 Task: Explore and gather information on environmental conservation using the OpenLearn platform.
Action: Mouse moved to (89, 29)
Screenshot: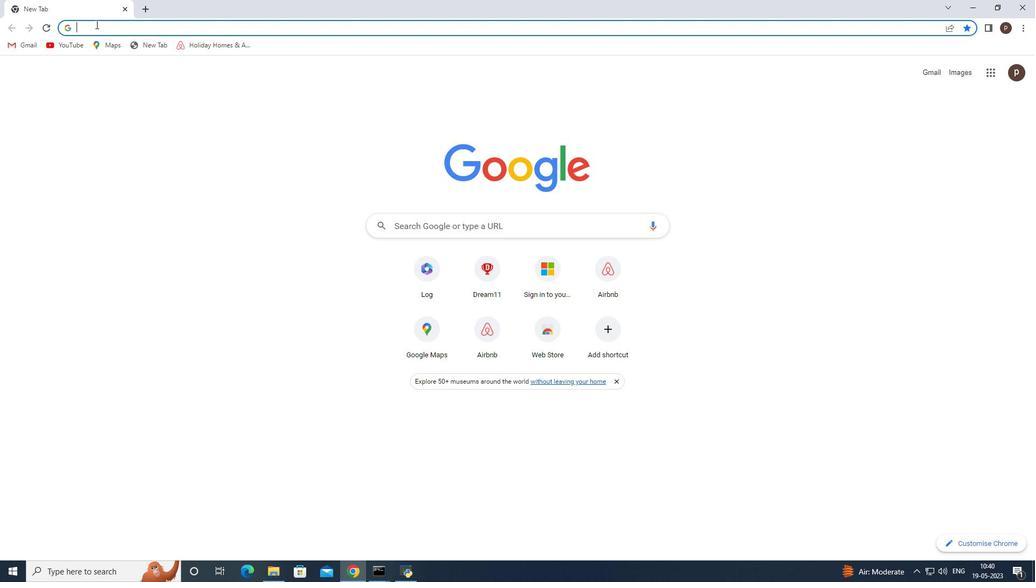 
Action: Mouse pressed left at (89, 29)
Screenshot: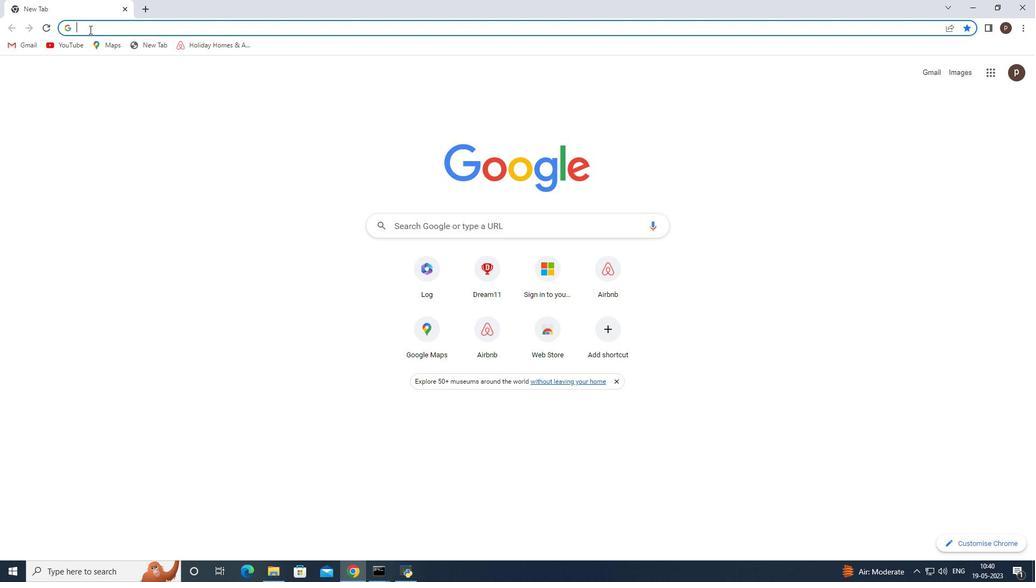 
Action: Key pressed environmental<Key.space>conservation<Key.space>free
Screenshot: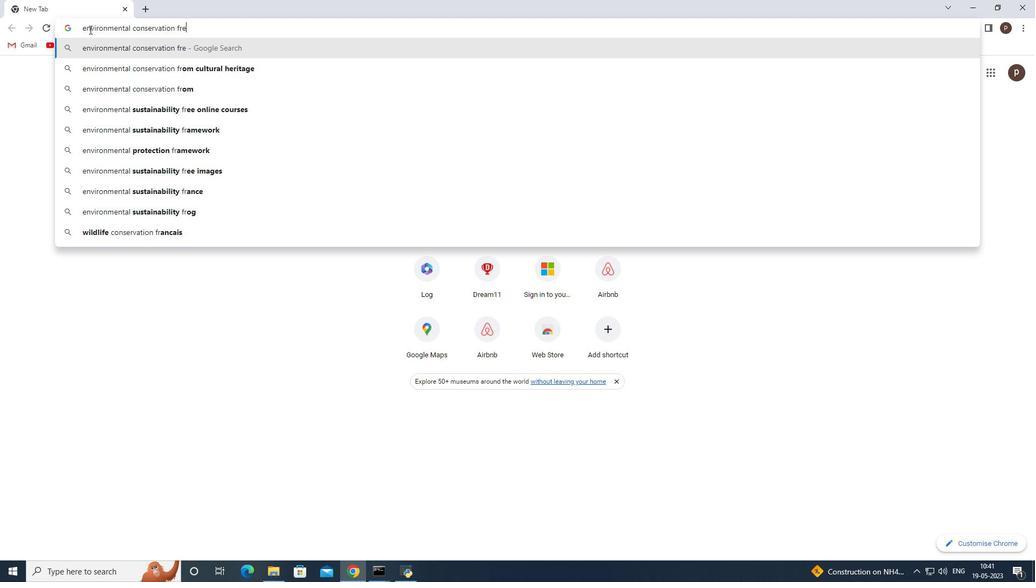 
Action: Mouse moved to (97, 87)
Screenshot: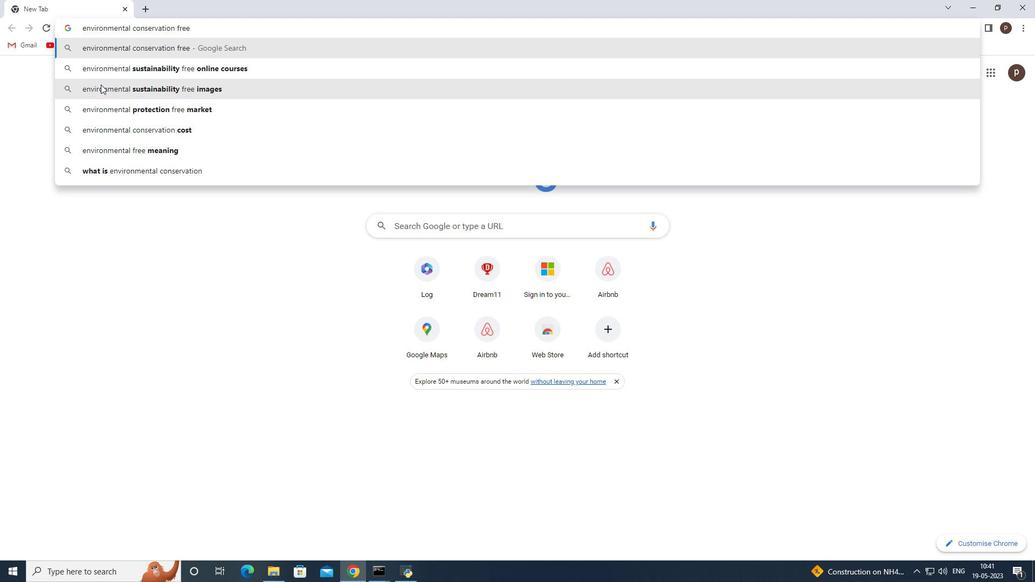 
Action: Key pressed <Key.space>resources
Screenshot: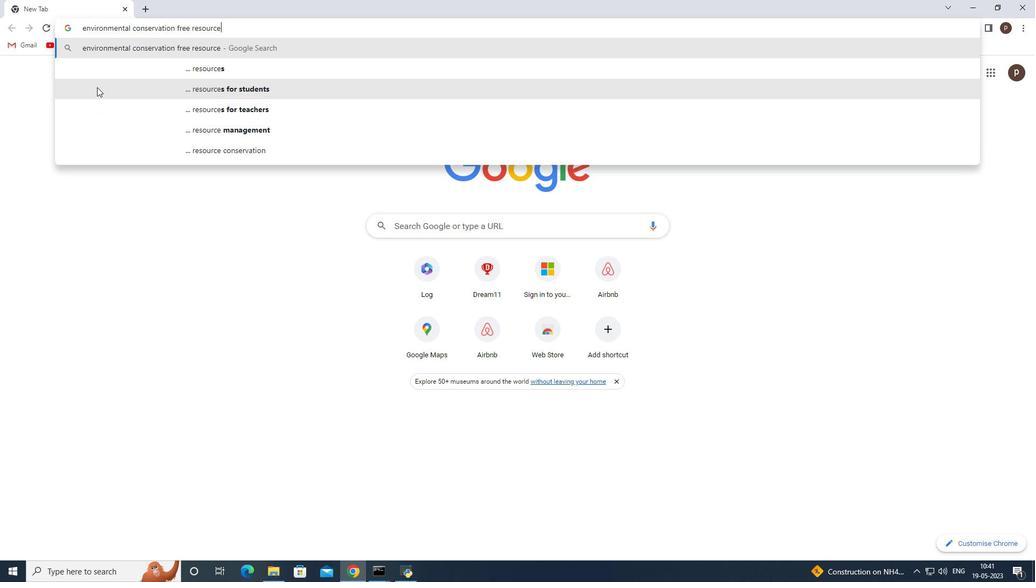 
Action: Mouse moved to (227, 46)
Screenshot: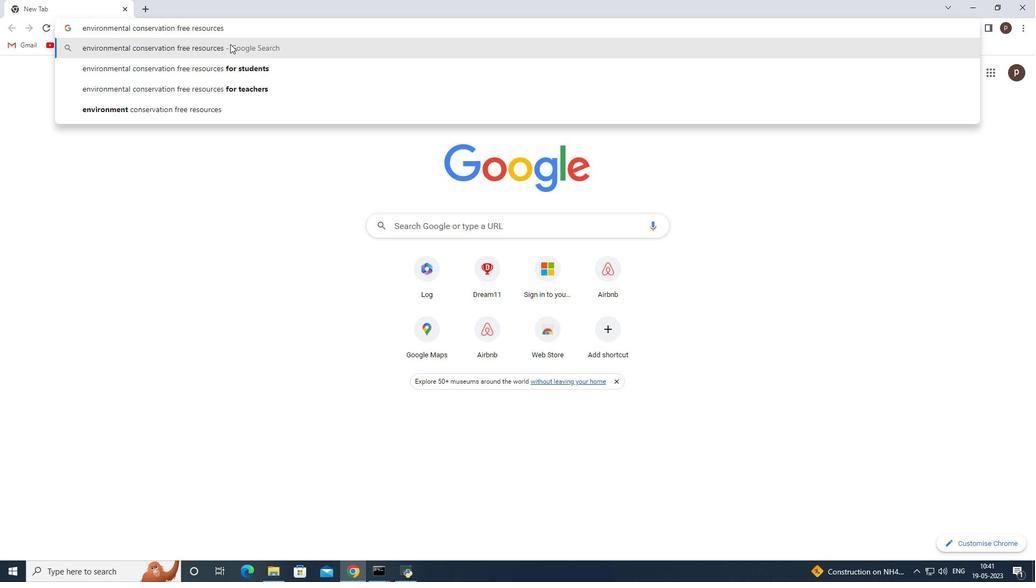 
Action: Mouse pressed left at (227, 46)
Screenshot: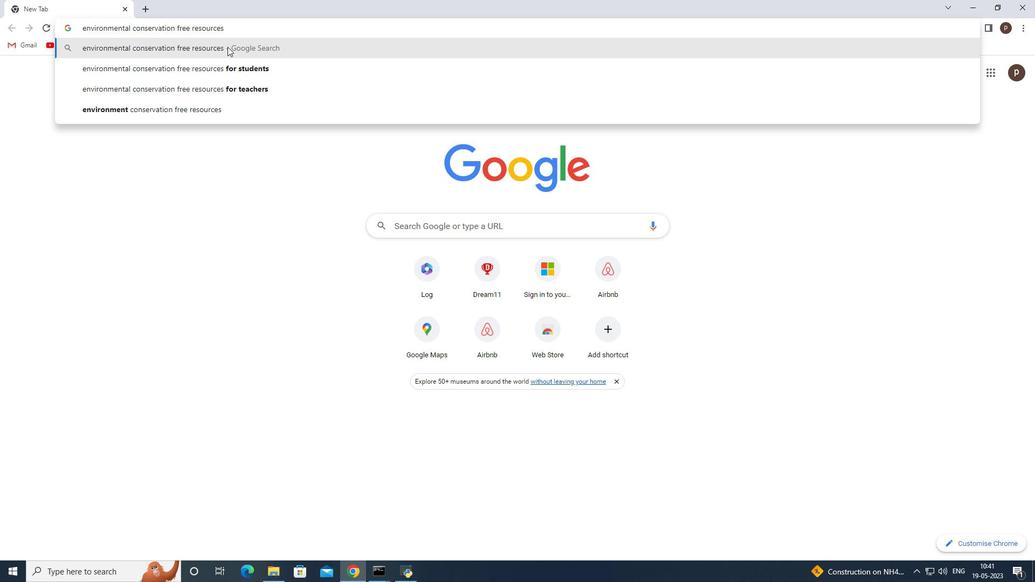 
Action: Mouse moved to (234, 180)
Screenshot: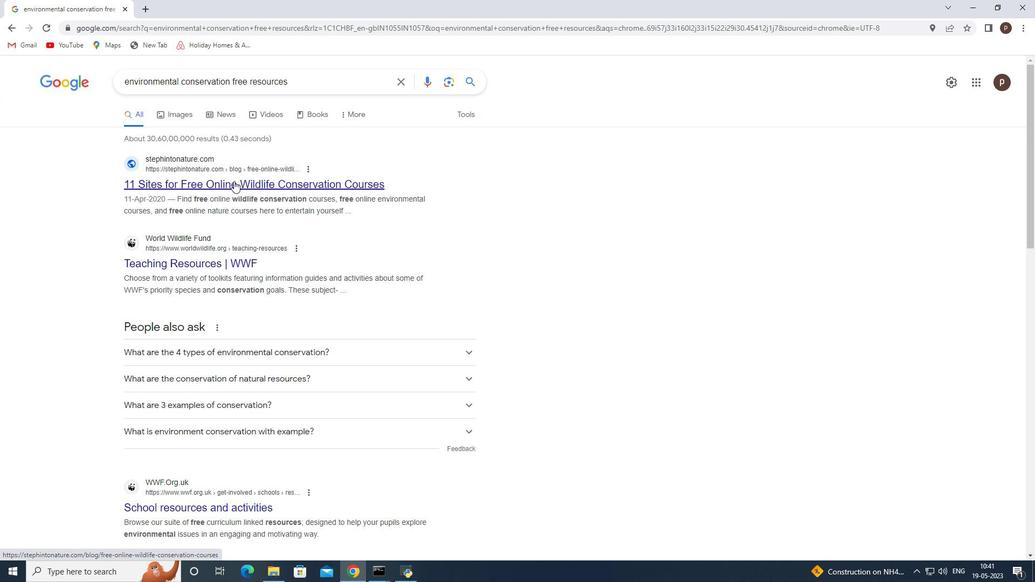 
Action: Mouse pressed left at (234, 180)
Screenshot: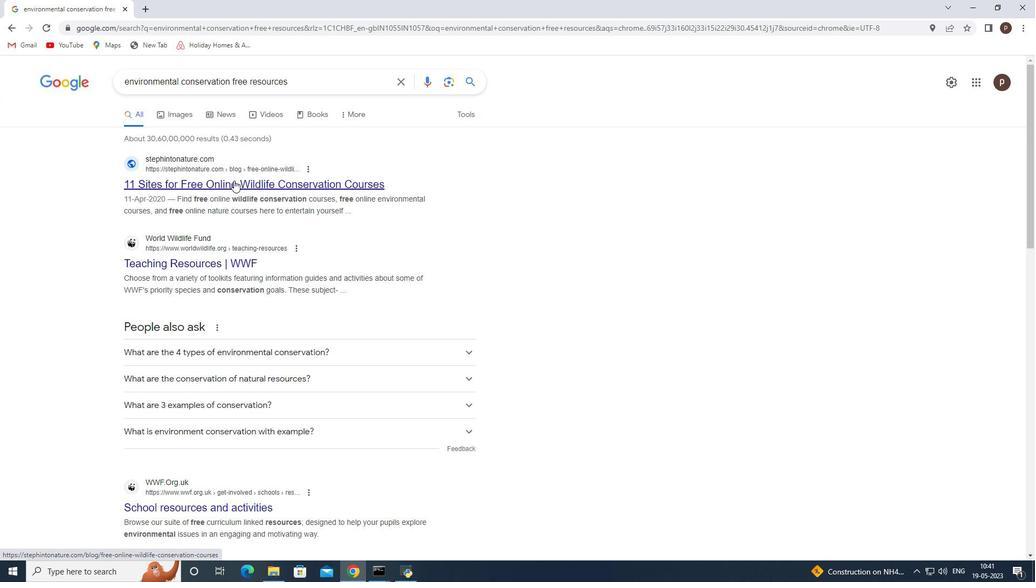 
Action: Mouse moved to (232, 237)
Screenshot: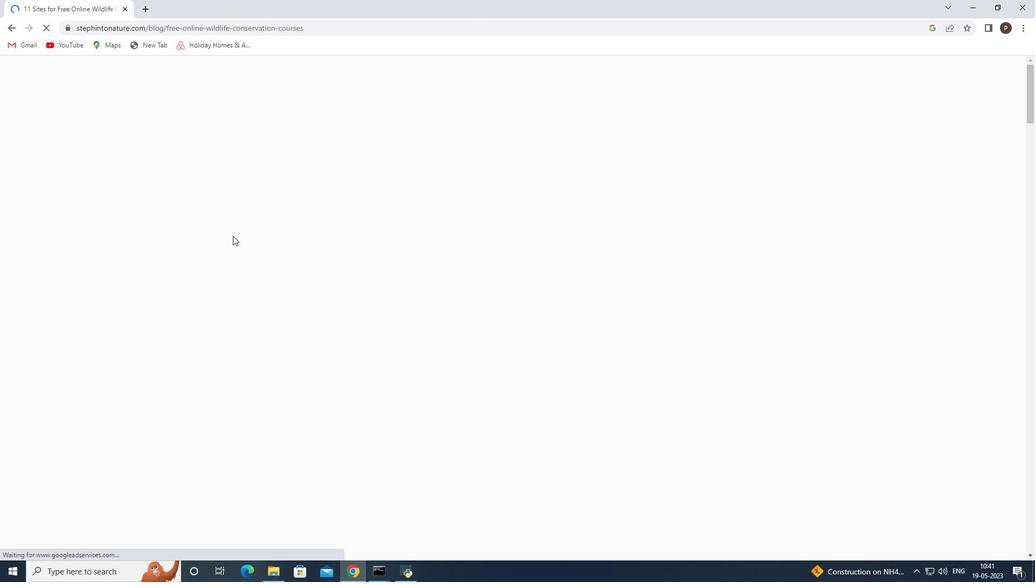 
Action: Mouse scrolled (232, 236) with delta (0, 0)
Screenshot: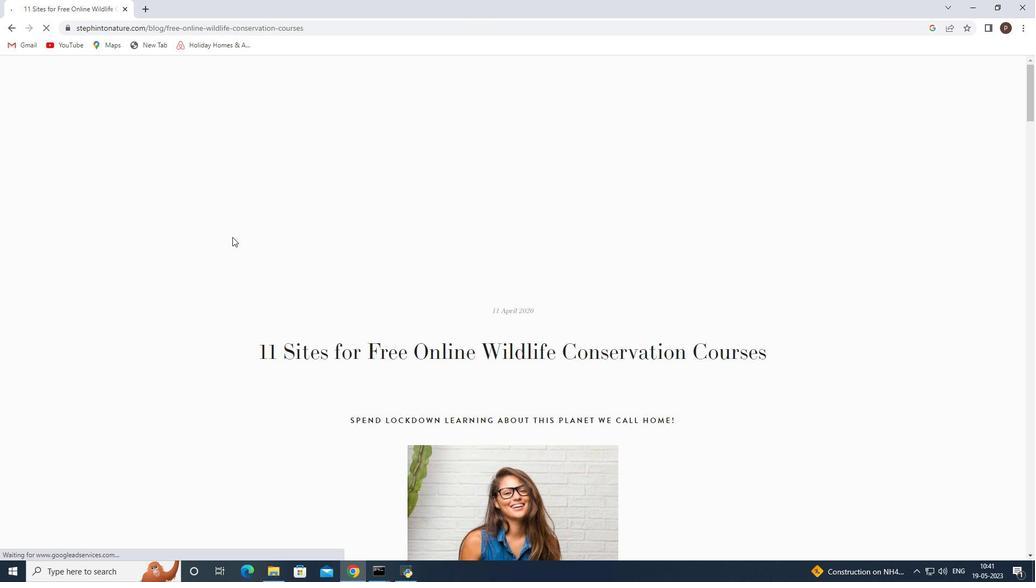 
Action: Mouse scrolled (232, 236) with delta (0, 0)
Screenshot: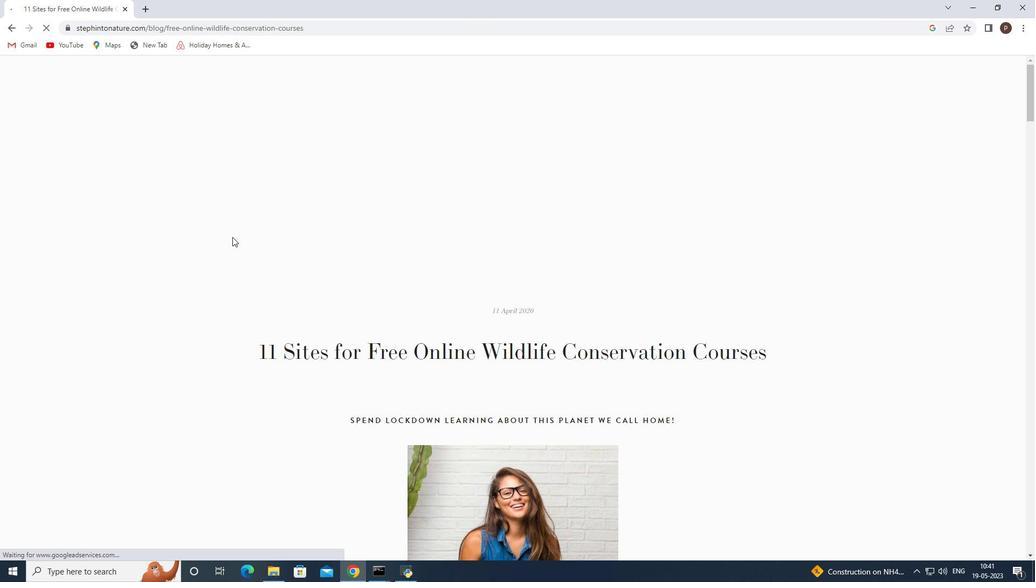 
Action: Mouse scrolled (232, 236) with delta (0, 0)
Screenshot: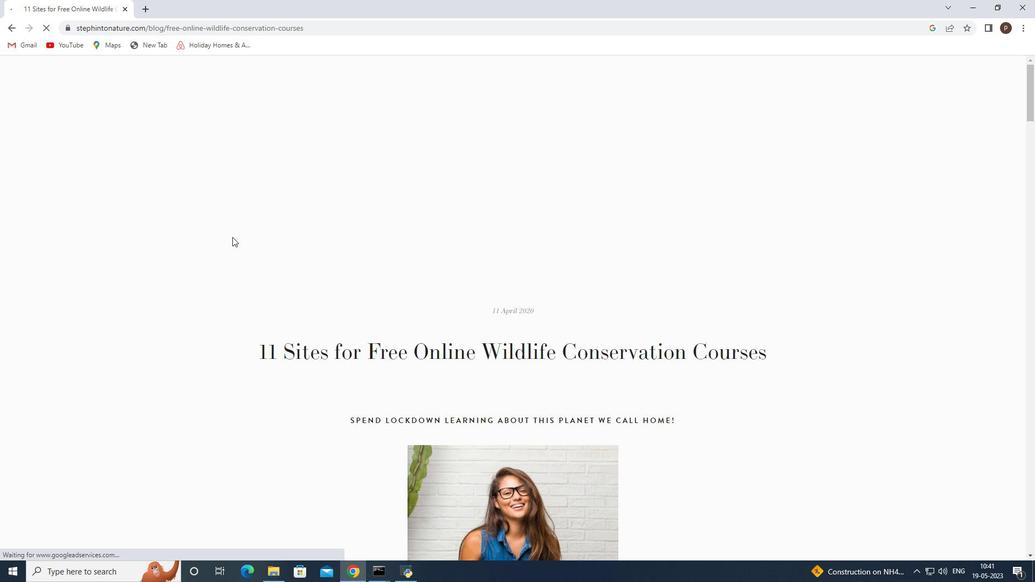 
Action: Mouse scrolled (232, 236) with delta (0, 0)
Screenshot: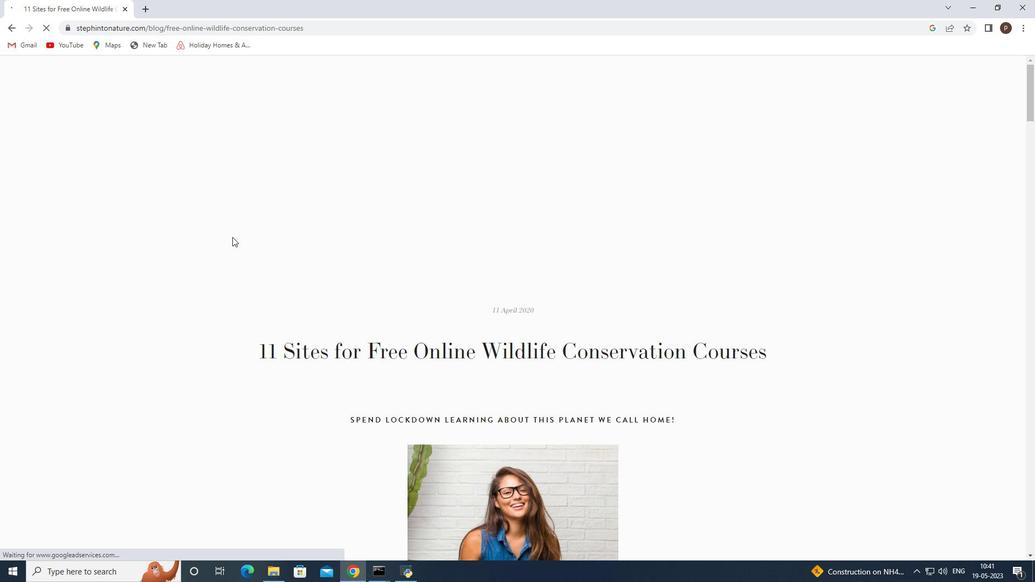 
Action: Mouse moved to (204, 241)
Screenshot: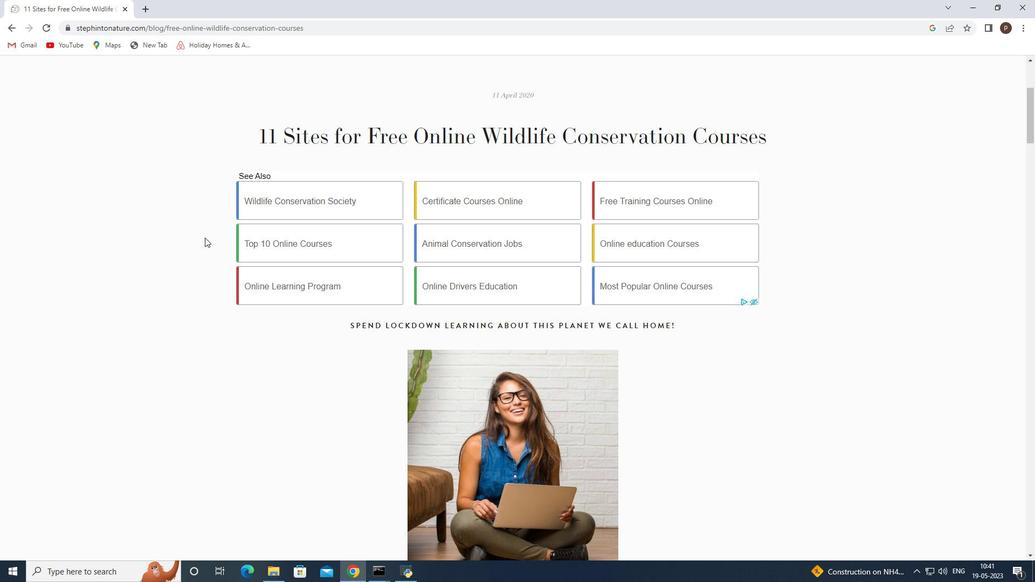 
Action: Mouse scrolled (204, 241) with delta (0, 0)
Screenshot: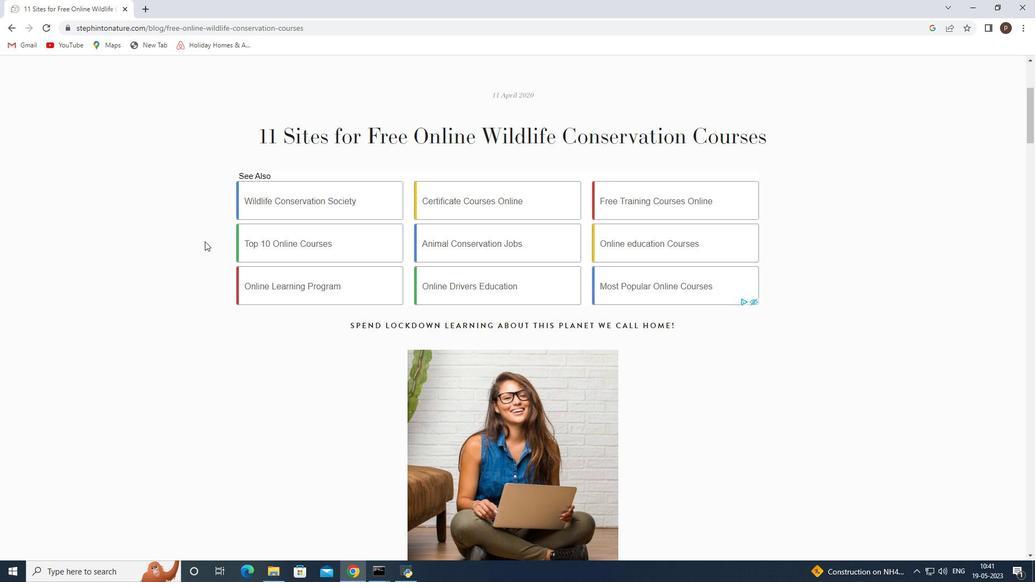 
Action: Mouse moved to (204, 242)
Screenshot: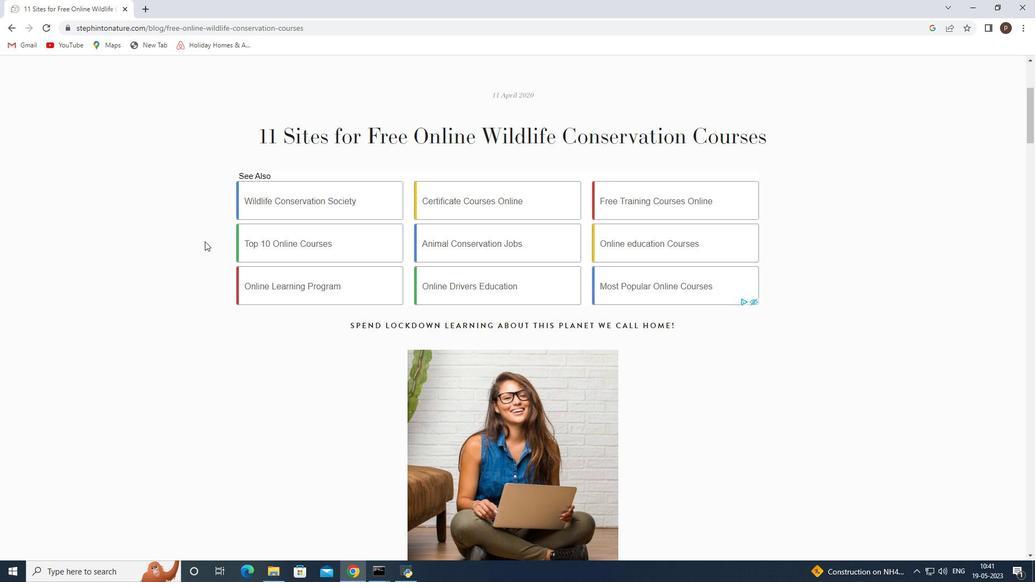 
Action: Mouse scrolled (204, 242) with delta (0, 0)
Screenshot: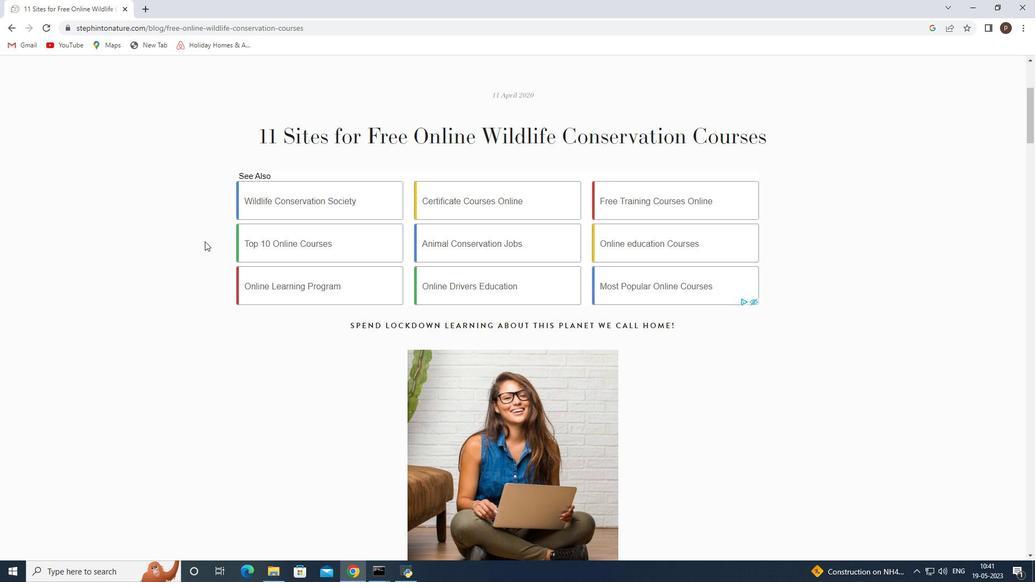 
Action: Mouse scrolled (204, 242) with delta (0, 0)
Screenshot: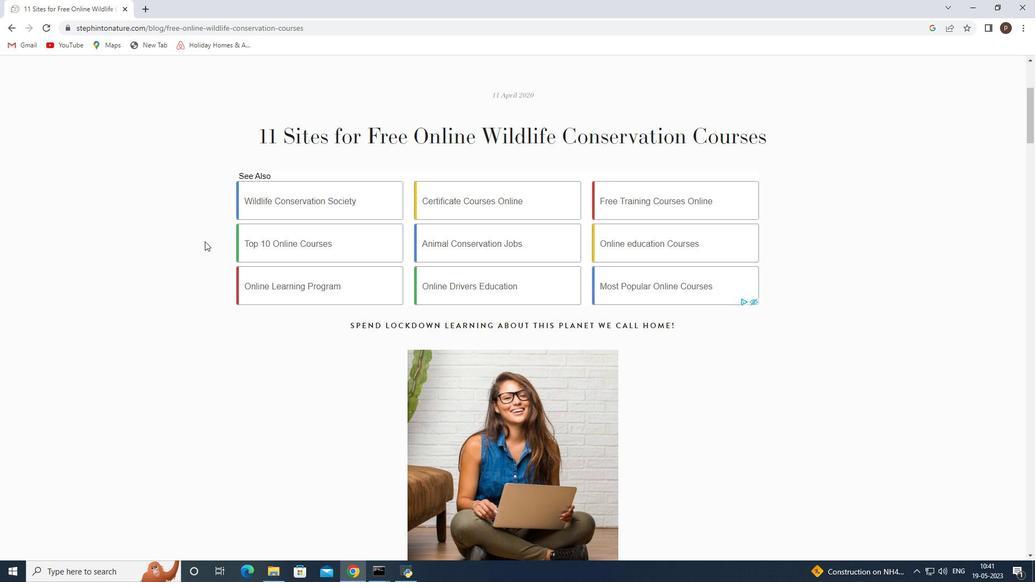 
Action: Mouse scrolled (204, 242) with delta (0, 0)
Screenshot: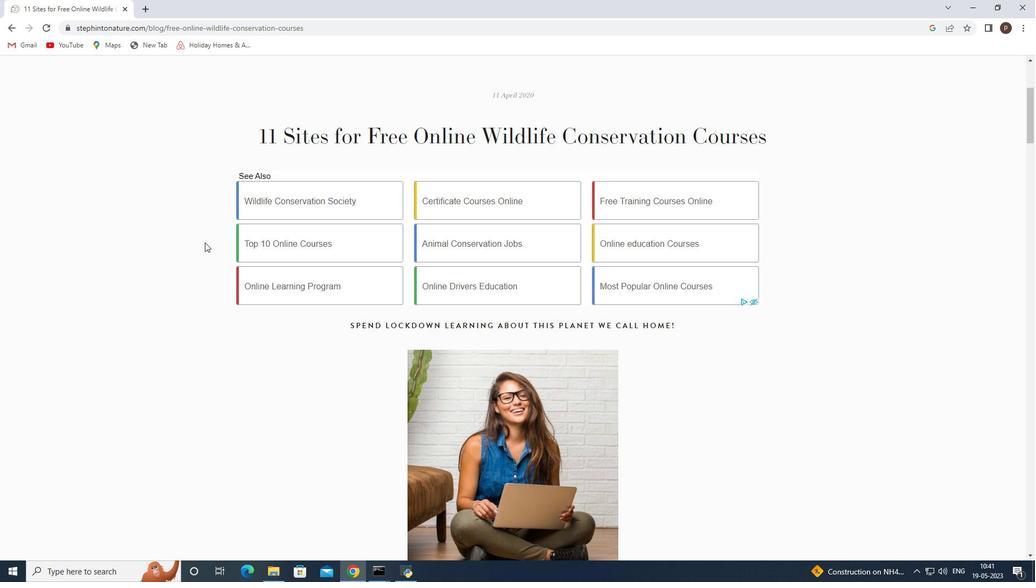 
Action: Mouse scrolled (204, 242) with delta (0, 0)
Screenshot: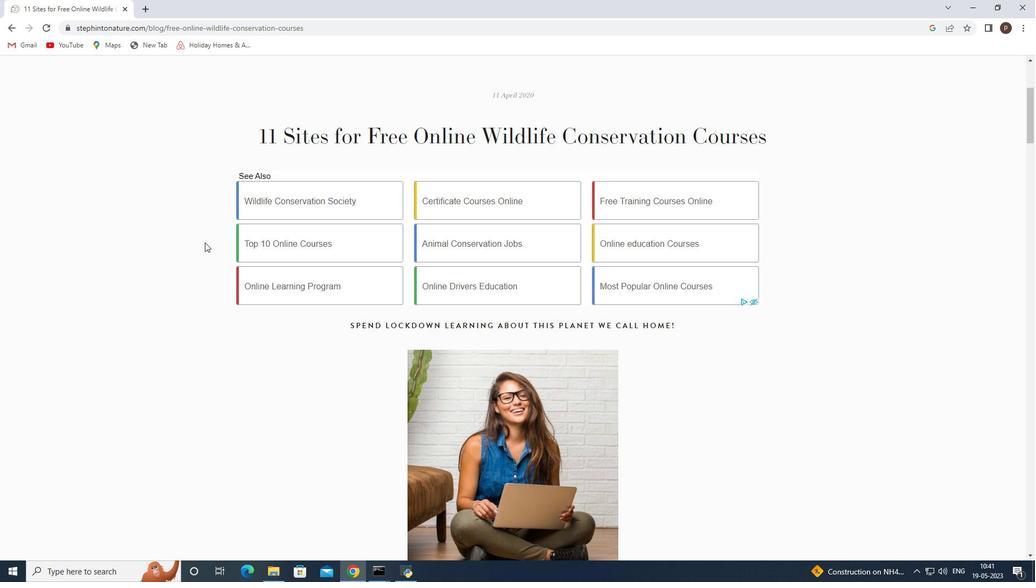 
Action: Mouse scrolled (204, 242) with delta (0, 0)
Screenshot: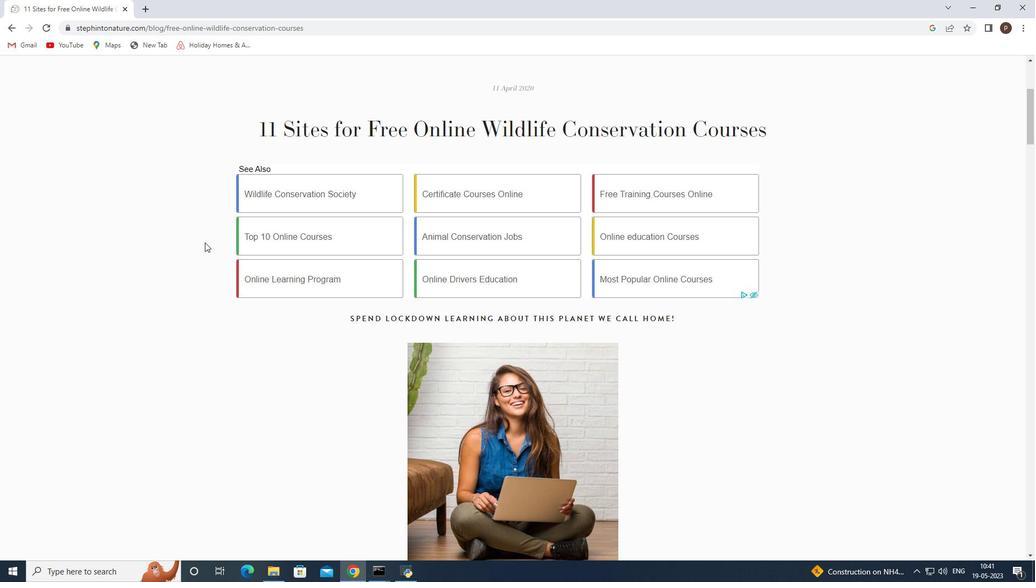 
Action: Mouse moved to (278, 238)
Screenshot: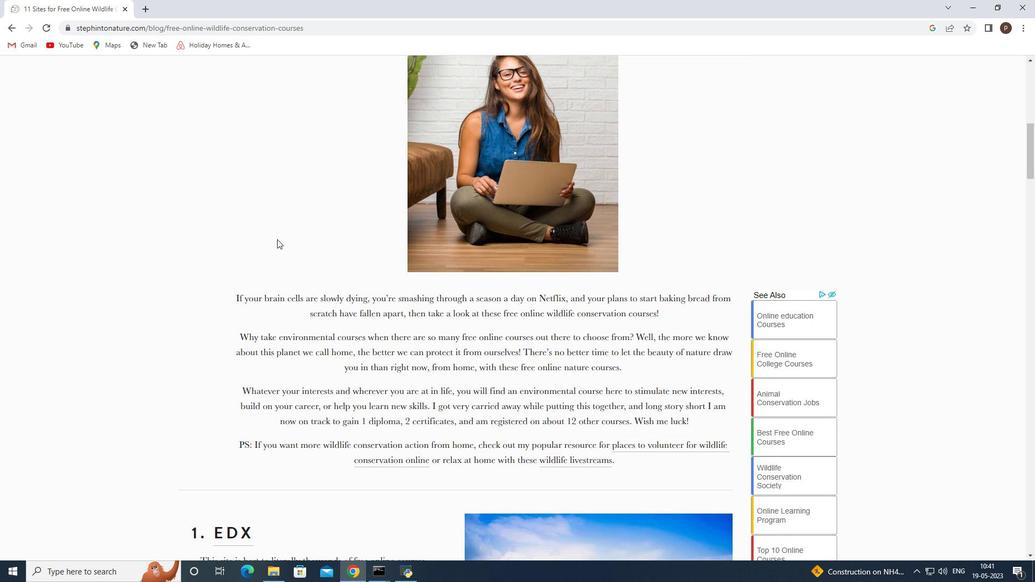 
Action: Mouse scrolled (278, 237) with delta (0, 0)
Screenshot: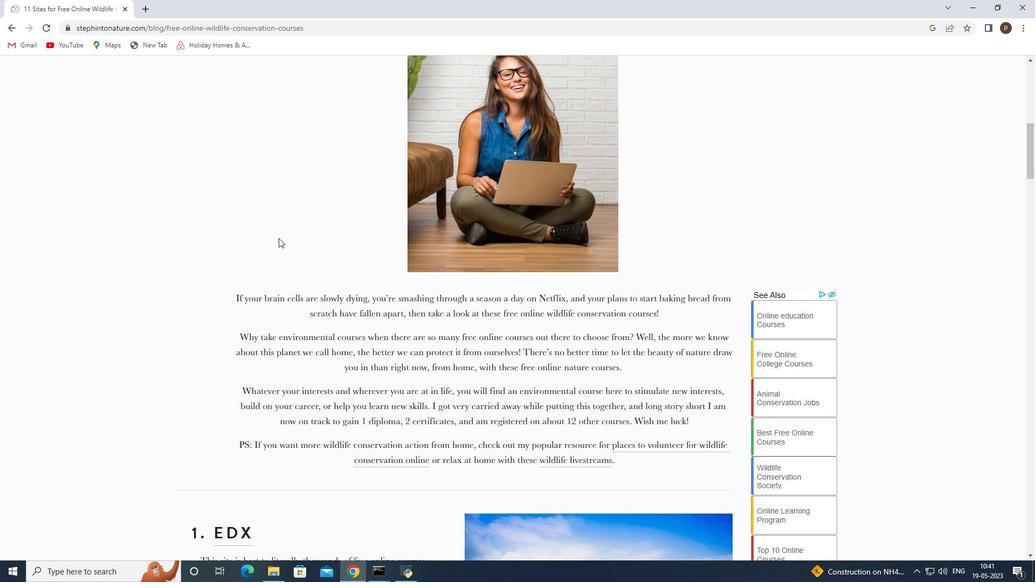 
Action: Mouse scrolled (278, 237) with delta (0, 0)
Screenshot: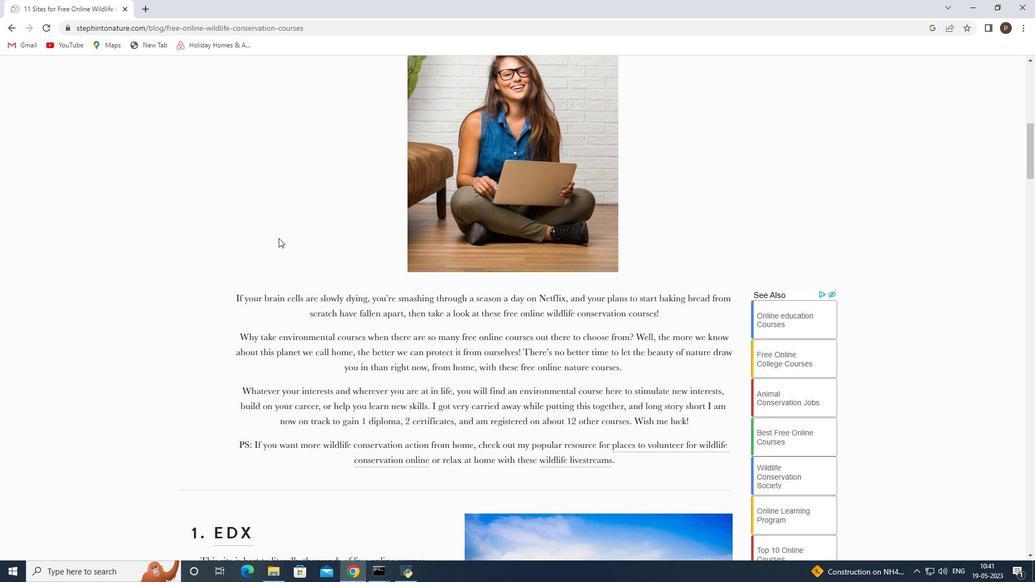 
Action: Mouse scrolled (278, 237) with delta (0, 0)
Screenshot: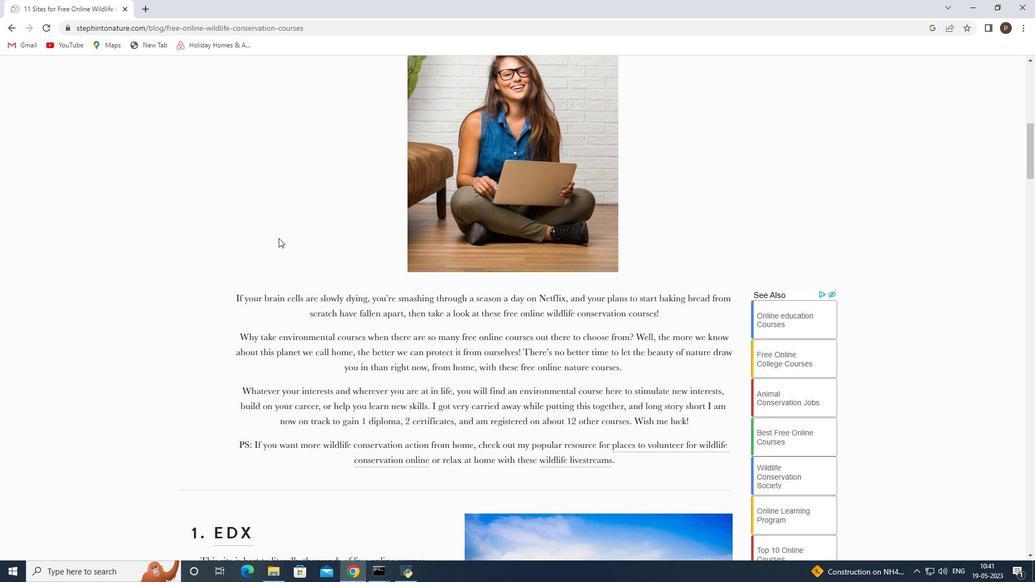 
Action: Mouse scrolled (278, 237) with delta (0, 0)
Screenshot: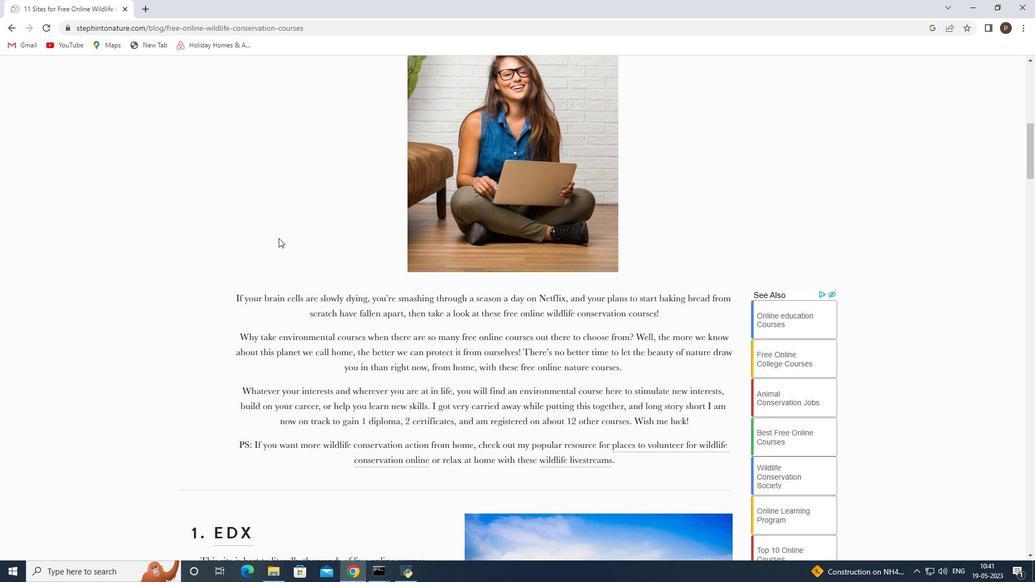 
Action: Mouse scrolled (278, 237) with delta (0, 0)
Screenshot: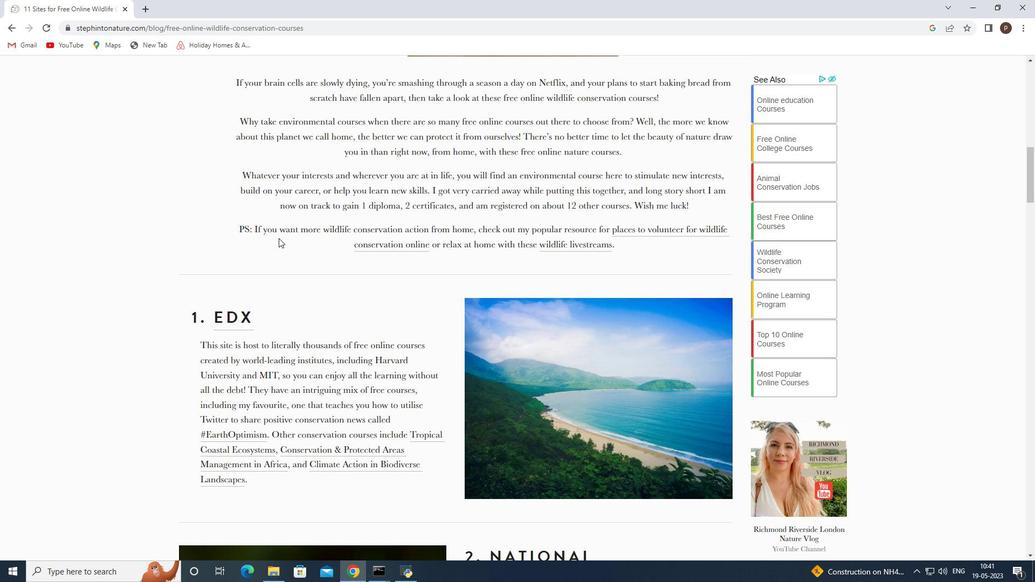 
Action: Mouse scrolled (278, 237) with delta (0, 0)
Screenshot: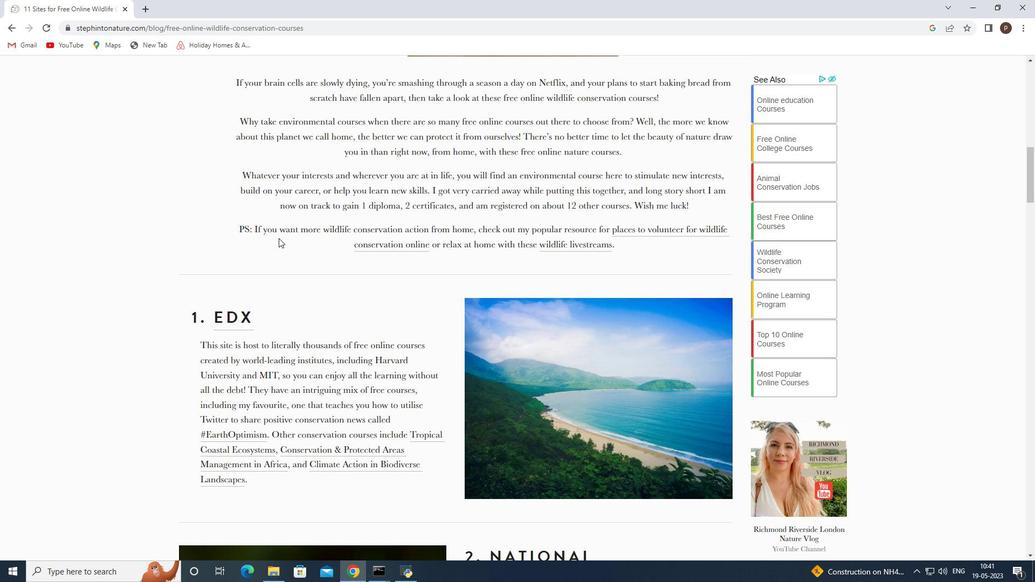 
Action: Mouse scrolled (278, 237) with delta (0, 0)
Screenshot: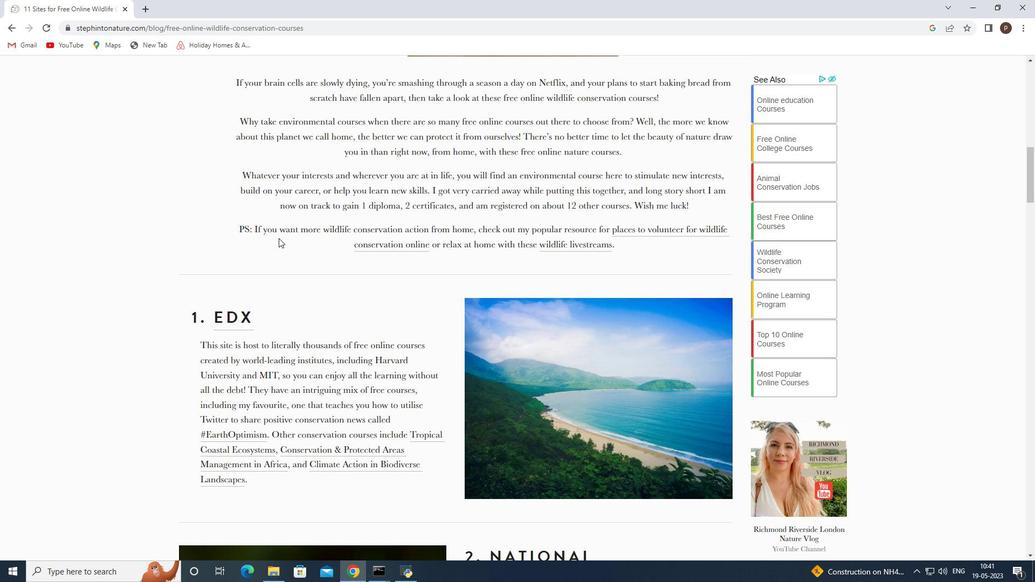 
Action: Mouse scrolled (278, 237) with delta (0, 0)
Screenshot: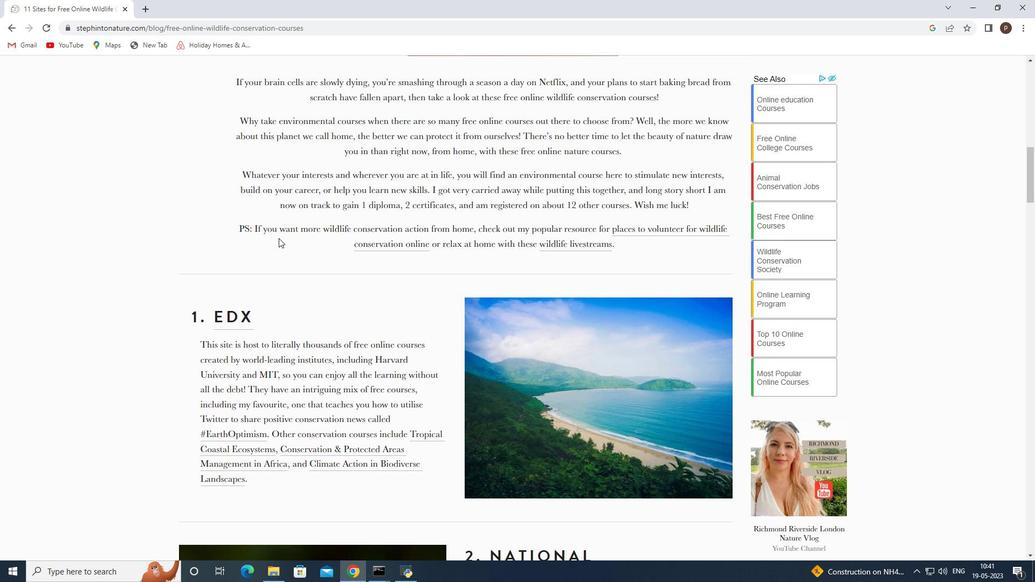 
Action: Mouse scrolled (278, 237) with delta (0, 0)
Screenshot: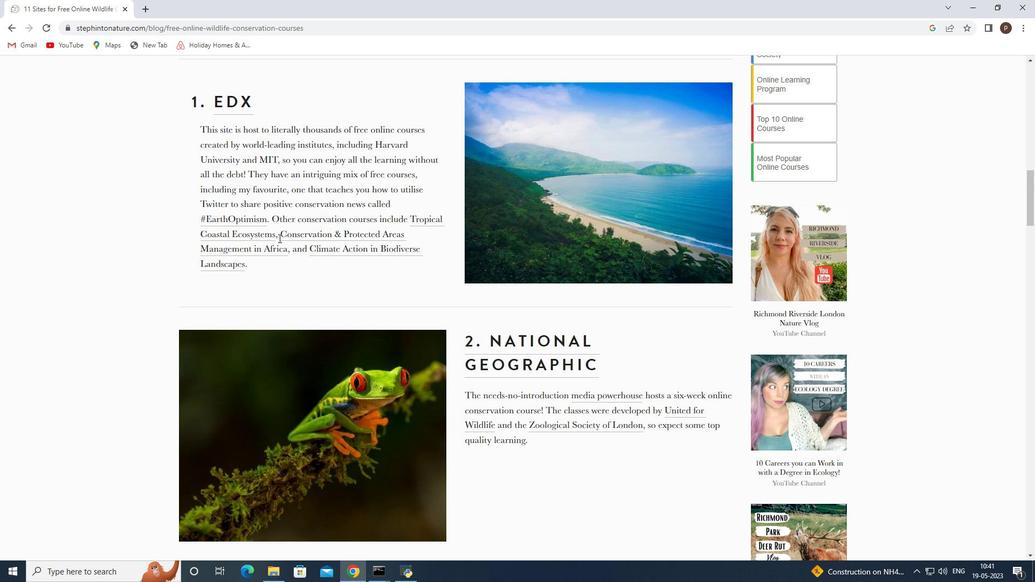 
Action: Mouse scrolled (278, 237) with delta (0, 0)
Screenshot: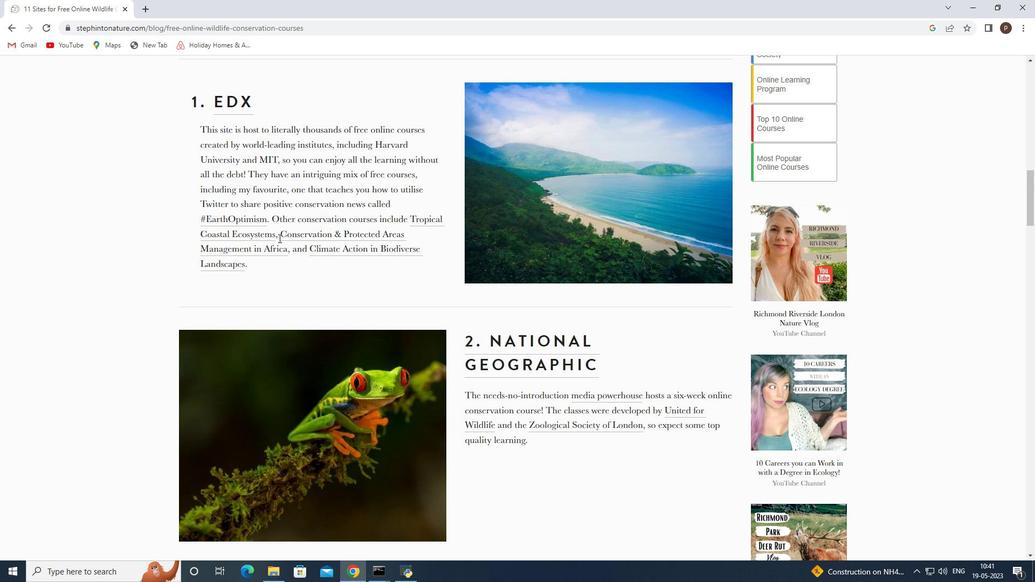 
Action: Mouse scrolled (278, 237) with delta (0, 0)
Screenshot: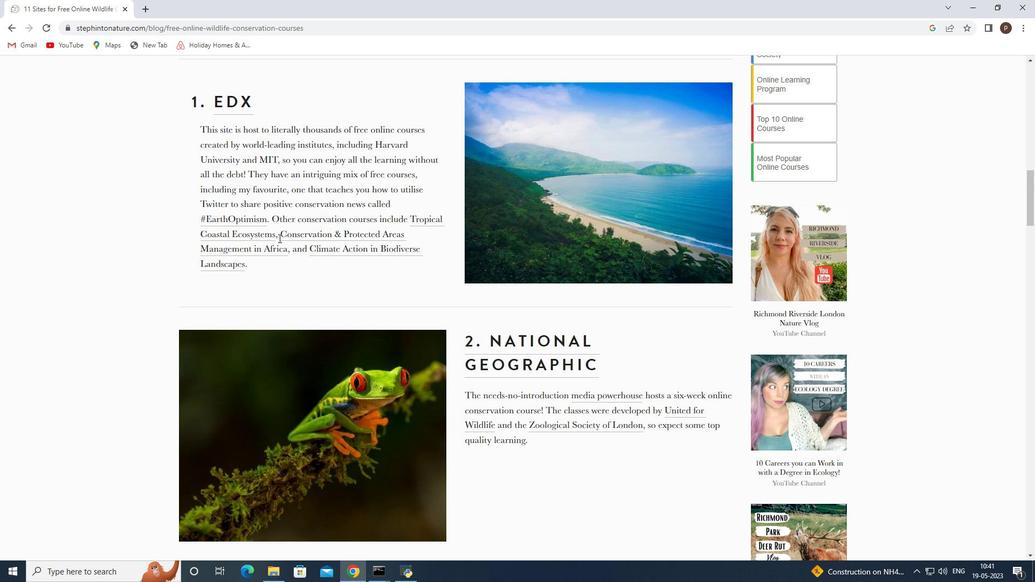 
Action: Mouse scrolled (278, 237) with delta (0, 0)
Screenshot: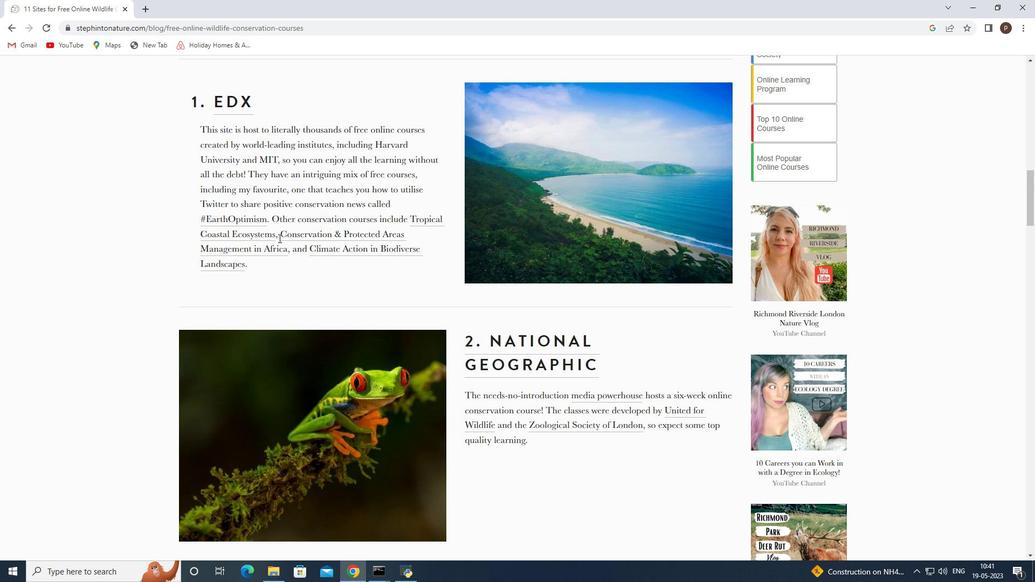 
Action: Mouse scrolled (278, 237) with delta (0, 0)
Screenshot: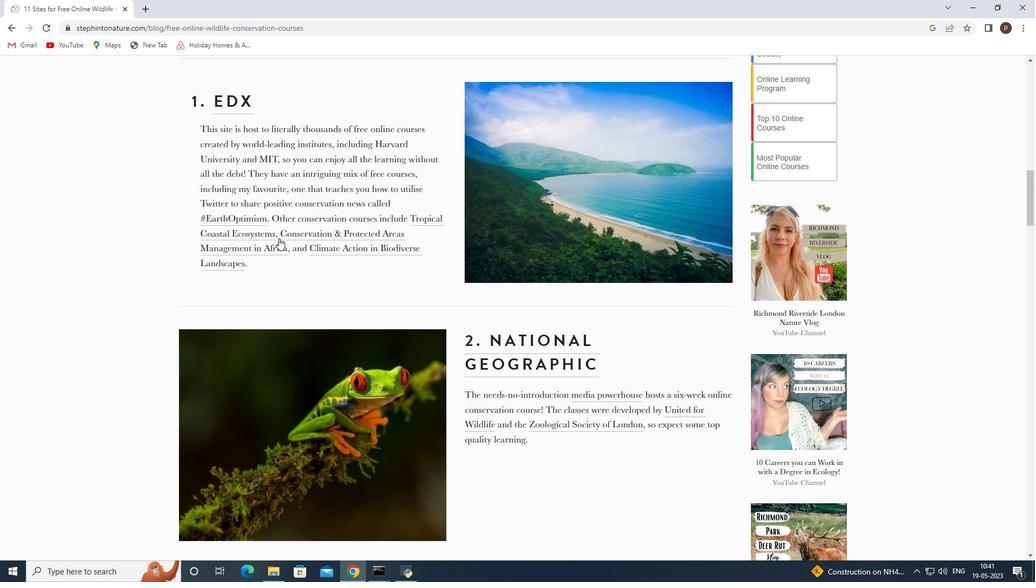 
Action: Mouse scrolled (278, 238) with delta (0, 0)
Screenshot: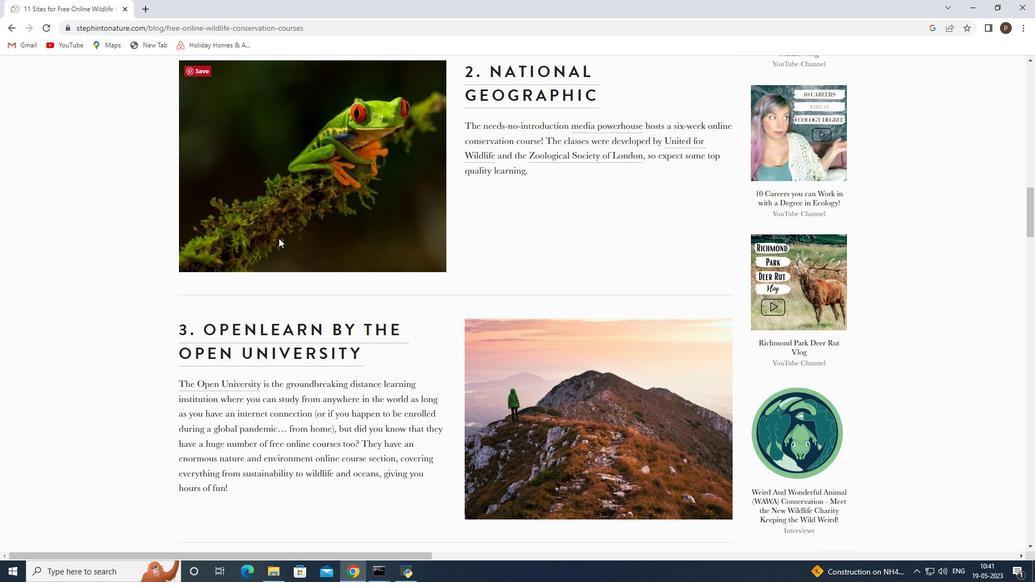 
Action: Mouse scrolled (278, 238) with delta (0, 0)
Screenshot: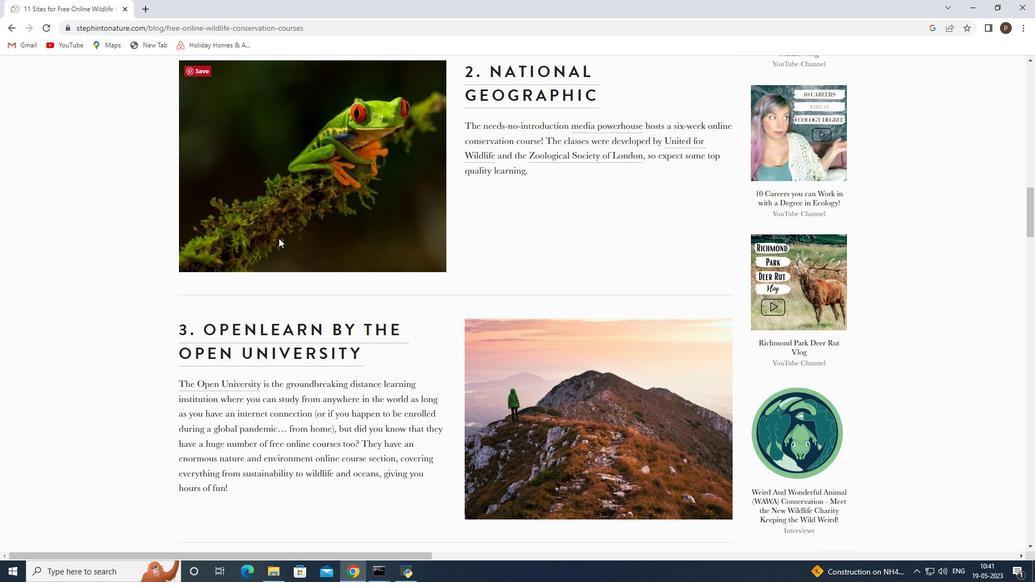 
Action: Mouse scrolled (278, 238) with delta (0, 0)
Screenshot: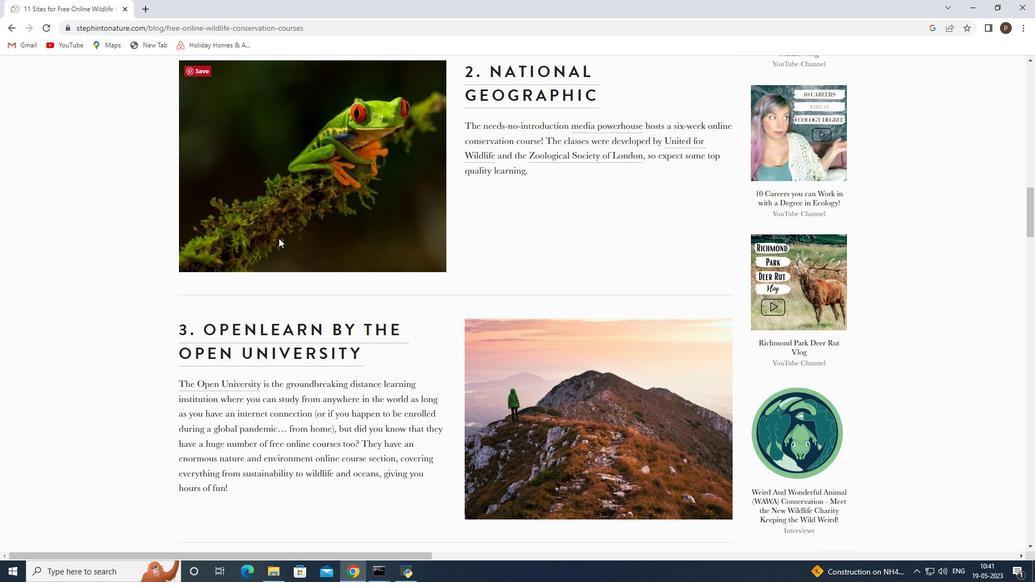 
Action: Mouse scrolled (278, 238) with delta (0, 0)
Screenshot: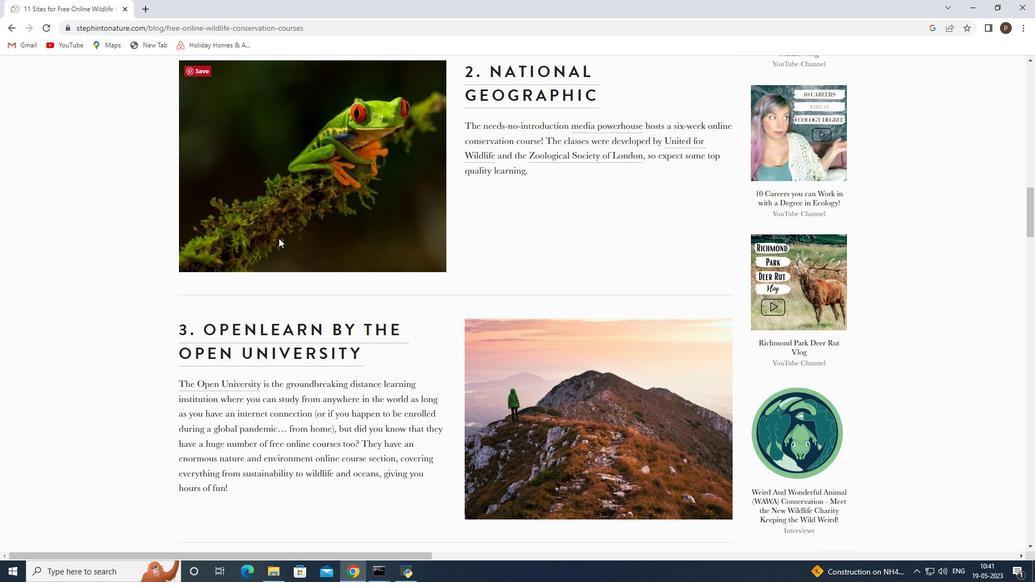 
Action: Mouse scrolled (278, 238) with delta (0, 0)
Screenshot: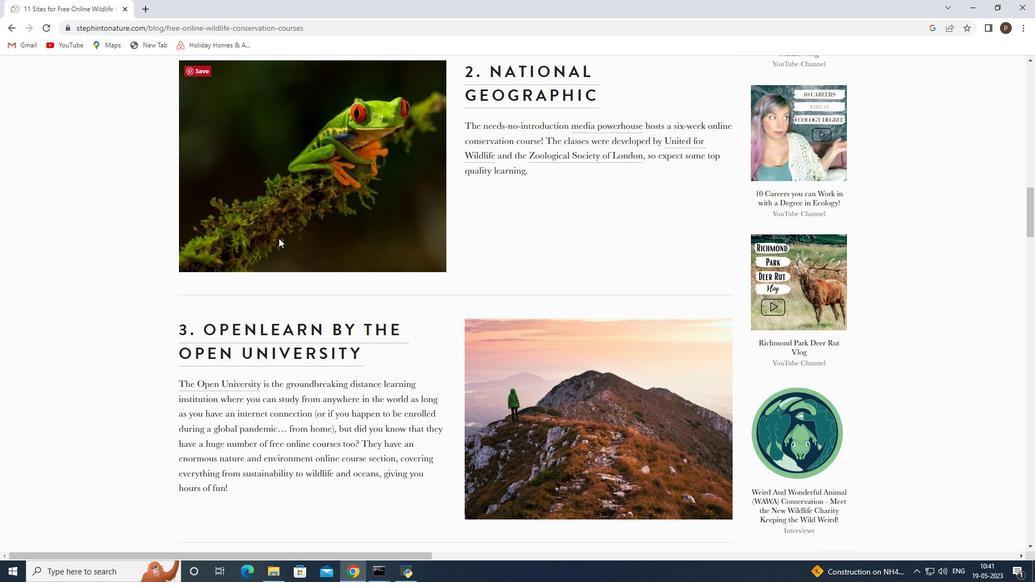 
Action: Mouse scrolled (278, 238) with delta (0, 0)
Screenshot: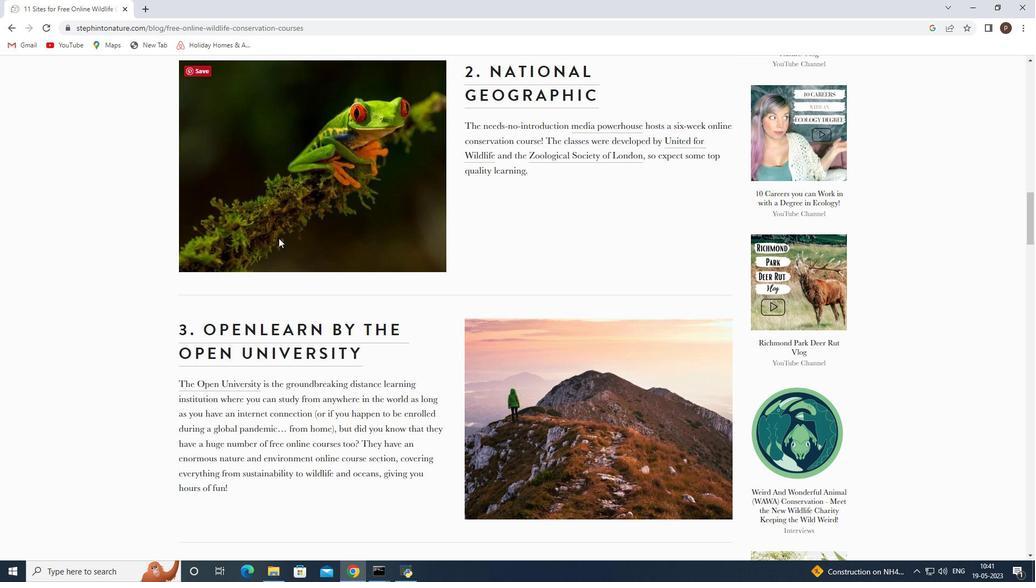
Action: Mouse scrolled (278, 238) with delta (0, 0)
Screenshot: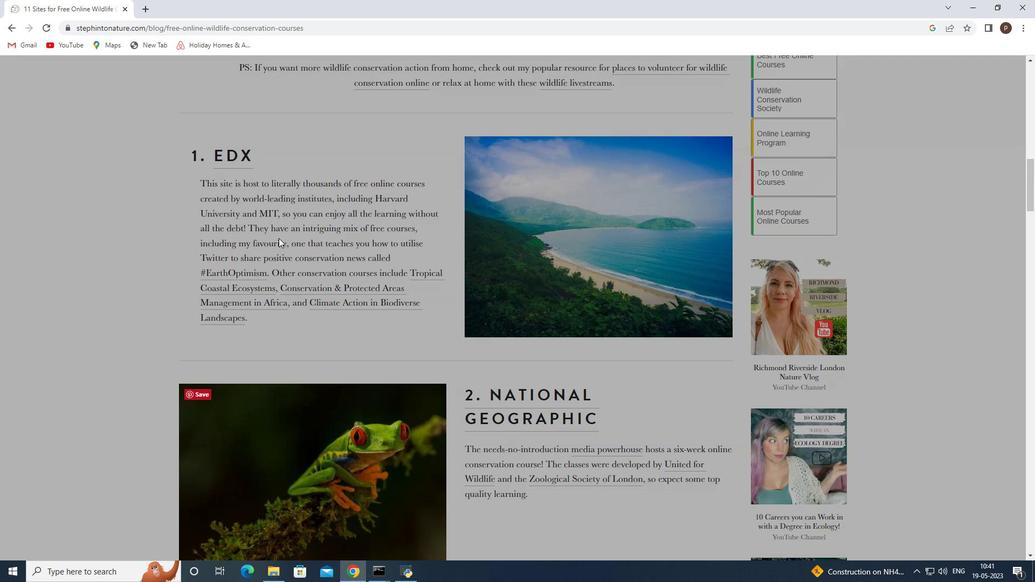 
Action: Mouse scrolled (278, 238) with delta (0, 0)
Screenshot: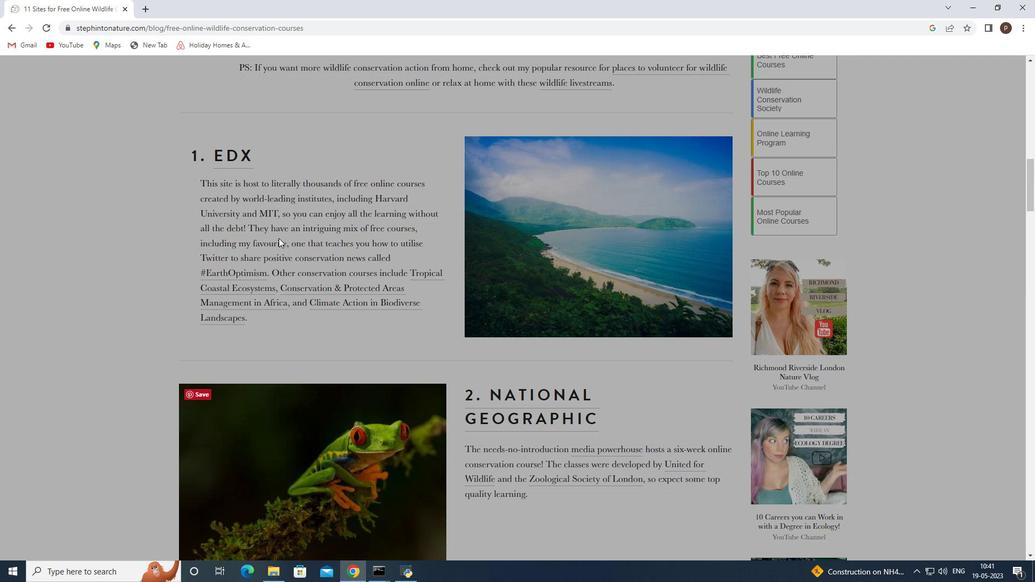 
Action: Mouse scrolled (278, 238) with delta (0, 0)
Screenshot: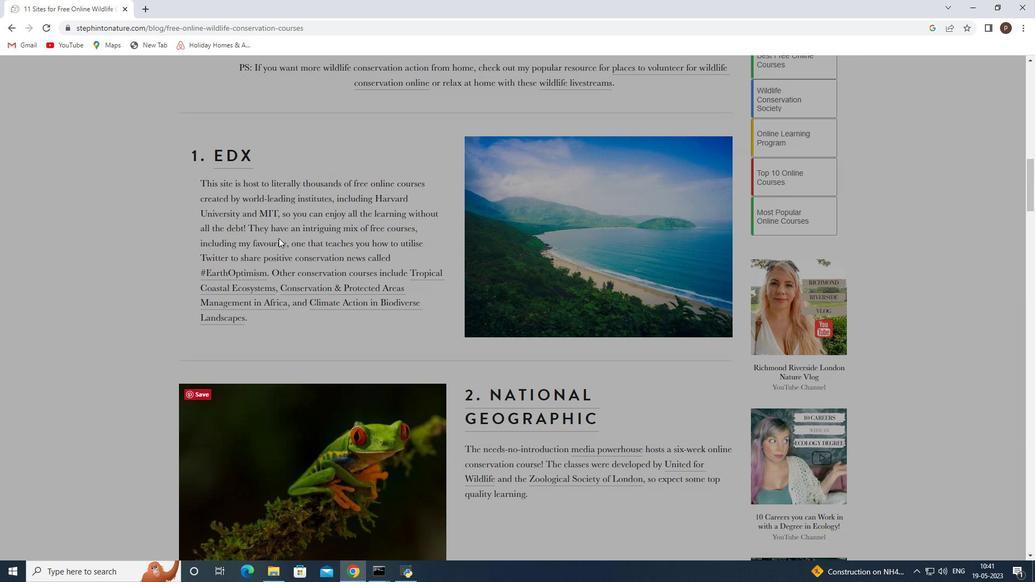 
Action: Mouse scrolled (278, 238) with delta (0, 0)
Screenshot: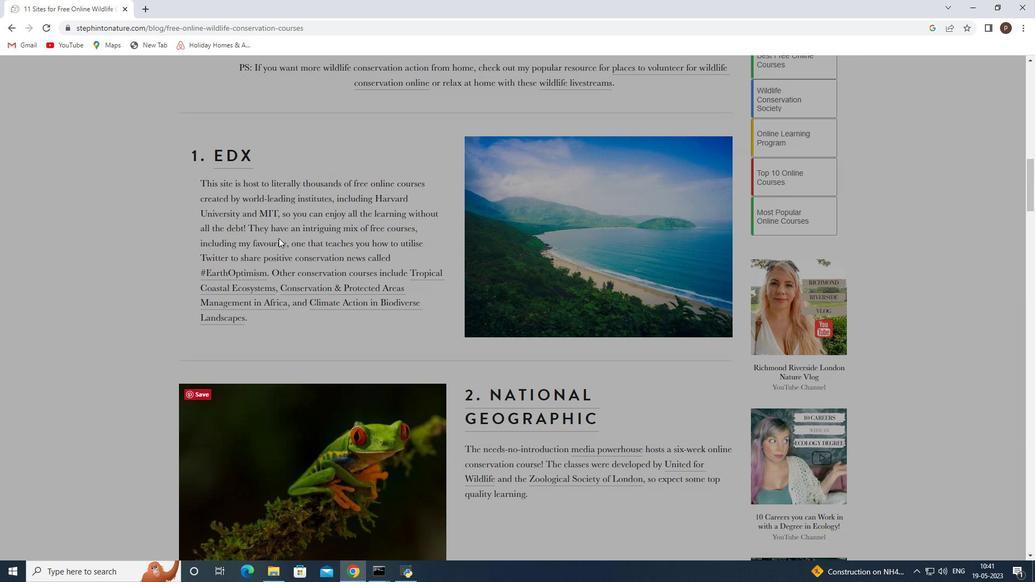 
Action: Mouse scrolled (278, 238) with delta (0, 0)
Screenshot: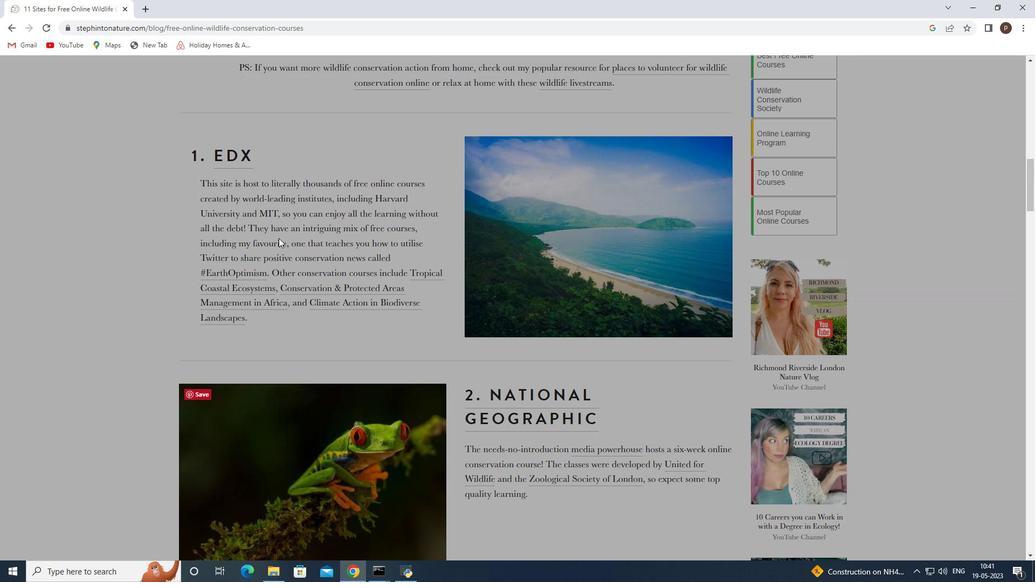 
Action: Mouse scrolled (278, 238) with delta (0, 0)
Screenshot: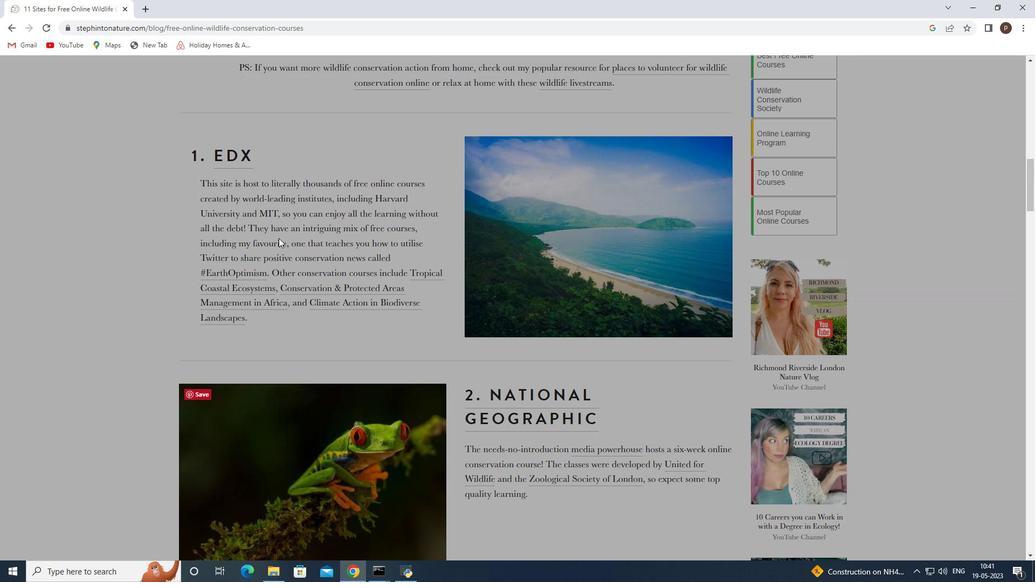 
Action: Mouse scrolled (278, 238) with delta (0, 0)
Screenshot: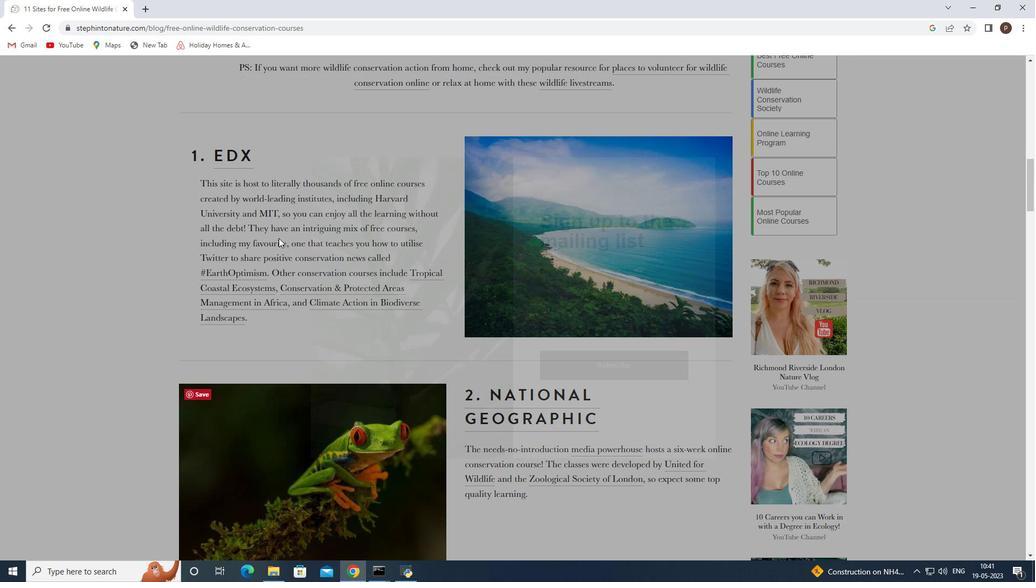 
Action: Mouse moved to (703, 165)
Screenshot: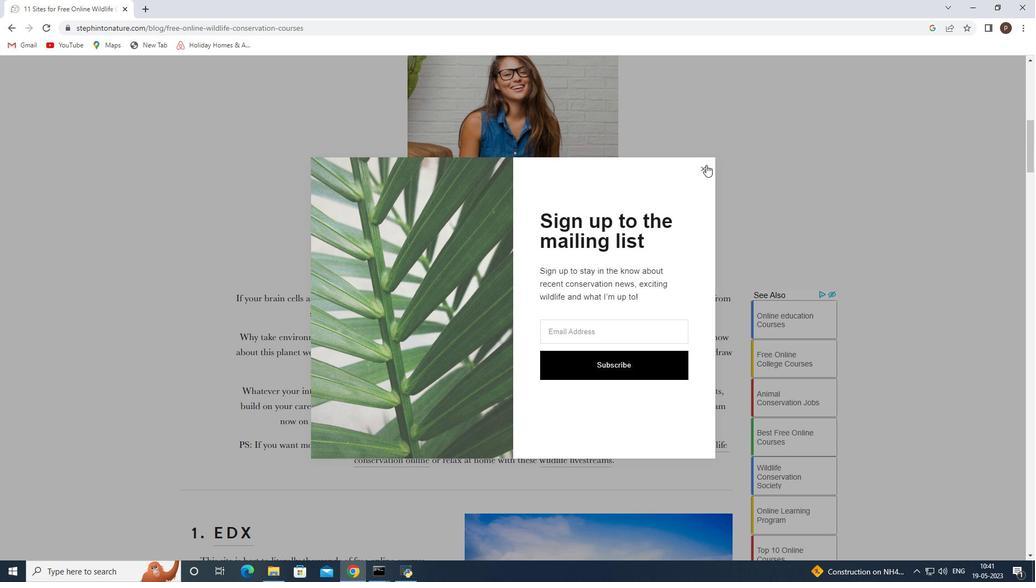 
Action: Mouse pressed left at (703, 165)
Screenshot: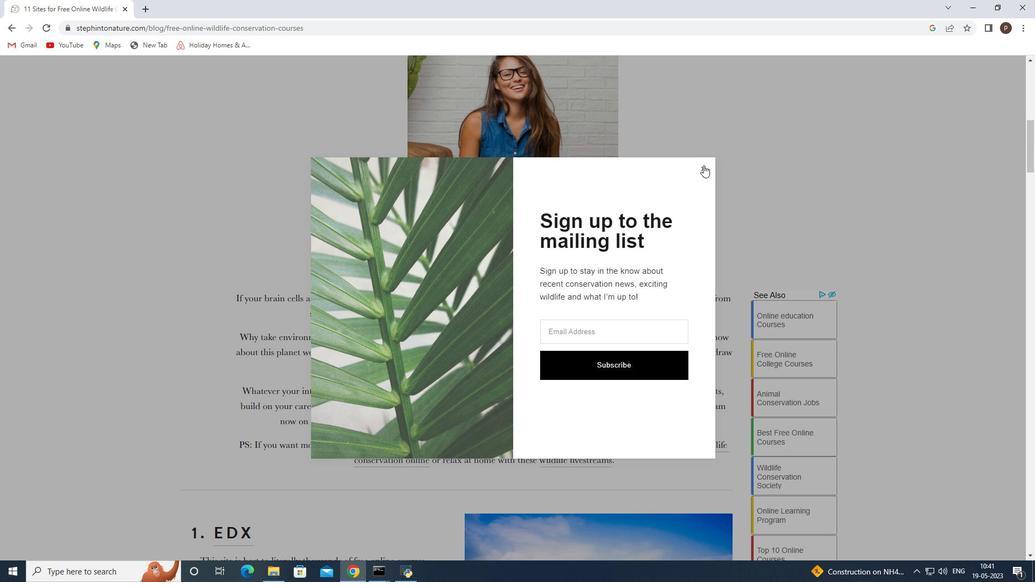 
Action: Mouse moved to (11, 27)
Screenshot: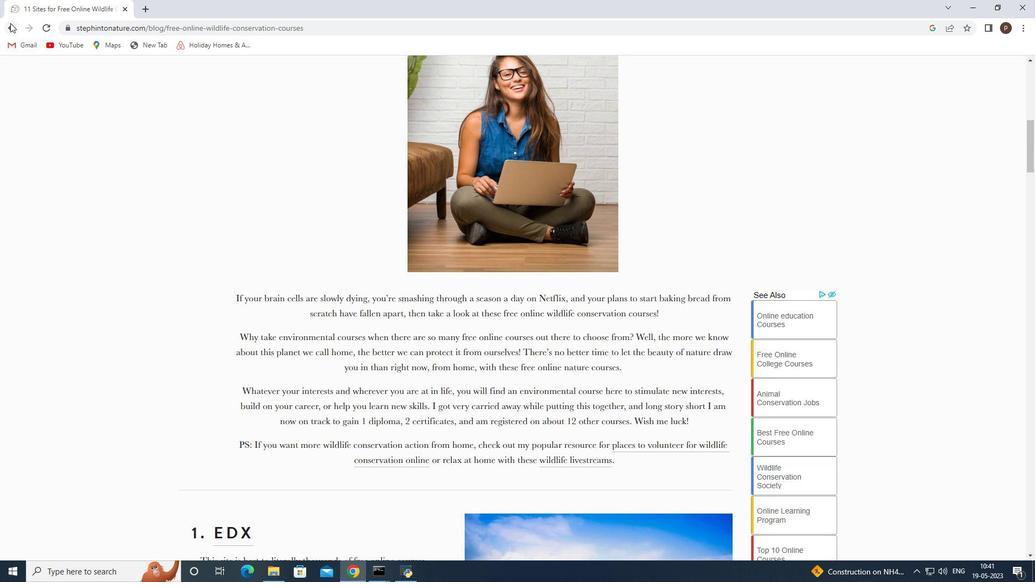 
Action: Mouse pressed left at (11, 27)
Screenshot: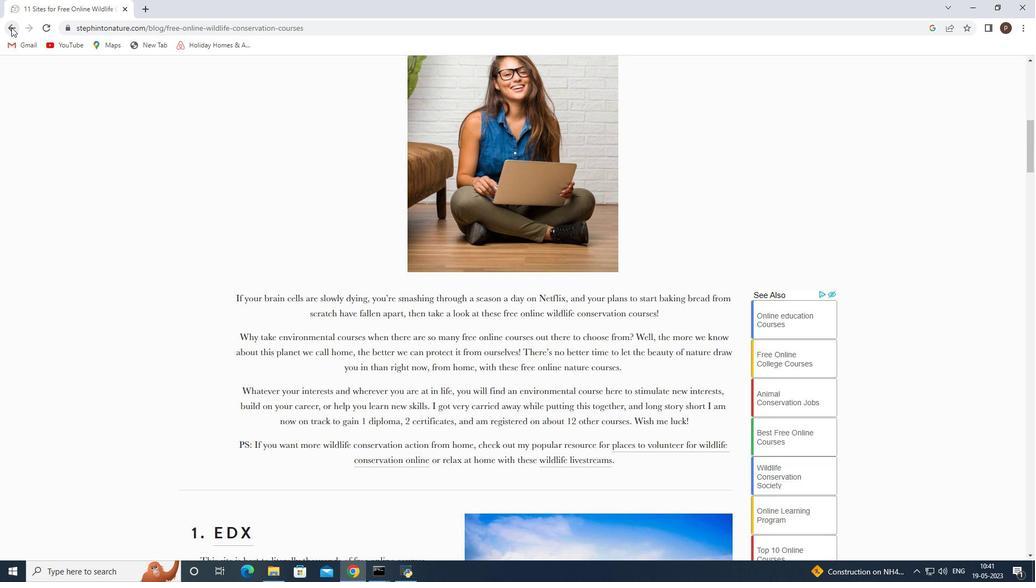 
Action: Mouse moved to (183, 222)
Screenshot: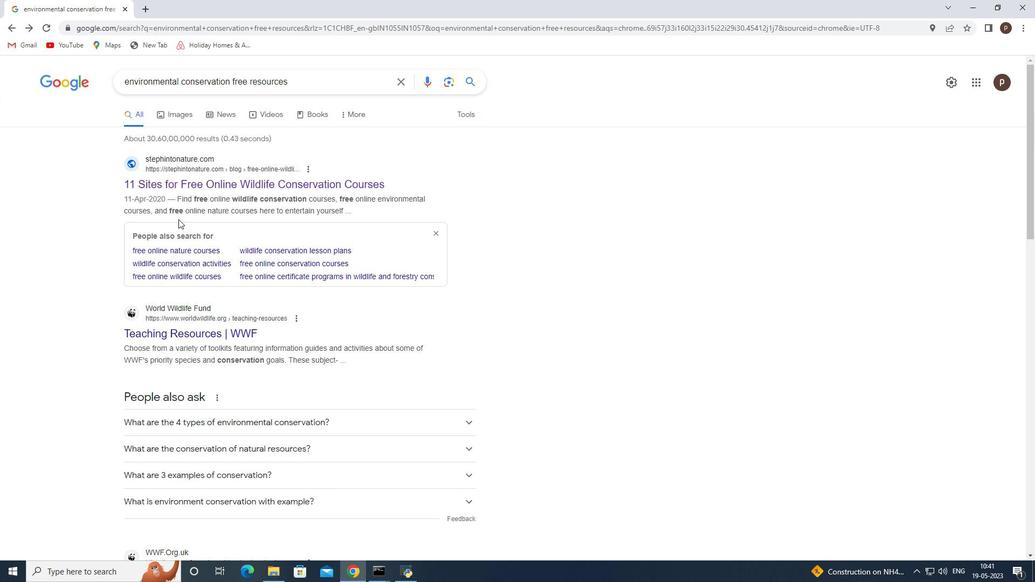 
Action: Mouse scrolled (183, 221) with delta (0, 0)
Screenshot: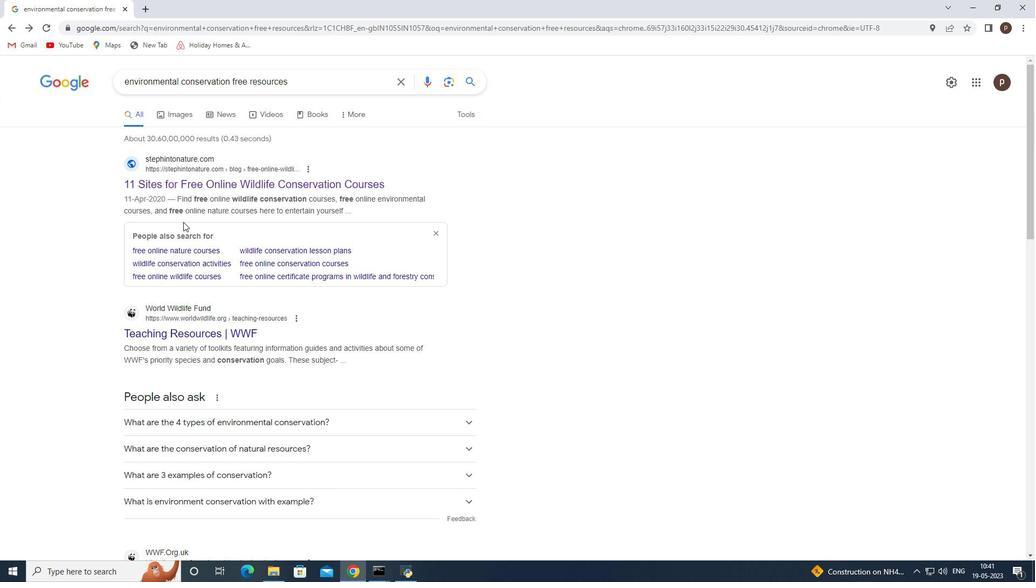 
Action: Mouse scrolled (183, 221) with delta (0, 0)
Screenshot: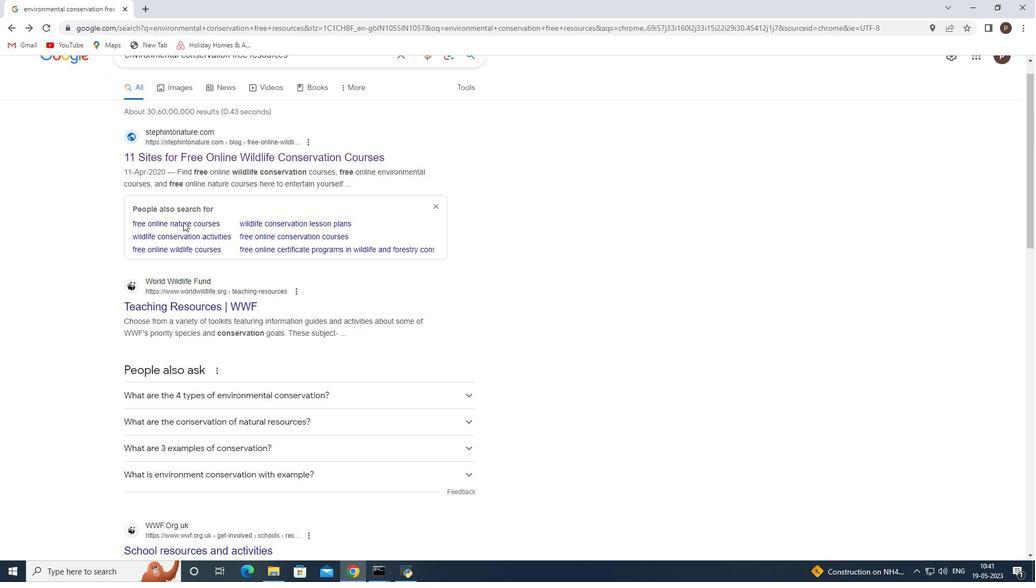 
Action: Mouse scrolled (183, 221) with delta (0, 0)
Screenshot: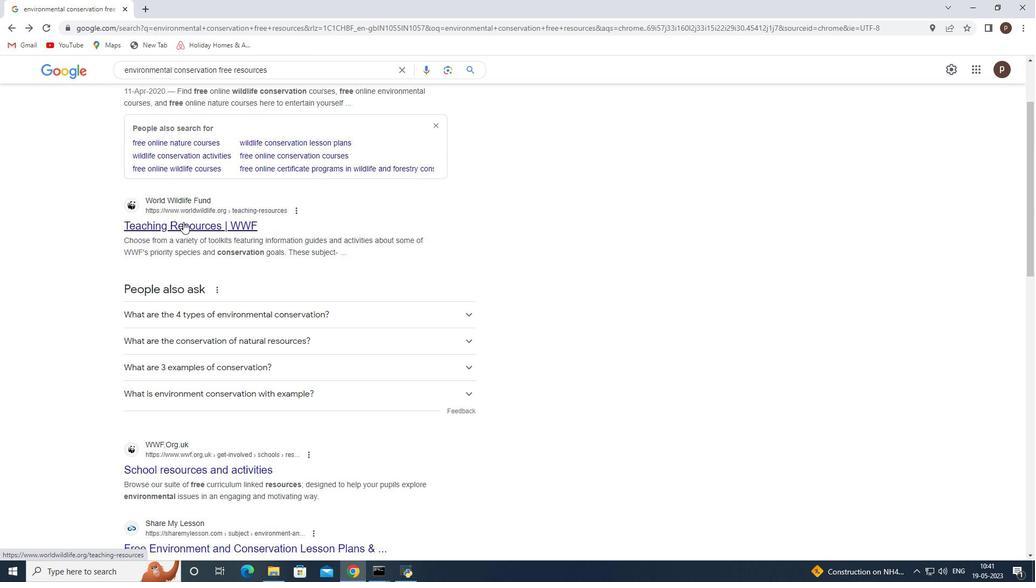 
Action: Mouse scrolled (183, 221) with delta (0, 0)
Screenshot: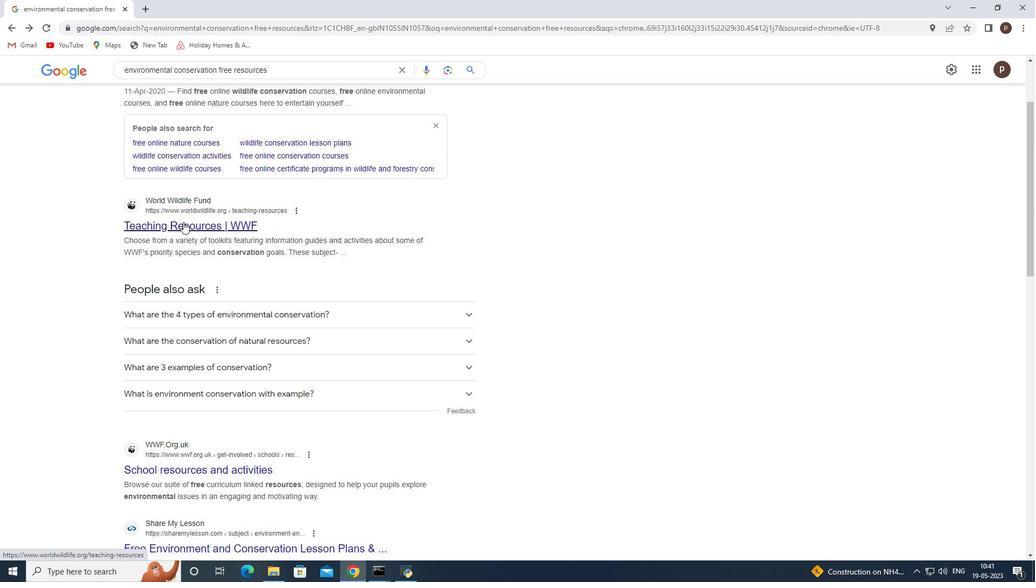 
Action: Mouse moved to (477, 201)
Screenshot: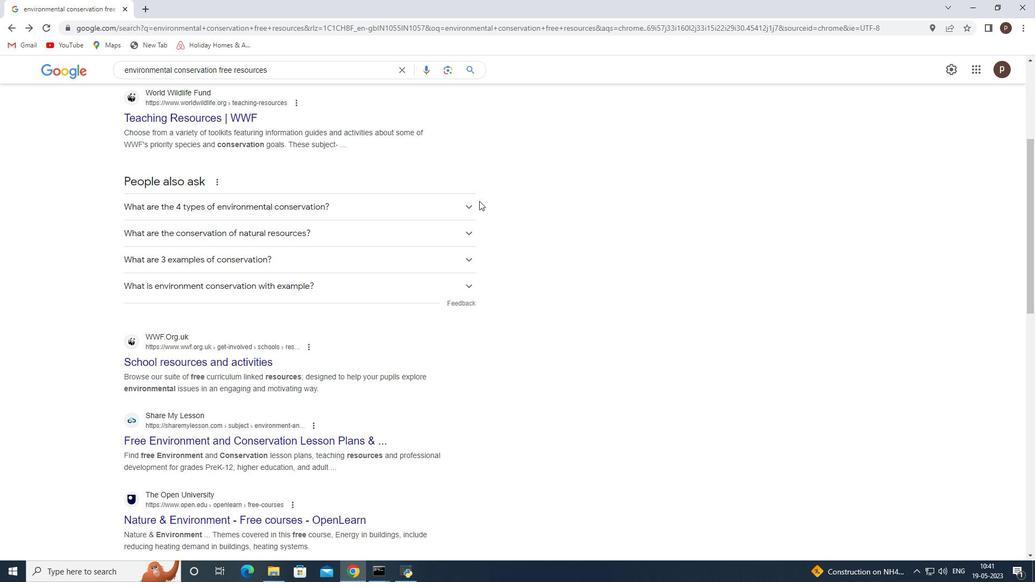 
Action: Mouse pressed left at (477, 201)
Screenshot: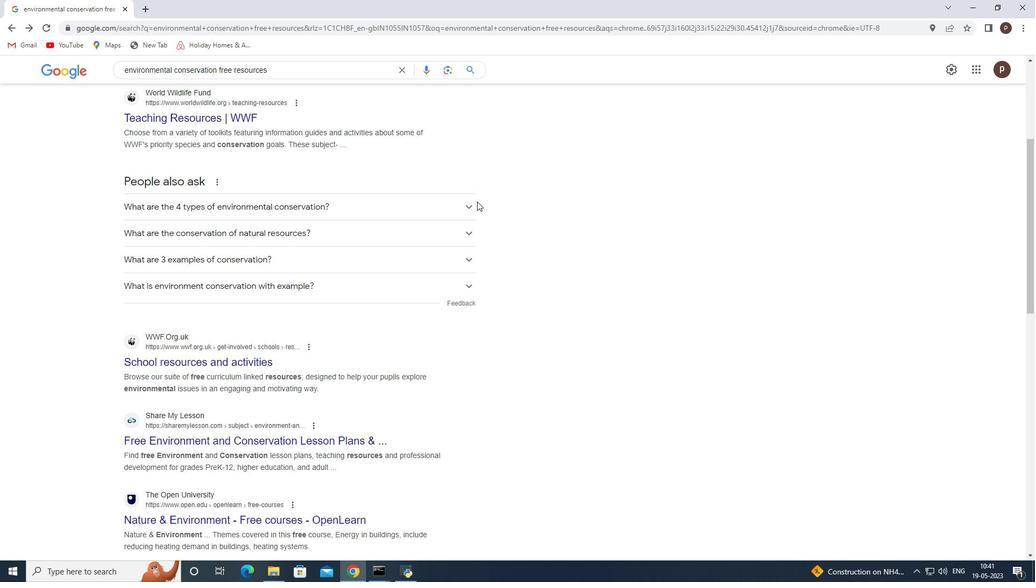 
Action: Mouse moved to (468, 205)
Screenshot: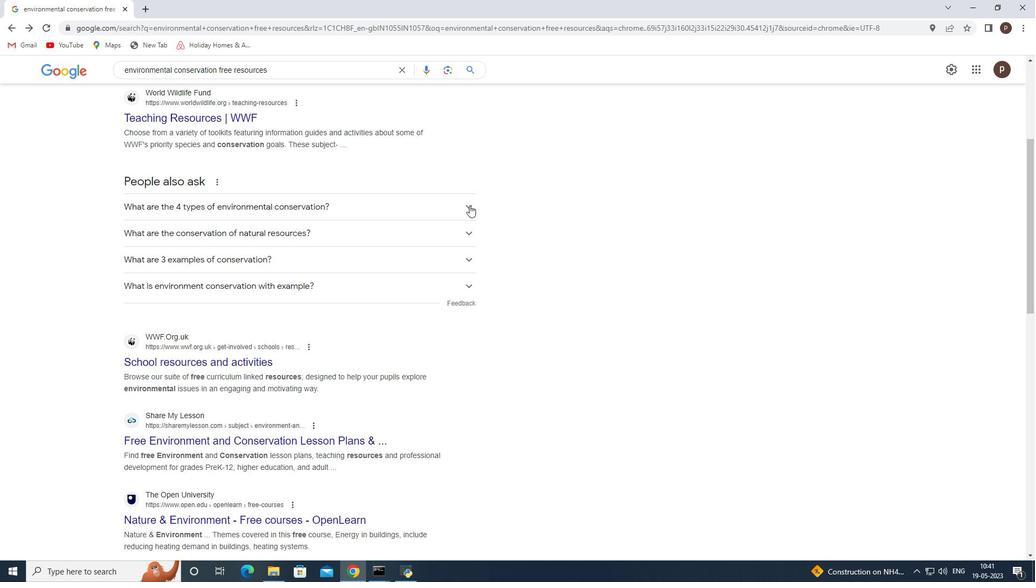 
Action: Mouse pressed left at (468, 205)
Screenshot: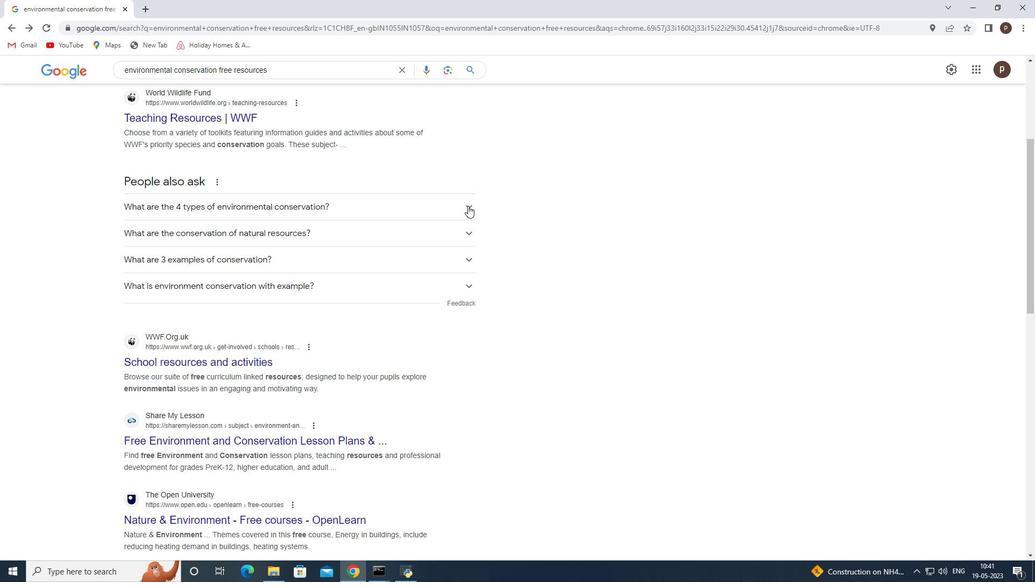 
Action: Mouse pressed left at (468, 205)
Screenshot: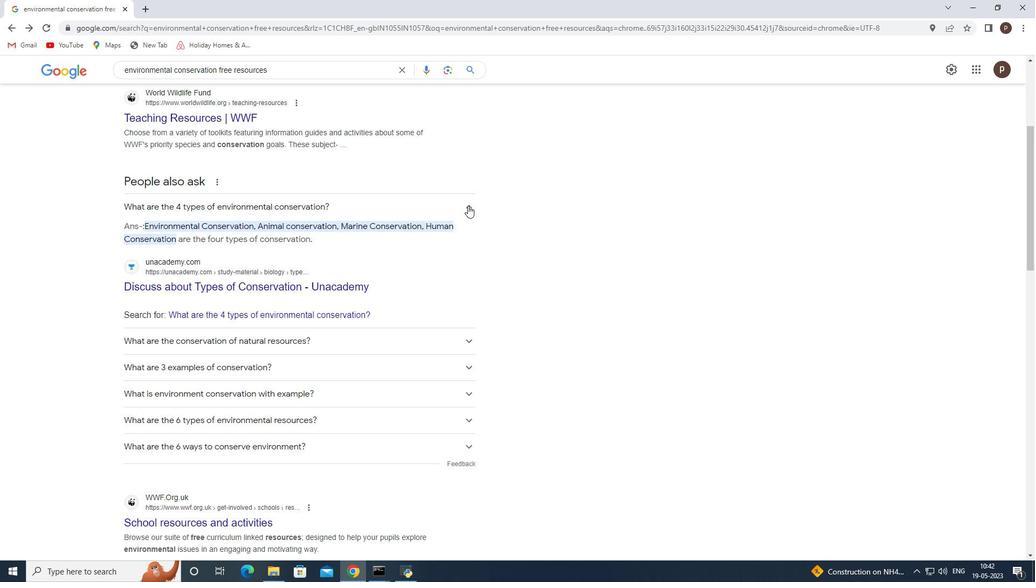 
Action: Mouse moved to (349, 272)
Screenshot: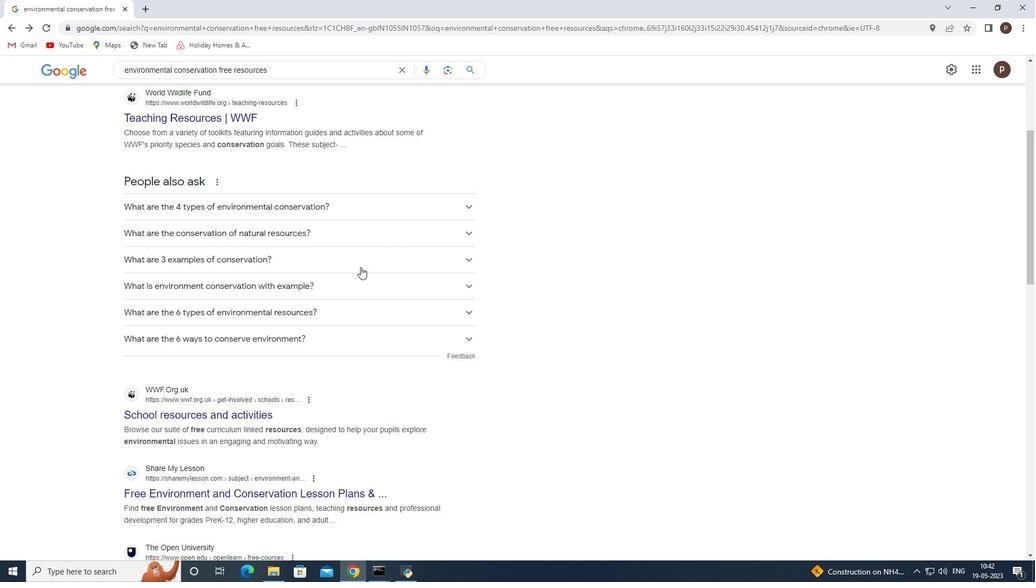 
Action: Mouse scrolled (349, 272) with delta (0, 0)
Screenshot: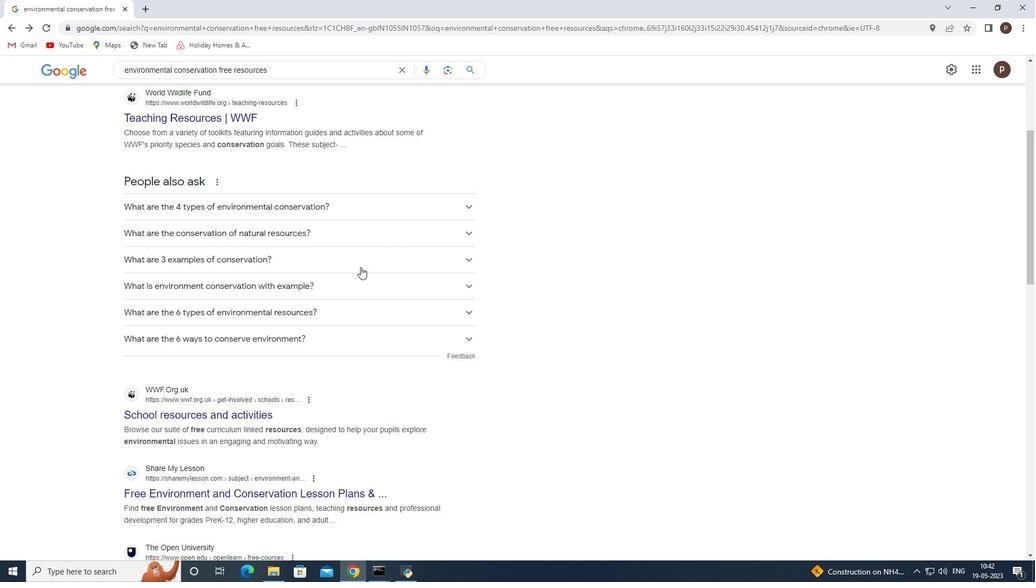 
Action: Mouse moved to (335, 277)
Screenshot: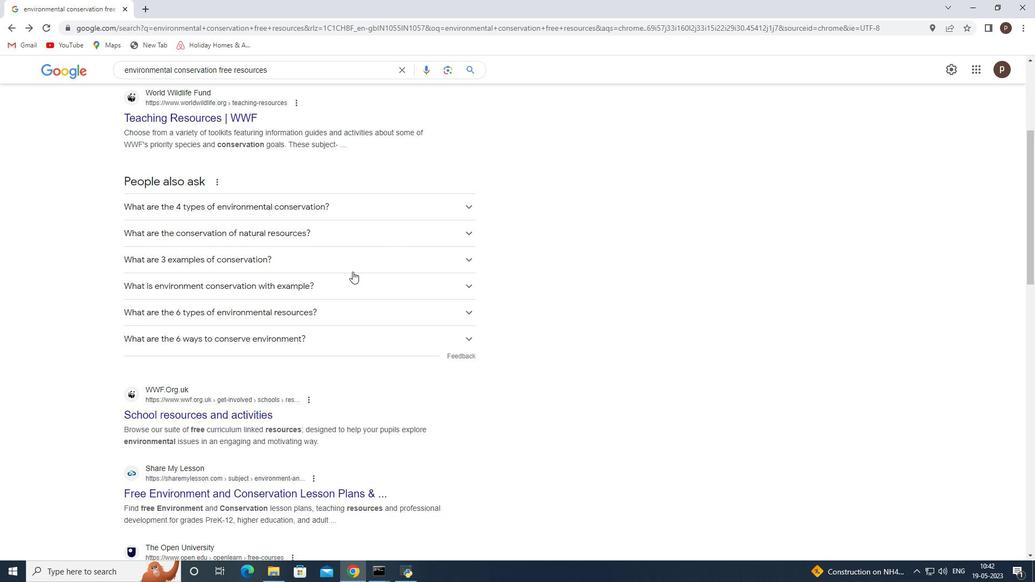 
Action: Mouse scrolled (335, 276) with delta (0, 0)
Screenshot: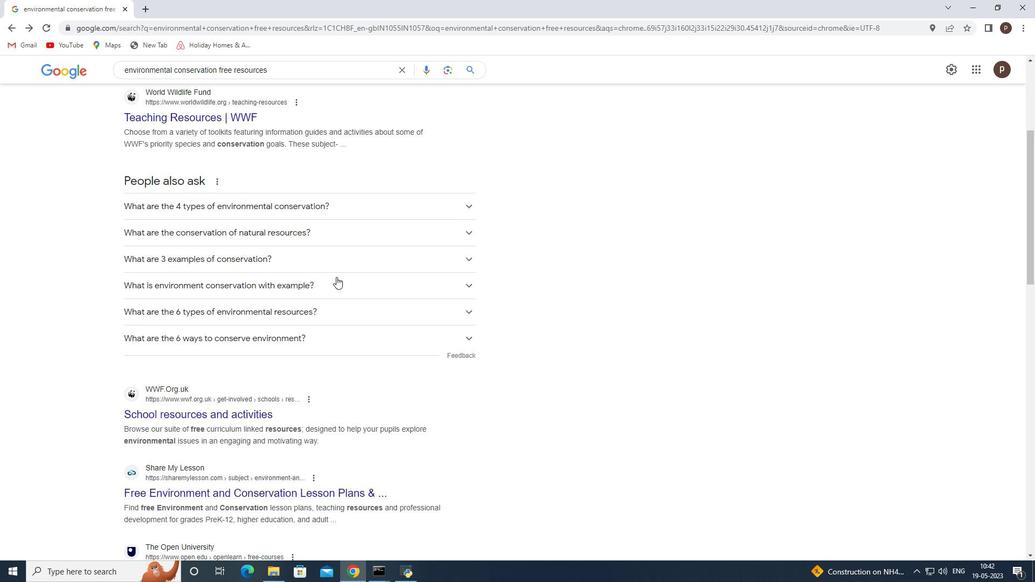 
Action: Mouse moved to (236, 286)
Screenshot: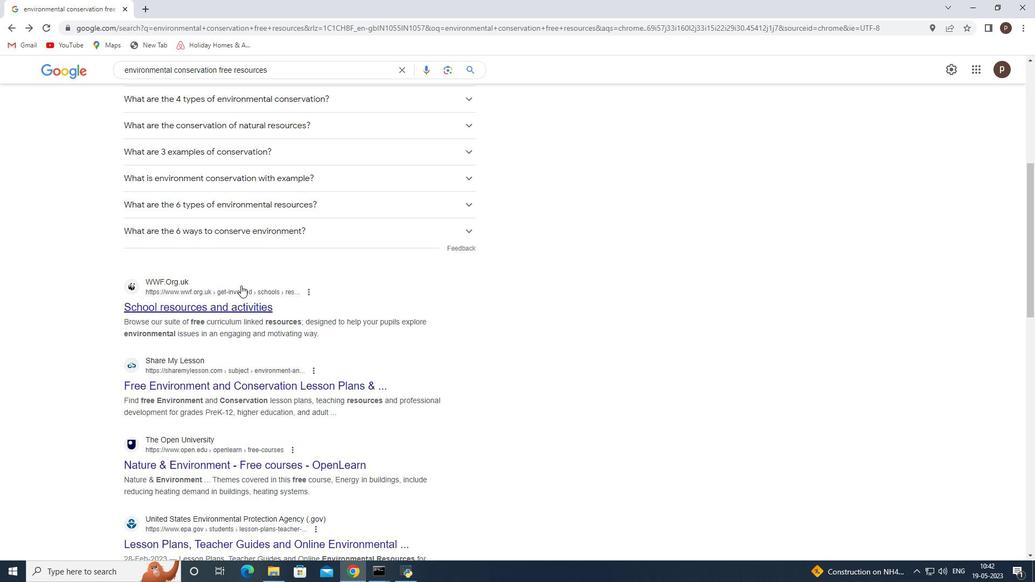 
Action: Mouse scrolled (236, 285) with delta (0, 0)
Screenshot: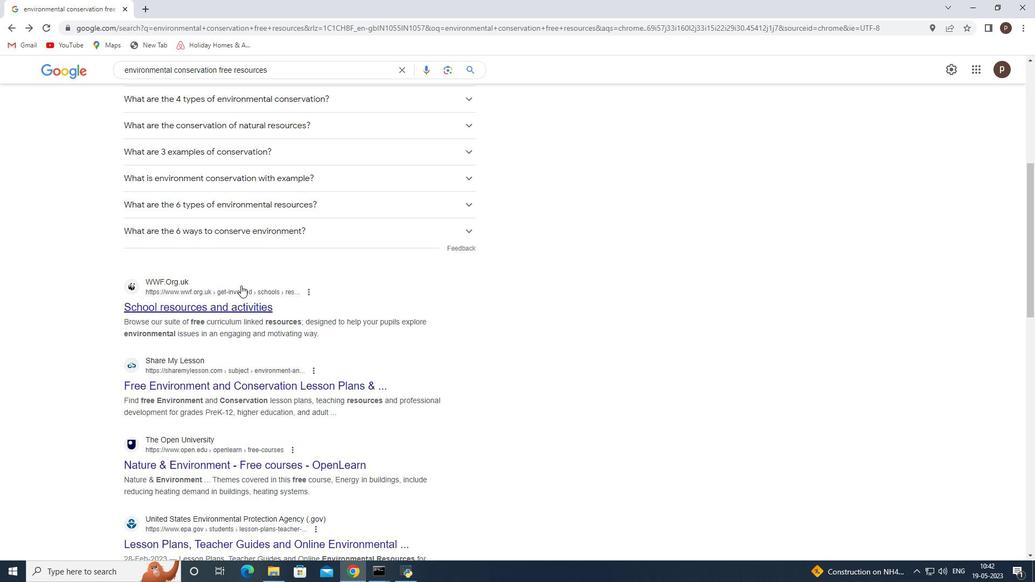 
Action: Mouse moved to (200, 335)
Screenshot: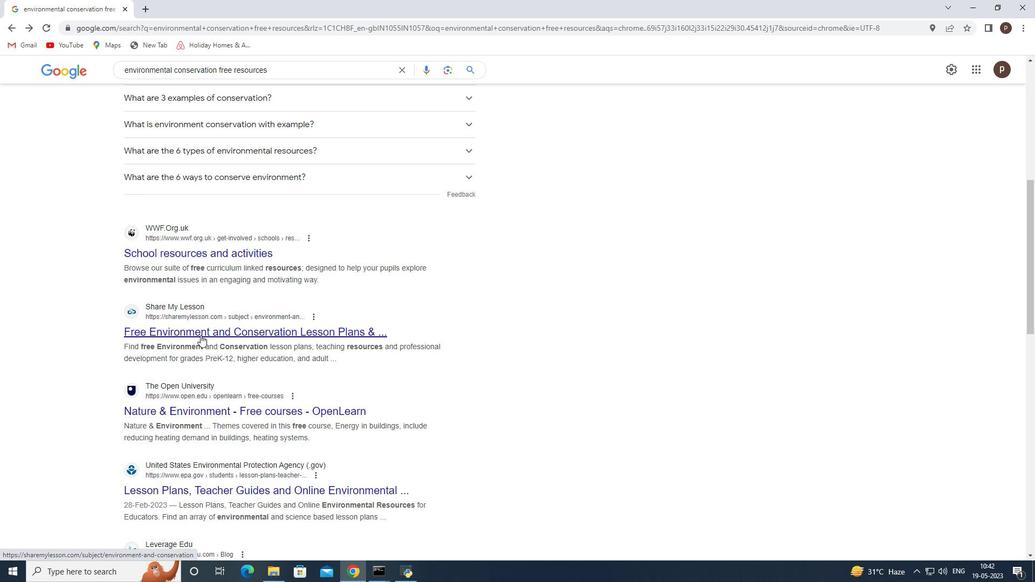 
Action: Mouse pressed left at (200, 335)
Screenshot: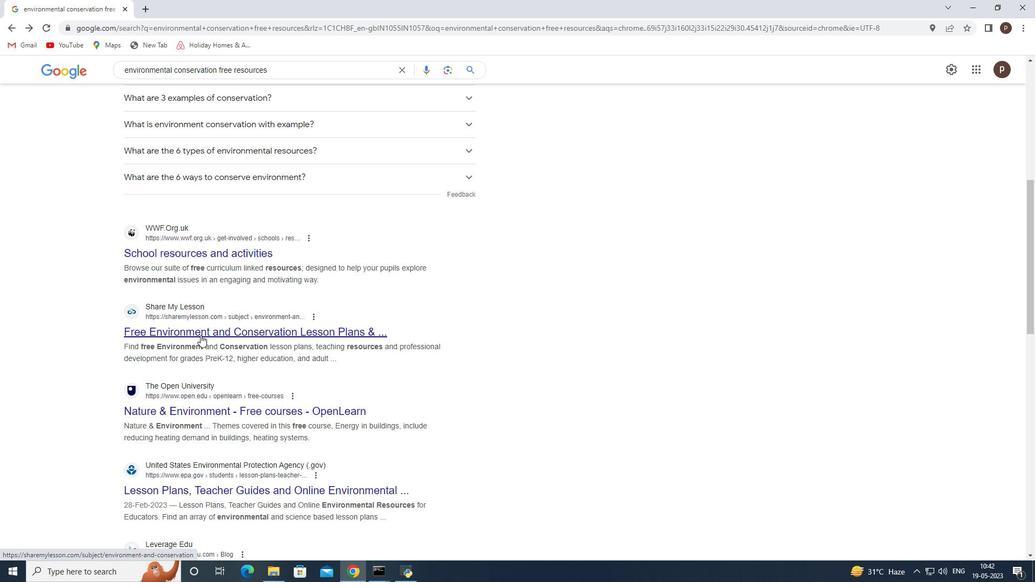 
Action: Mouse moved to (235, 305)
Screenshot: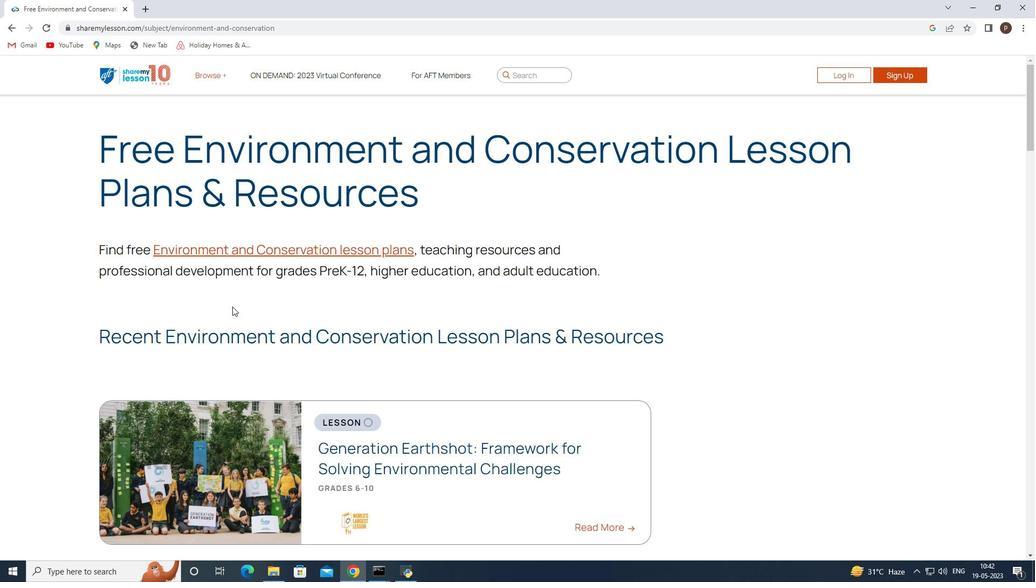 
Action: Mouse scrolled (235, 304) with delta (0, 0)
Screenshot: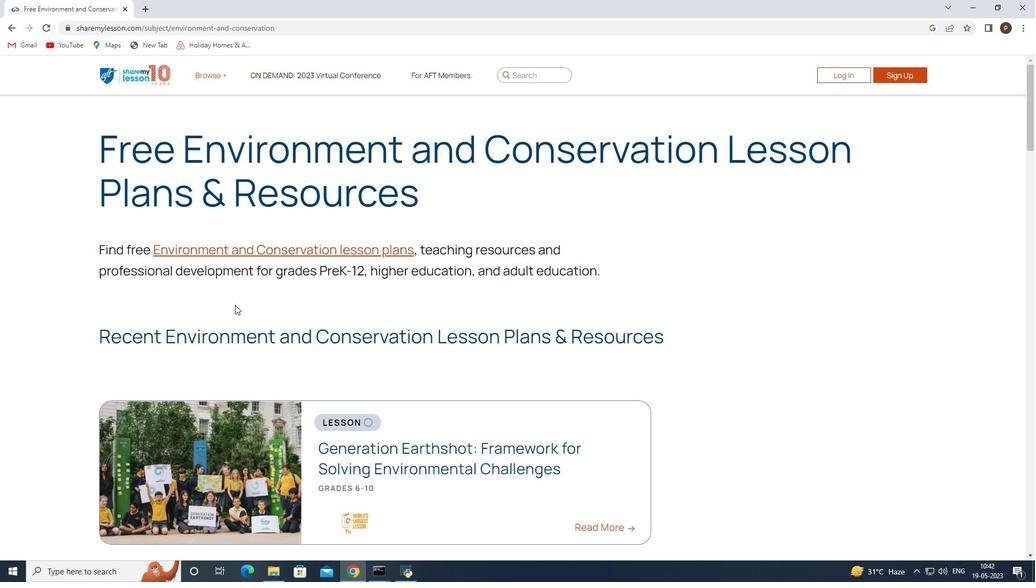 
Action: Mouse scrolled (235, 304) with delta (0, 0)
Screenshot: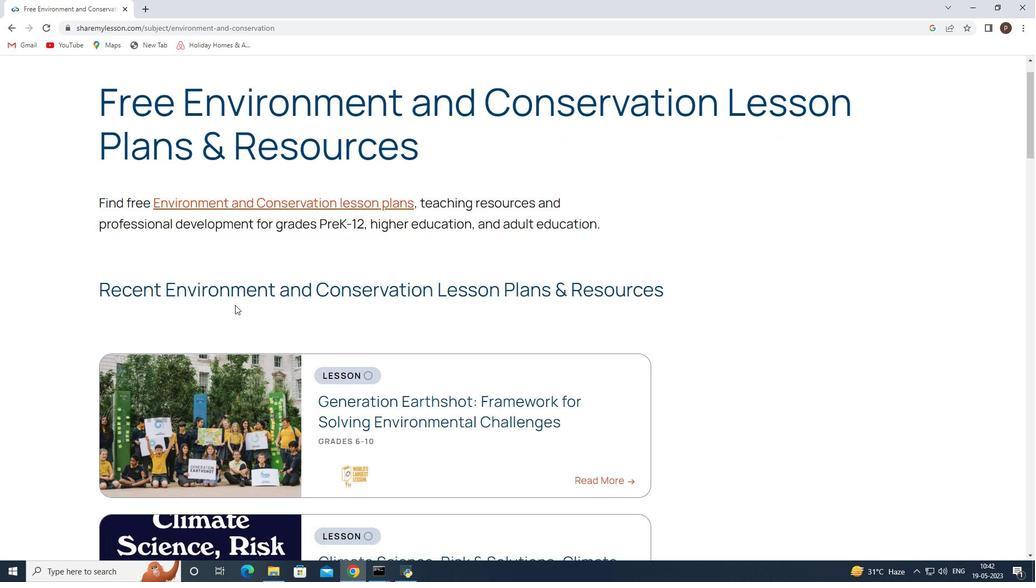 
Action: Mouse scrolled (235, 304) with delta (0, 0)
Screenshot: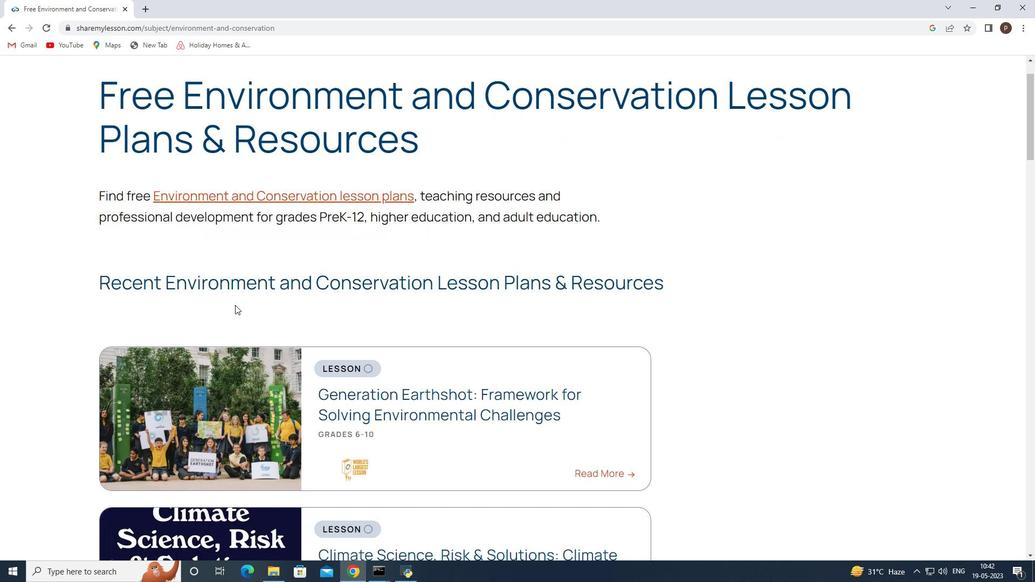 
Action: Mouse moved to (260, 335)
Screenshot: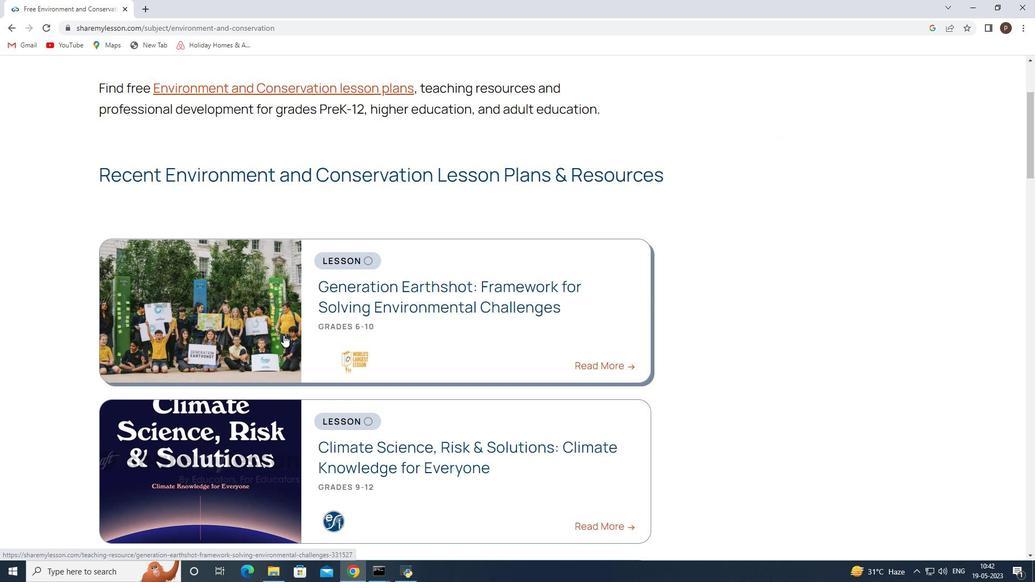 
Action: Mouse scrolled (260, 334) with delta (0, 0)
Screenshot: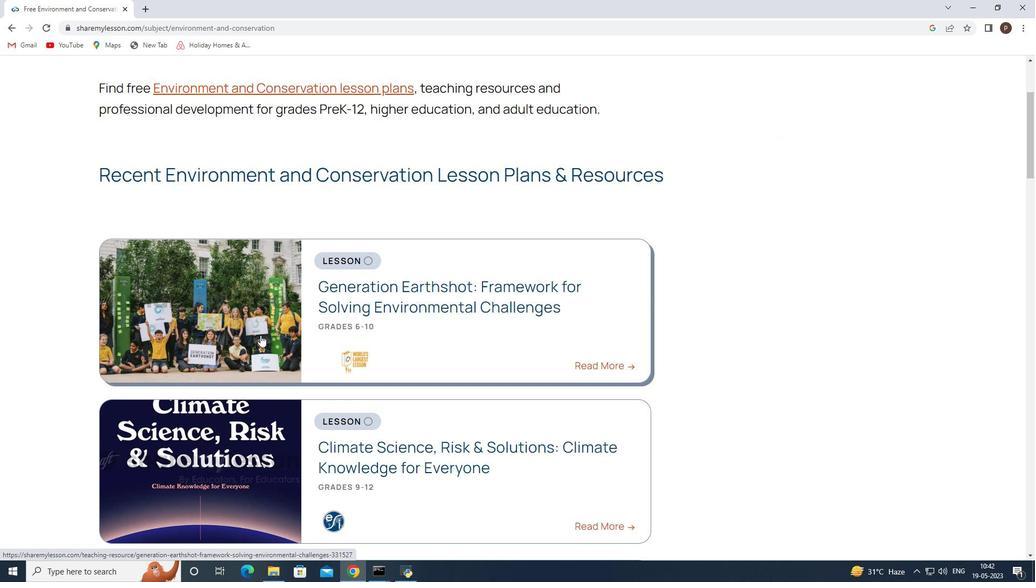 
Action: Mouse scrolled (260, 334) with delta (0, 0)
Screenshot: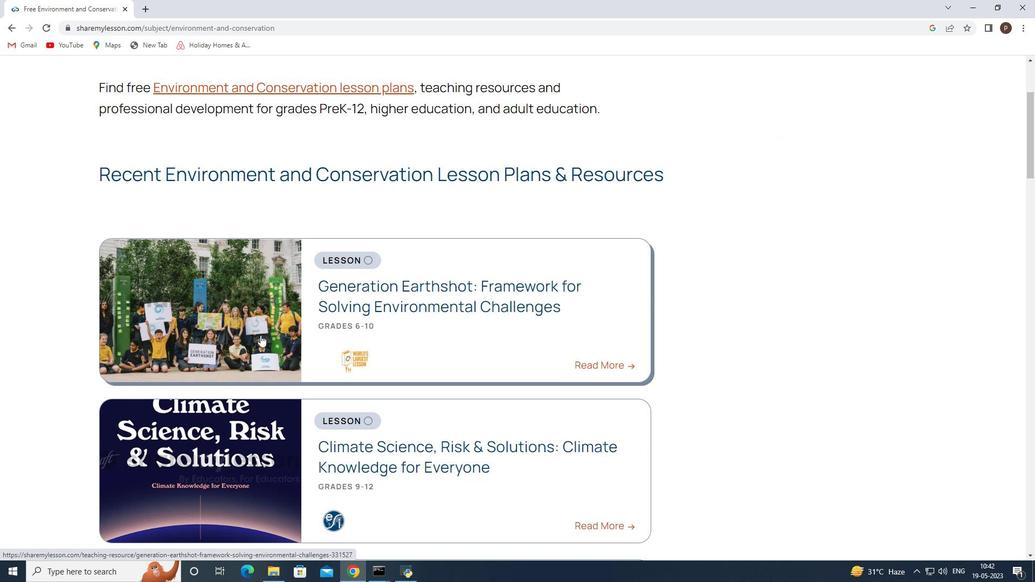 
Action: Mouse scrolled (260, 334) with delta (0, 0)
Screenshot: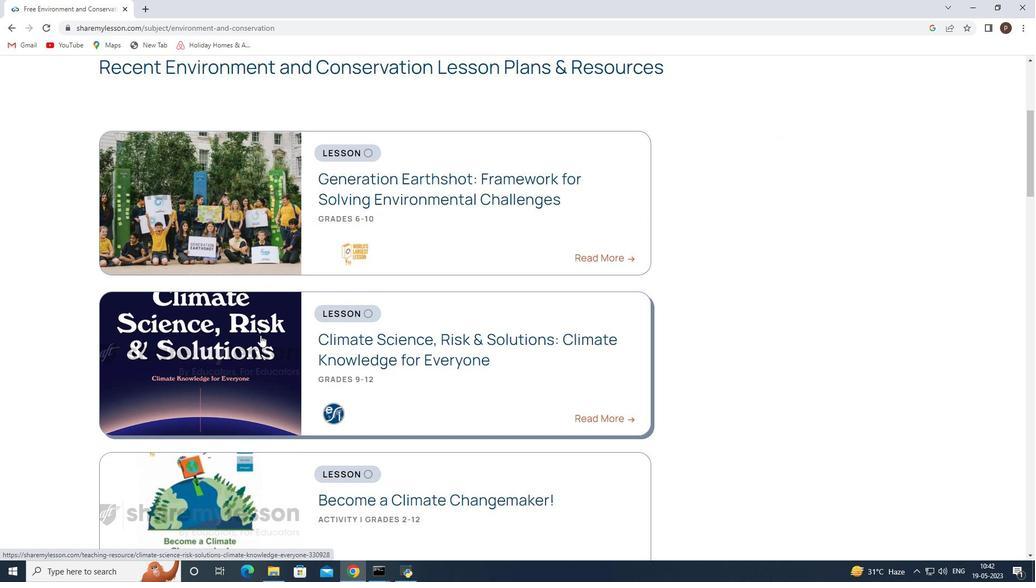 
Action: Mouse scrolled (260, 334) with delta (0, 0)
Screenshot: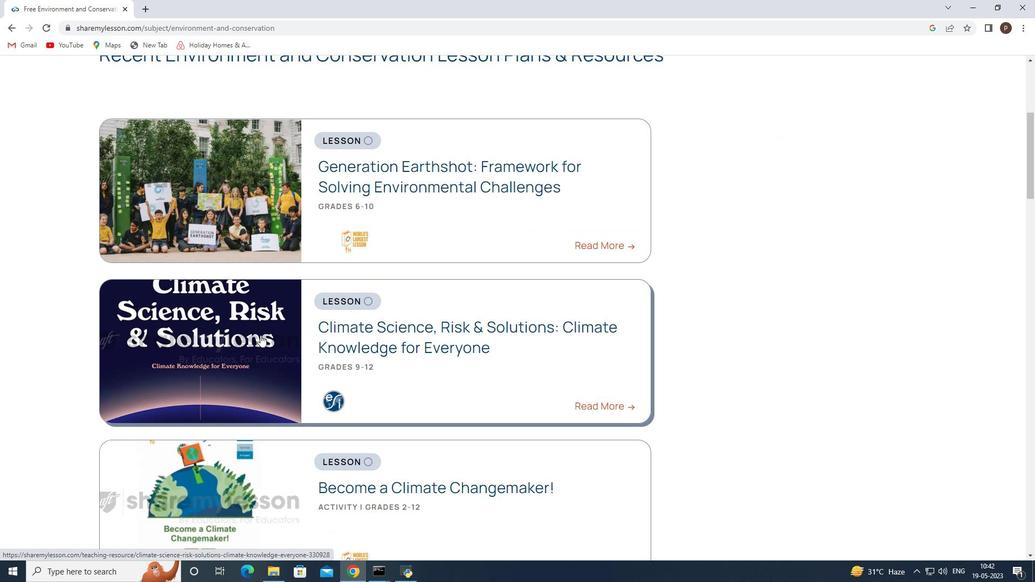 
Action: Mouse scrolled (260, 334) with delta (0, 0)
Screenshot: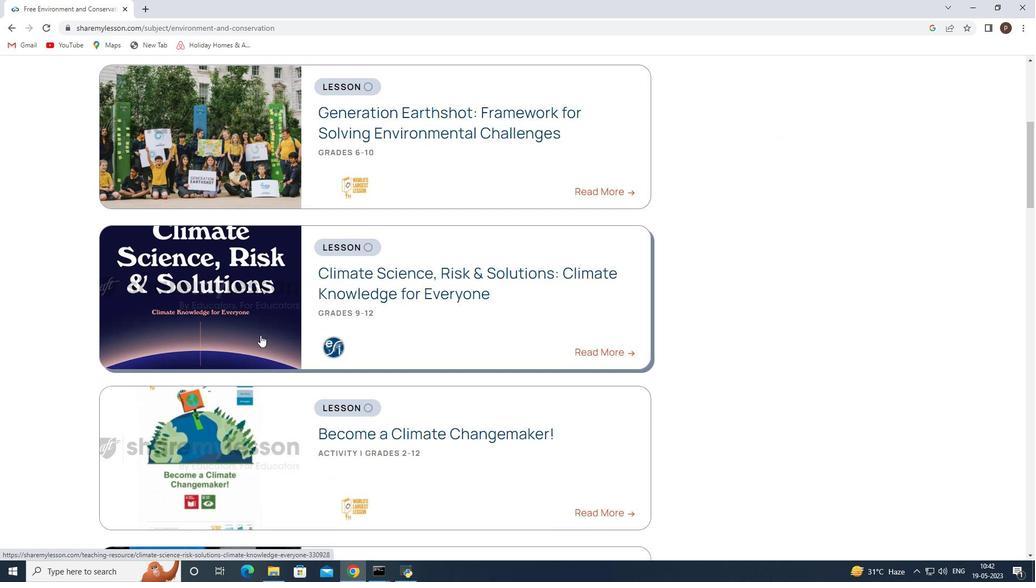 
Action: Mouse scrolled (260, 334) with delta (0, 0)
Screenshot: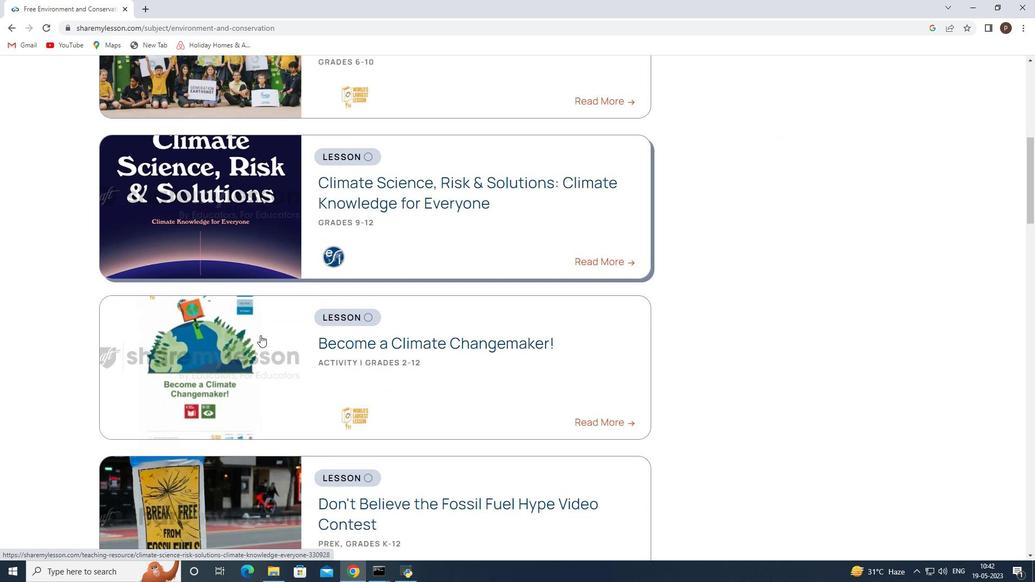 
Action: Mouse scrolled (260, 334) with delta (0, 0)
Screenshot: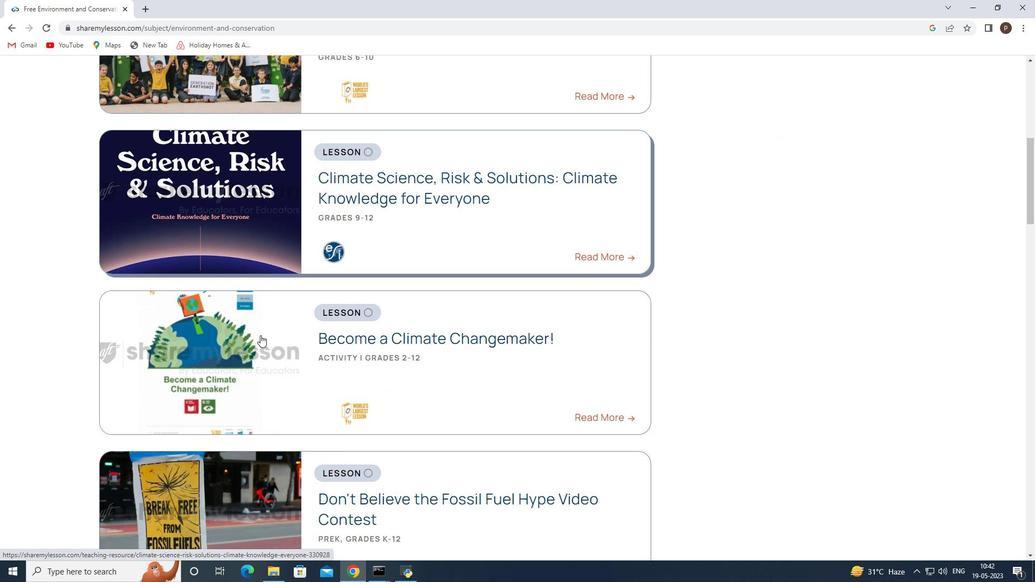 
Action: Mouse scrolled (260, 334) with delta (0, 0)
Screenshot: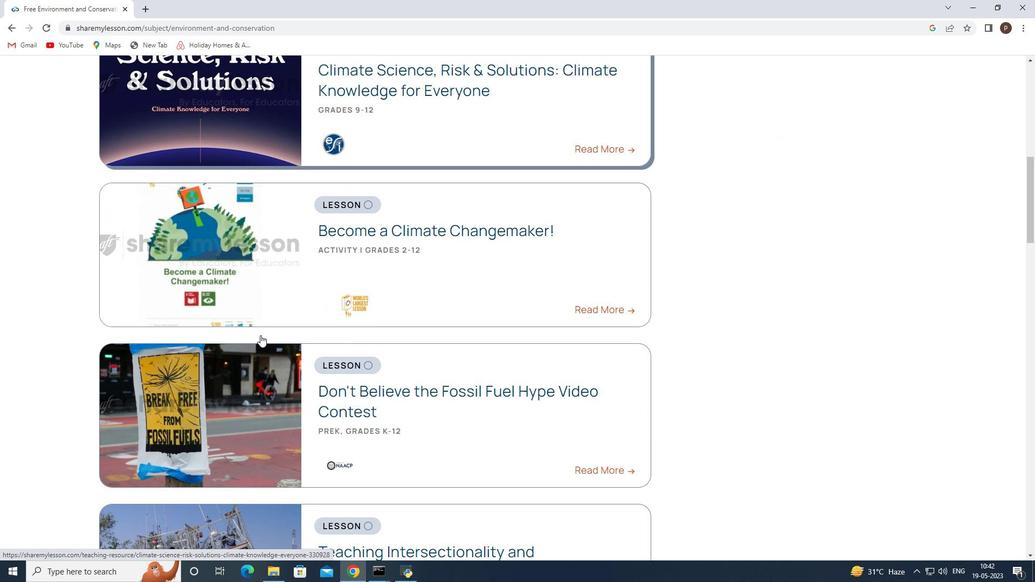
Action: Mouse scrolled (260, 334) with delta (0, 0)
Screenshot: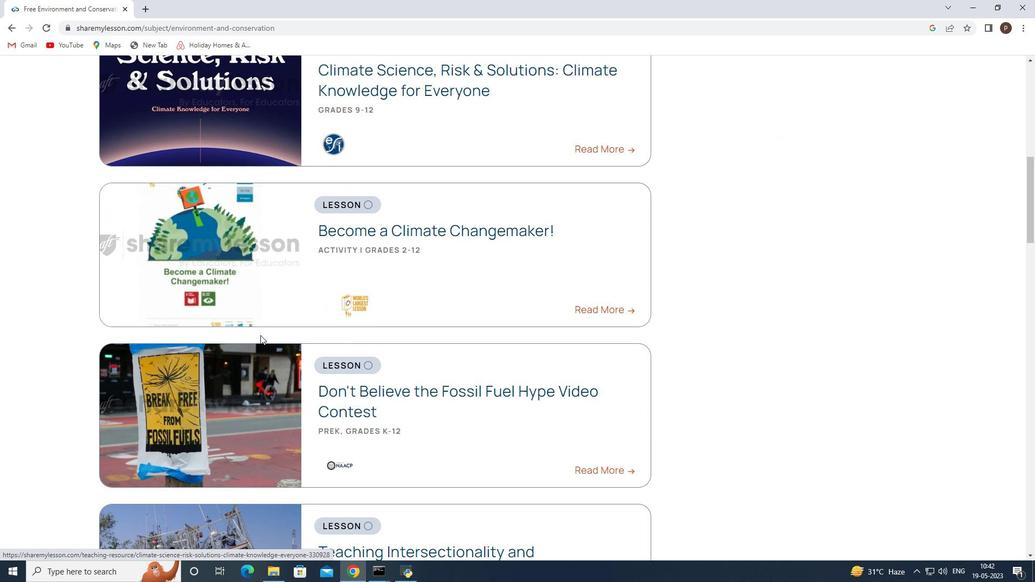 
Action: Mouse scrolled (260, 334) with delta (0, 0)
Screenshot: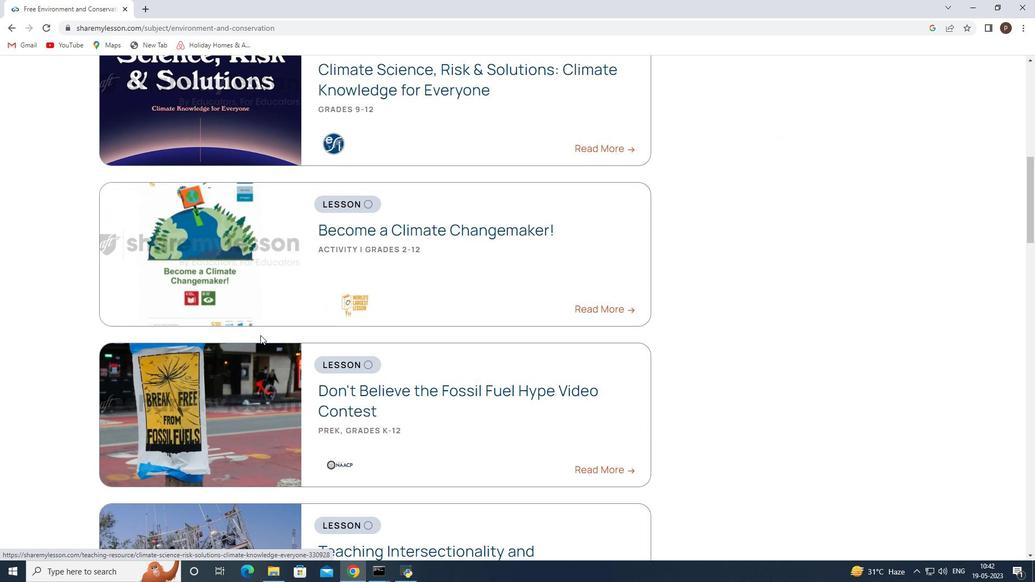 
Action: Mouse scrolled (260, 334) with delta (0, 0)
Screenshot: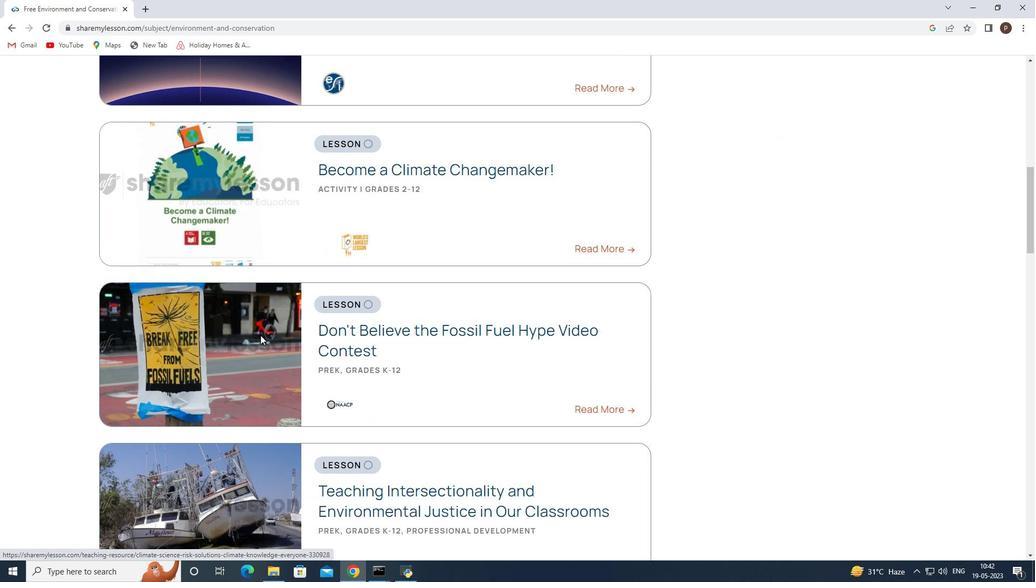
Action: Mouse scrolled (260, 334) with delta (0, 0)
Screenshot: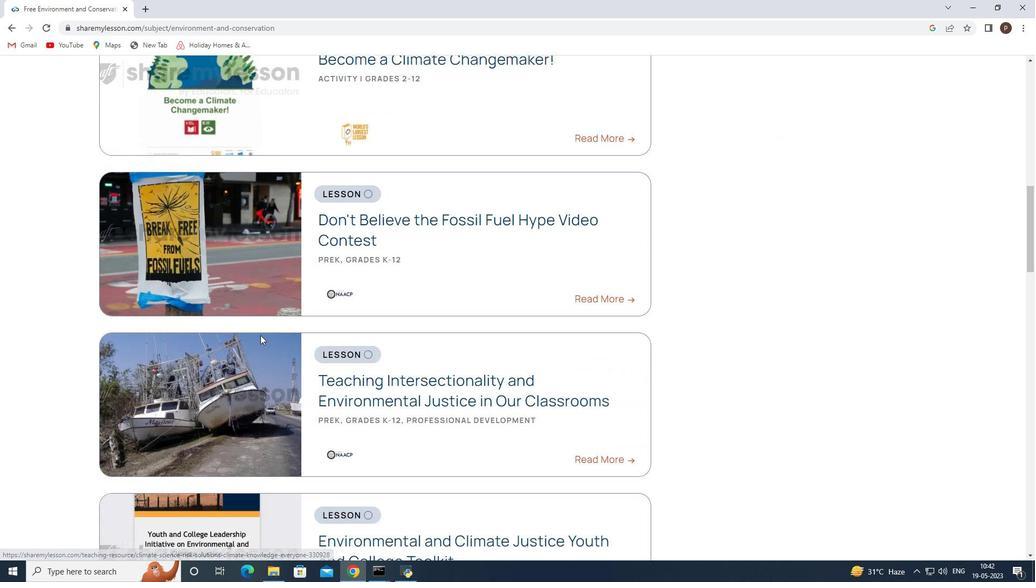 
Action: Mouse scrolled (260, 334) with delta (0, 0)
Screenshot: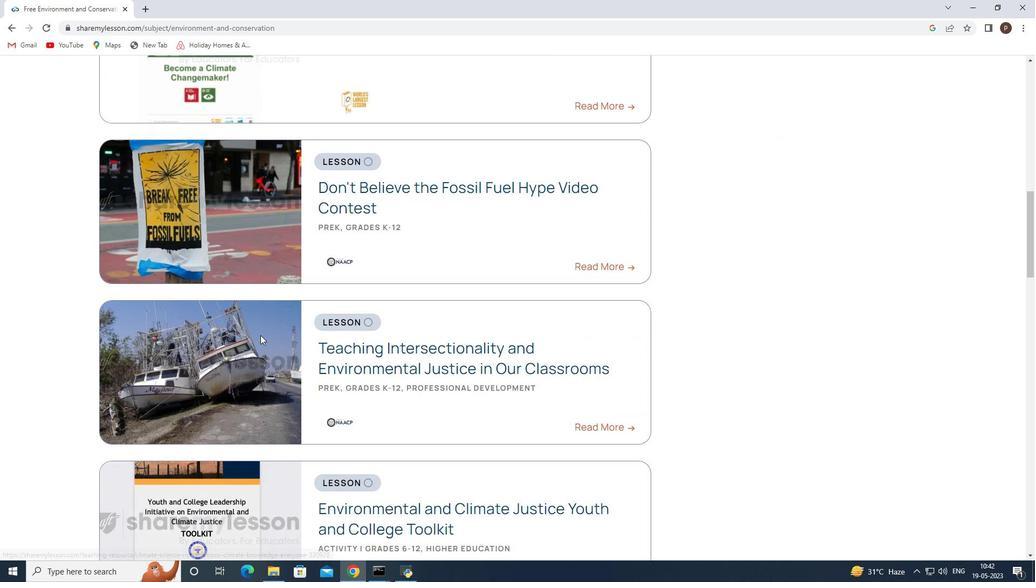 
Action: Mouse scrolled (260, 334) with delta (0, 0)
Screenshot: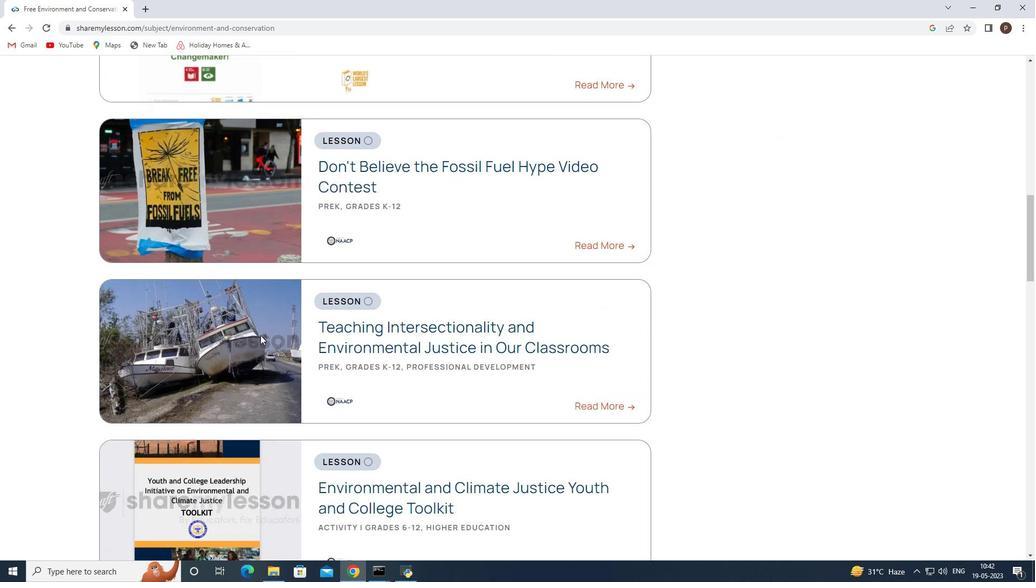 
Action: Mouse scrolled (260, 334) with delta (0, 0)
Screenshot: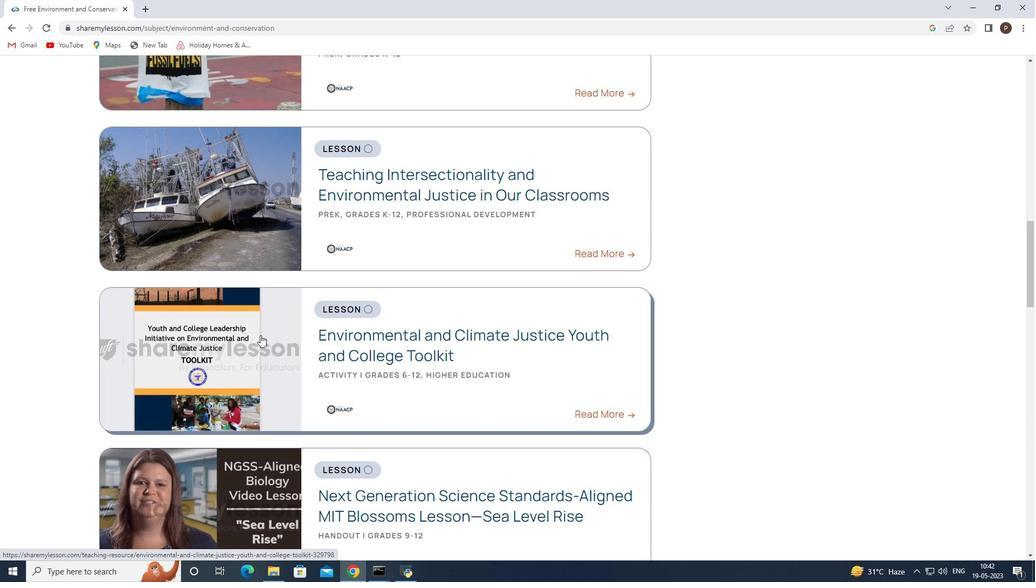 
Action: Mouse scrolled (260, 334) with delta (0, 0)
Screenshot: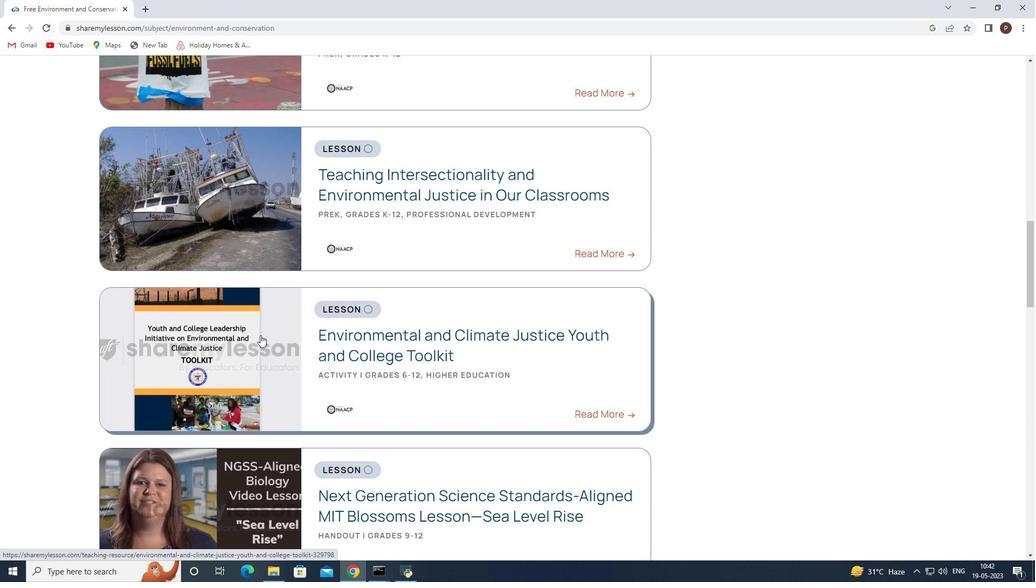 
Action: Mouse scrolled (260, 334) with delta (0, 0)
Screenshot: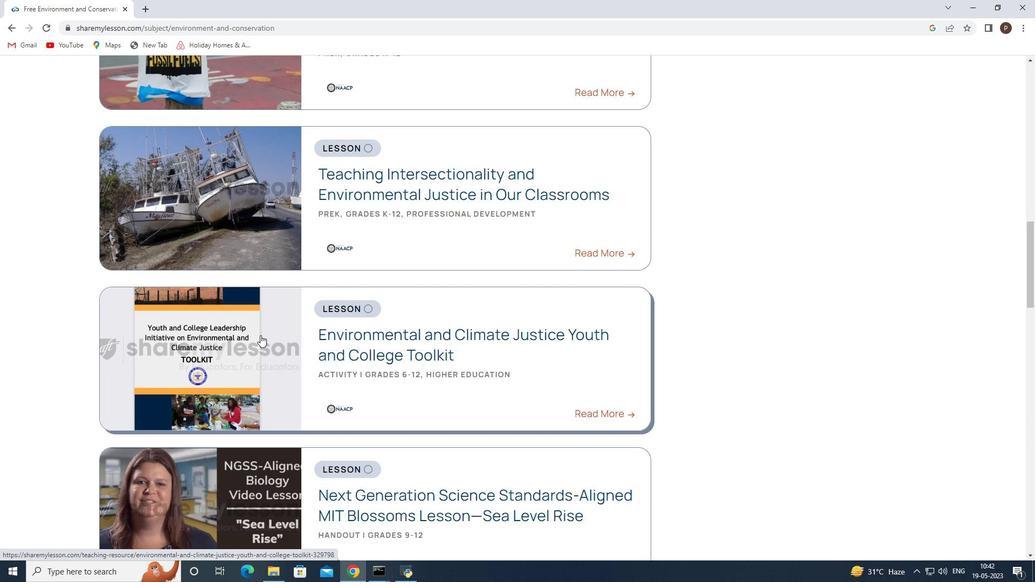 
Action: Mouse scrolled (260, 334) with delta (0, 0)
Screenshot: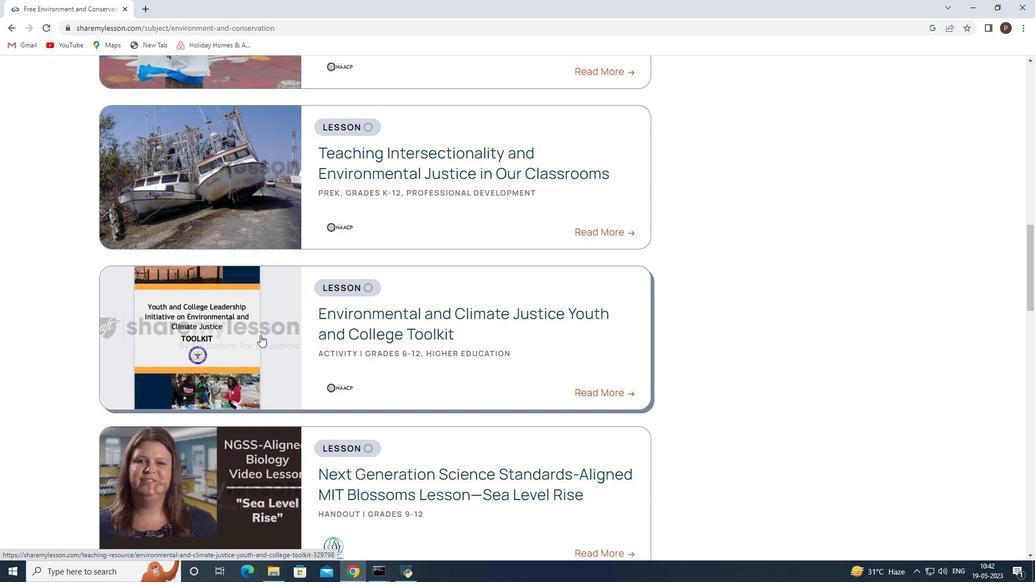 
Action: Mouse scrolled (260, 334) with delta (0, 0)
Screenshot: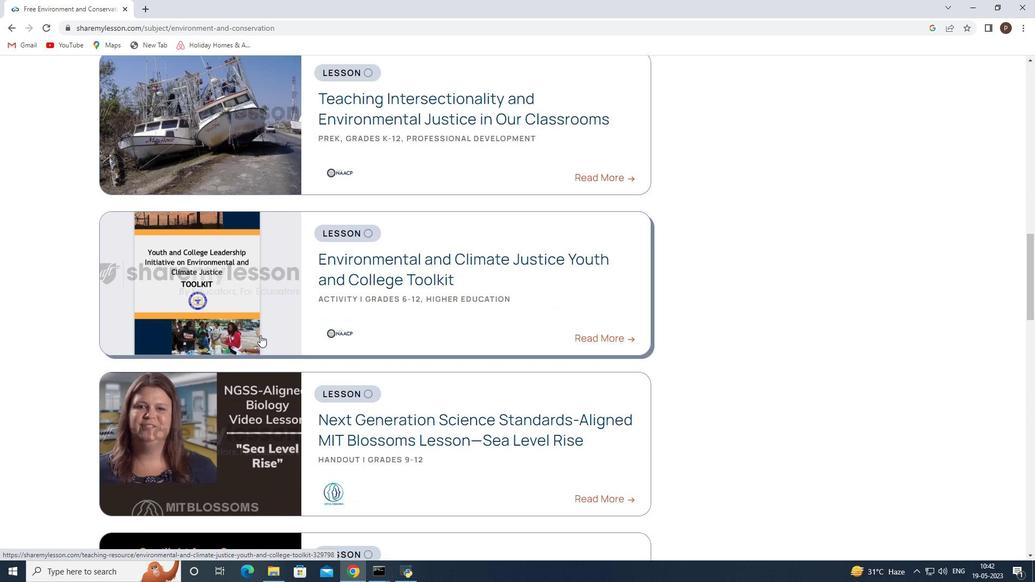 
Action: Mouse scrolled (260, 334) with delta (0, 0)
Screenshot: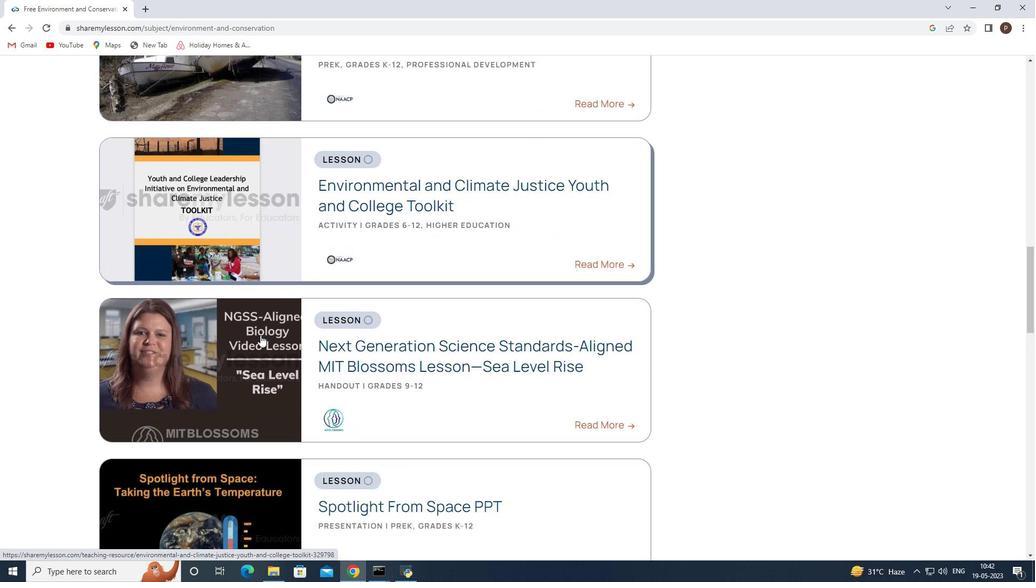 
Action: Mouse scrolled (260, 334) with delta (0, 0)
Screenshot: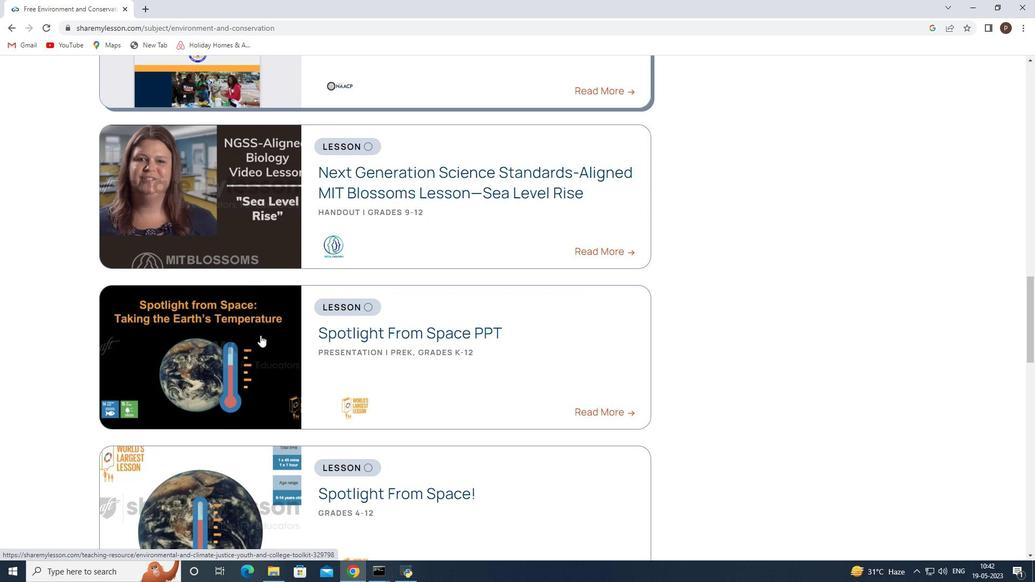 
Action: Mouse scrolled (260, 334) with delta (0, 0)
Screenshot: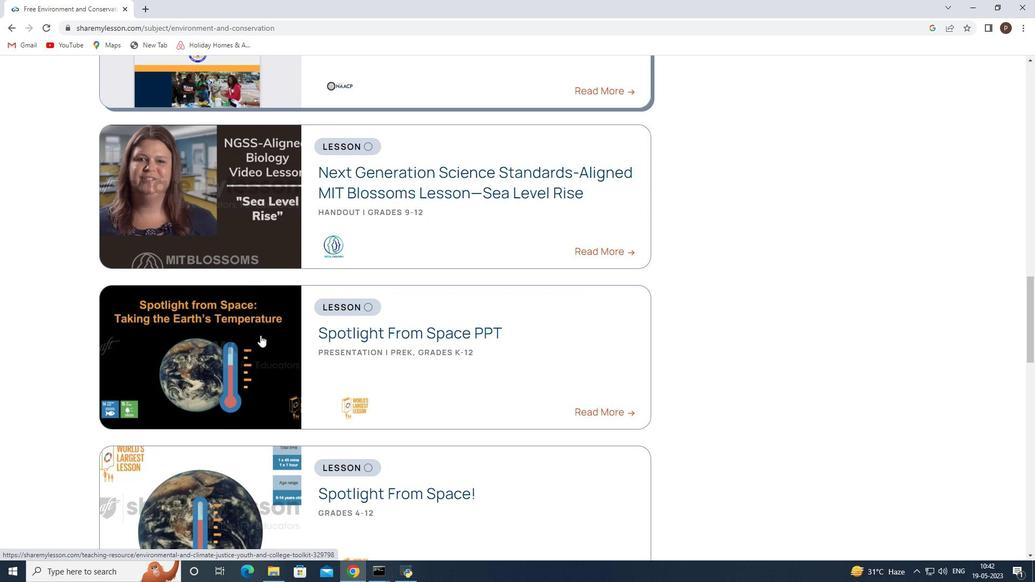 
Action: Mouse scrolled (260, 334) with delta (0, 0)
Screenshot: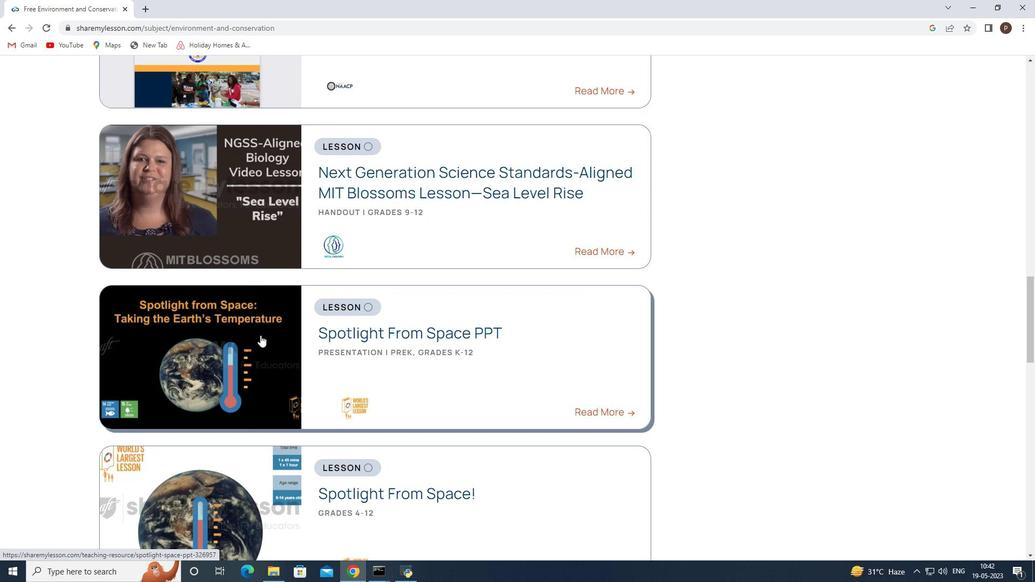 
Action: Mouse scrolled (260, 334) with delta (0, 0)
Screenshot: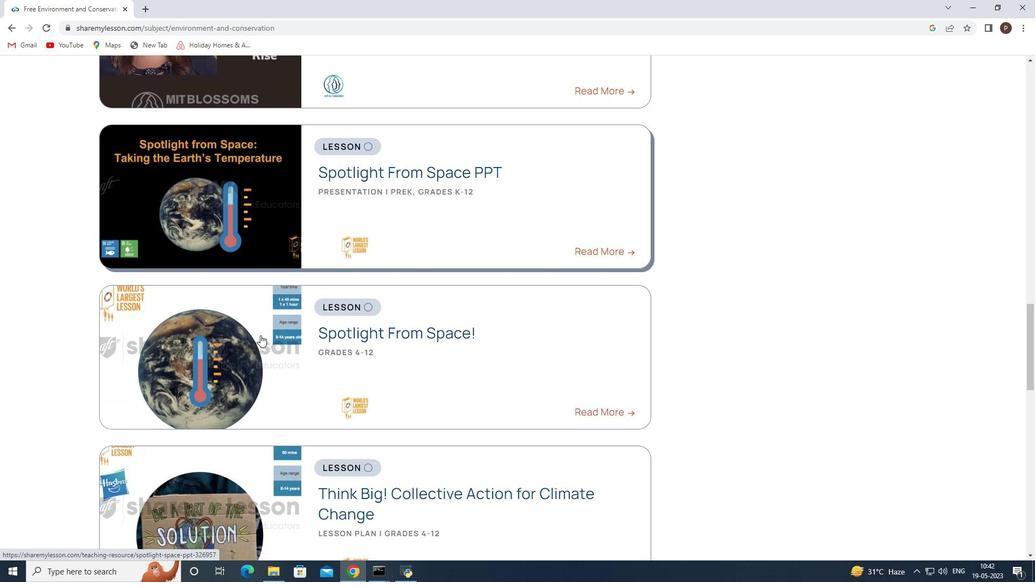 
Action: Mouse scrolled (260, 334) with delta (0, 0)
Screenshot: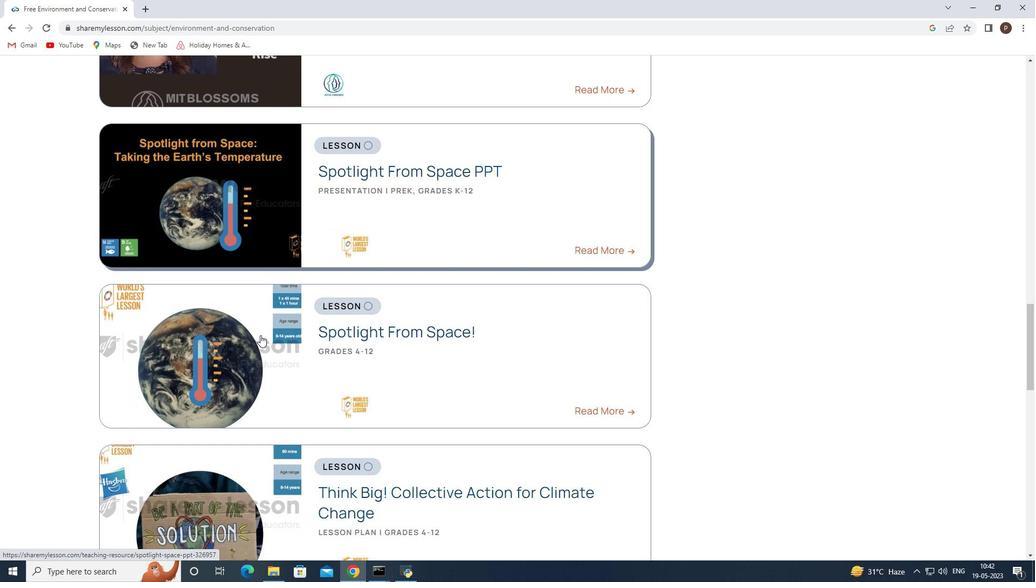 
Action: Mouse scrolled (260, 334) with delta (0, 0)
Screenshot: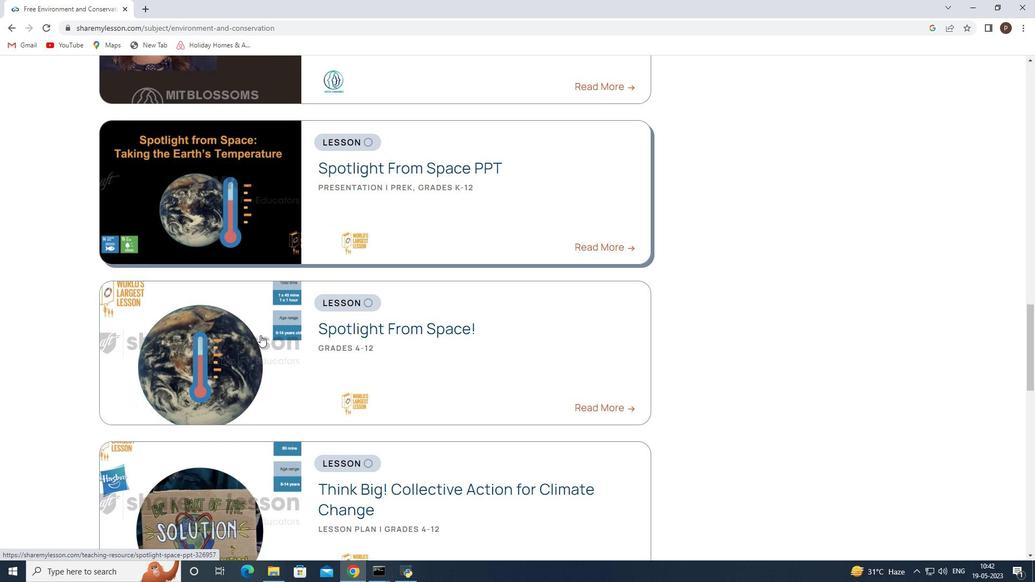 
Action: Mouse moved to (266, 338)
Screenshot: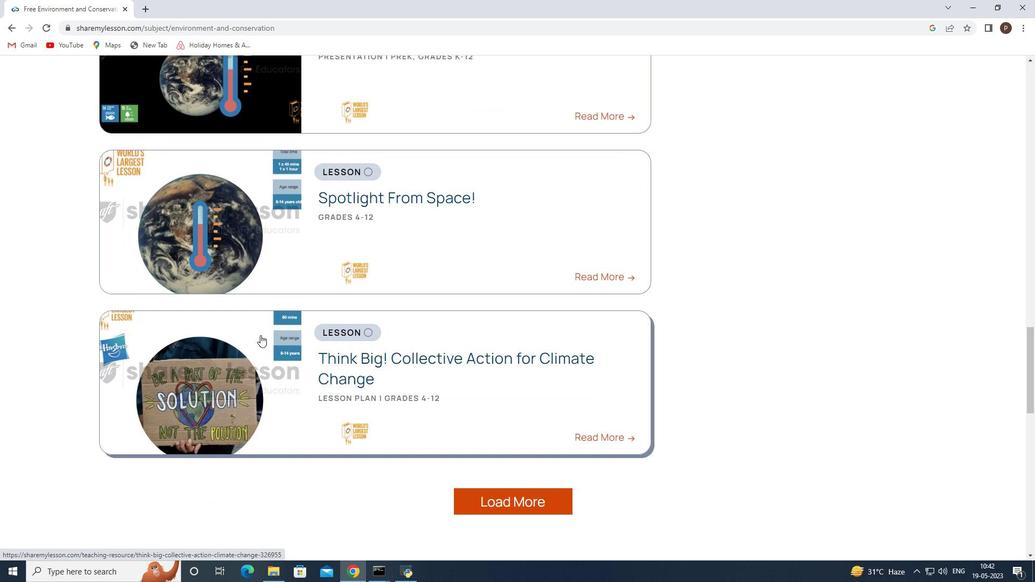 
Action: Mouse scrolled (266, 337) with delta (0, 0)
Screenshot: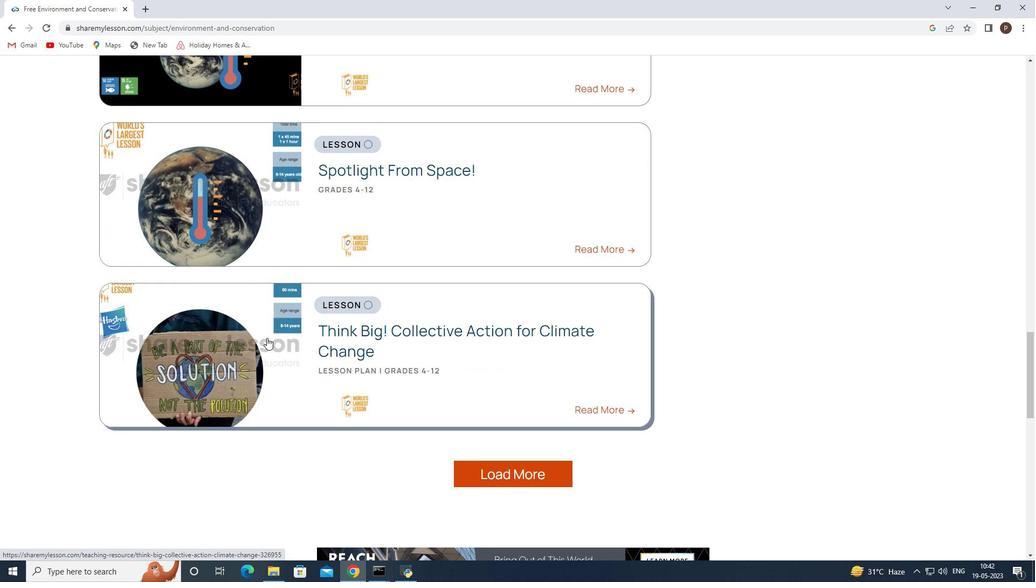 
Action: Mouse scrolled (266, 337) with delta (0, 0)
Screenshot: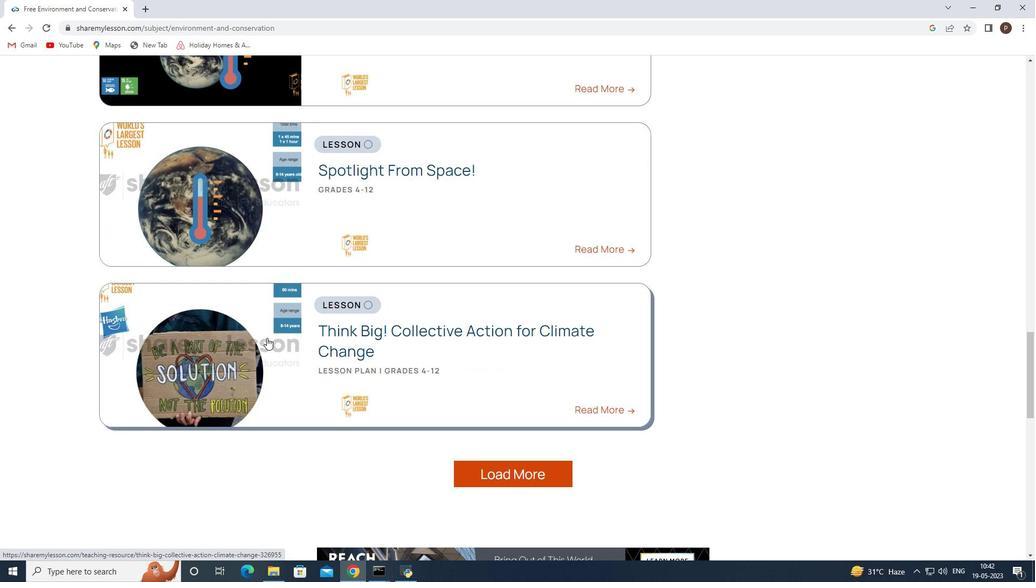 
Action: Mouse scrolled (266, 338) with delta (0, 0)
Screenshot: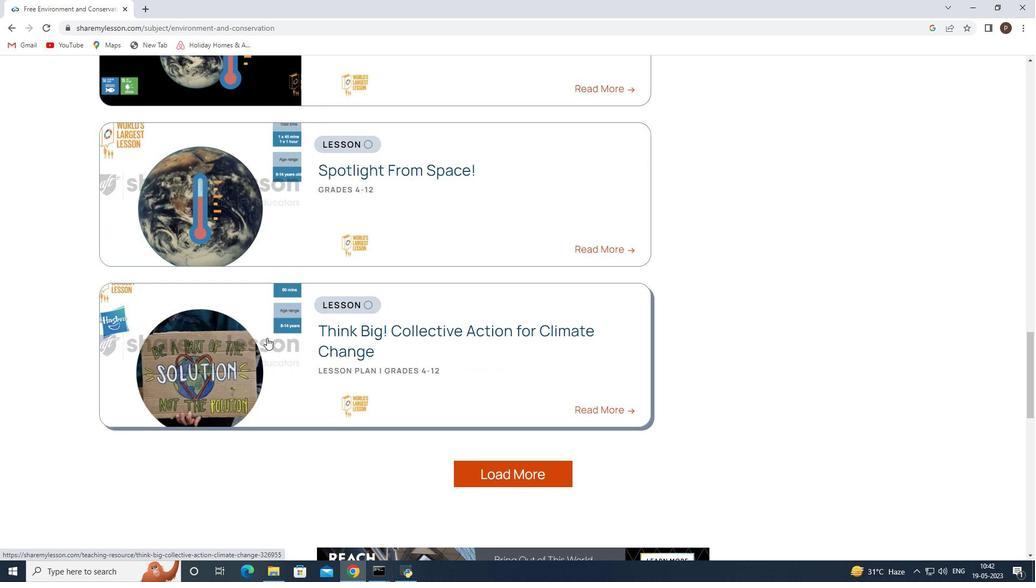 
Action: Mouse scrolled (266, 337) with delta (0, 0)
Screenshot: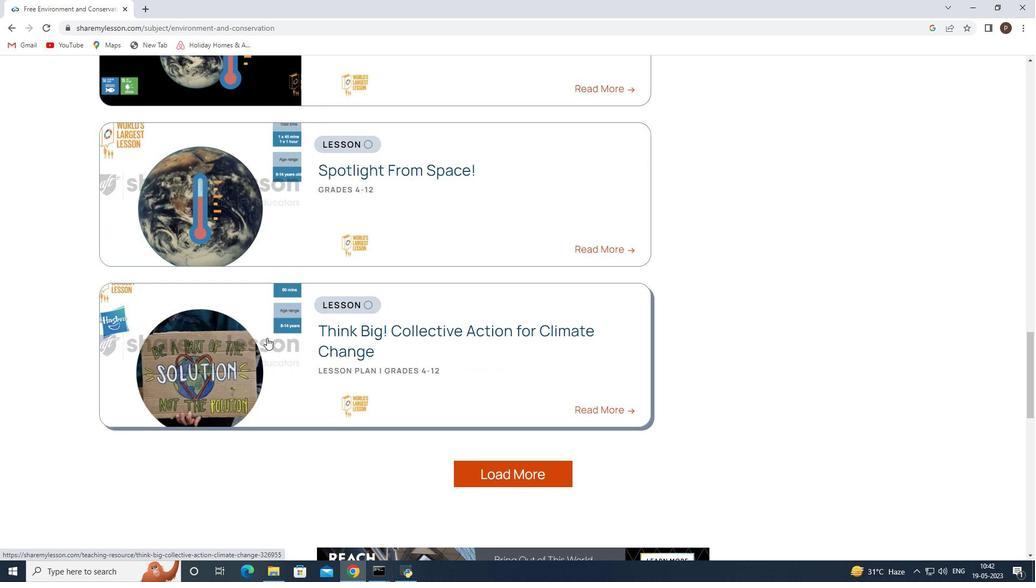 
Action: Mouse scrolled (266, 337) with delta (0, 0)
Screenshot: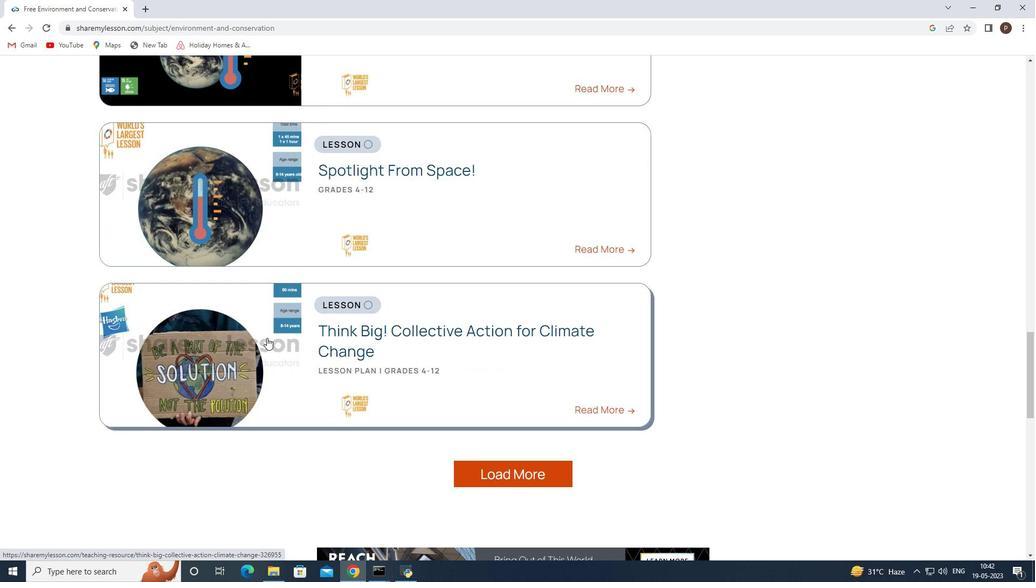 
Action: Mouse moved to (266, 340)
Screenshot: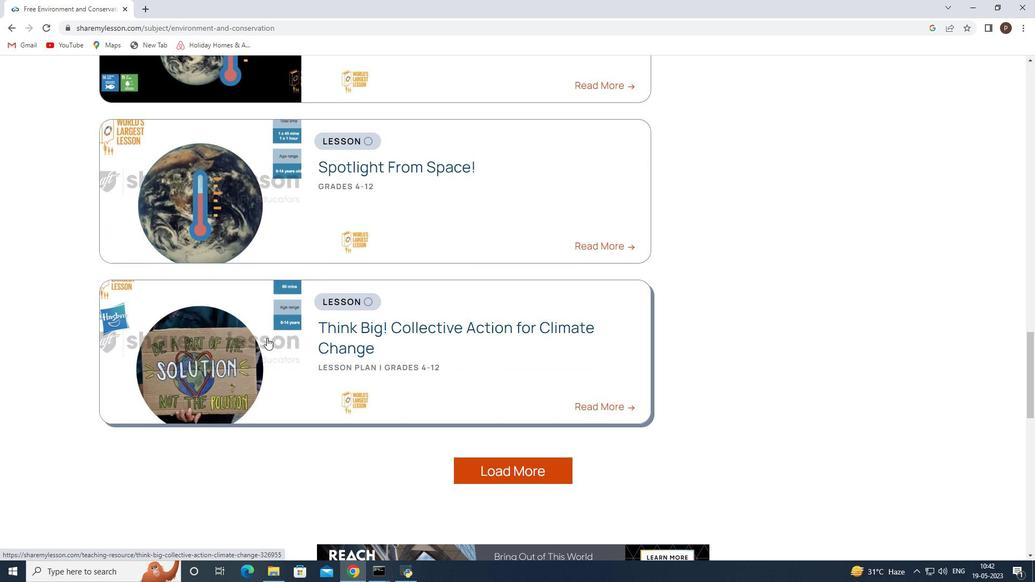 
Action: Mouse scrolled (266, 339) with delta (0, 0)
Screenshot: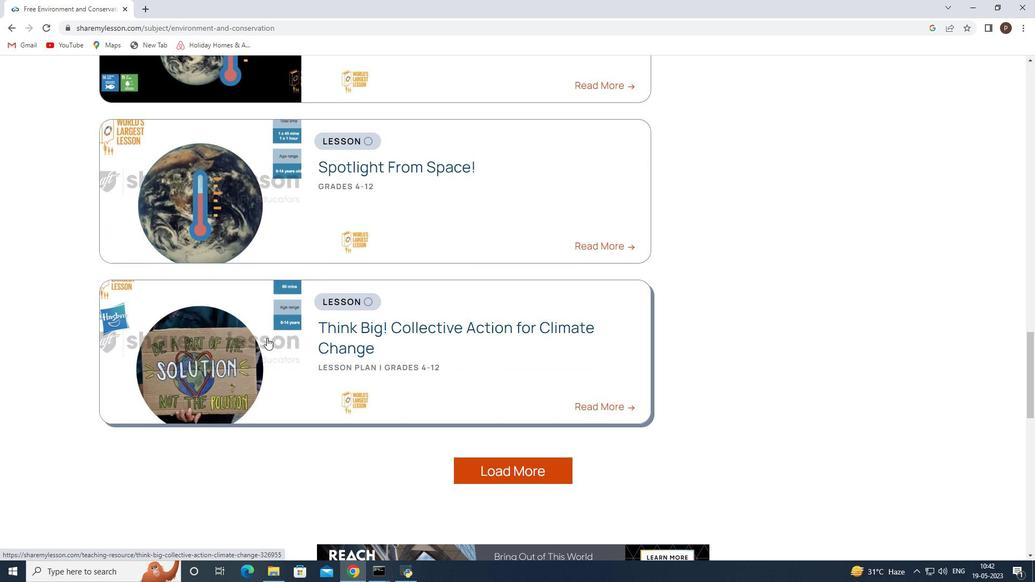 
Action: Mouse moved to (266, 341)
Screenshot: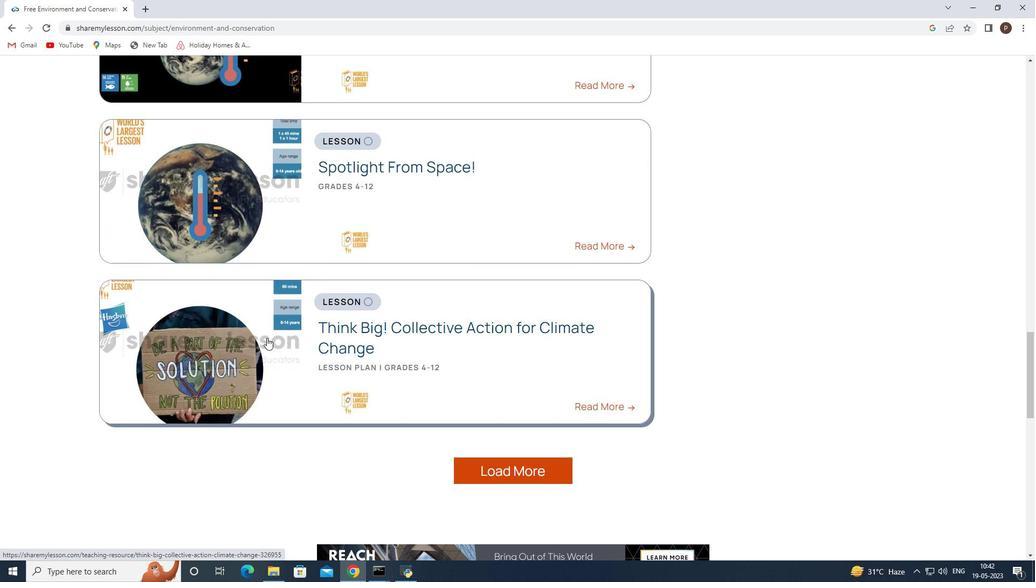 
Action: Mouse scrolled (266, 340) with delta (0, 0)
Screenshot: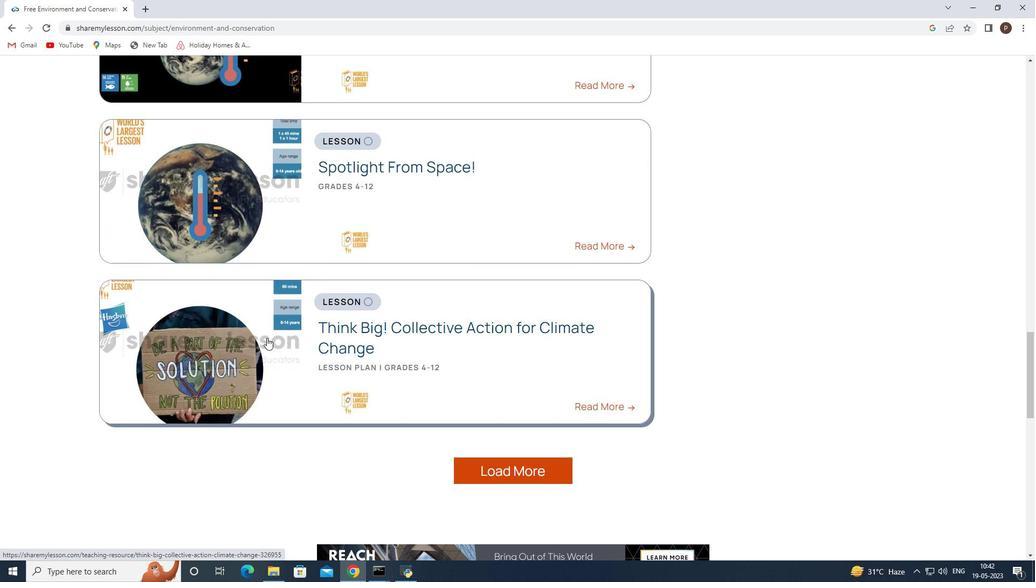 
Action: Mouse moved to (266, 342)
Screenshot: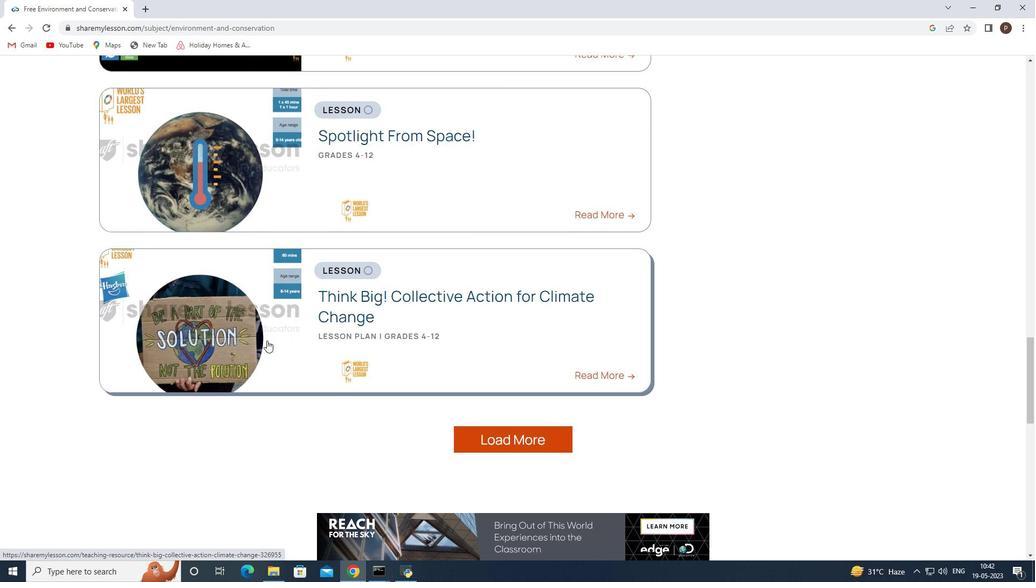 
Action: Mouse scrolled (266, 341) with delta (0, 0)
Screenshot: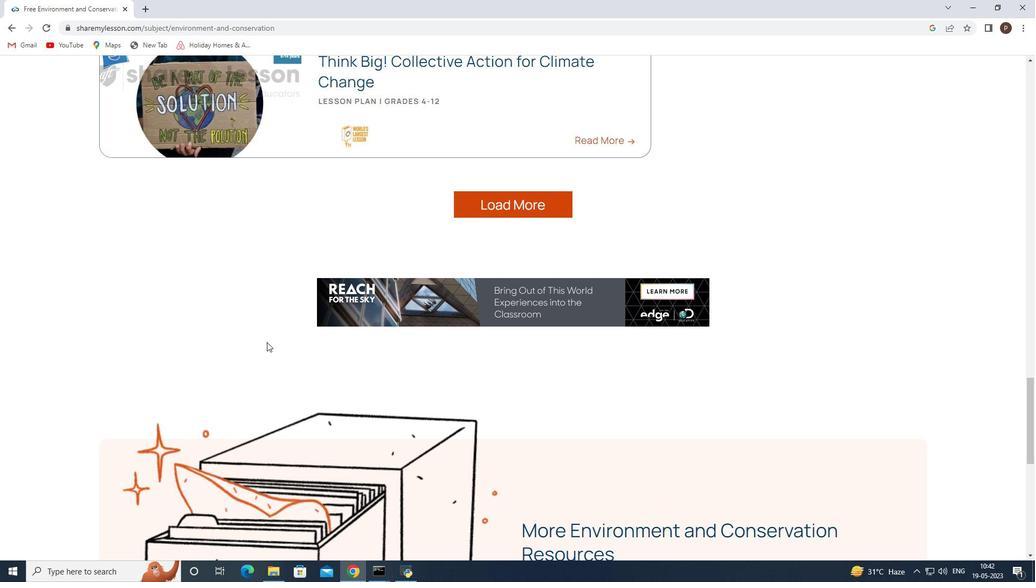 
Action: Mouse scrolled (266, 341) with delta (0, 0)
Screenshot: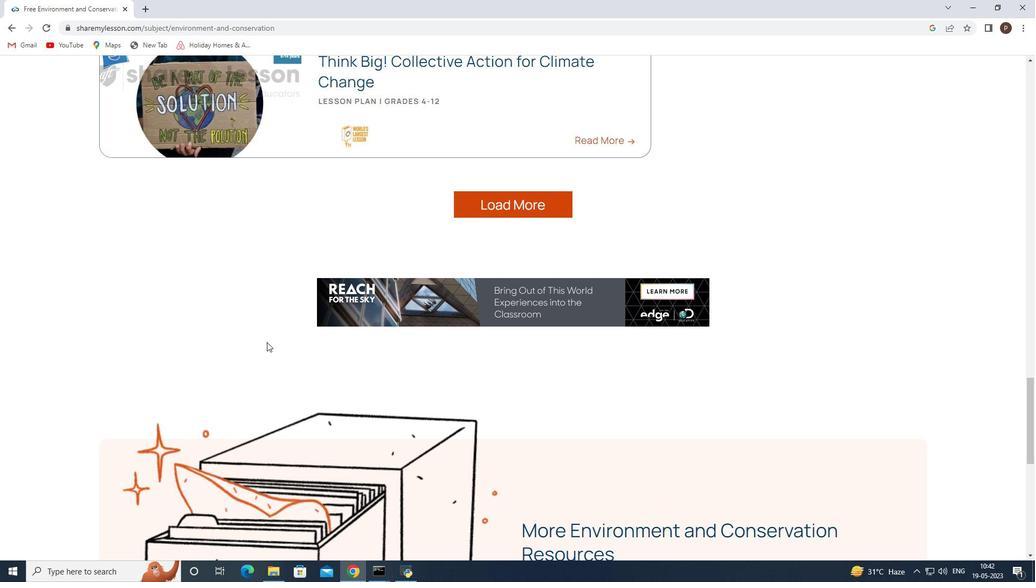 
Action: Mouse scrolled (266, 341) with delta (0, 0)
Screenshot: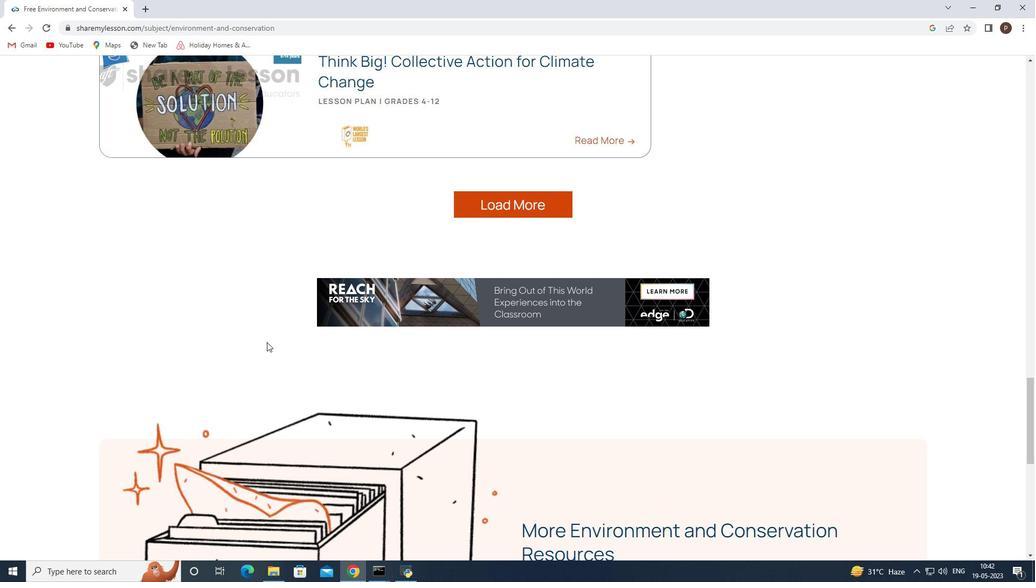 
Action: Mouse moved to (266, 343)
Screenshot: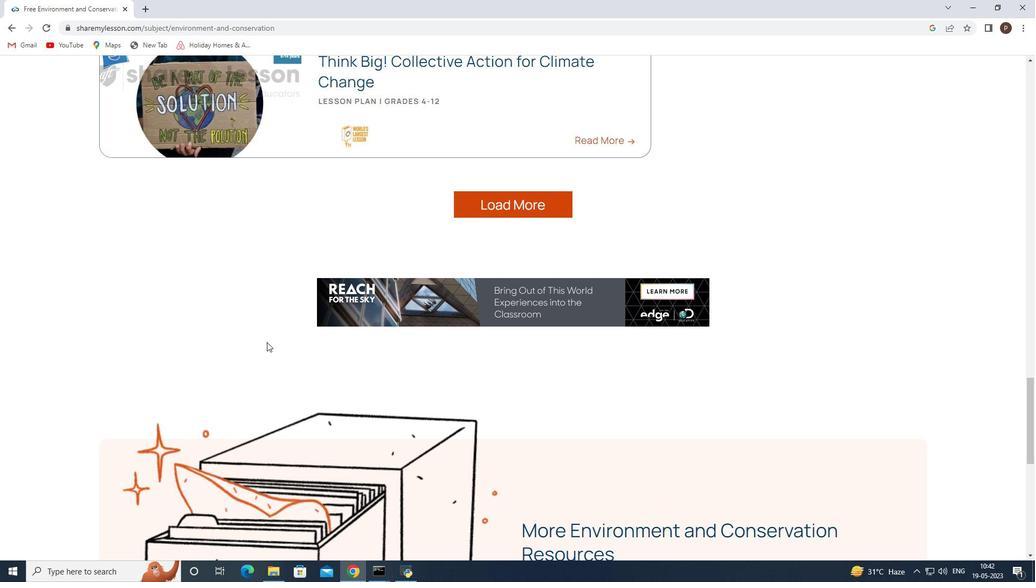 
Action: Mouse scrolled (266, 342) with delta (0, 0)
Screenshot: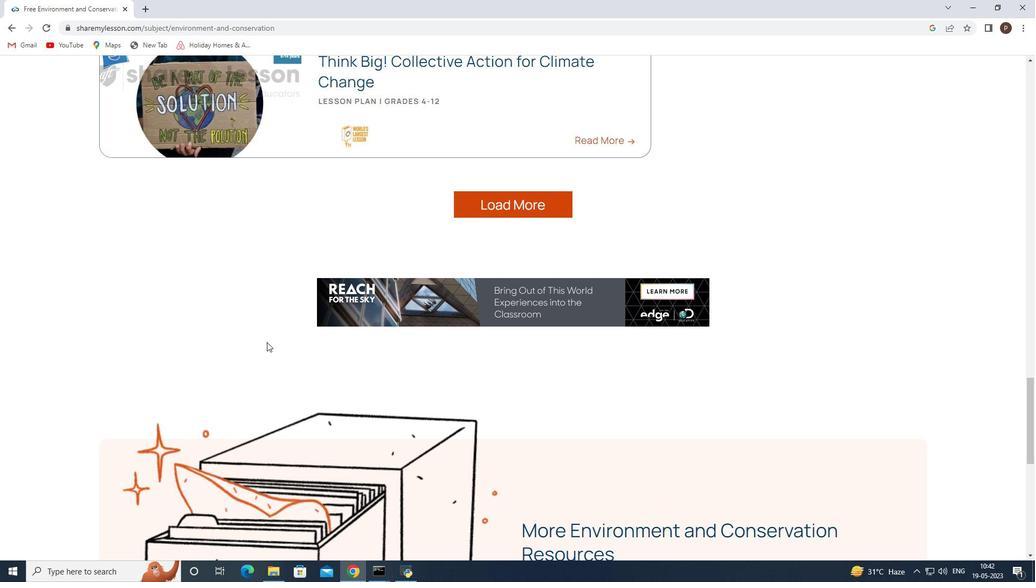 
Action: Mouse moved to (266, 344)
Screenshot: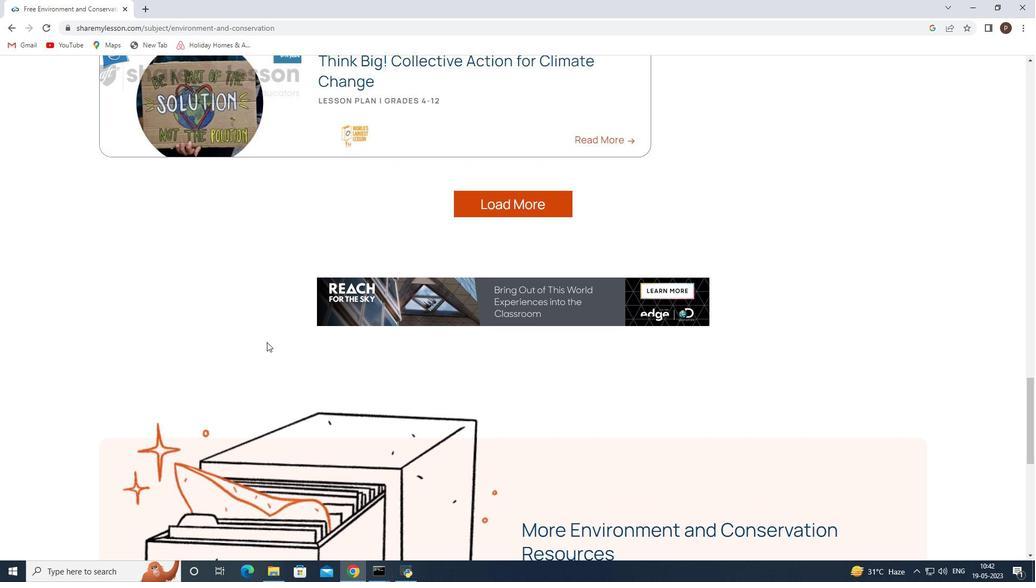 
Action: Mouse scrolled (266, 343) with delta (0, 0)
Screenshot: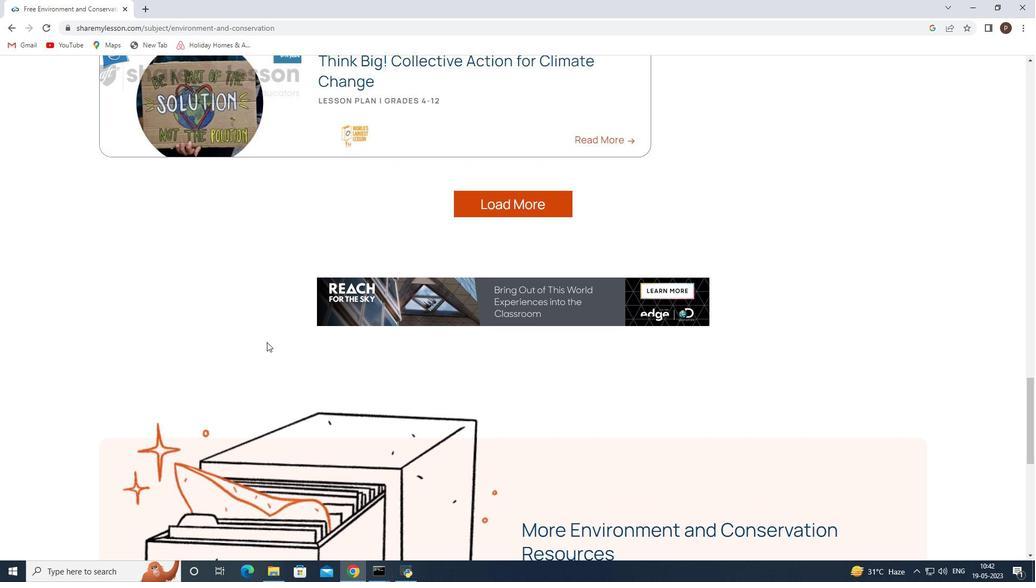 
Action: Mouse scrolled (266, 343) with delta (0, 0)
Screenshot: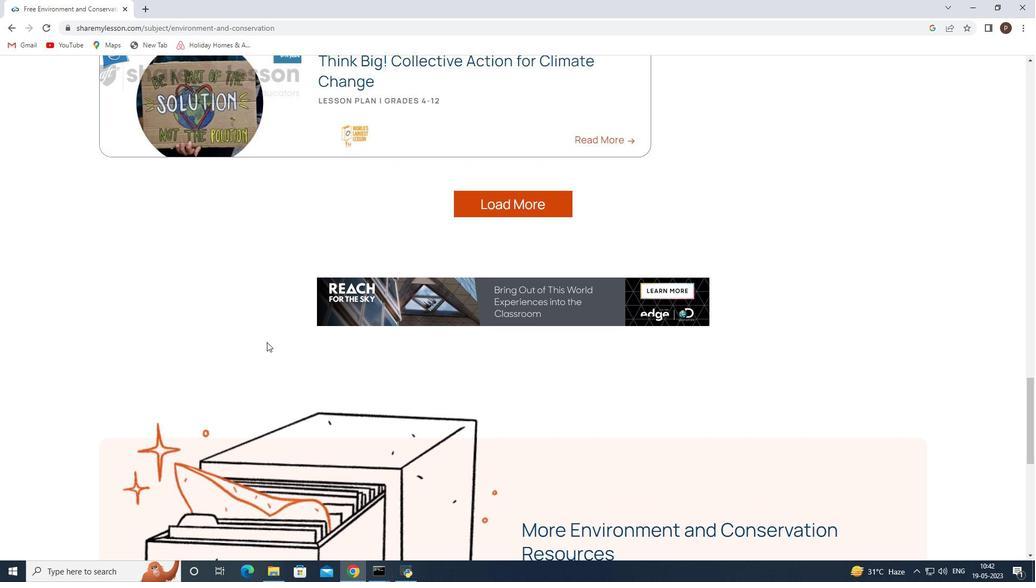 
Action: Mouse scrolled (266, 343) with delta (0, 0)
Screenshot: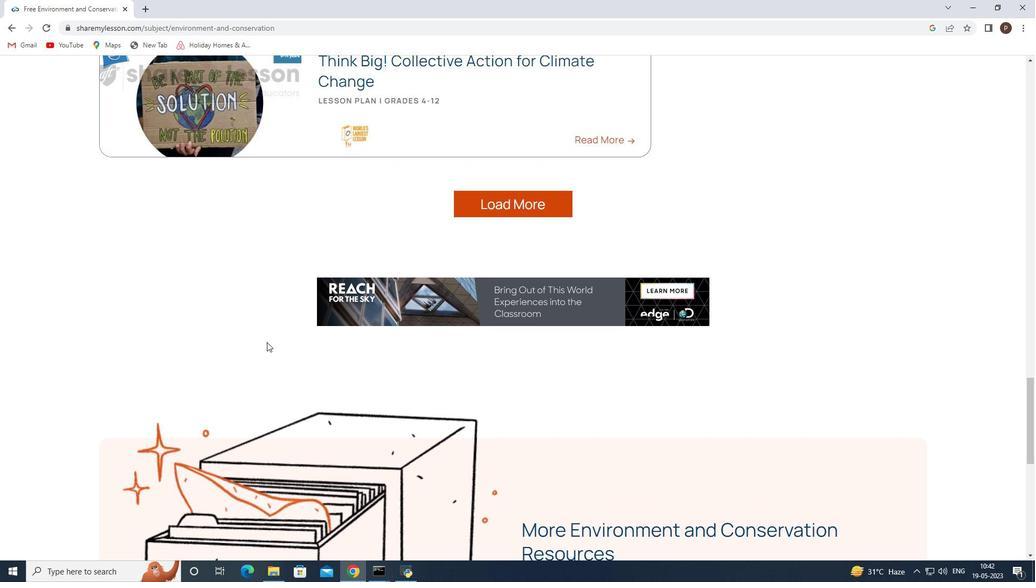 
Action: Mouse scrolled (266, 343) with delta (0, 0)
Screenshot: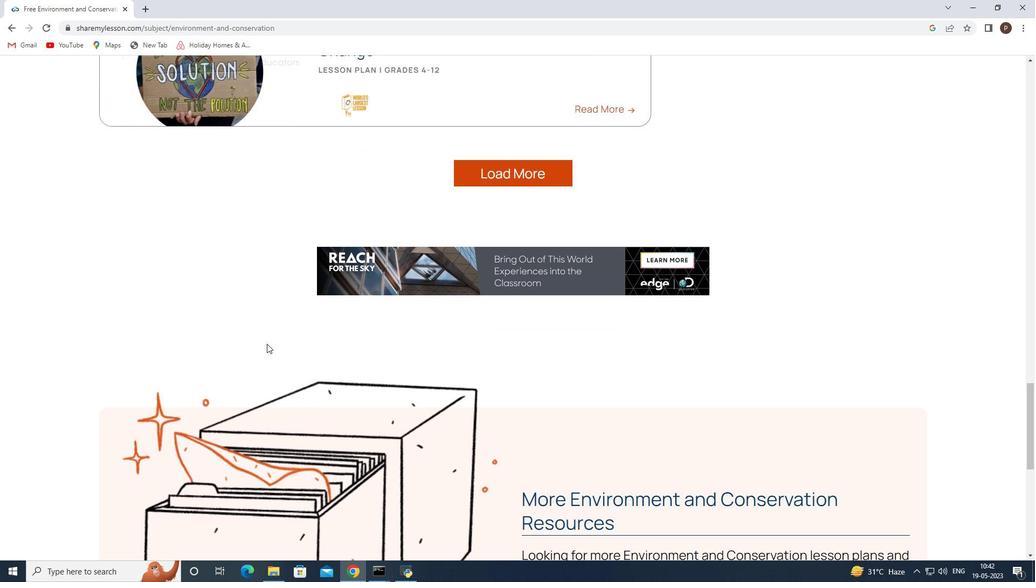 
Action: Mouse scrolled (266, 343) with delta (0, 0)
Screenshot: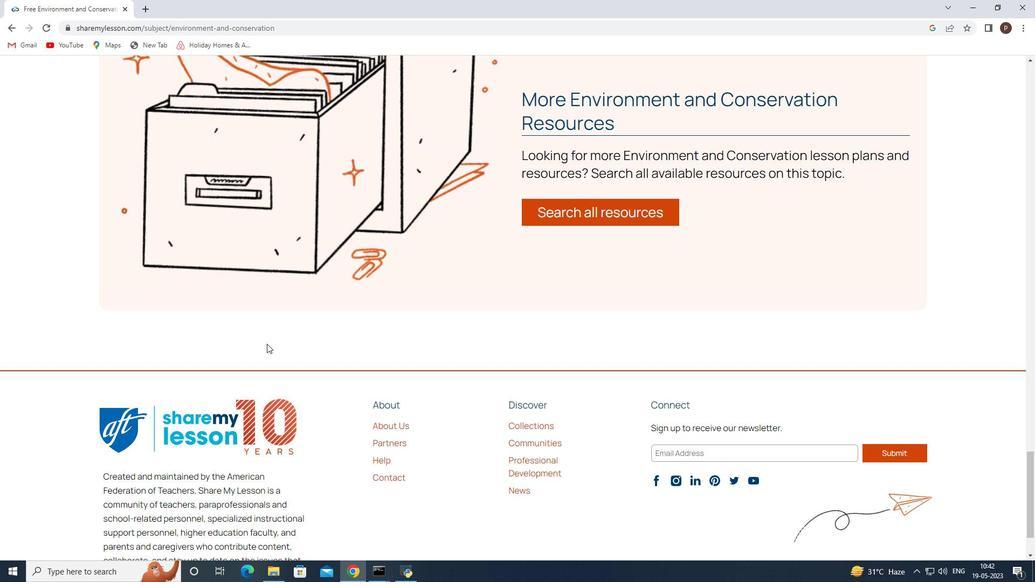 
Action: Mouse scrolled (266, 343) with delta (0, 0)
Screenshot: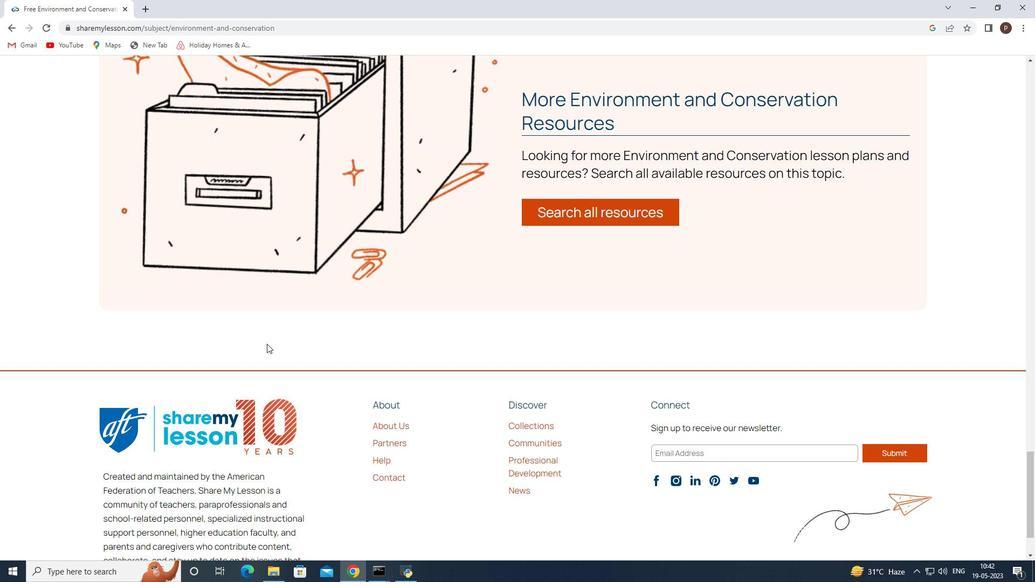 
Action: Mouse scrolled (266, 343) with delta (0, 0)
Screenshot: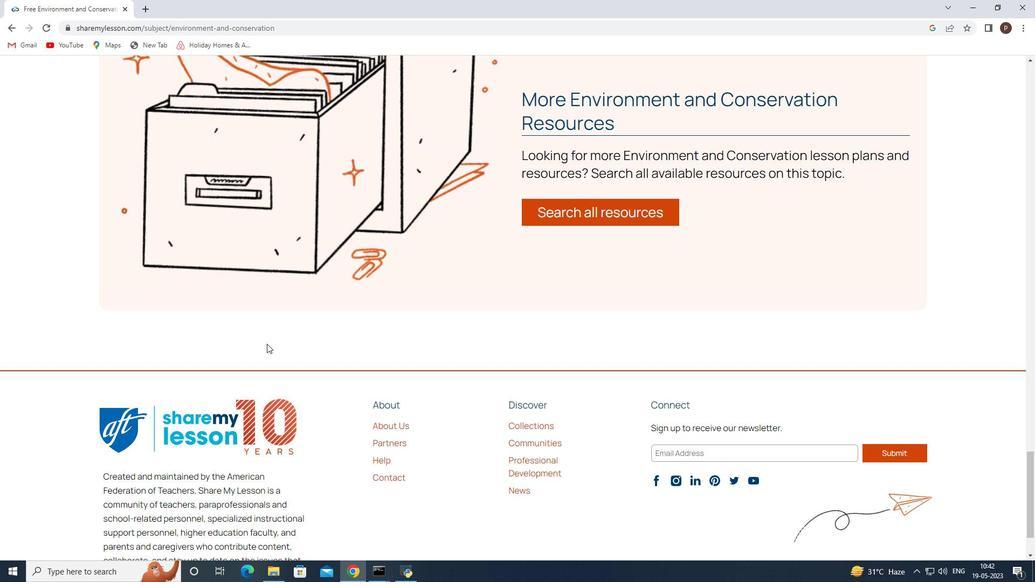 
Action: Mouse scrolled (266, 343) with delta (0, 0)
Screenshot: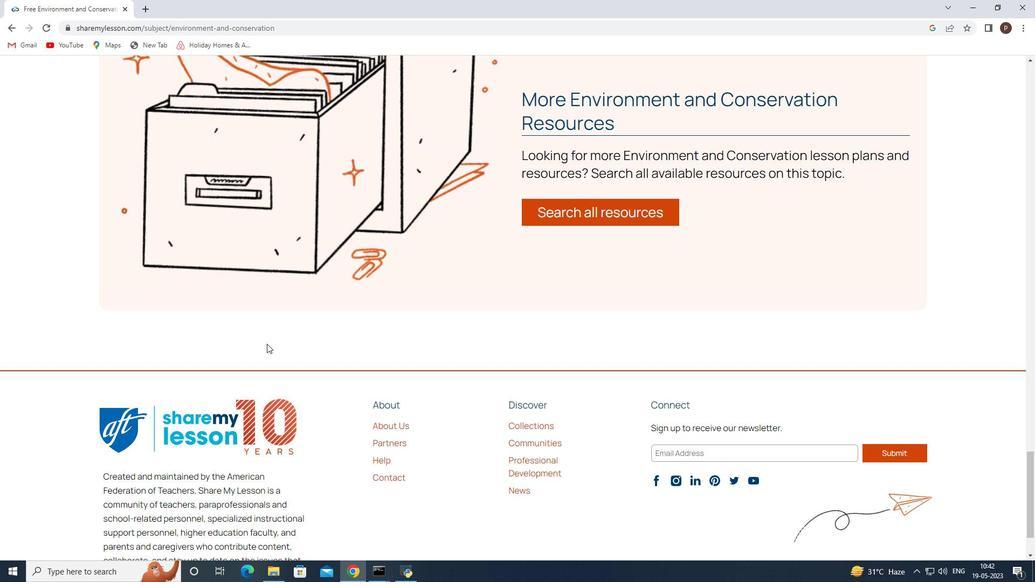 
Action: Mouse scrolled (266, 343) with delta (0, 0)
Screenshot: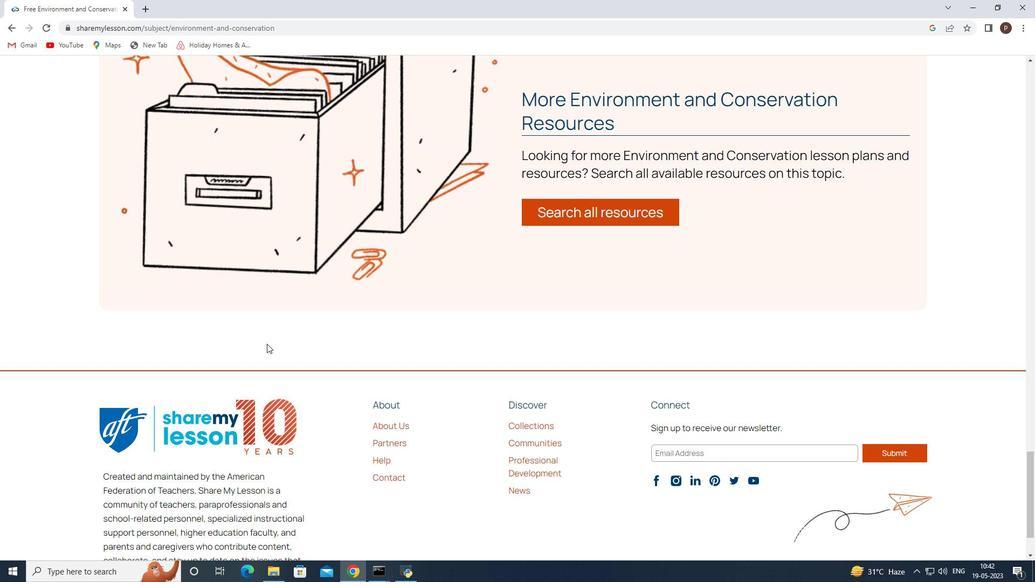
Action: Mouse scrolled (266, 343) with delta (0, 0)
Screenshot: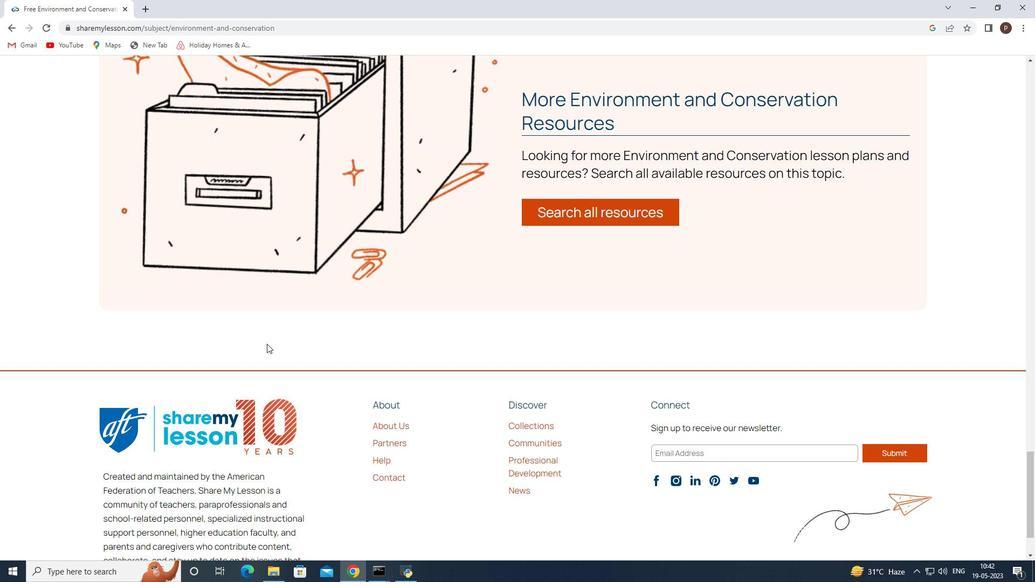 
Action: Mouse scrolled (266, 344) with delta (0, 0)
Screenshot: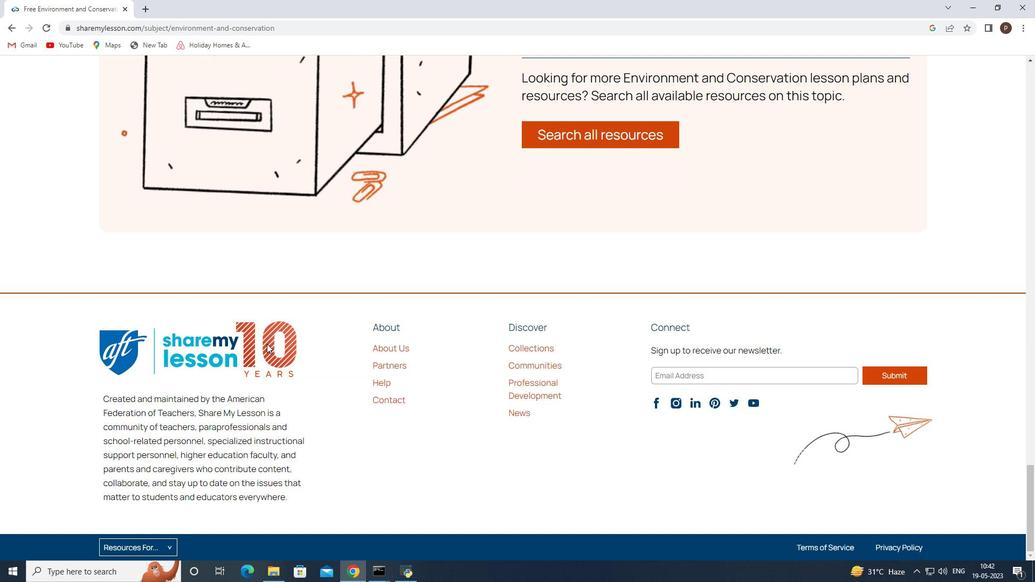 
Action: Mouse scrolled (266, 344) with delta (0, 0)
Screenshot: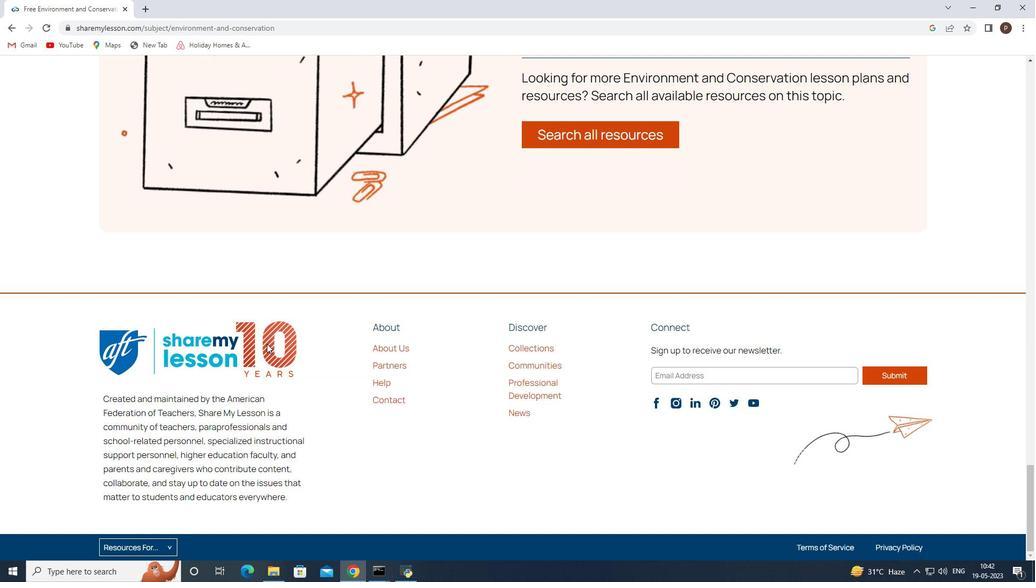 
Action: Mouse scrolled (266, 344) with delta (0, 0)
Screenshot: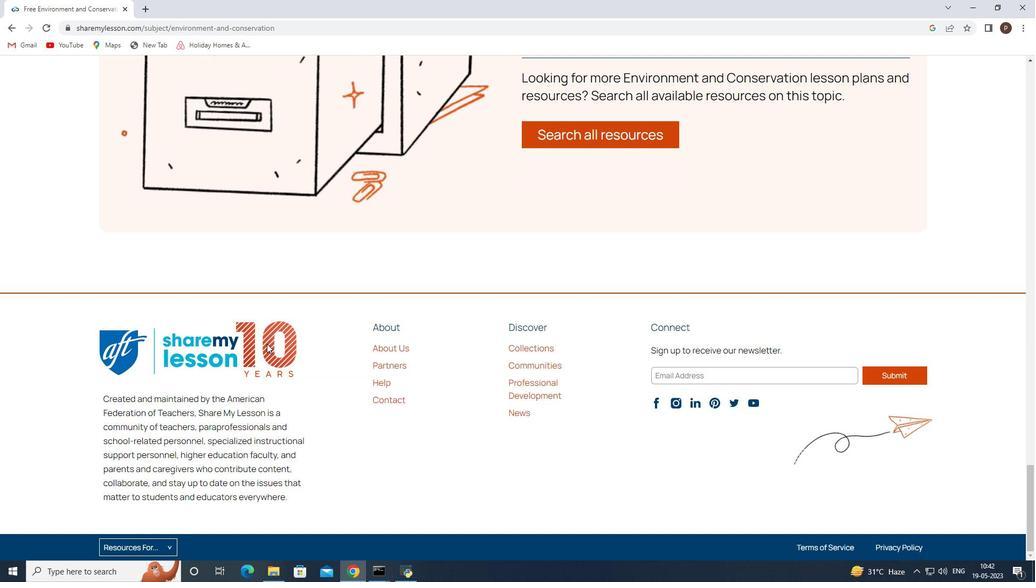 
Action: Mouse scrolled (266, 344) with delta (0, 0)
Screenshot: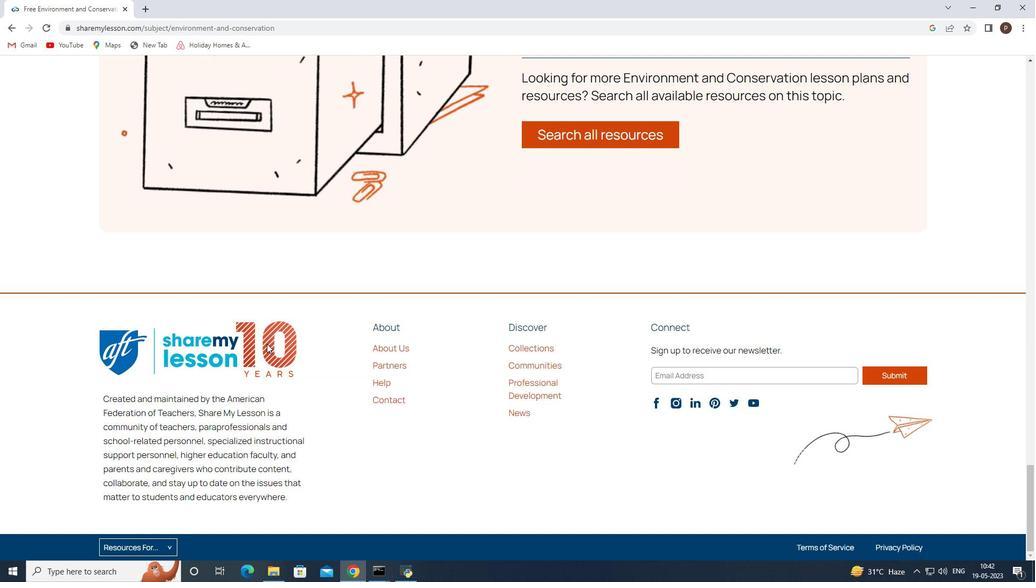 
Action: Mouse scrolled (266, 344) with delta (0, 0)
Screenshot: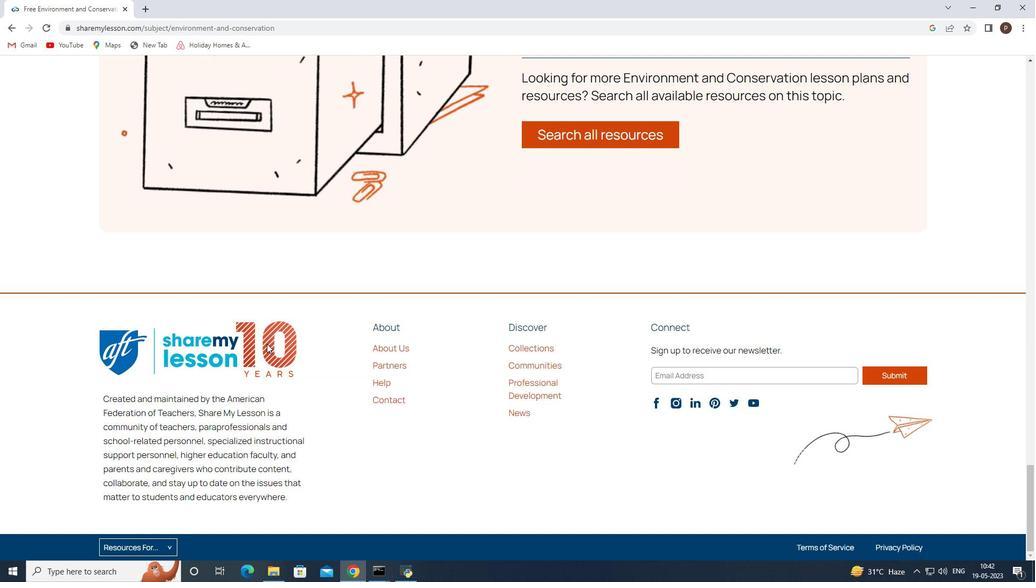 
Action: Mouse scrolled (266, 344) with delta (0, 0)
Screenshot: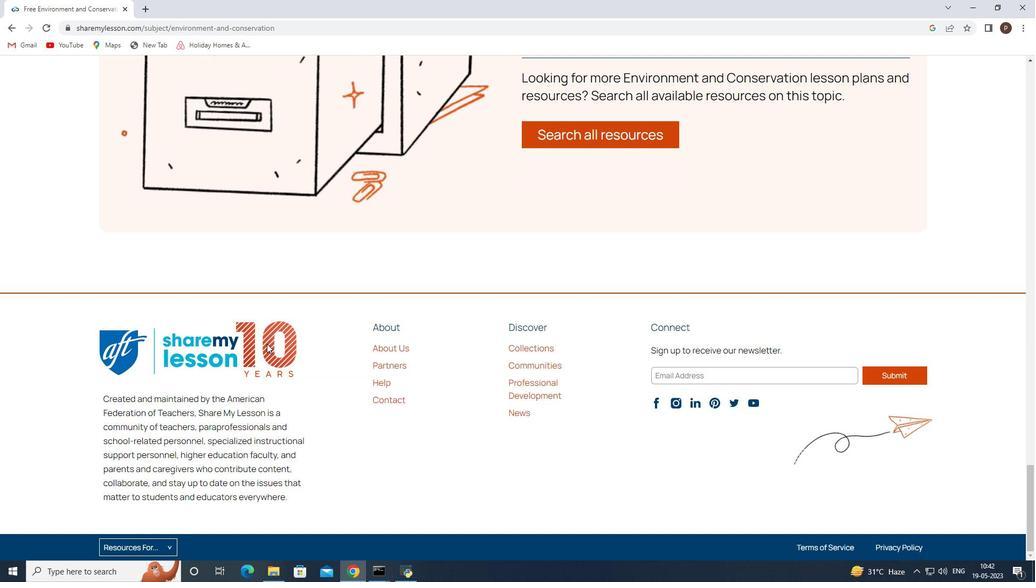 
Action: Mouse scrolled (266, 344) with delta (0, 0)
Screenshot: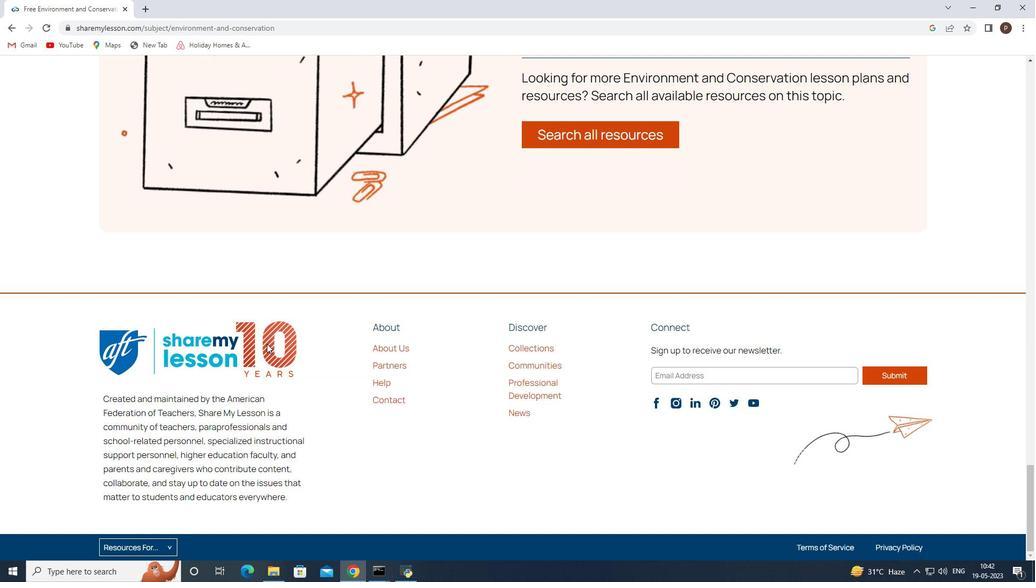 
Action: Mouse scrolled (266, 344) with delta (0, 0)
Screenshot: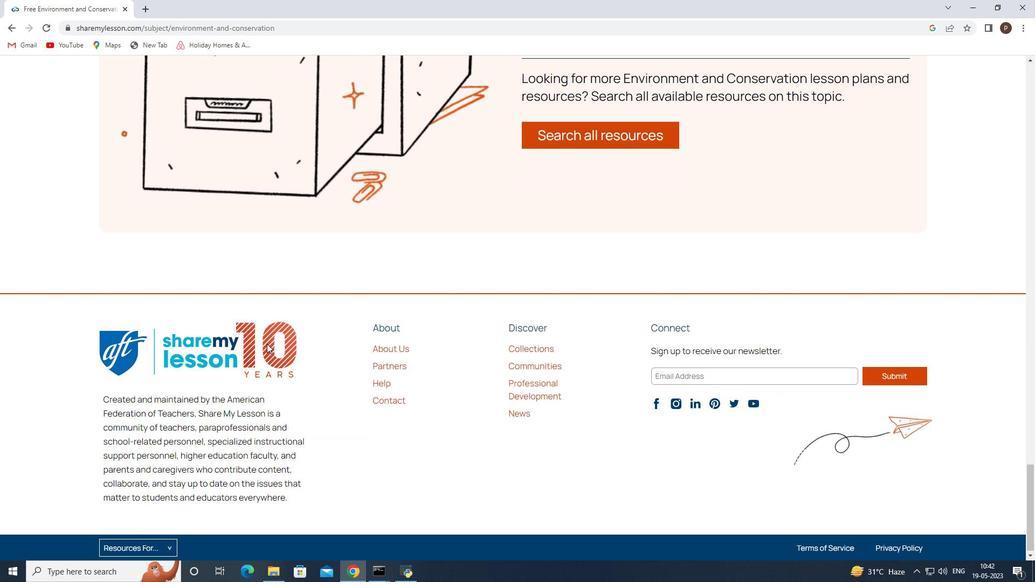 
Action: Mouse scrolled (266, 344) with delta (0, 0)
Screenshot: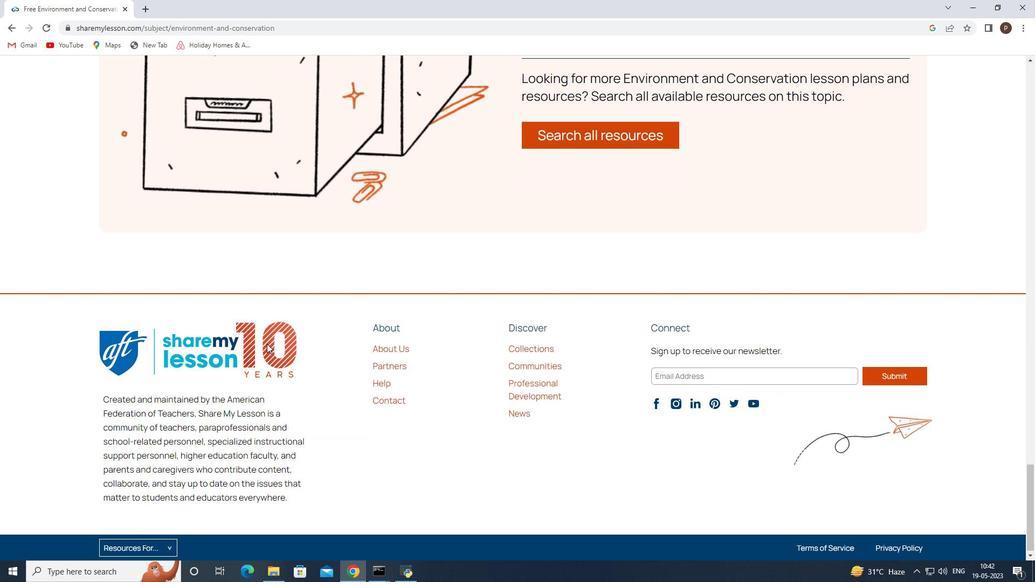 
Action: Mouse scrolled (266, 344) with delta (0, 0)
Screenshot: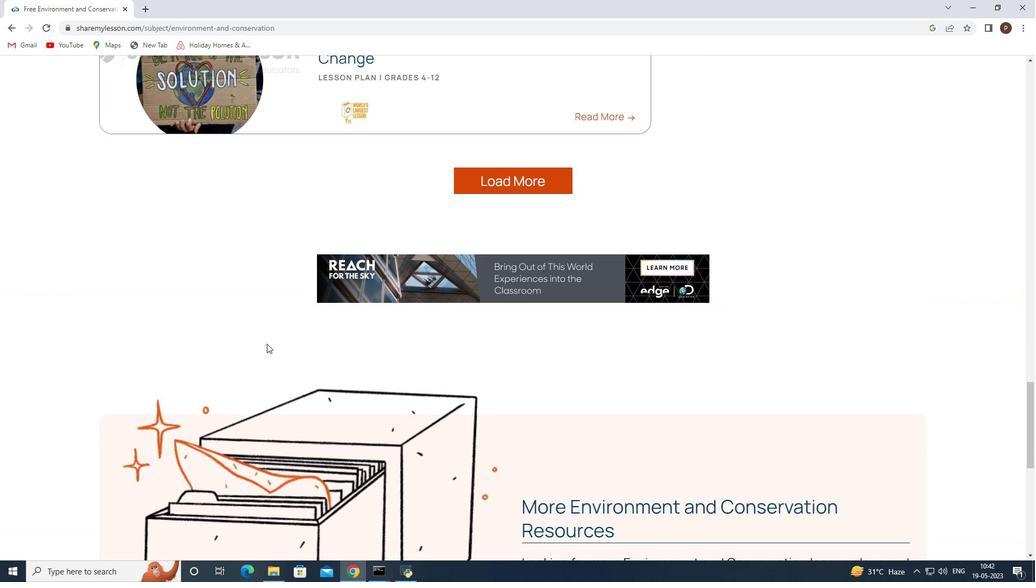 
Action: Mouse scrolled (266, 344) with delta (0, 0)
Screenshot: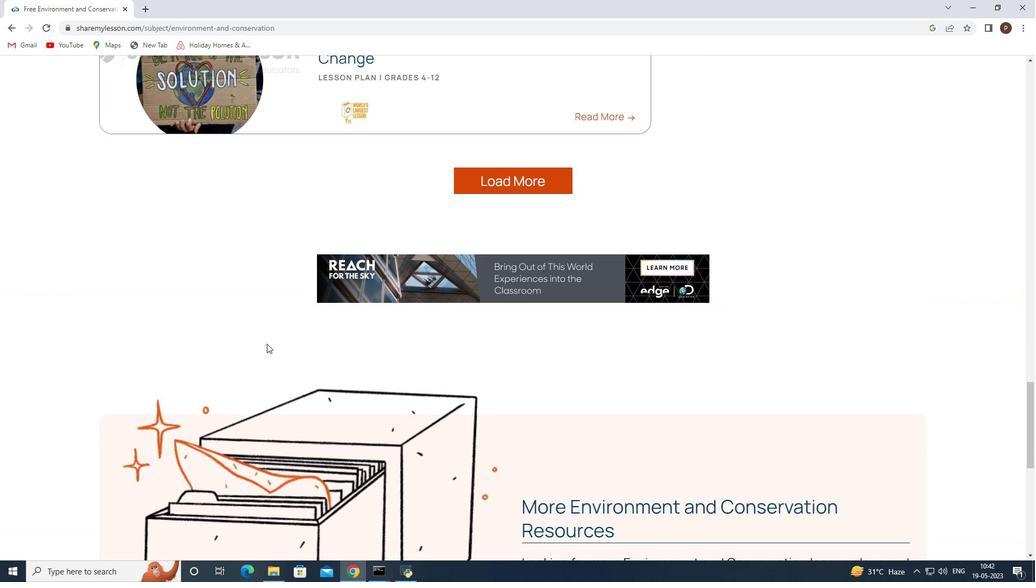 
Action: Mouse scrolled (266, 344) with delta (0, 0)
Screenshot: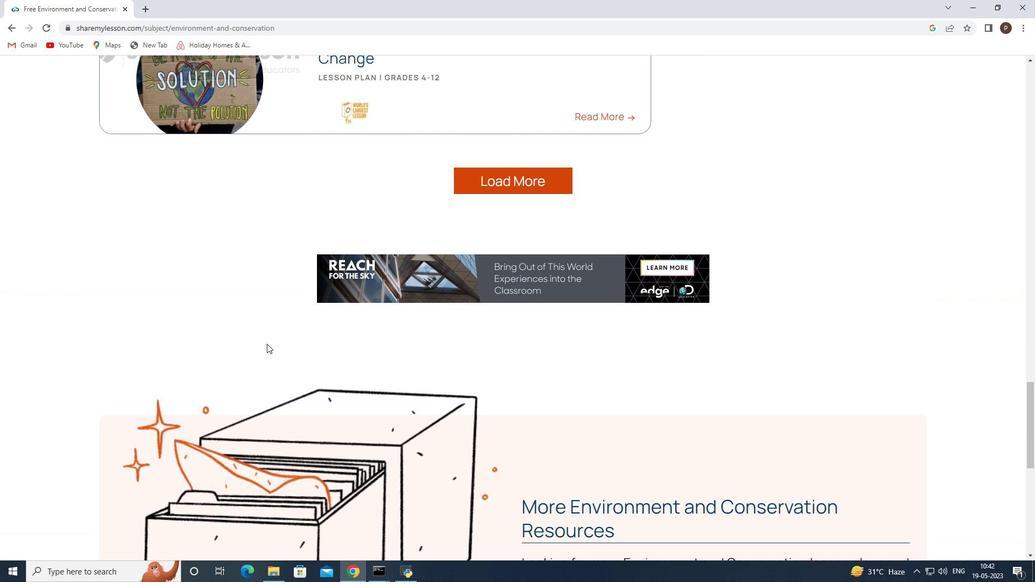 
Action: Mouse scrolled (266, 344) with delta (0, 0)
Screenshot: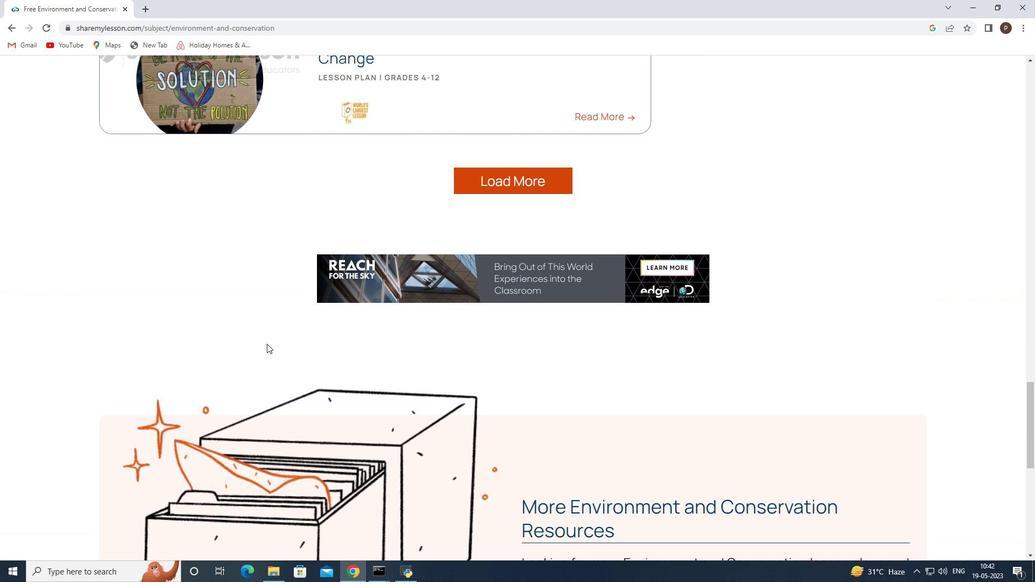 
Action: Mouse scrolled (266, 344) with delta (0, 0)
Screenshot: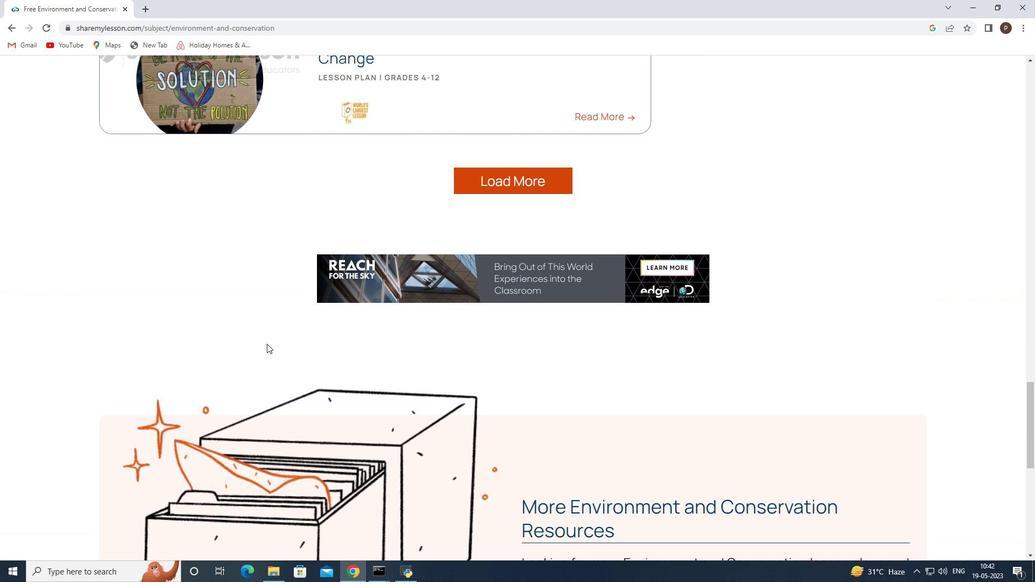 
Action: Mouse scrolled (266, 344) with delta (0, 0)
Screenshot: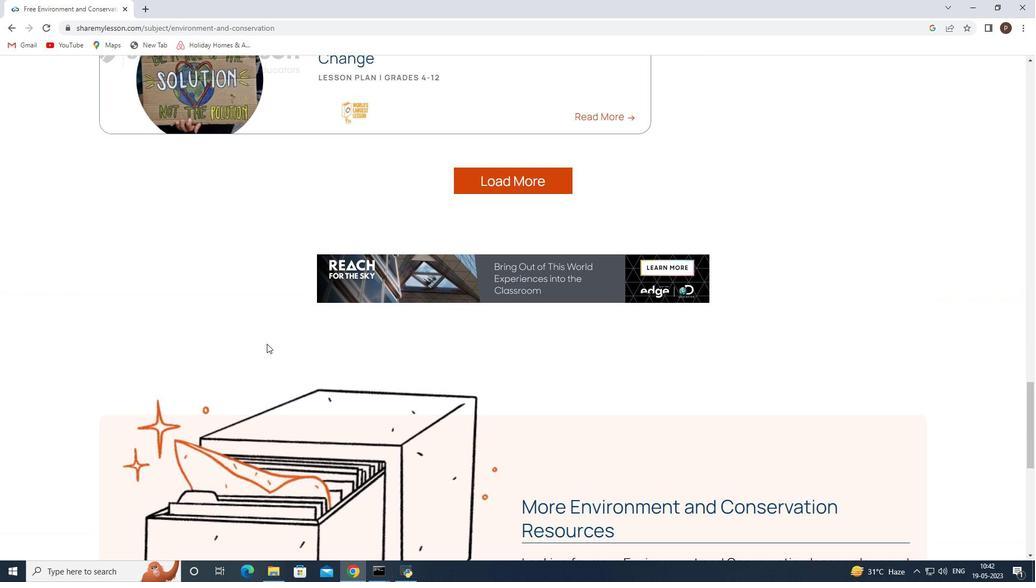 
Action: Mouse scrolled (266, 344) with delta (0, 0)
Screenshot: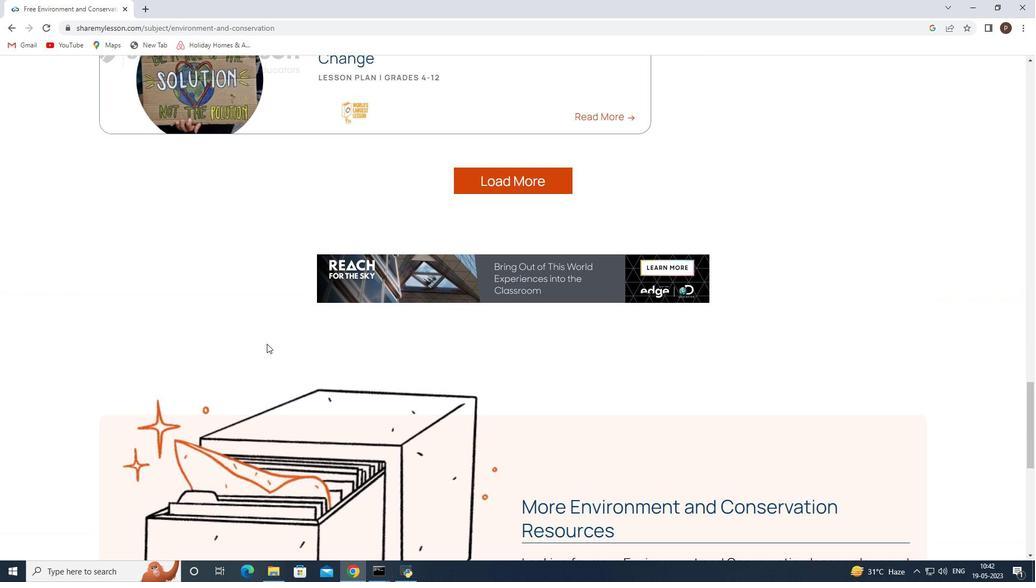 
Action: Mouse scrolled (266, 344) with delta (0, 0)
Screenshot: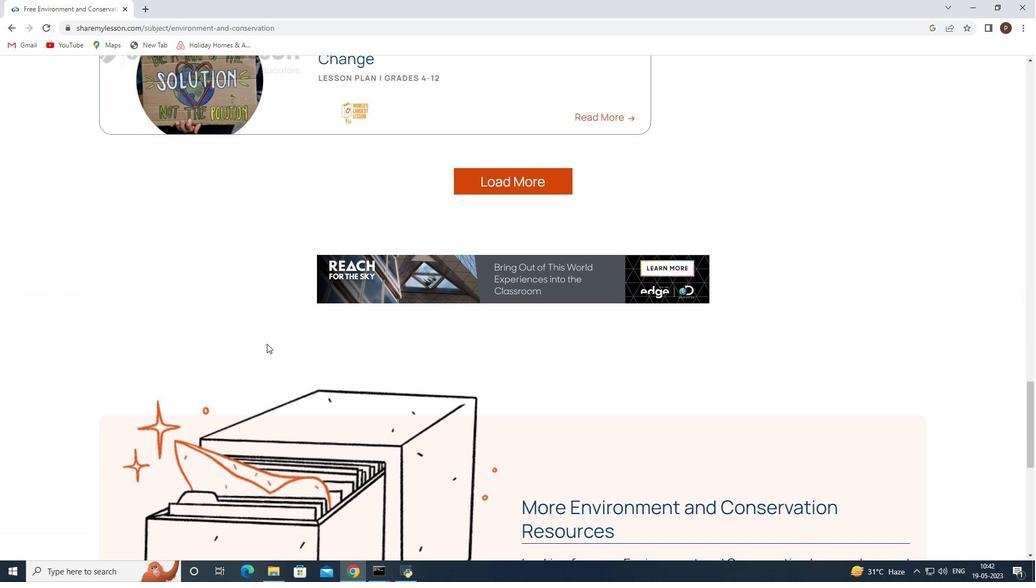 
Action: Mouse scrolled (266, 344) with delta (0, 0)
Screenshot: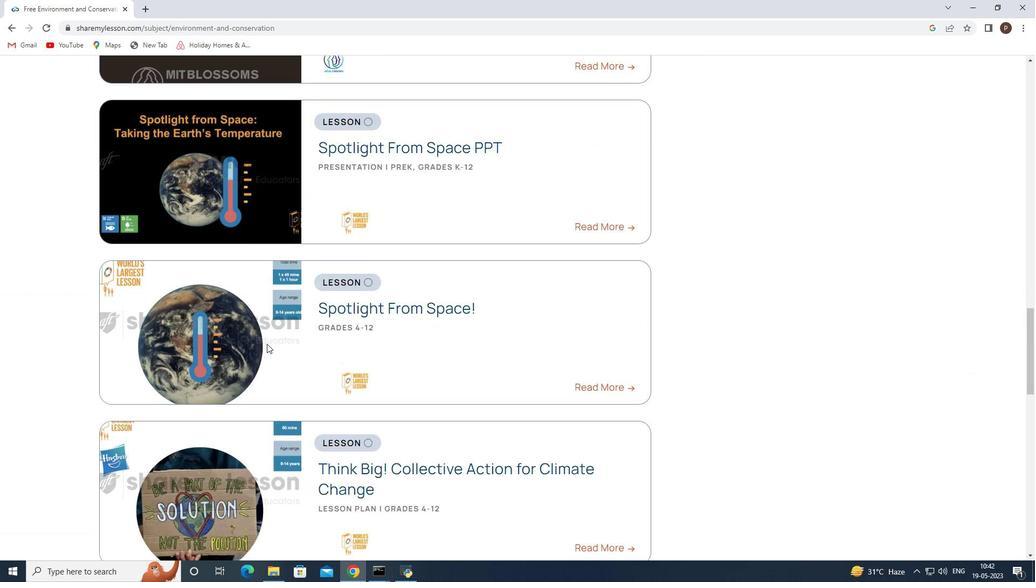 
Action: Mouse scrolled (266, 344) with delta (0, 0)
Screenshot: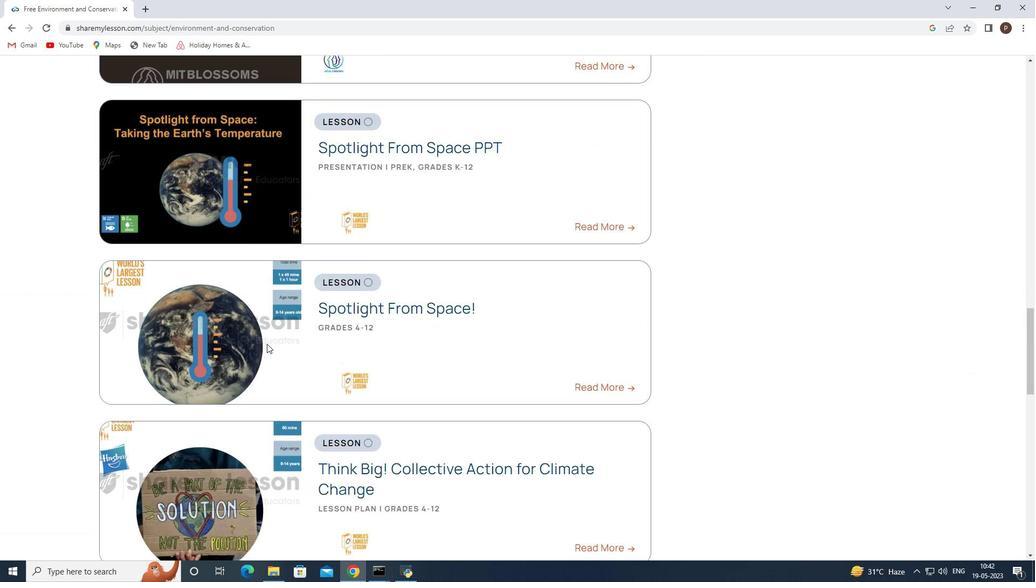 
Action: Mouse scrolled (266, 344) with delta (0, 0)
Screenshot: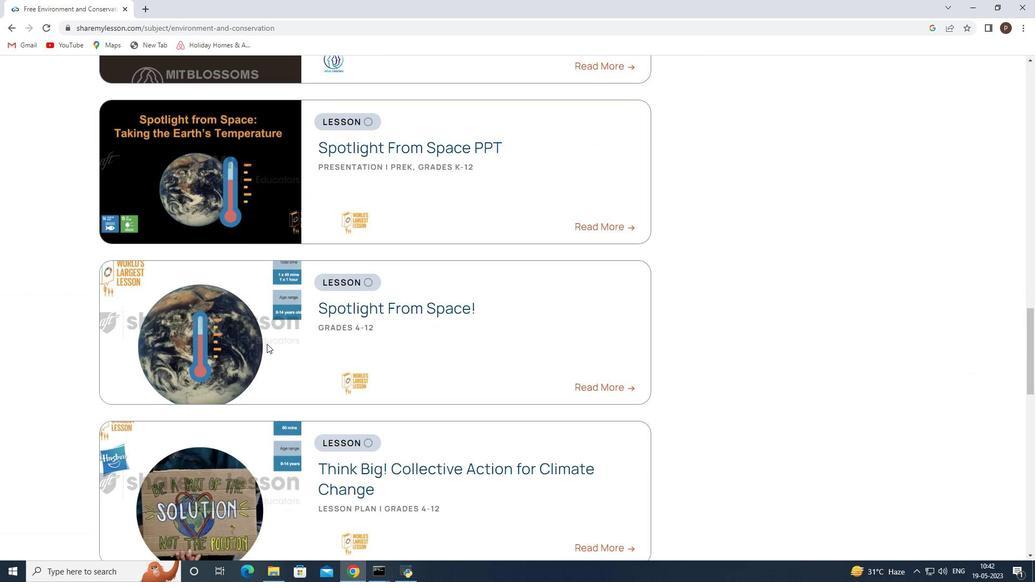 
Action: Mouse scrolled (266, 344) with delta (0, 0)
Screenshot: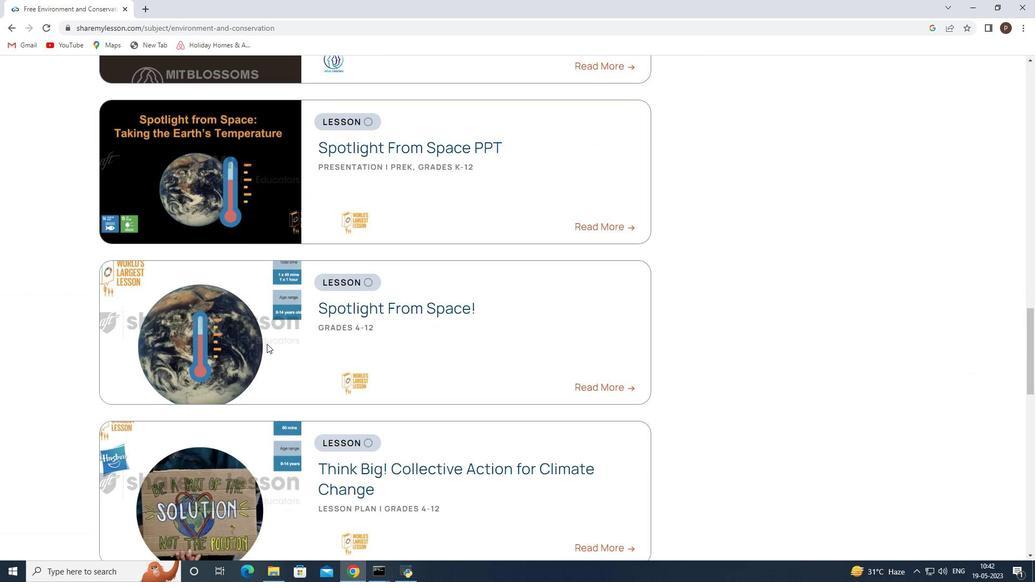 
Action: Mouse scrolled (266, 344) with delta (0, 0)
Screenshot: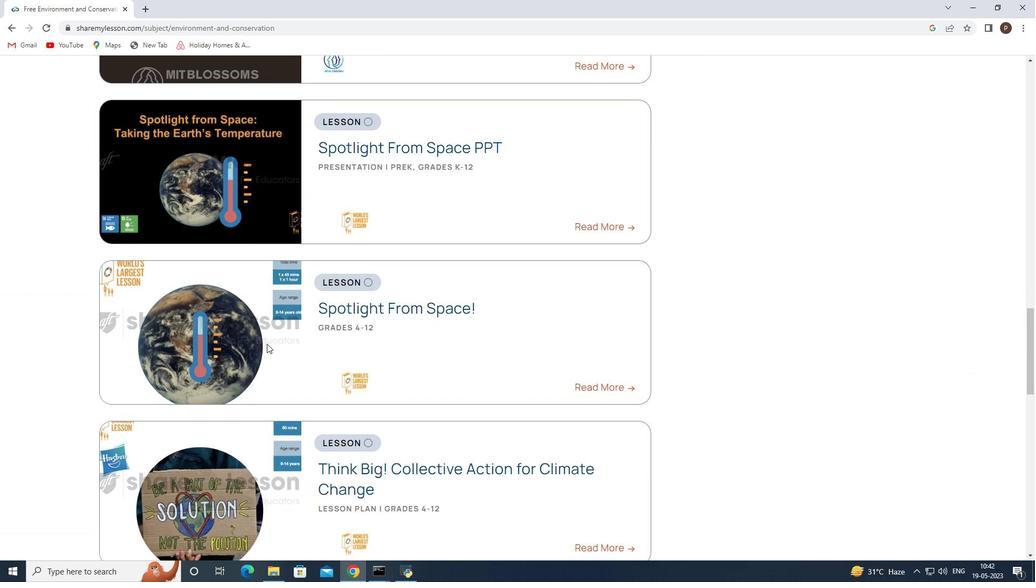 
Action: Mouse scrolled (266, 344) with delta (0, 0)
Screenshot: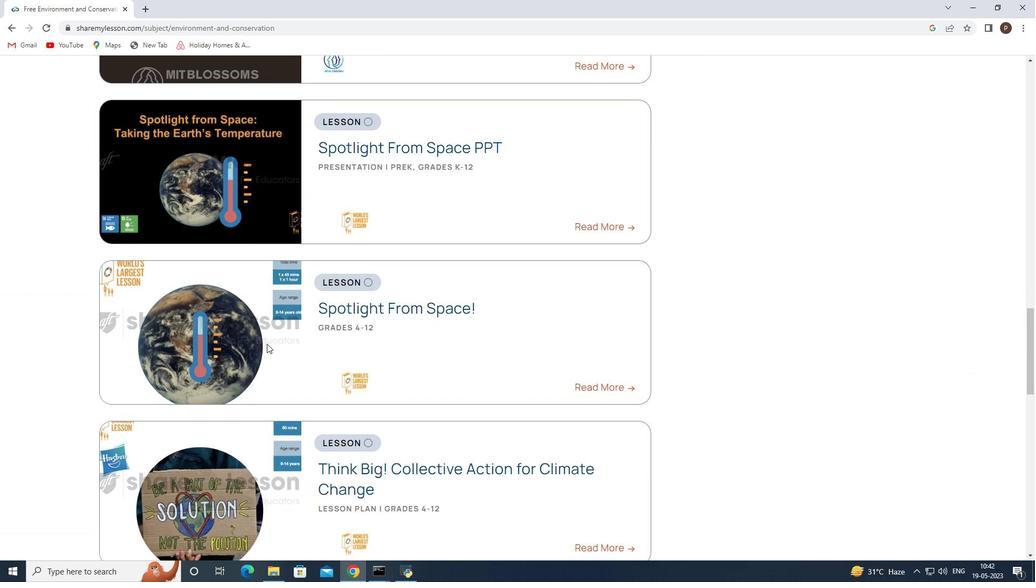 
Action: Mouse scrolled (266, 344) with delta (0, 0)
Screenshot: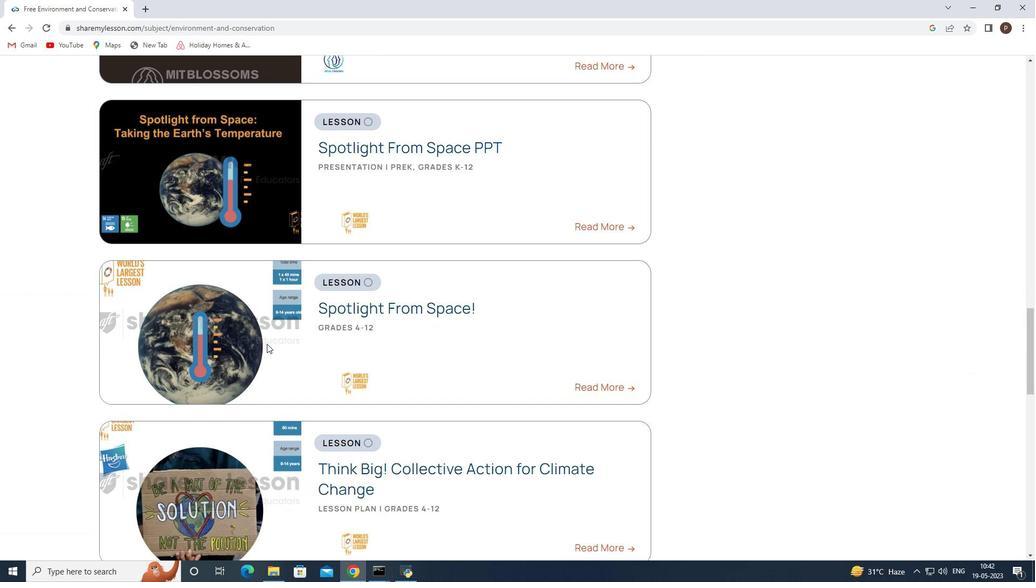 
Action: Mouse scrolled (266, 344) with delta (0, 0)
Screenshot: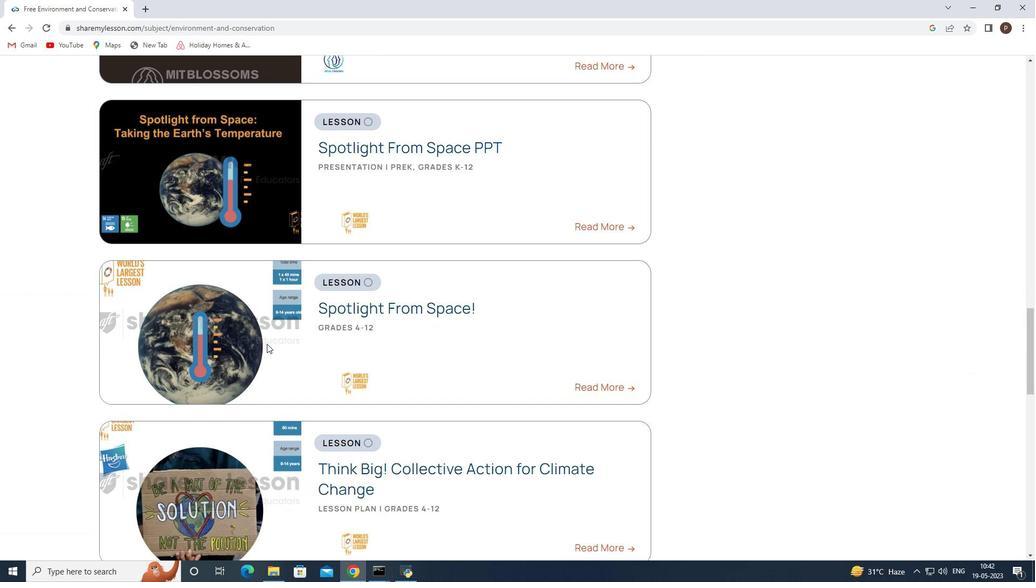 
Action: Mouse scrolled (266, 344) with delta (0, 0)
Screenshot: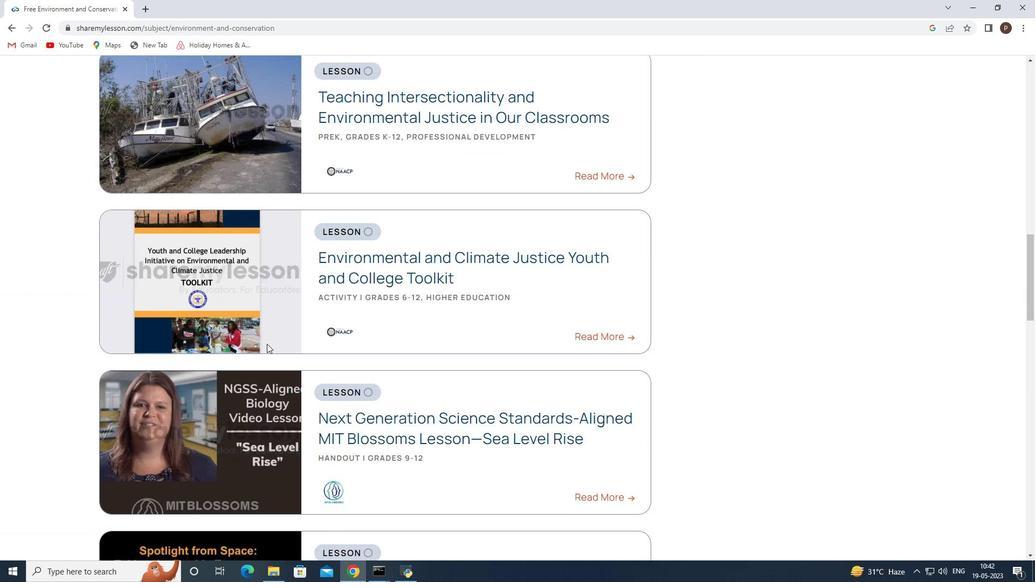 
Action: Mouse scrolled (266, 344) with delta (0, 0)
Screenshot: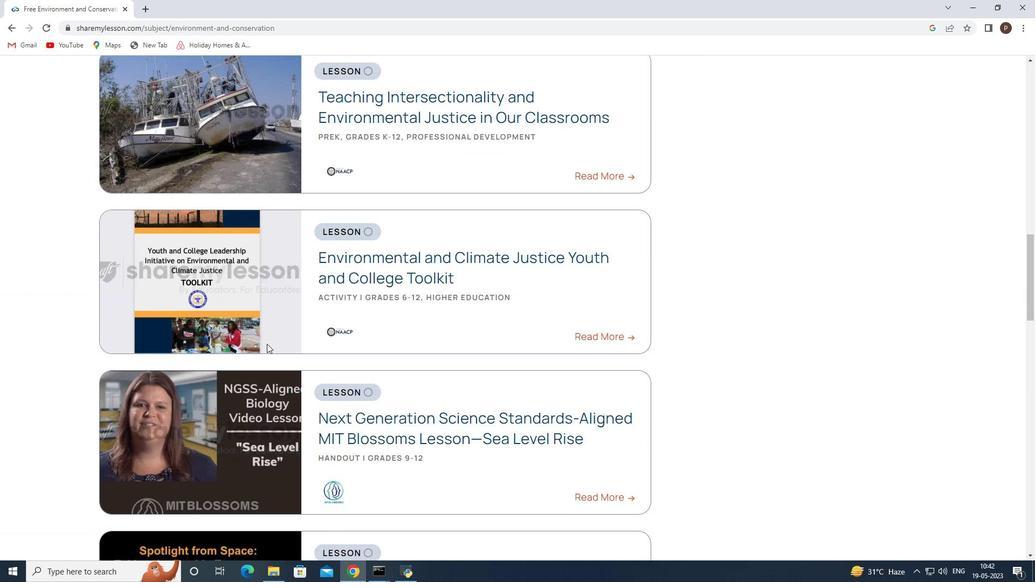 
Action: Mouse scrolled (266, 344) with delta (0, 0)
Screenshot: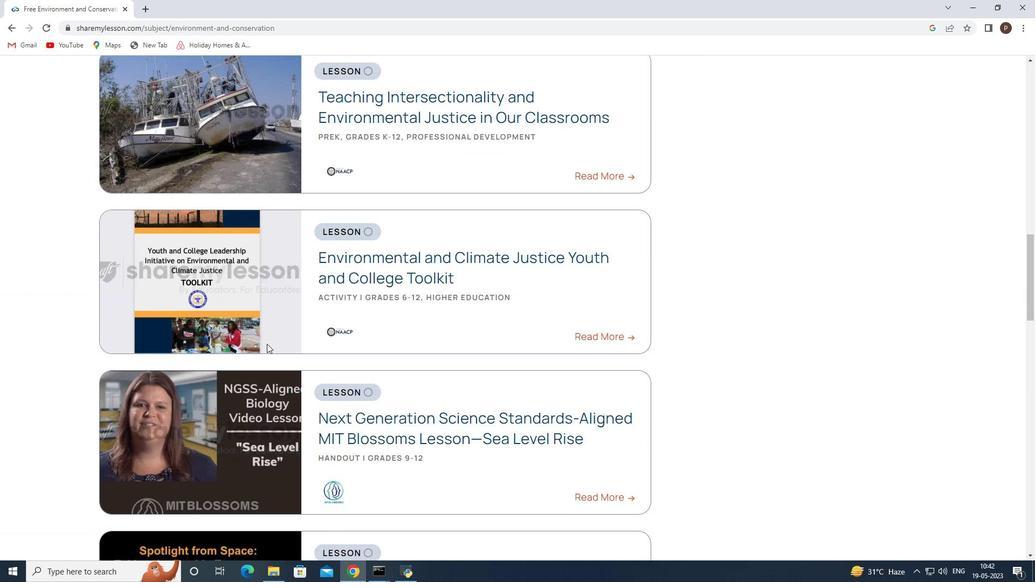 
Action: Mouse scrolled (266, 344) with delta (0, 0)
Screenshot: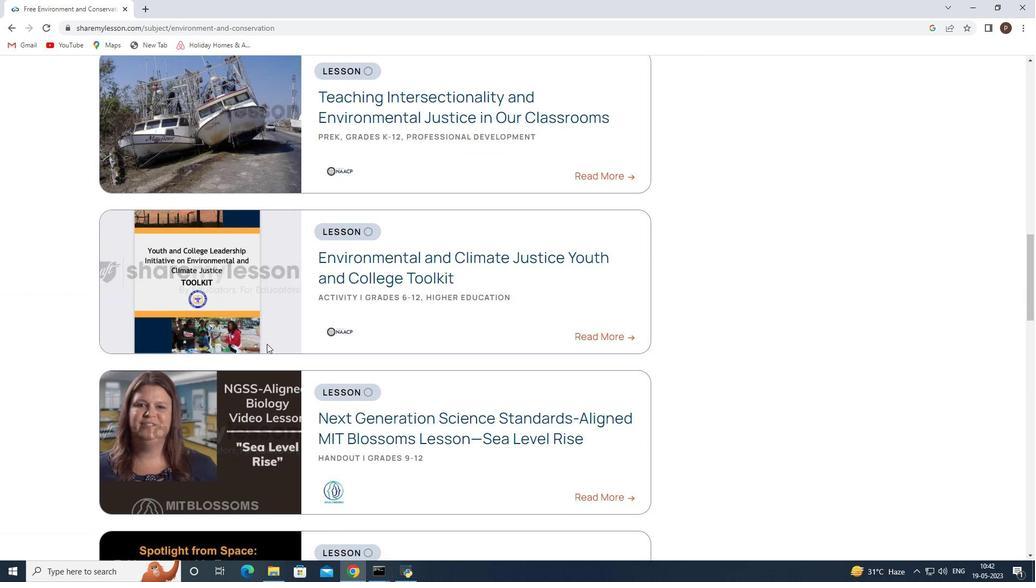 
Action: Mouse scrolled (266, 344) with delta (0, 0)
Screenshot: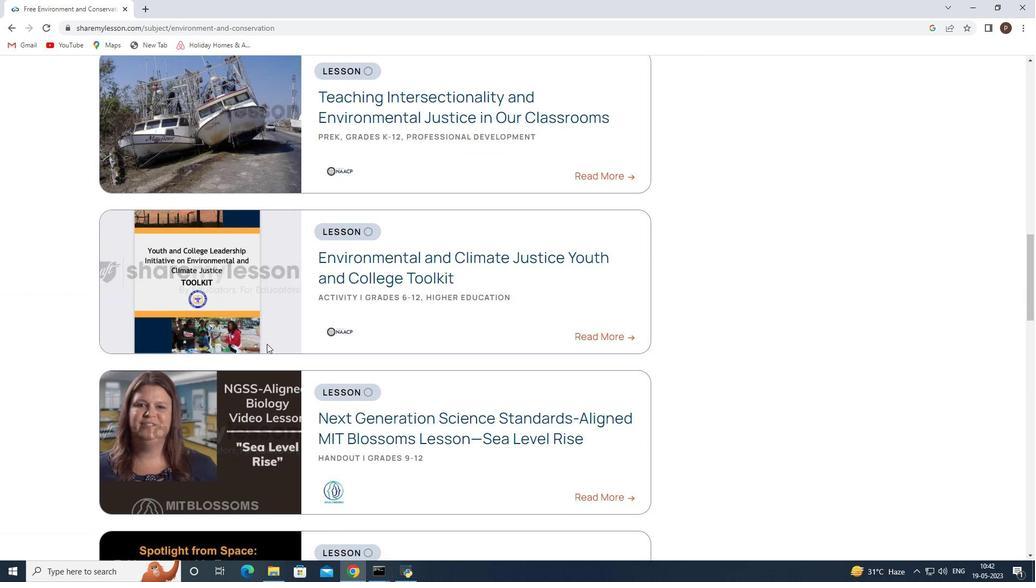 
Action: Mouse scrolled (266, 344) with delta (0, 0)
Screenshot: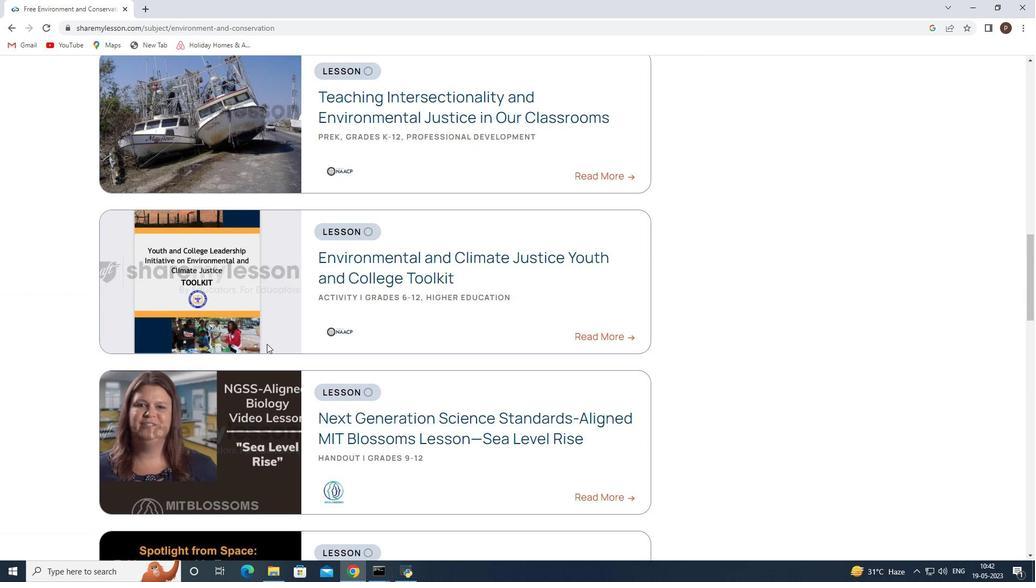 
Action: Mouse scrolled (266, 344) with delta (0, 0)
Screenshot: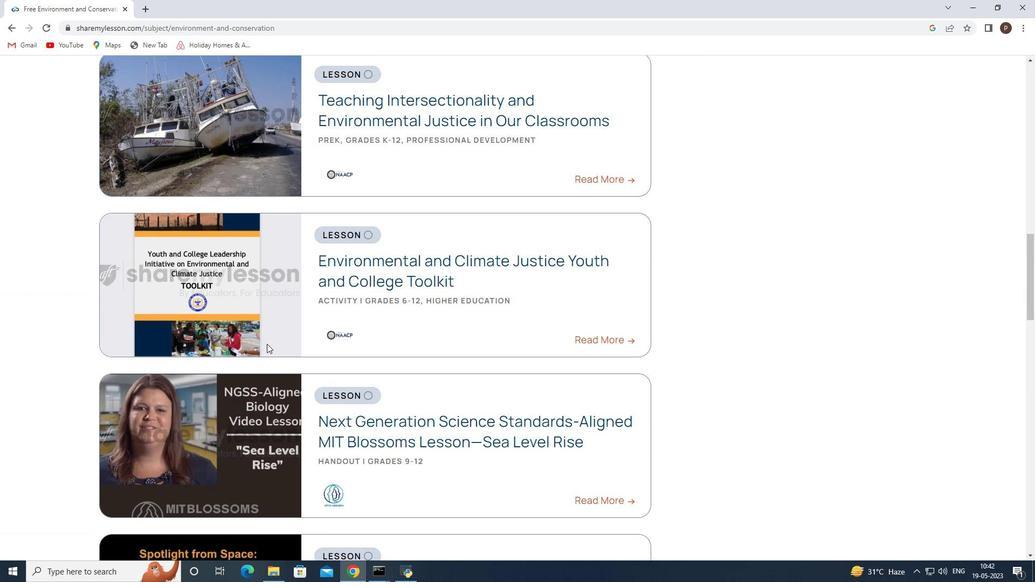 
Action: Mouse scrolled (266, 344) with delta (0, 0)
Screenshot: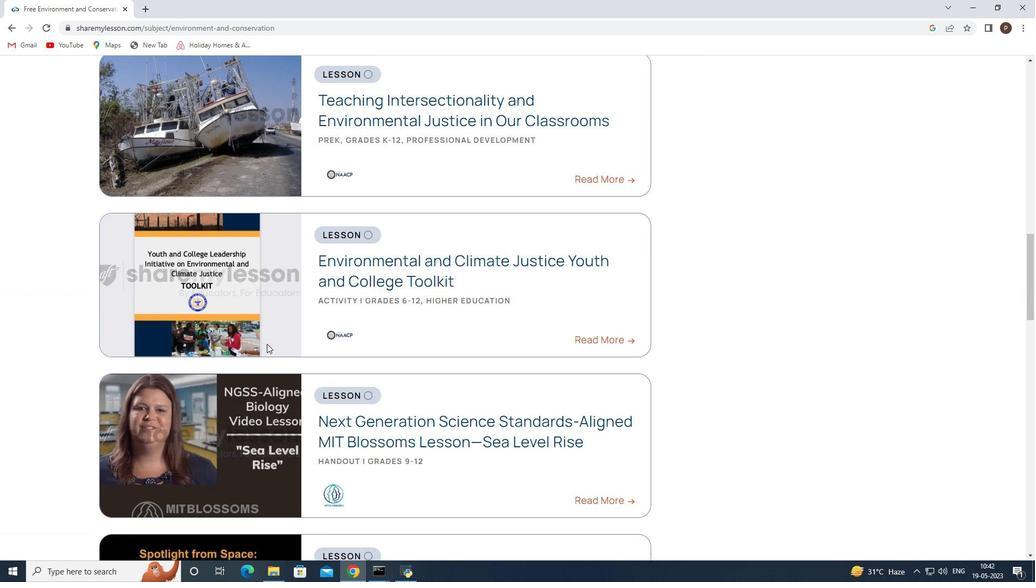 
Action: Mouse scrolled (266, 344) with delta (0, 0)
Screenshot: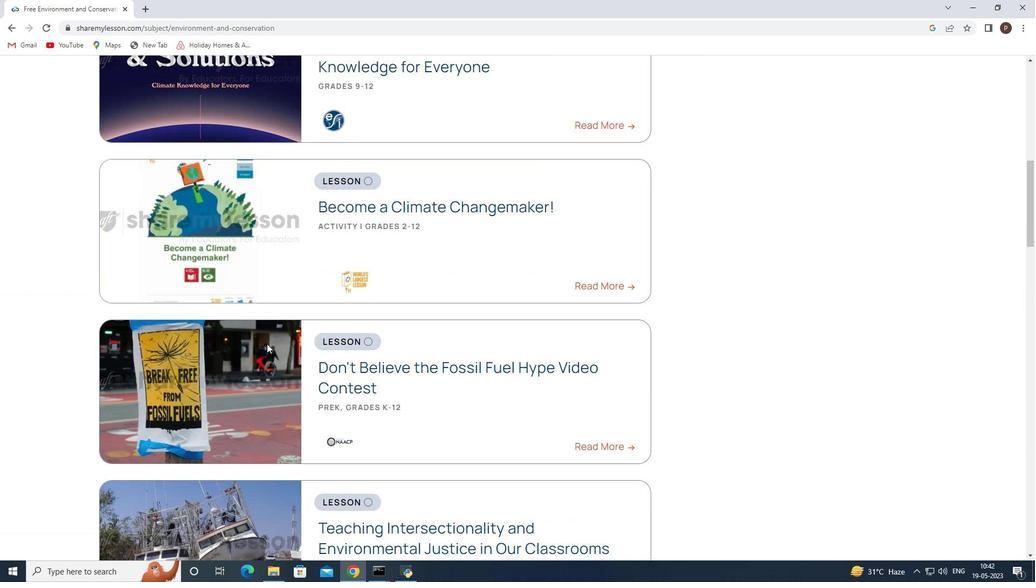 
Action: Mouse scrolled (266, 344) with delta (0, 0)
Screenshot: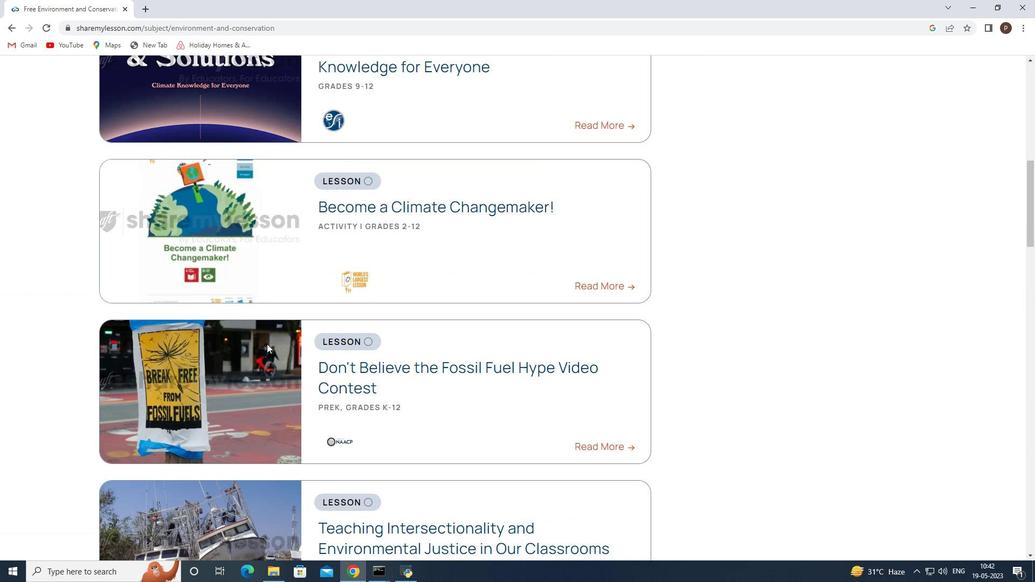 
Action: Mouse scrolled (266, 344) with delta (0, 0)
Screenshot: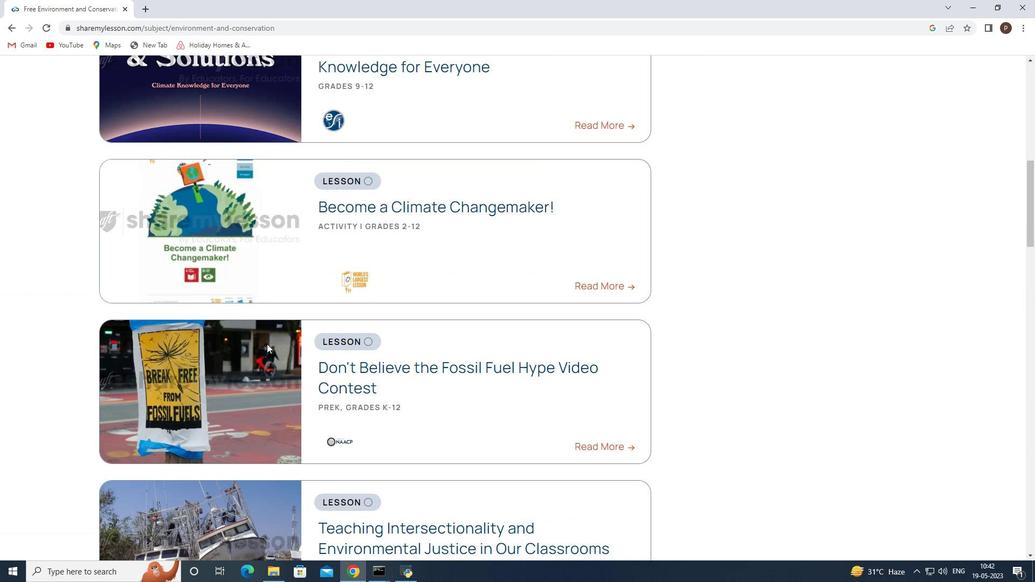 
Action: Mouse scrolled (266, 344) with delta (0, 0)
Screenshot: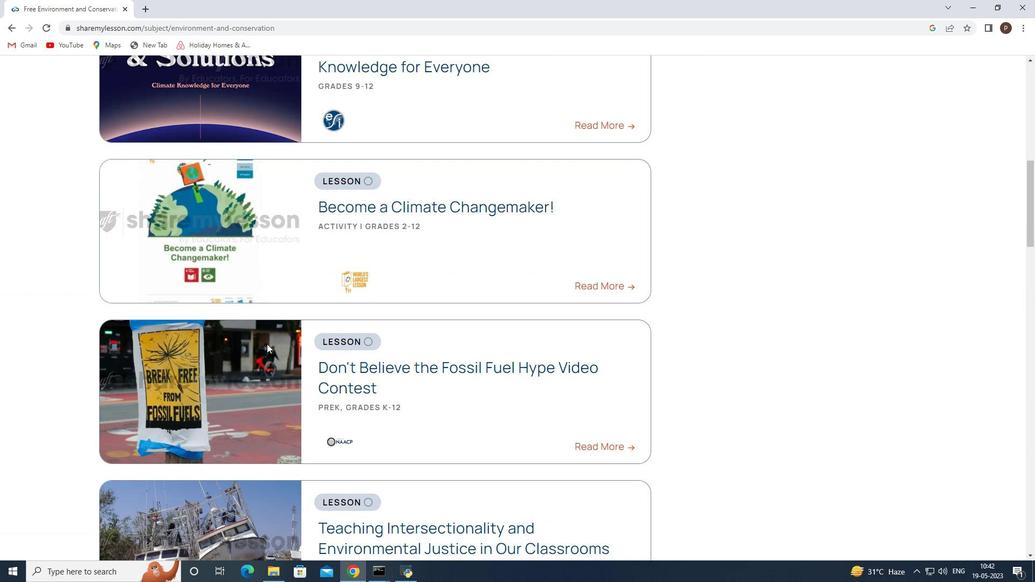 
Action: Mouse scrolled (266, 344) with delta (0, 0)
Screenshot: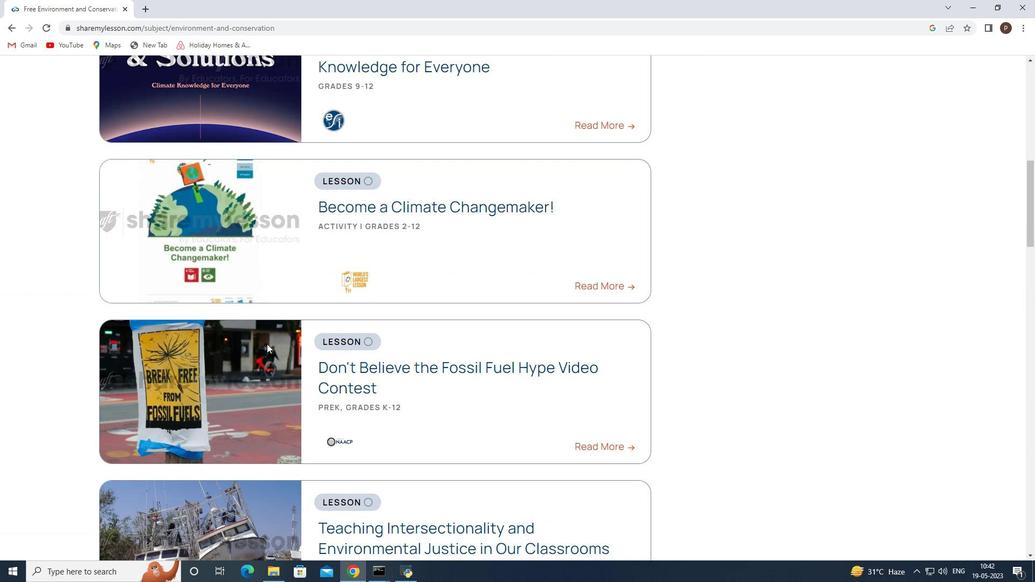 
Action: Mouse scrolled (266, 344) with delta (0, 0)
Screenshot: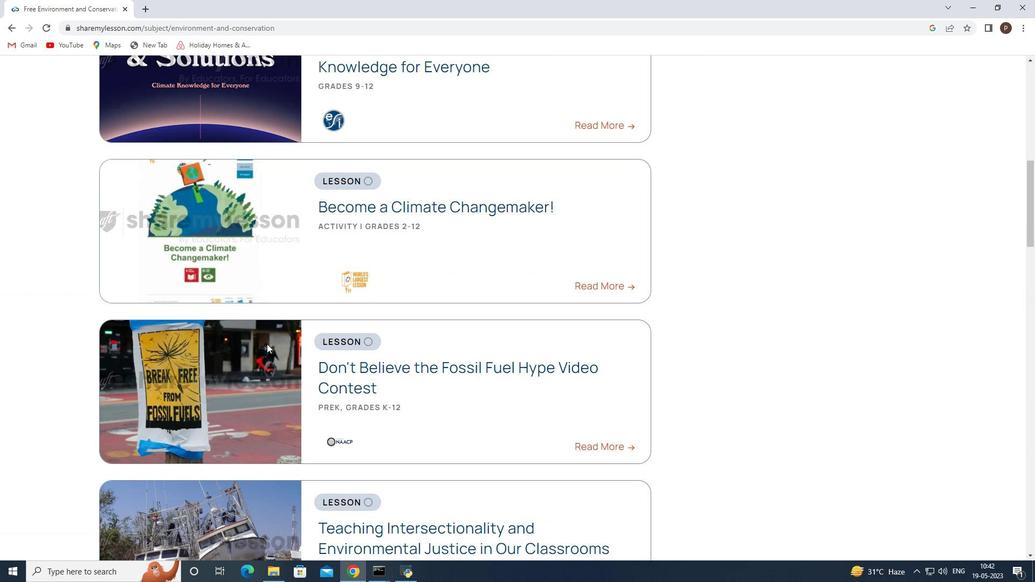 
Action: Mouse scrolled (266, 344) with delta (0, 0)
Screenshot: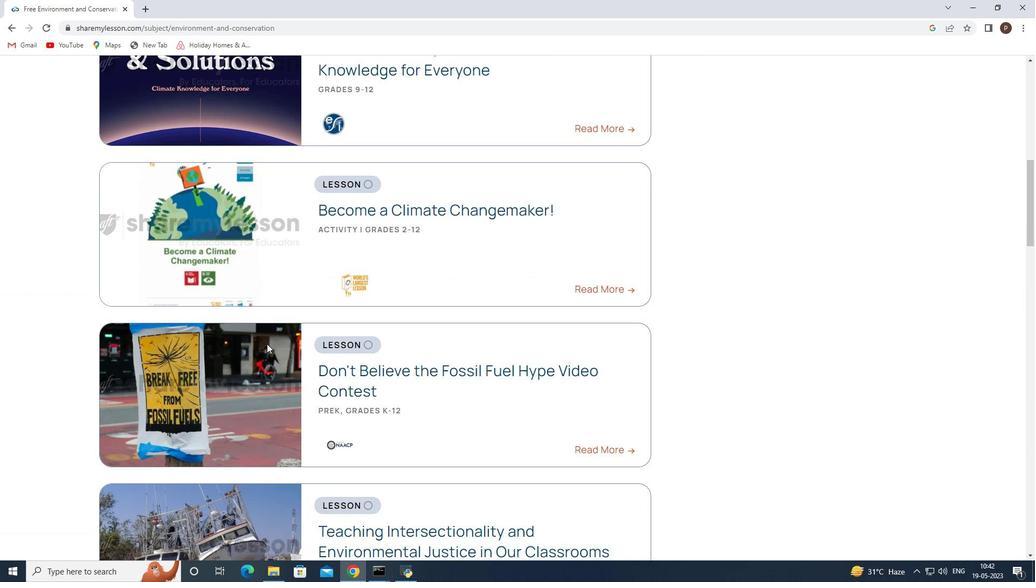 
Action: Mouse moved to (267, 344)
Screenshot: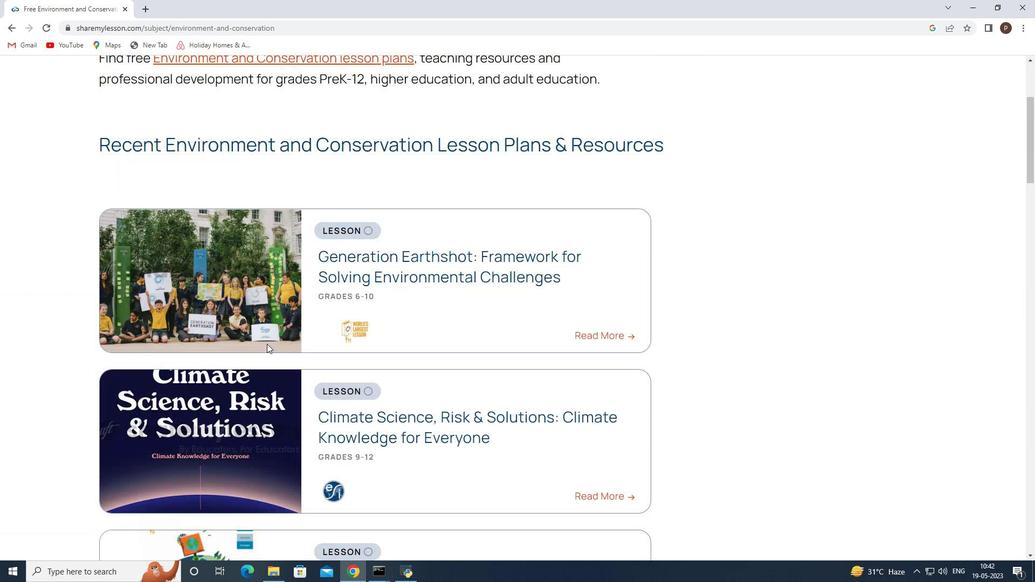 
Action: Mouse scrolled (267, 344) with delta (0, 0)
Screenshot: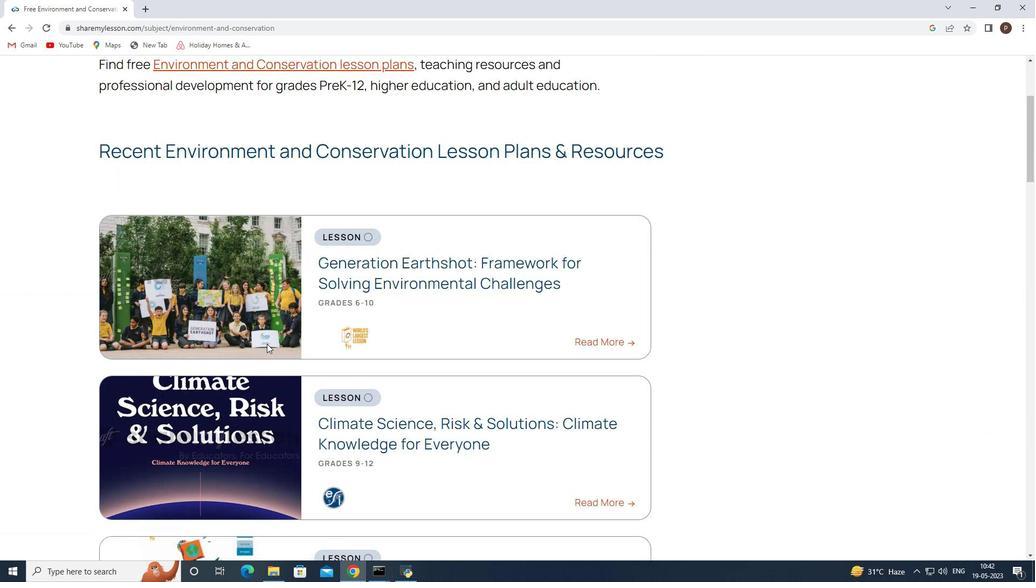 
Action: Mouse scrolled (267, 344) with delta (0, 0)
Screenshot: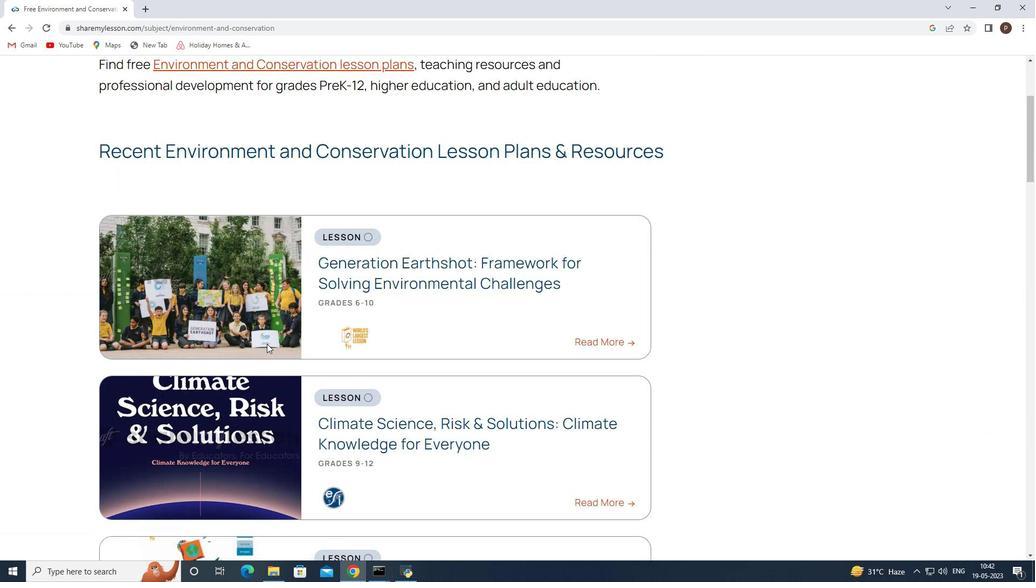 
Action: Mouse scrolled (267, 344) with delta (0, 0)
Screenshot: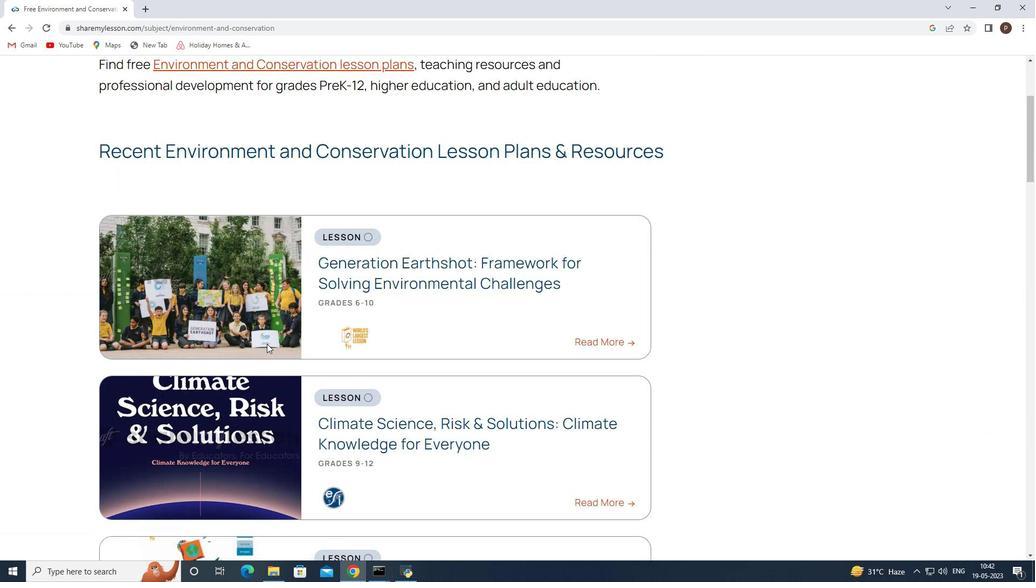
Action: Mouse scrolled (267, 344) with delta (0, 0)
Screenshot: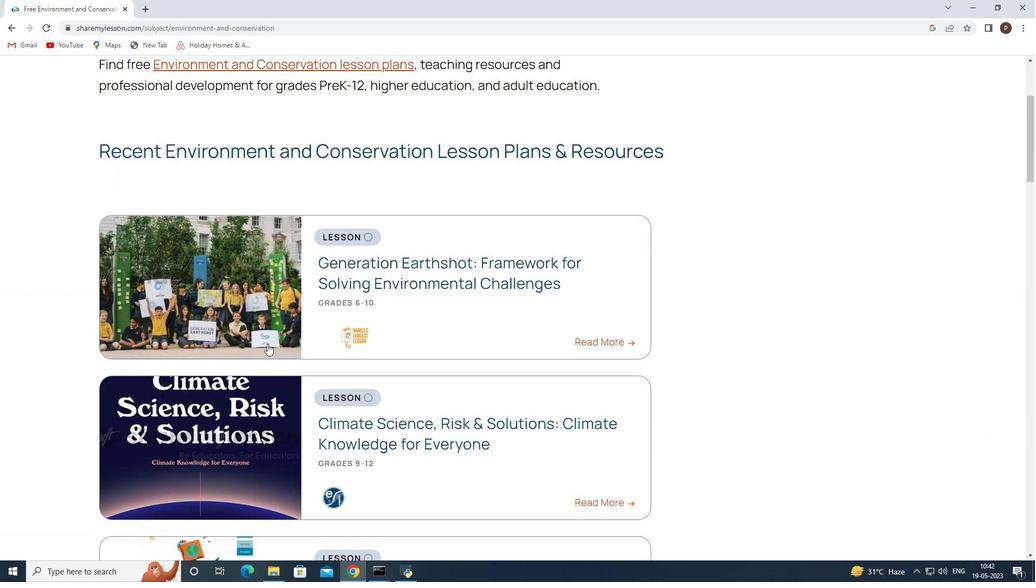 
Action: Mouse scrolled (267, 344) with delta (0, 0)
Screenshot: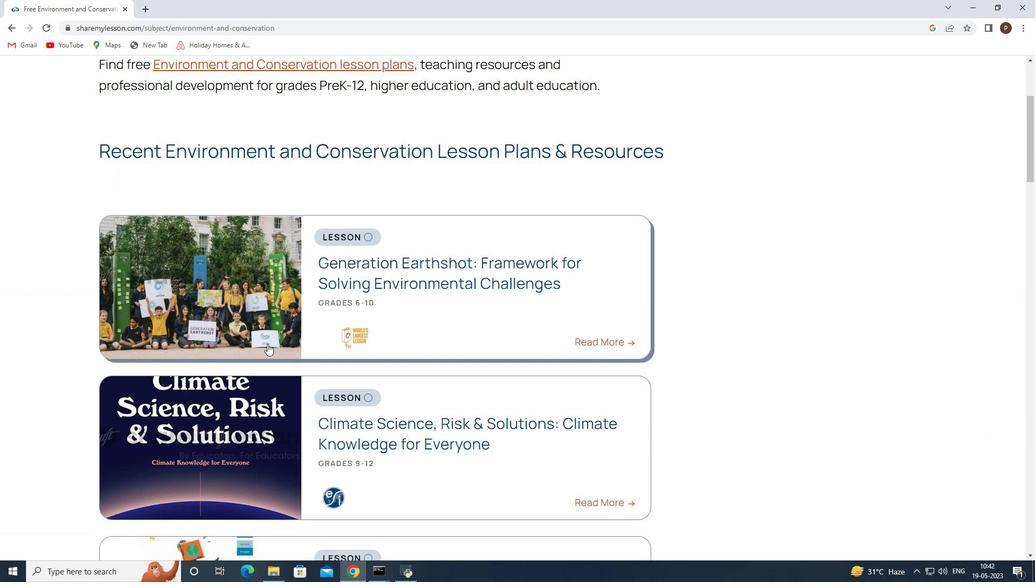 
Action: Mouse scrolled (267, 344) with delta (0, 0)
Screenshot: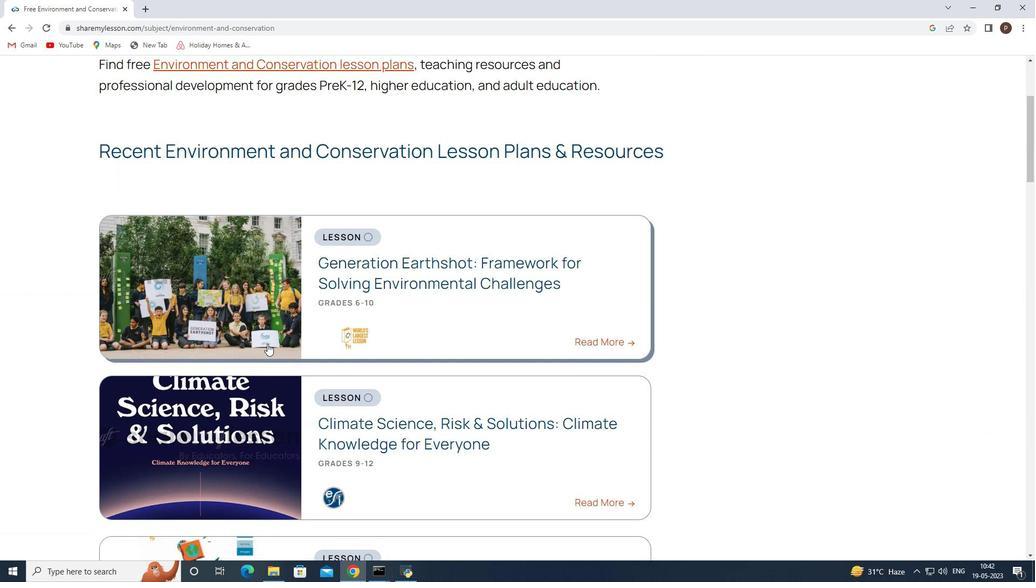 
Action: Mouse scrolled (267, 344) with delta (0, 0)
Screenshot: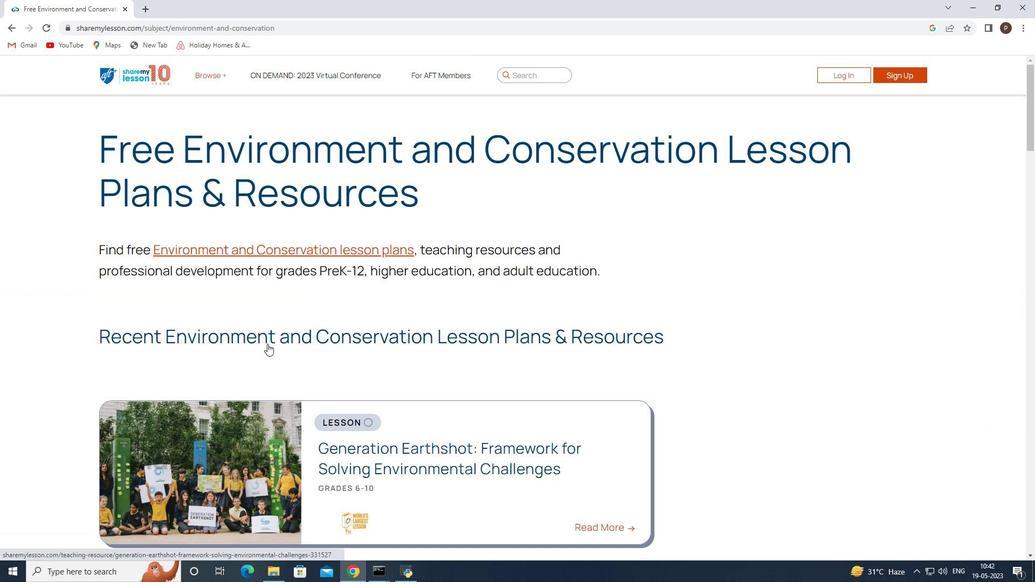 
Action: Mouse moved to (267, 344)
Screenshot: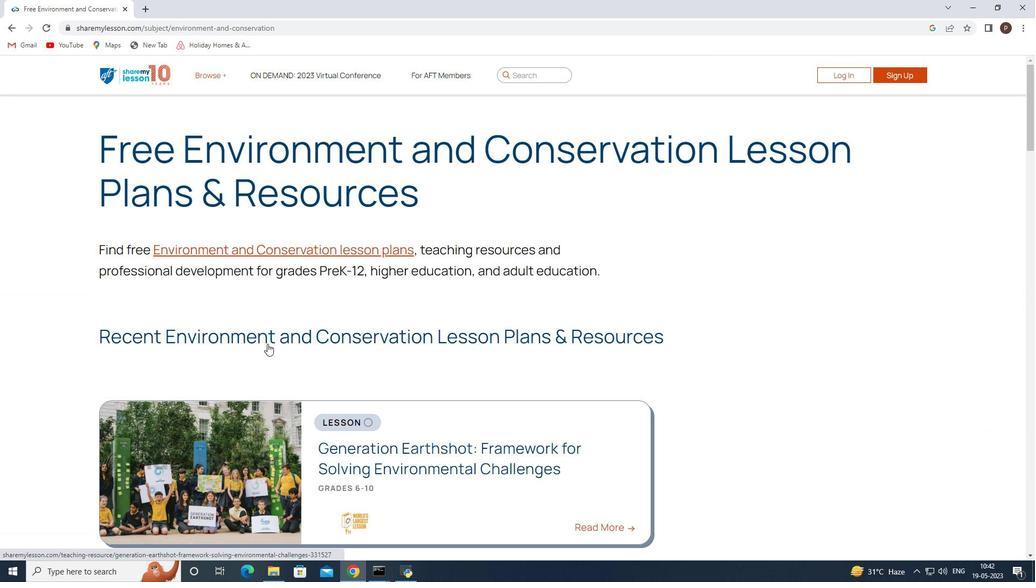 
Action: Mouse scrolled (267, 344) with delta (0, 0)
Screenshot: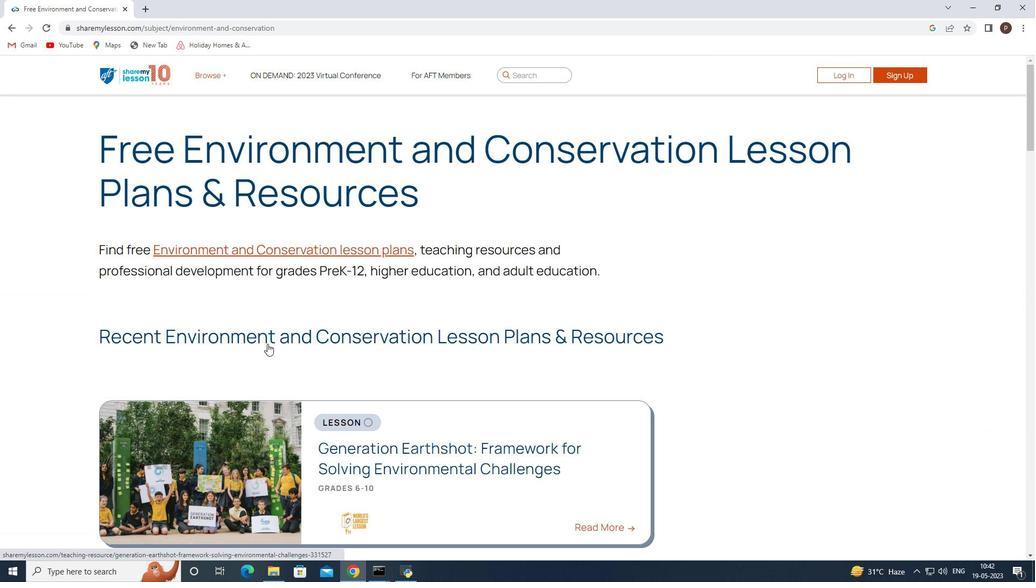 
Action: Mouse scrolled (267, 344) with delta (0, 0)
Screenshot: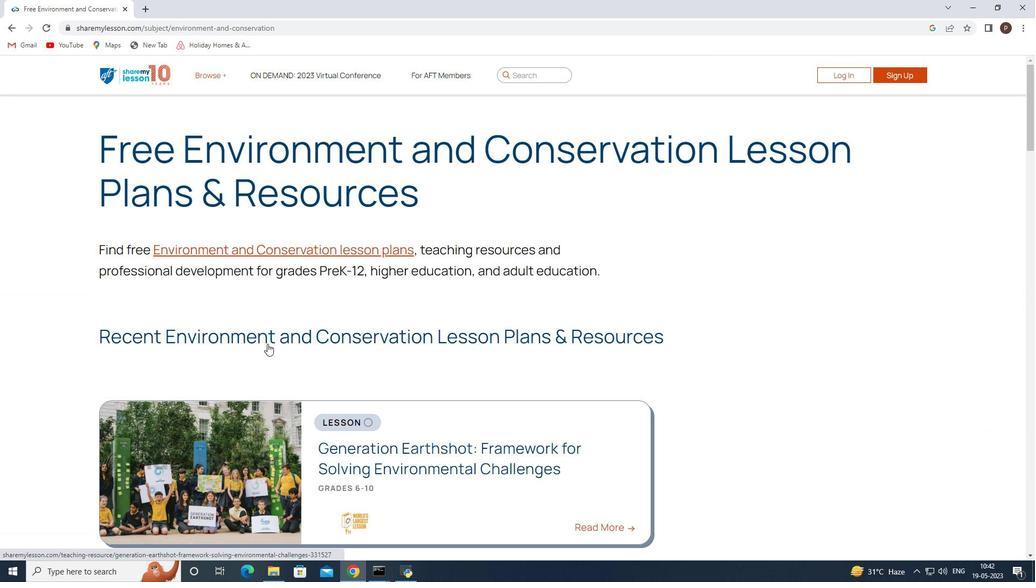 
Action: Mouse scrolled (267, 344) with delta (0, 0)
Screenshot: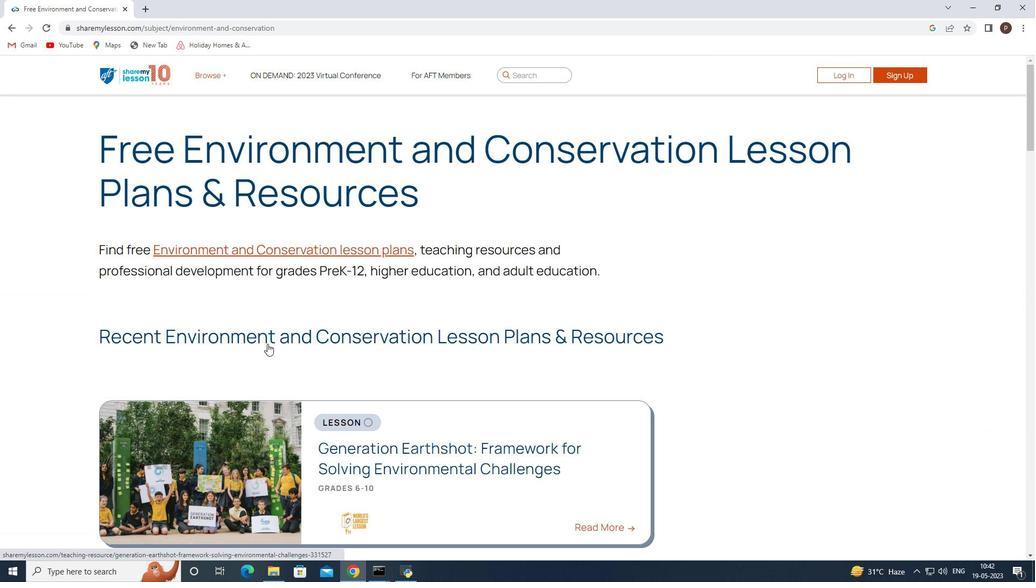 
Action: Mouse scrolled (267, 344) with delta (0, 0)
Screenshot: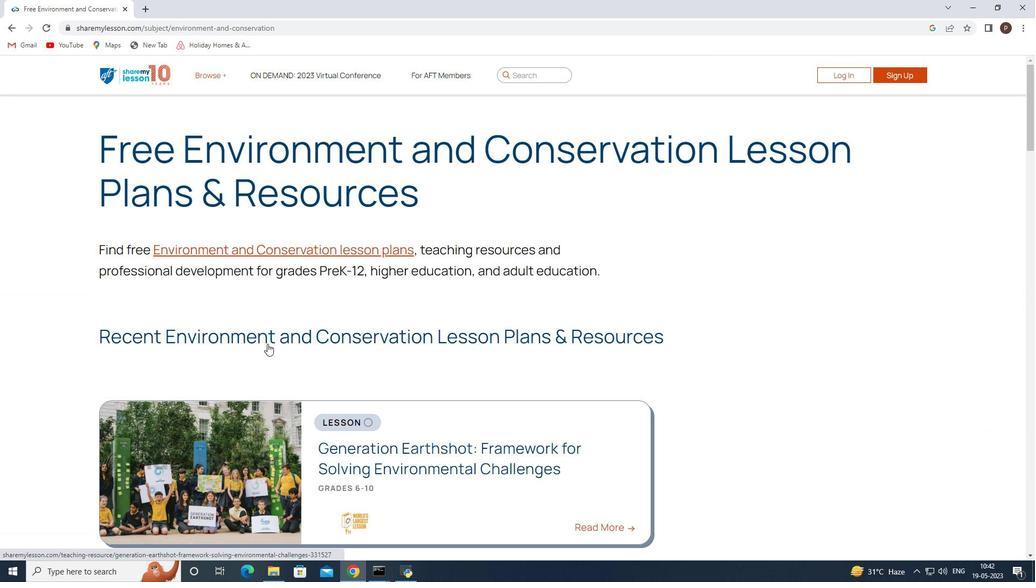 
Action: Mouse scrolled (267, 344) with delta (0, 0)
Screenshot: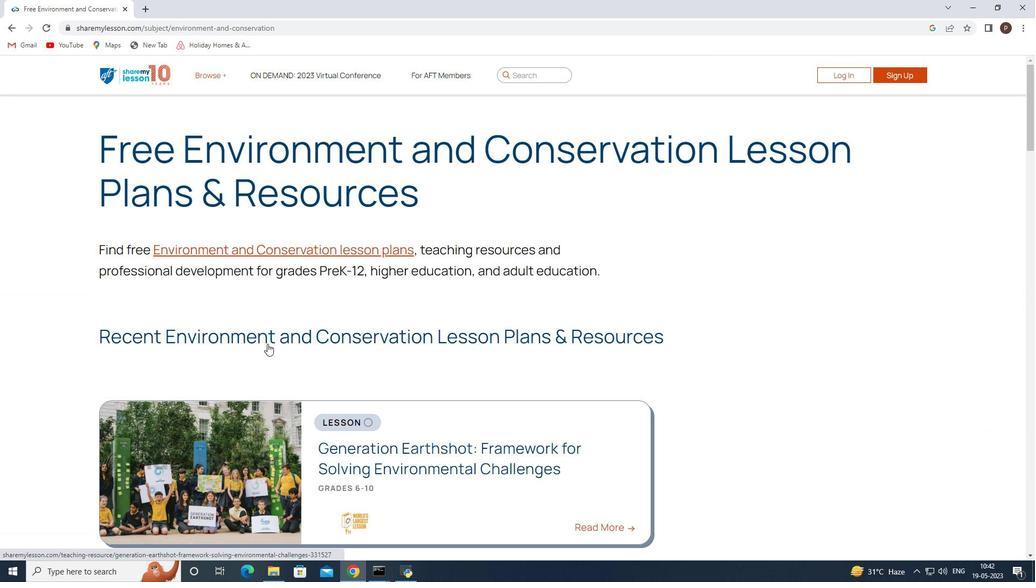 
Action: Mouse scrolled (267, 344) with delta (0, 0)
Screenshot: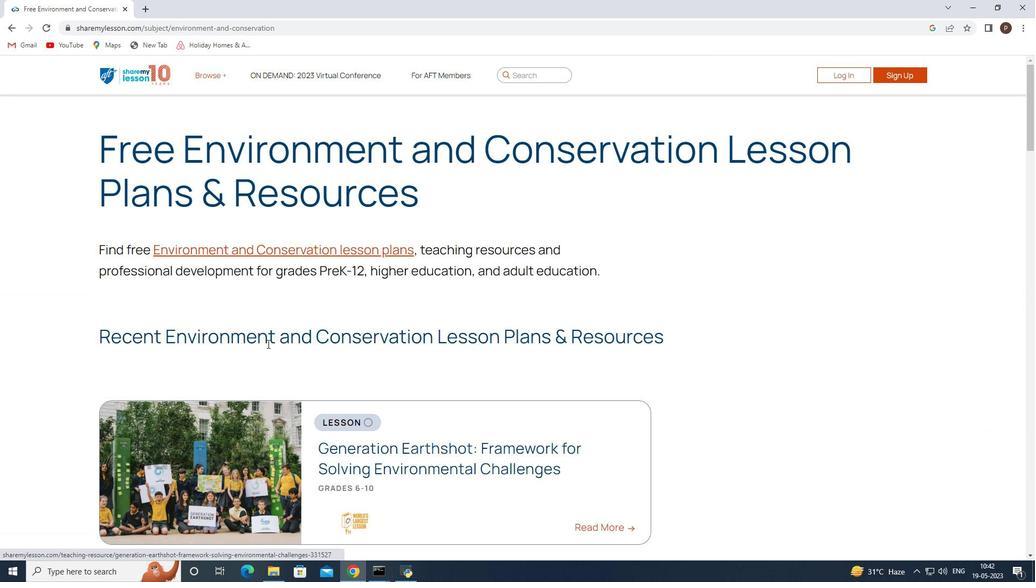 
Action: Mouse scrolled (267, 344) with delta (0, 0)
Screenshot: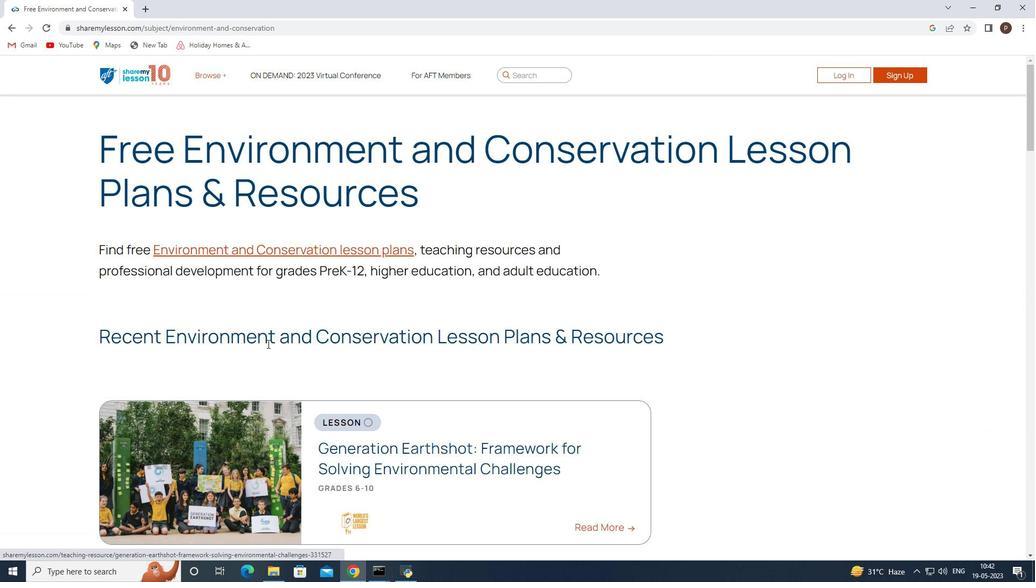 
Action: Mouse scrolled (267, 344) with delta (0, 0)
Screenshot: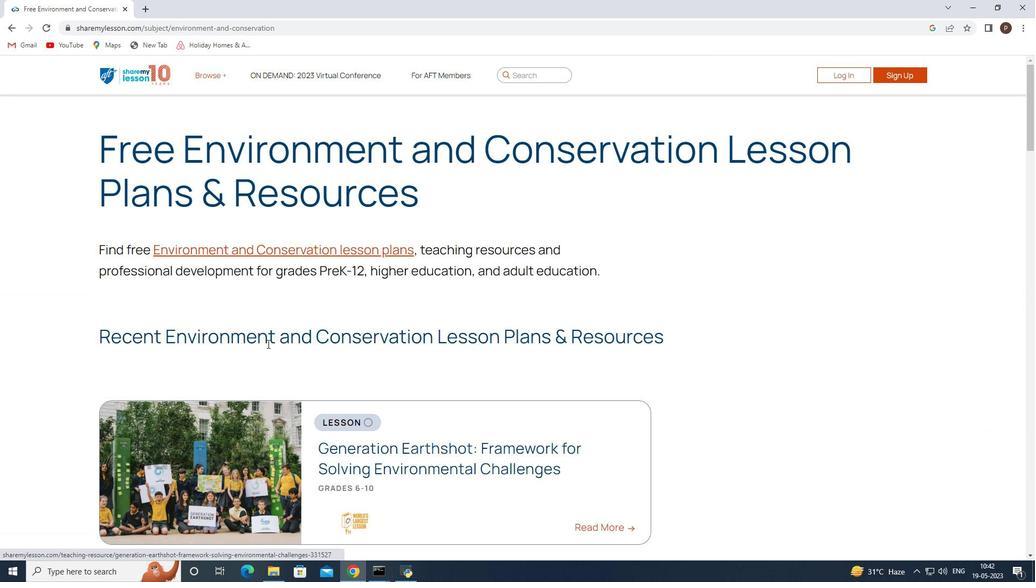 
Action: Mouse scrolled (267, 344) with delta (0, 0)
Screenshot: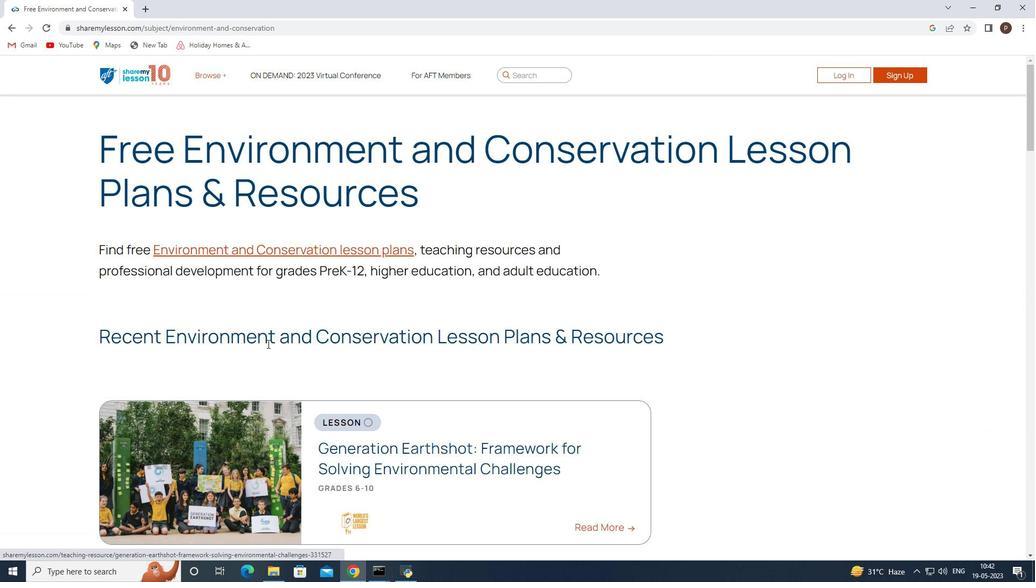 
Action: Mouse scrolled (267, 344) with delta (0, 0)
Screenshot: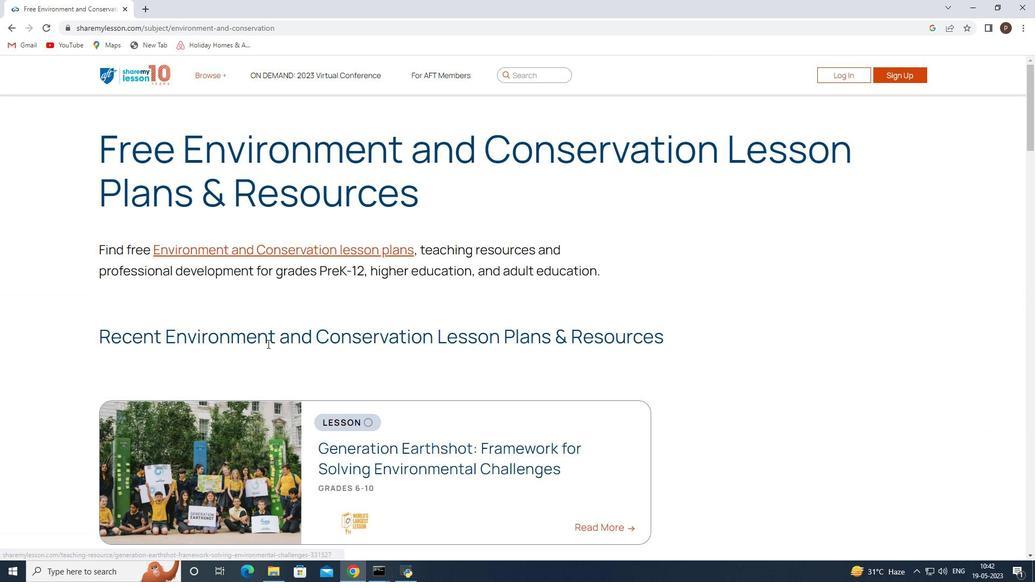 
Action: Mouse scrolled (267, 344) with delta (0, 0)
Screenshot: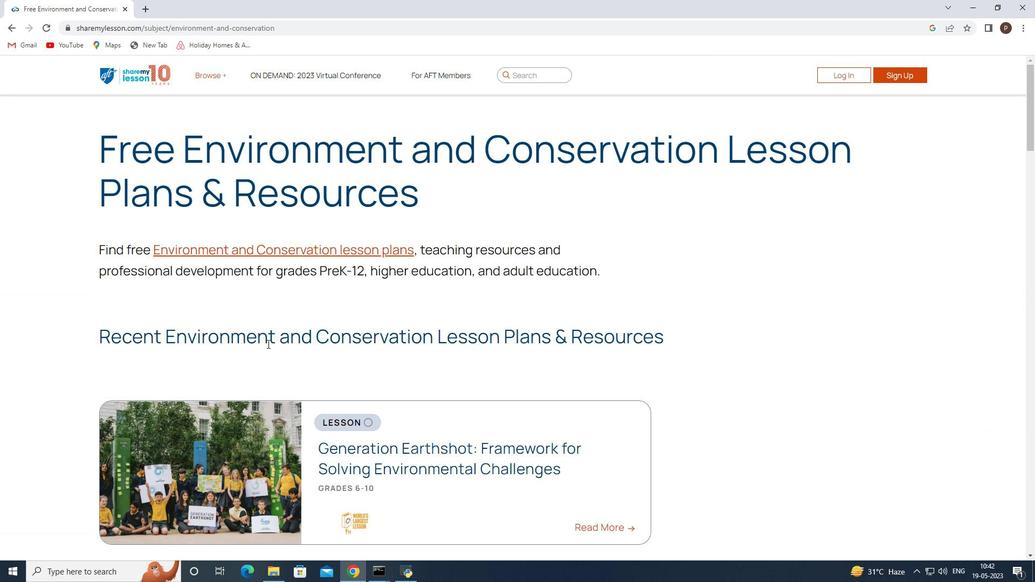 
Action: Mouse scrolled (267, 344) with delta (0, 0)
Screenshot: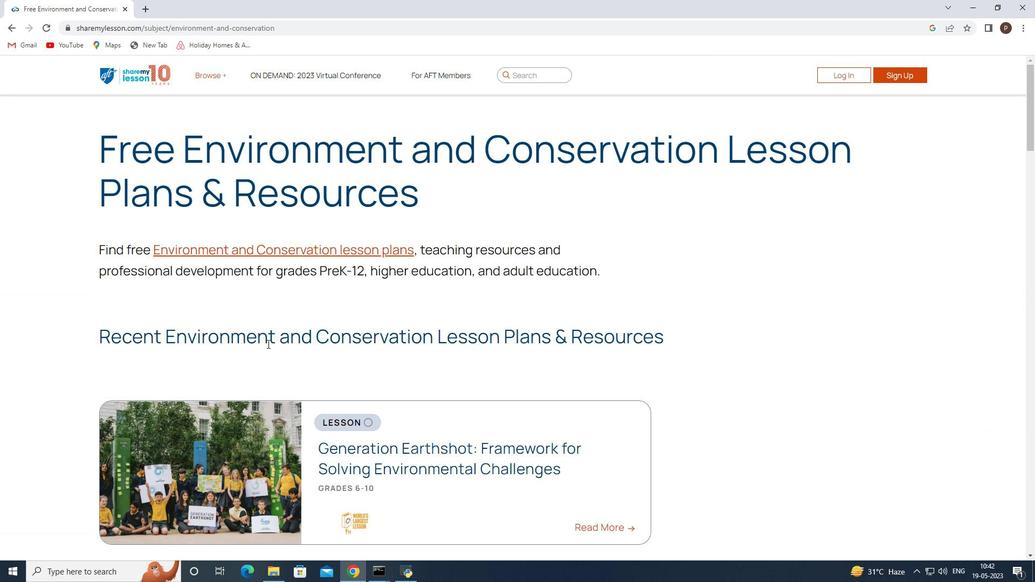 
Action: Mouse scrolled (267, 344) with delta (0, 0)
Screenshot: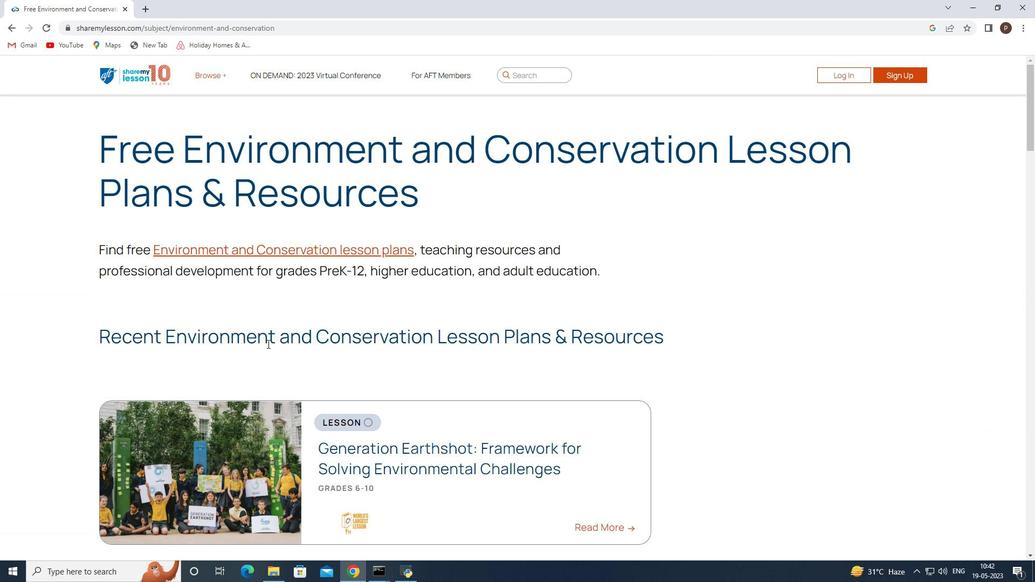 
Action: Mouse scrolled (267, 344) with delta (0, 0)
Screenshot: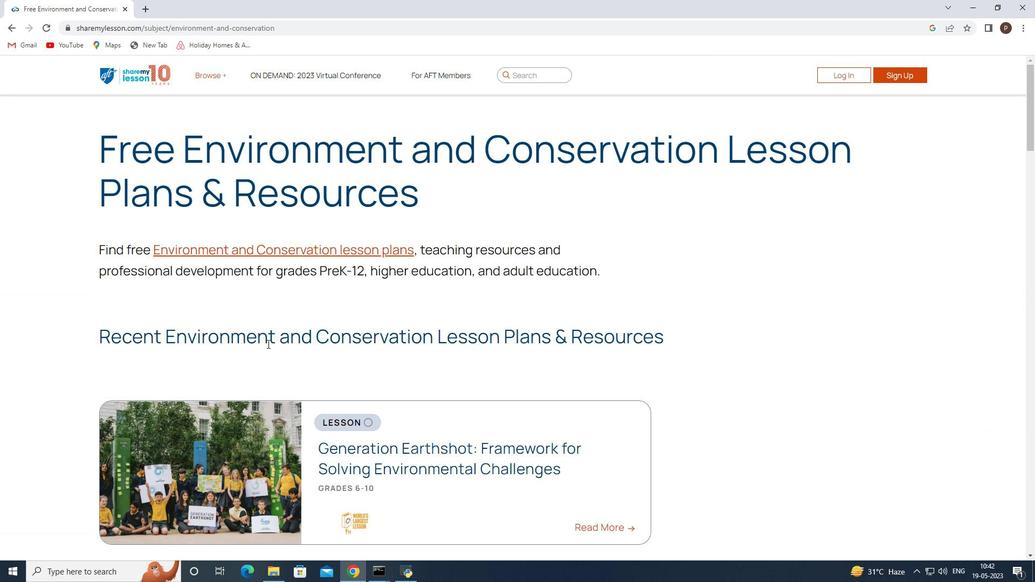 
Action: Mouse scrolled (267, 344) with delta (0, 0)
Screenshot: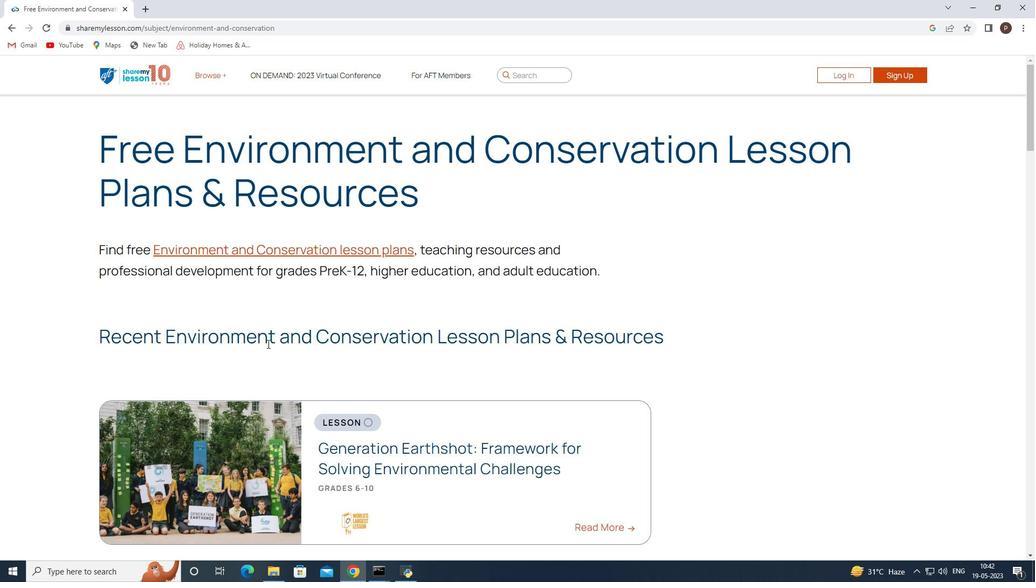 
Action: Mouse scrolled (267, 344) with delta (0, 0)
Screenshot: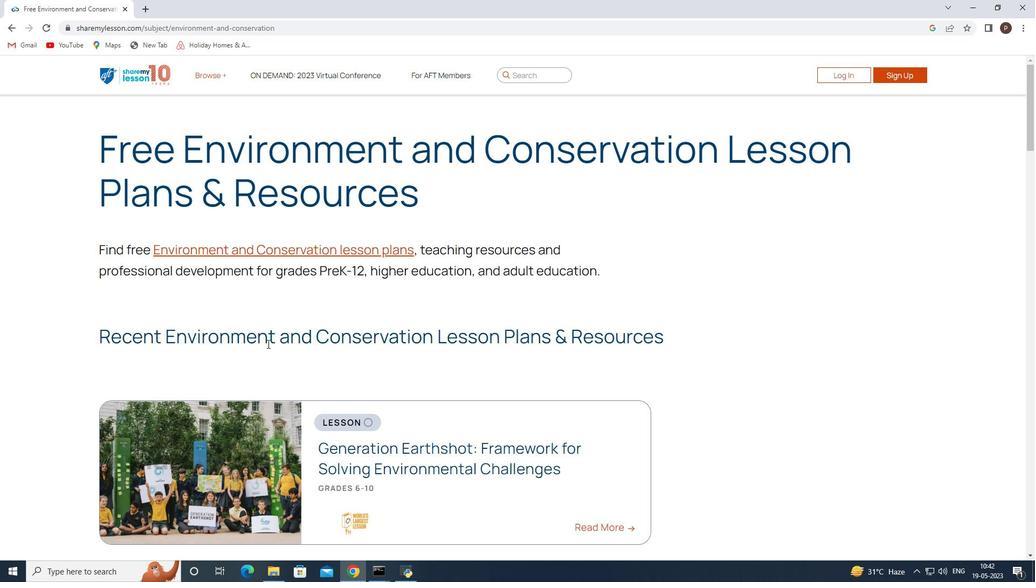 
Action: Mouse scrolled (267, 344) with delta (0, 0)
Screenshot: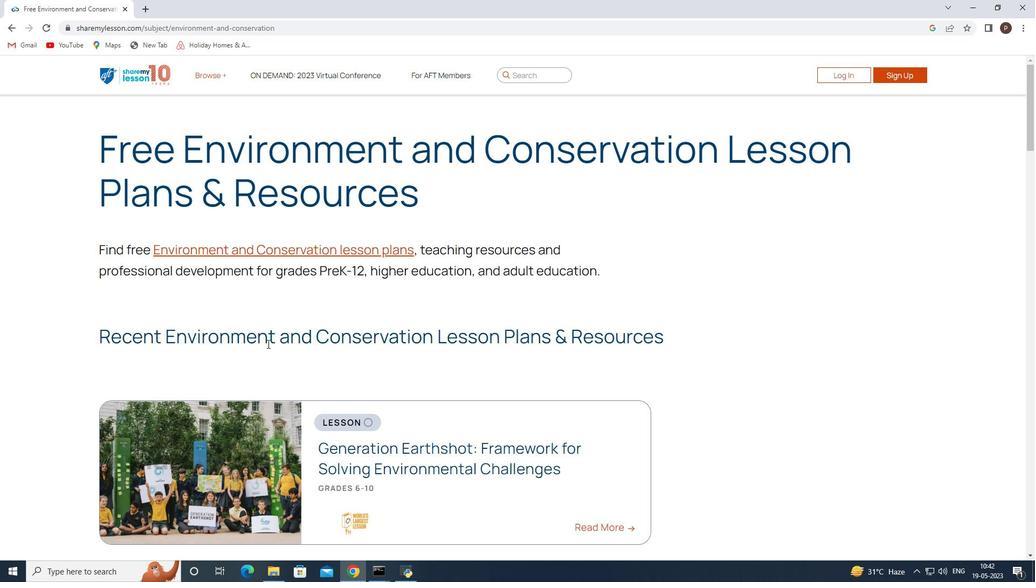 
Action: Mouse scrolled (267, 344) with delta (0, 0)
Screenshot: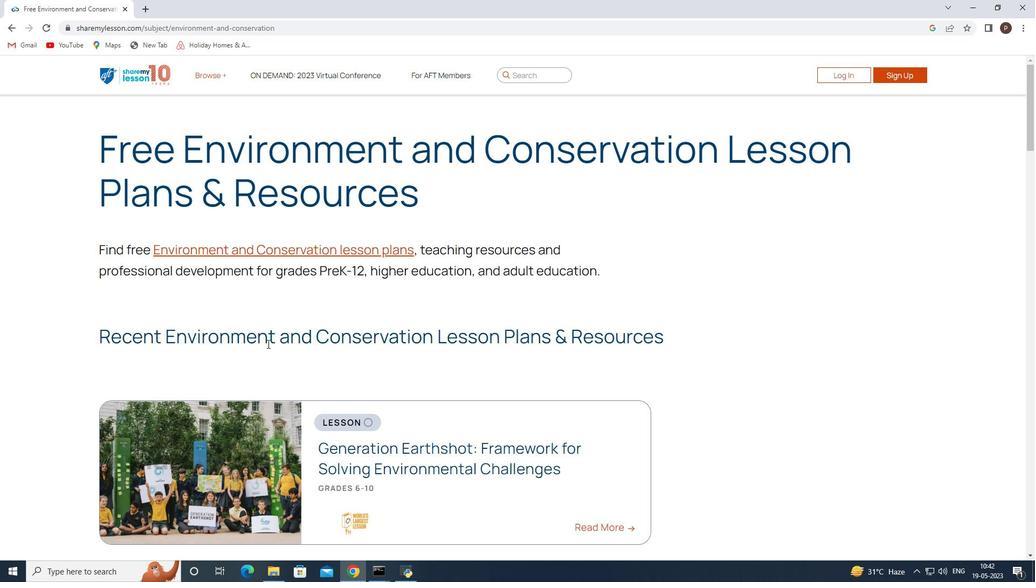 
Action: Mouse scrolled (267, 344) with delta (0, 0)
Screenshot: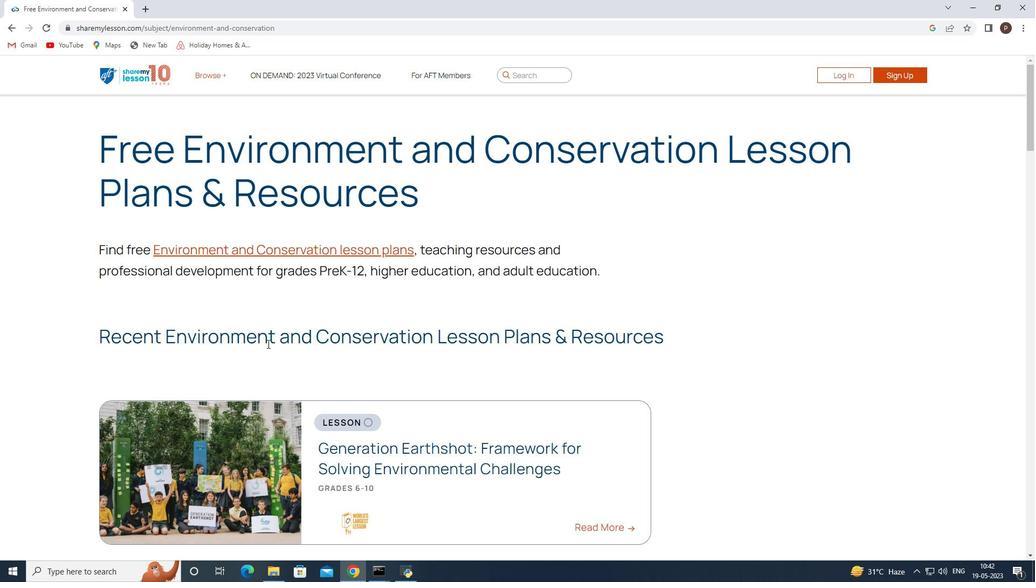 
Action: Mouse scrolled (267, 344) with delta (0, 0)
Screenshot: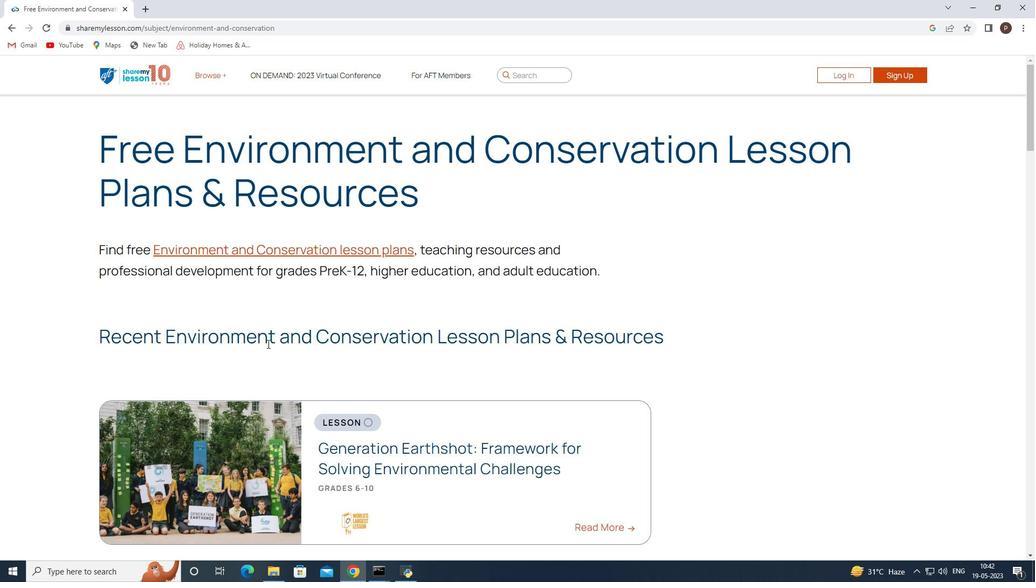 
Action: Mouse scrolled (267, 344) with delta (0, 0)
Screenshot: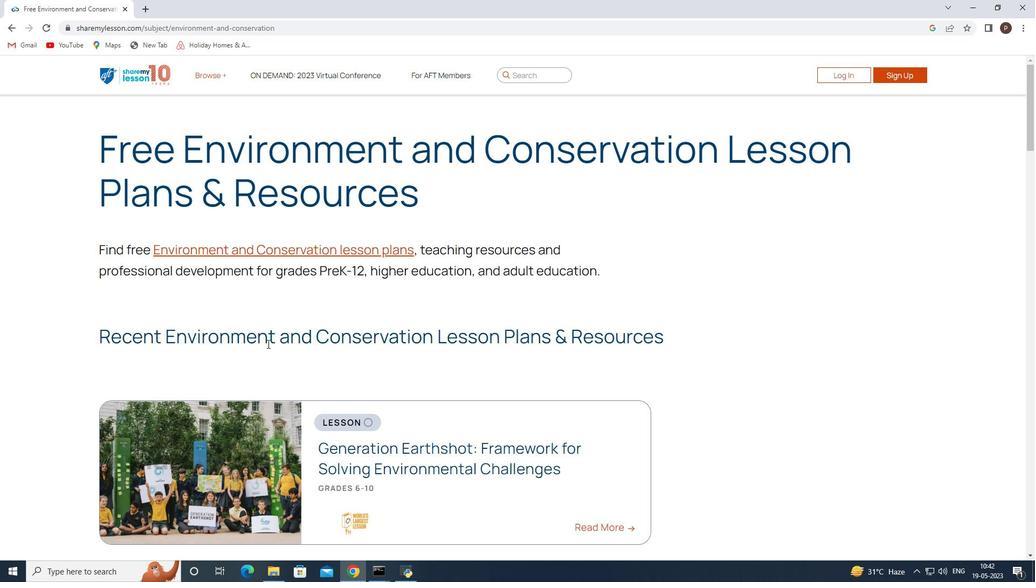 
Action: Mouse scrolled (267, 344) with delta (0, 0)
Screenshot: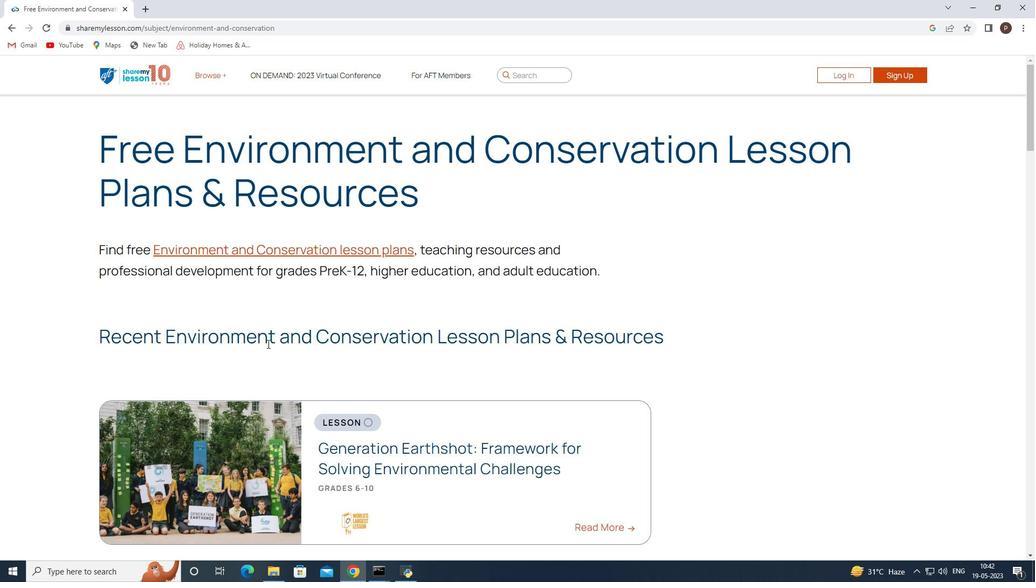 
Action: Mouse scrolled (267, 344) with delta (0, 0)
Screenshot: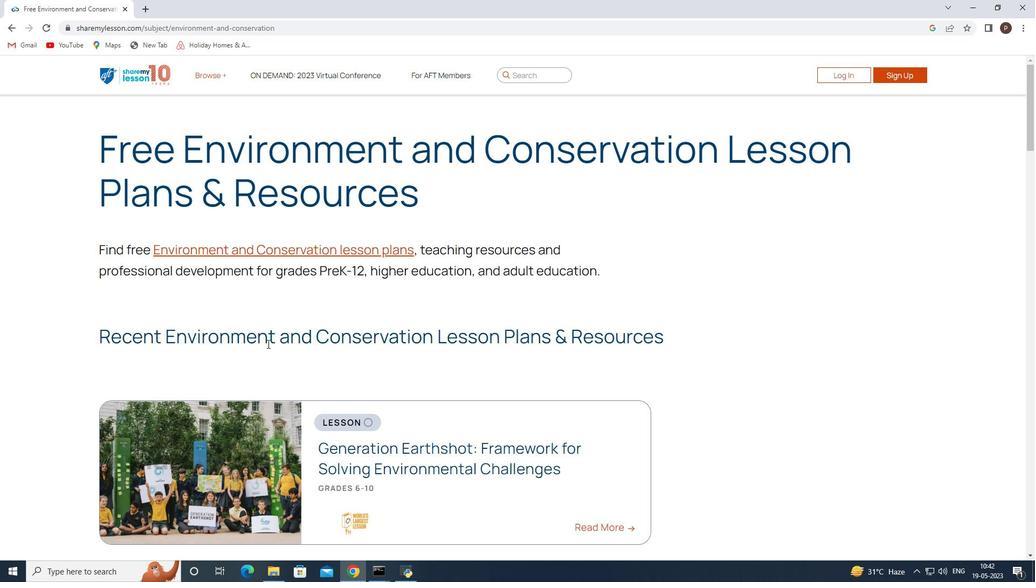 
Action: Mouse moved to (15, 25)
Screenshot: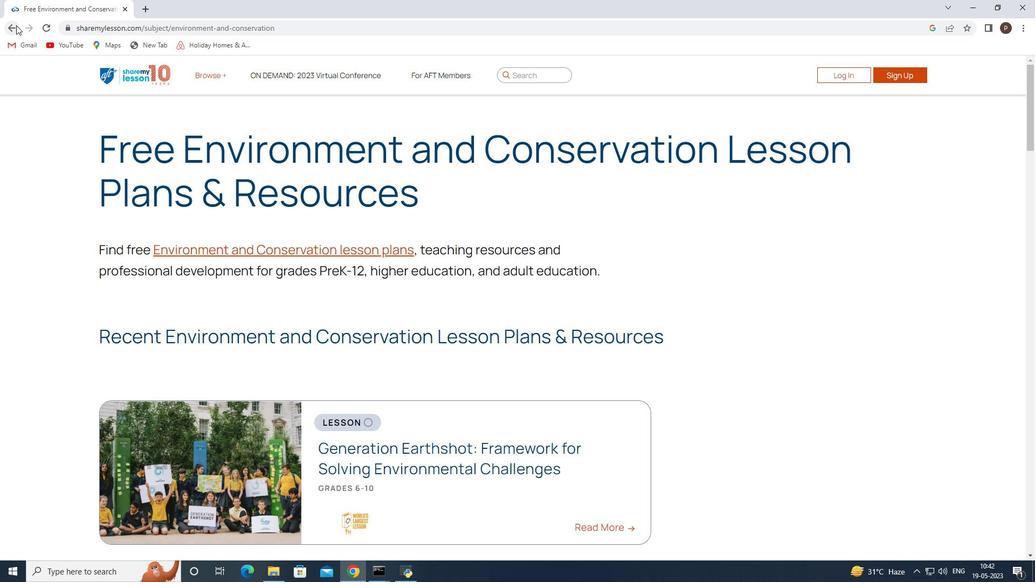 
Action: Mouse pressed left at (15, 25)
Screenshot: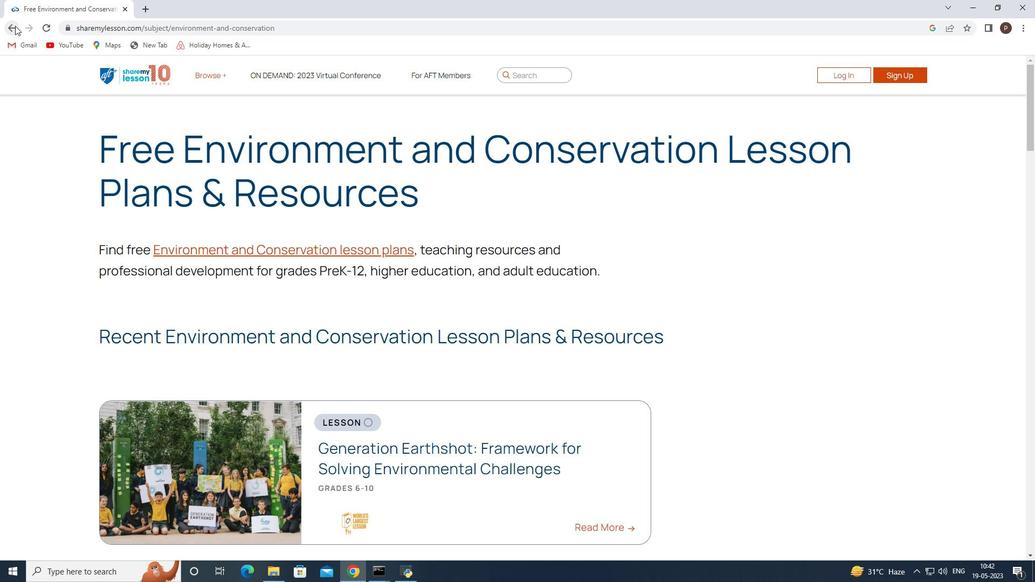 
Action: Mouse moved to (248, 278)
Screenshot: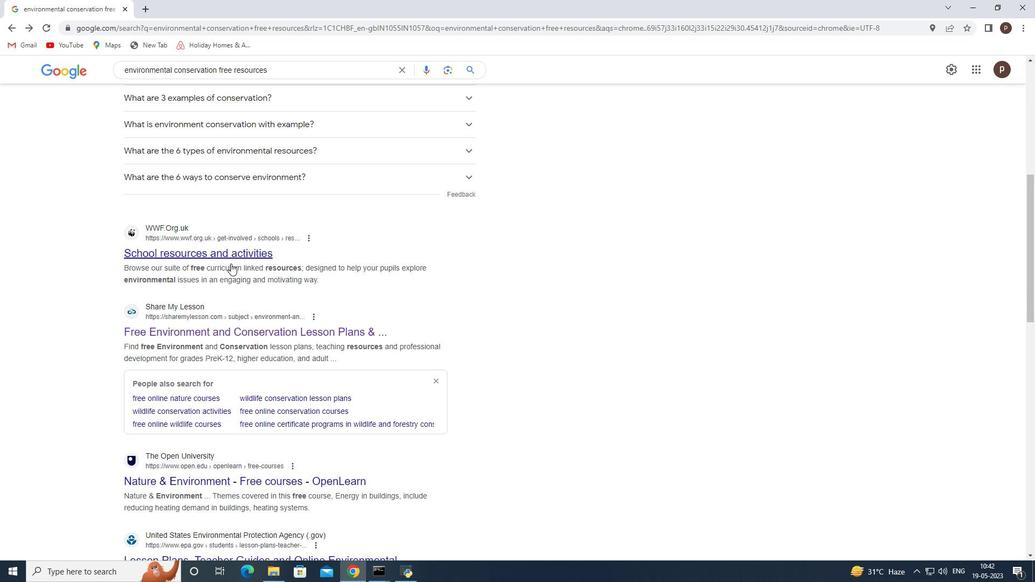 
Action: Mouse scrolled (248, 277) with delta (0, 0)
Screenshot: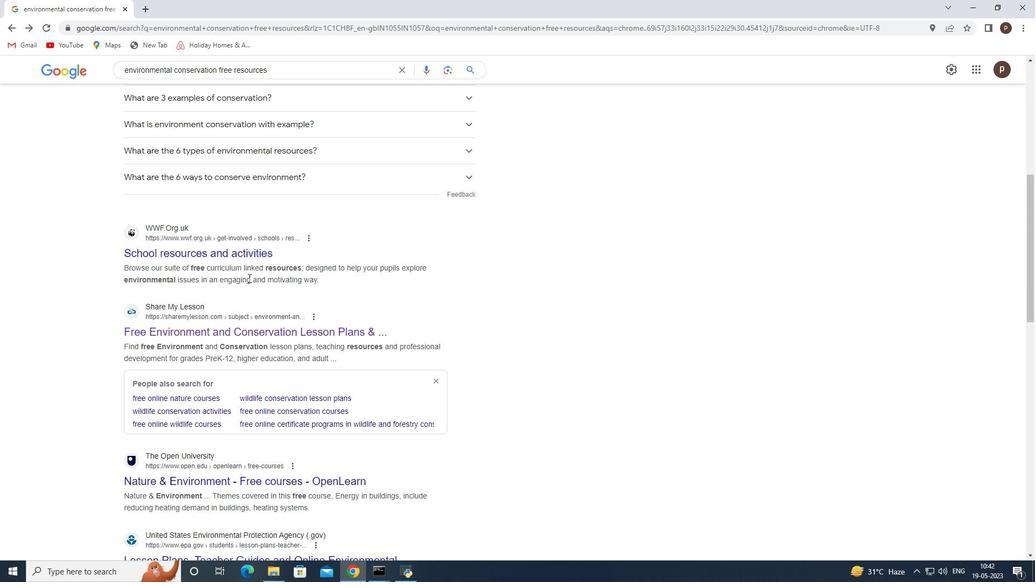 
Action: Mouse scrolled (248, 277) with delta (0, 0)
Screenshot: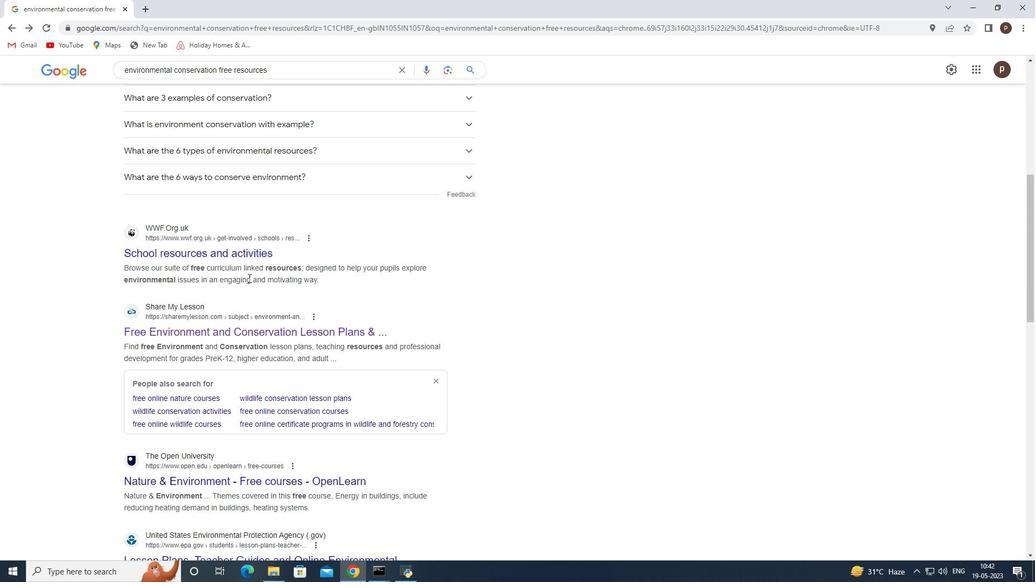 
Action: Mouse moved to (221, 326)
Screenshot: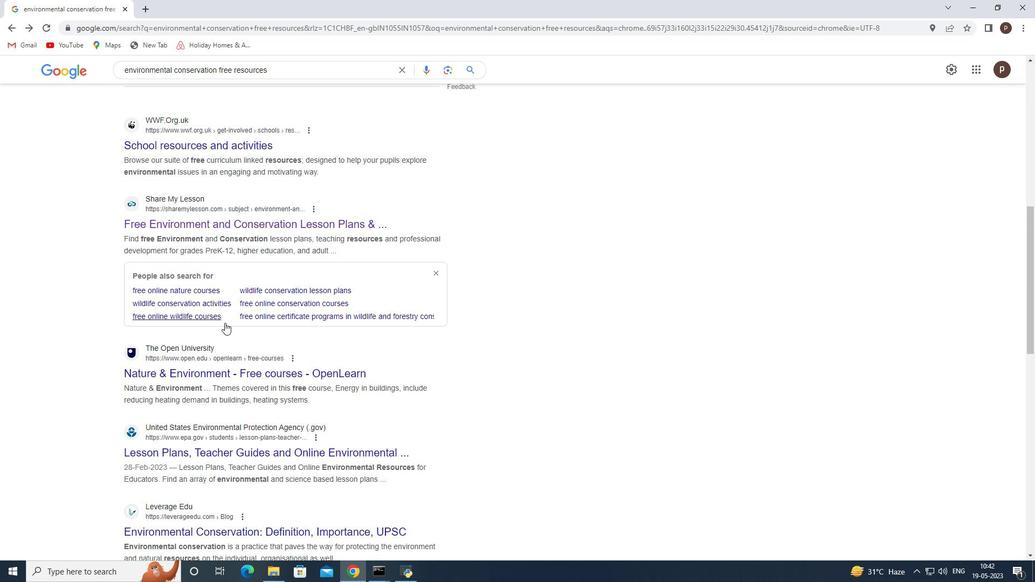 
Action: Mouse scrolled (221, 327) with delta (0, 0)
Screenshot: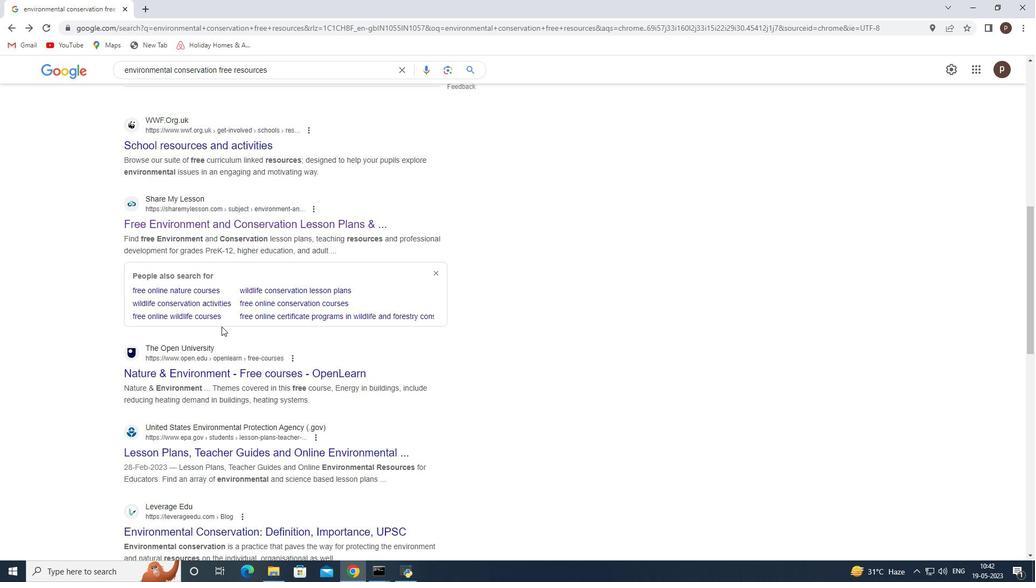 
Action: Mouse scrolled (221, 327) with delta (0, 0)
Screenshot: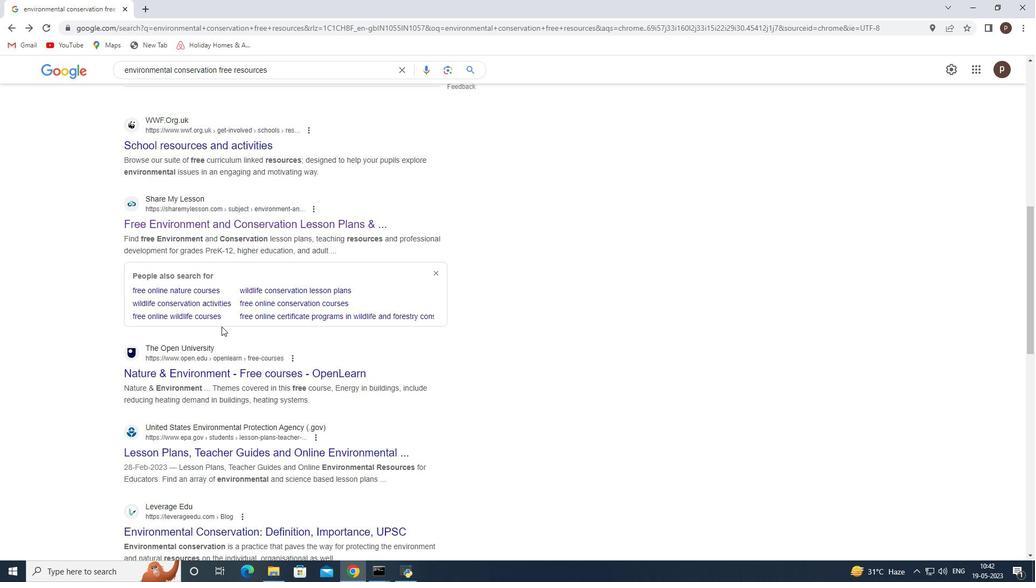 
Action: Mouse scrolled (221, 327) with delta (0, 0)
Screenshot: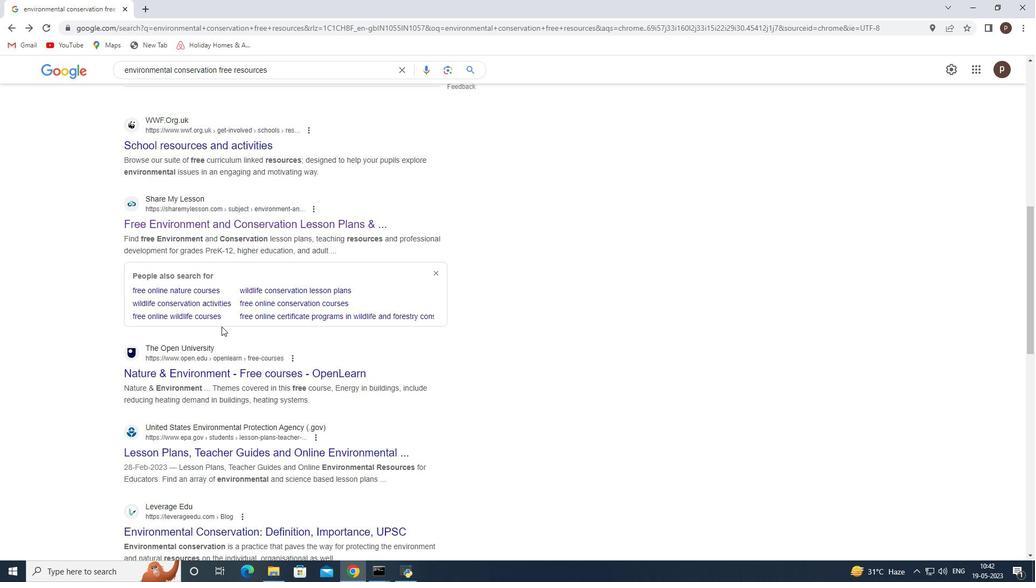 
Action: Mouse scrolled (221, 327) with delta (0, 0)
Screenshot: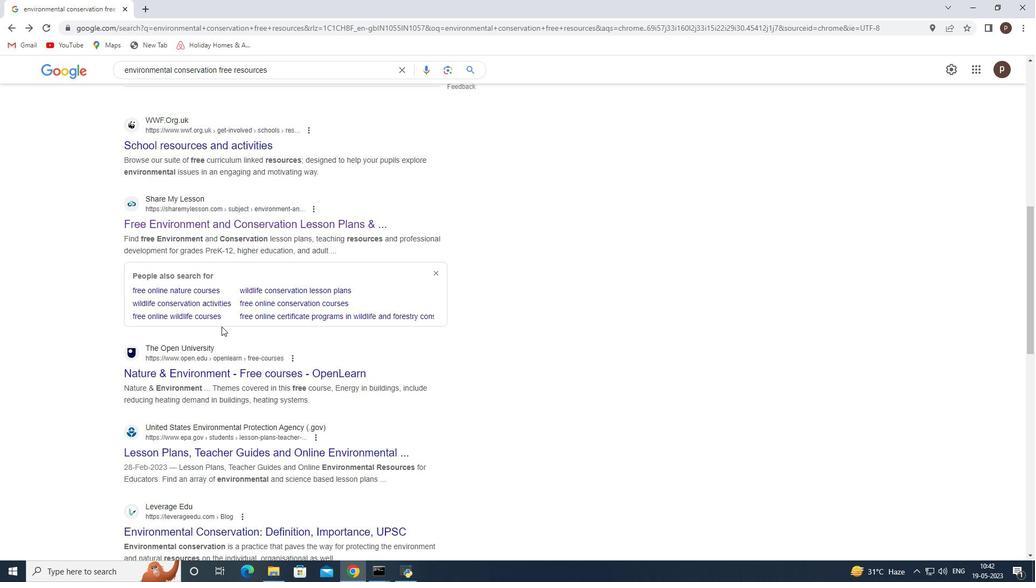 
Action: Mouse scrolled (221, 327) with delta (0, 0)
Screenshot: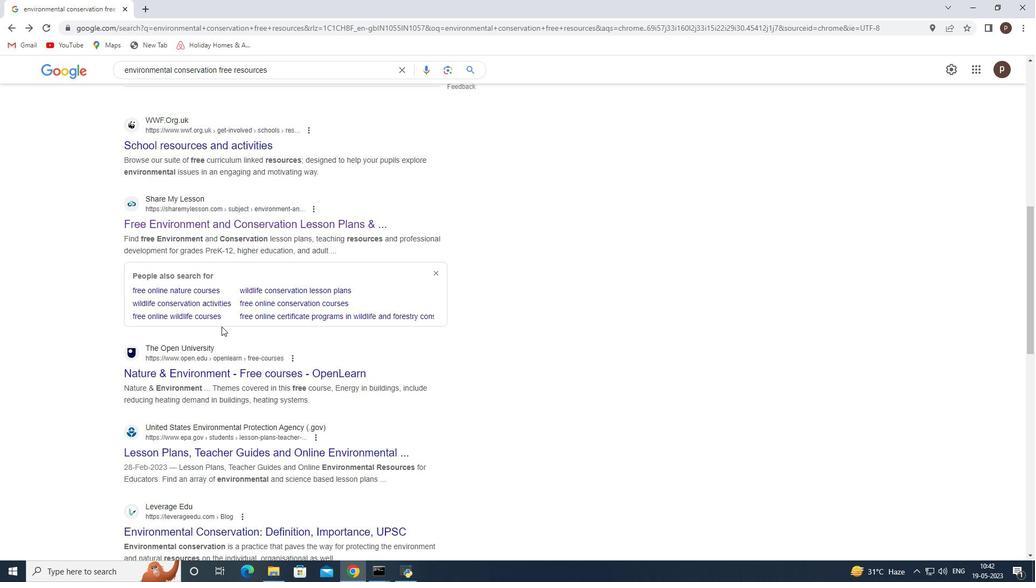 
Action: Mouse scrolled (221, 327) with delta (0, 0)
Screenshot: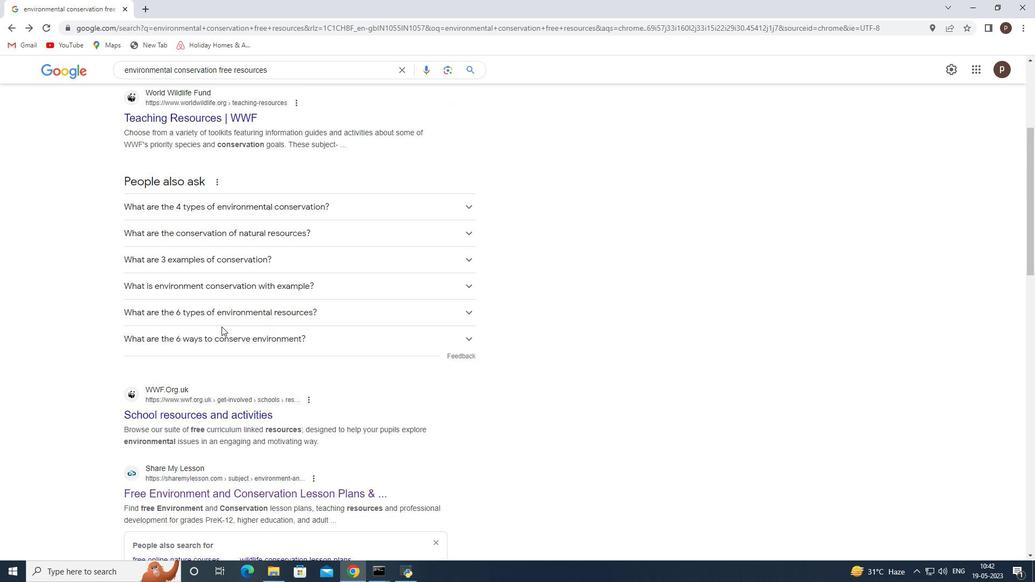 
Action: Mouse scrolled (221, 327) with delta (0, 0)
Screenshot: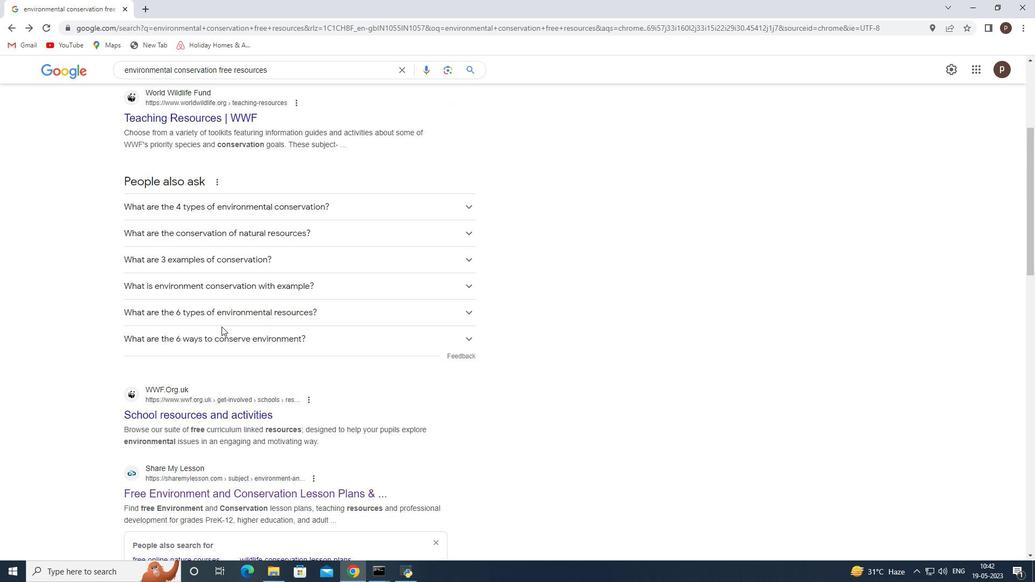 
Action: Mouse moved to (228, 325)
Screenshot: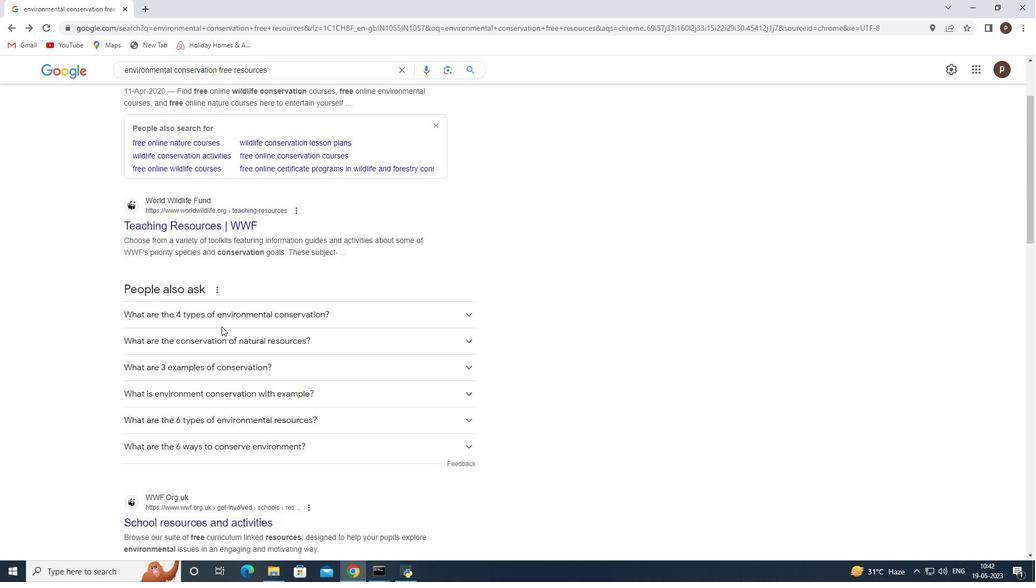 
Action: Mouse scrolled (228, 325) with delta (0, 0)
Screenshot: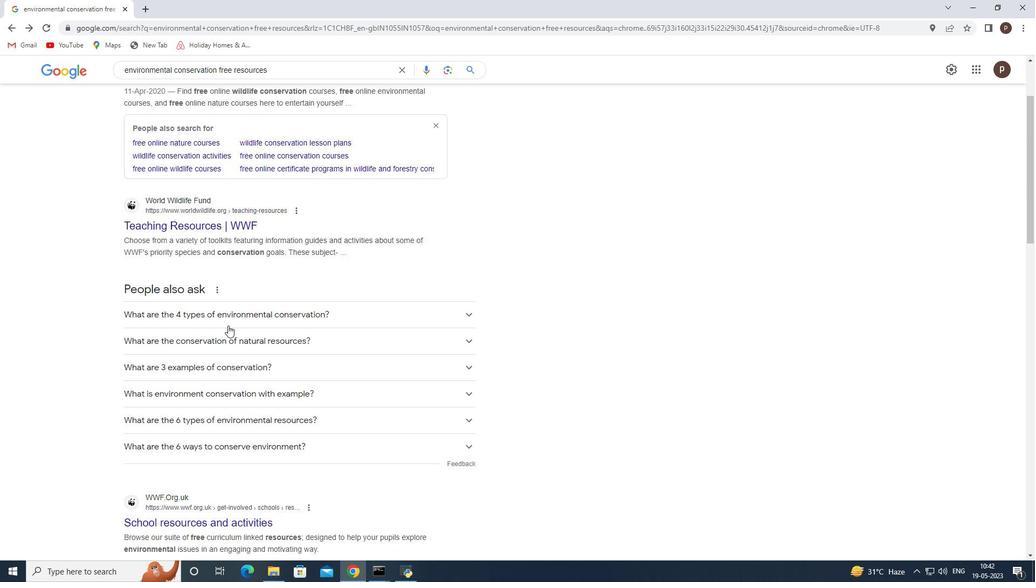 
Action: Mouse scrolled (228, 325) with delta (0, 0)
Screenshot: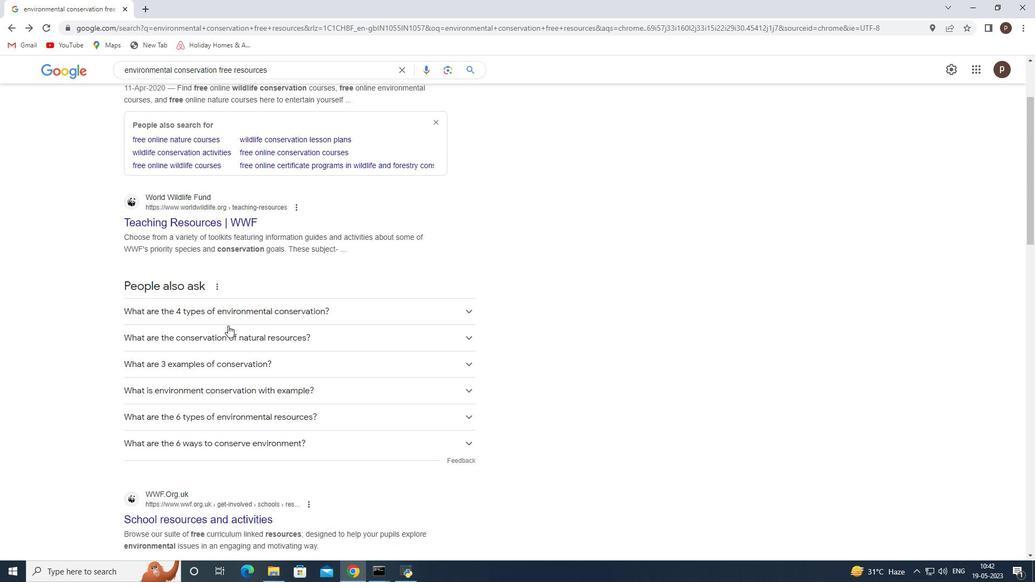 
Action: Mouse scrolled (228, 326) with delta (0, 0)
Screenshot: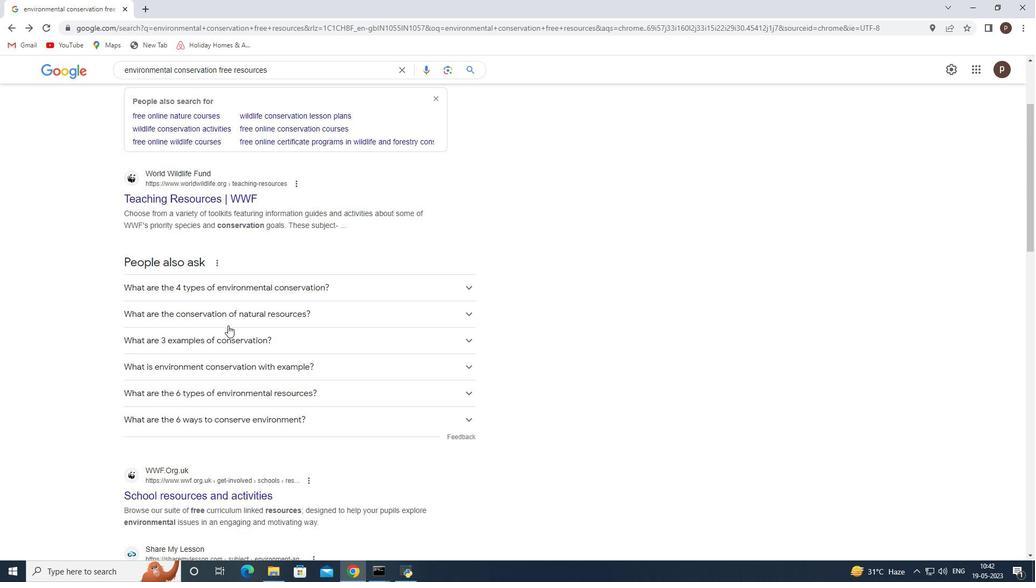 
Action: Mouse scrolled (228, 325) with delta (0, 0)
Screenshot: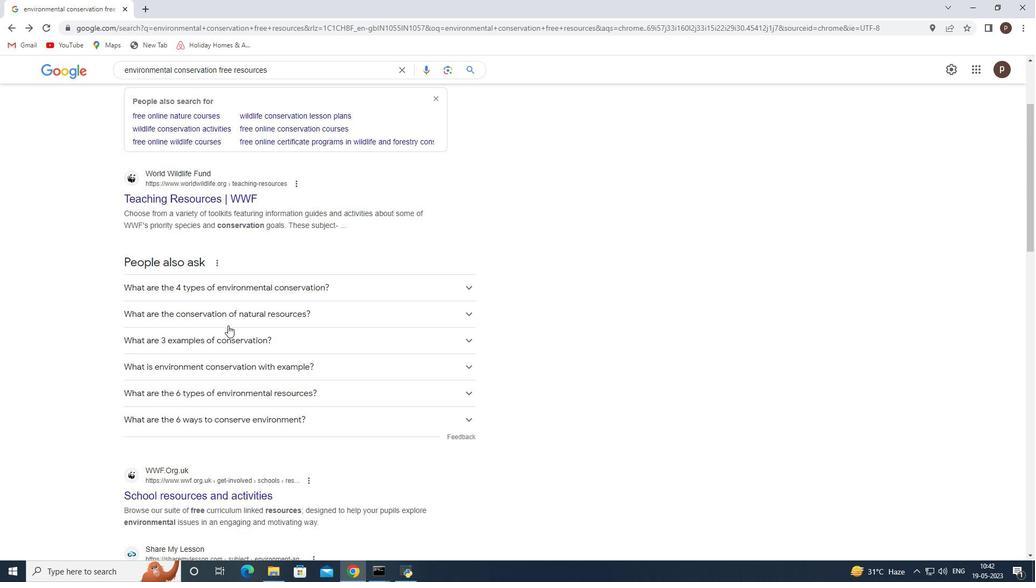 
Action: Mouse scrolled (228, 326) with delta (0, 0)
Screenshot: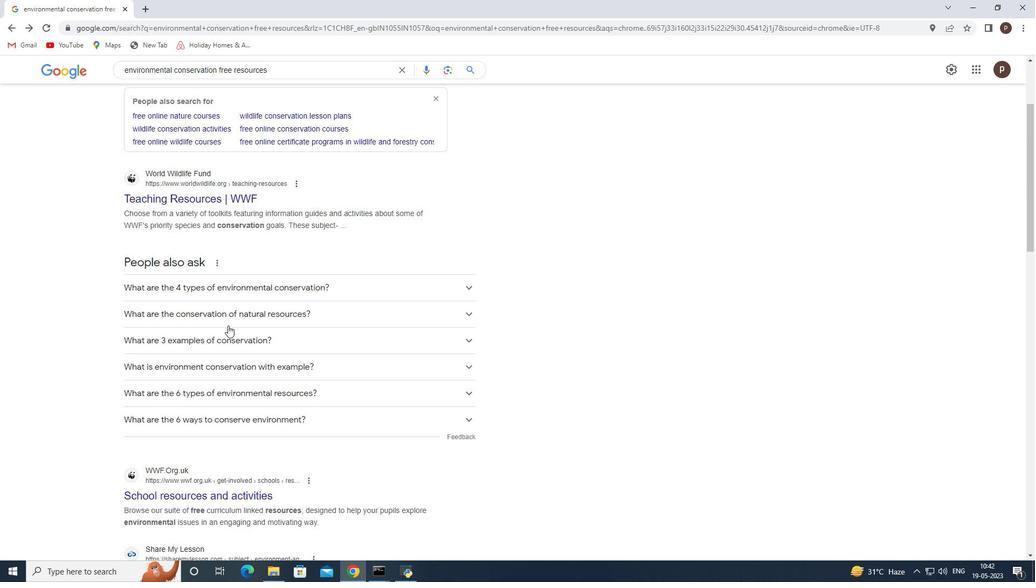 
Action: Mouse scrolled (228, 325) with delta (0, 0)
Screenshot: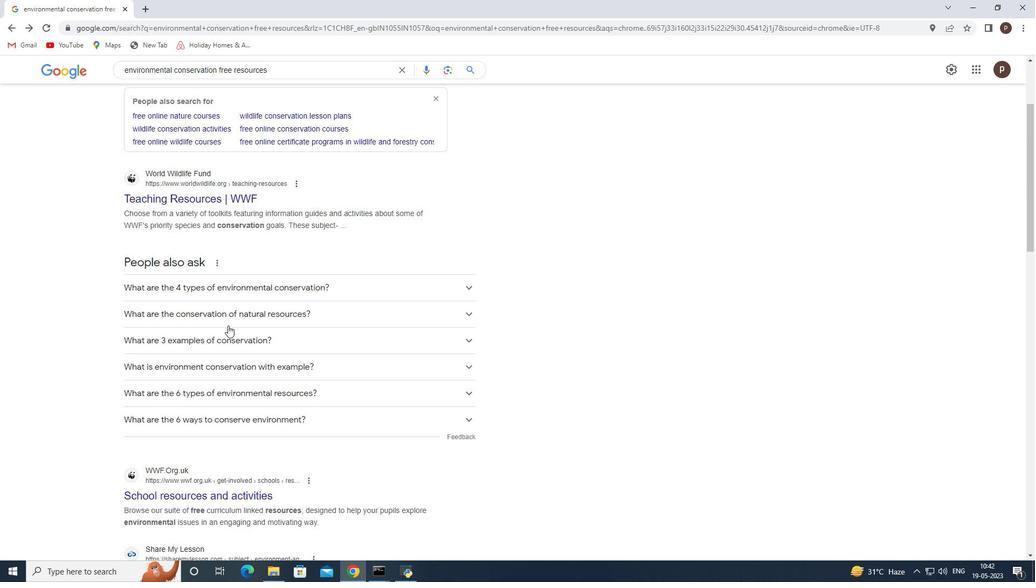 
Action: Mouse moved to (230, 326)
Screenshot: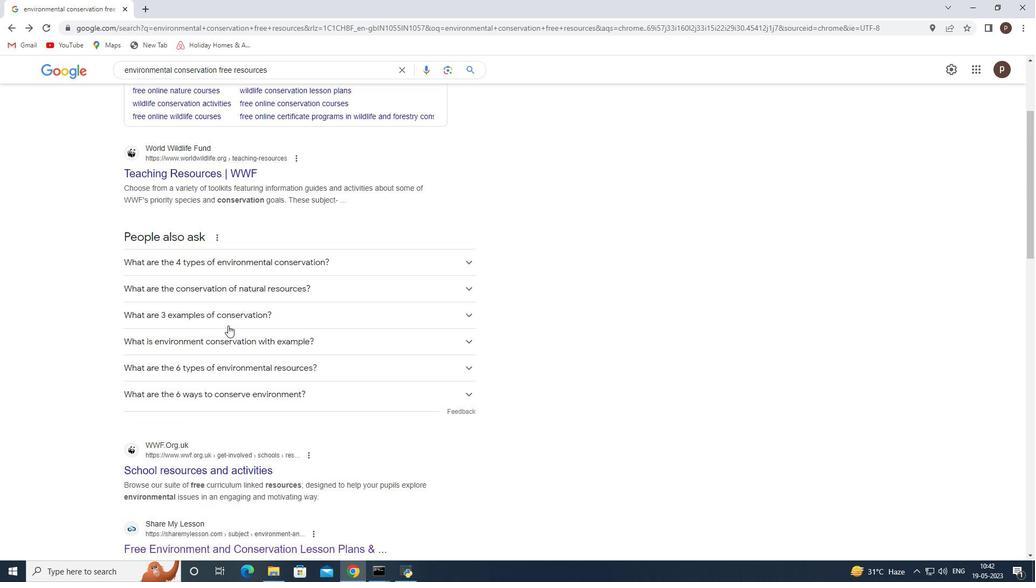 
Action: Mouse scrolled (230, 326) with delta (0, 0)
Screenshot: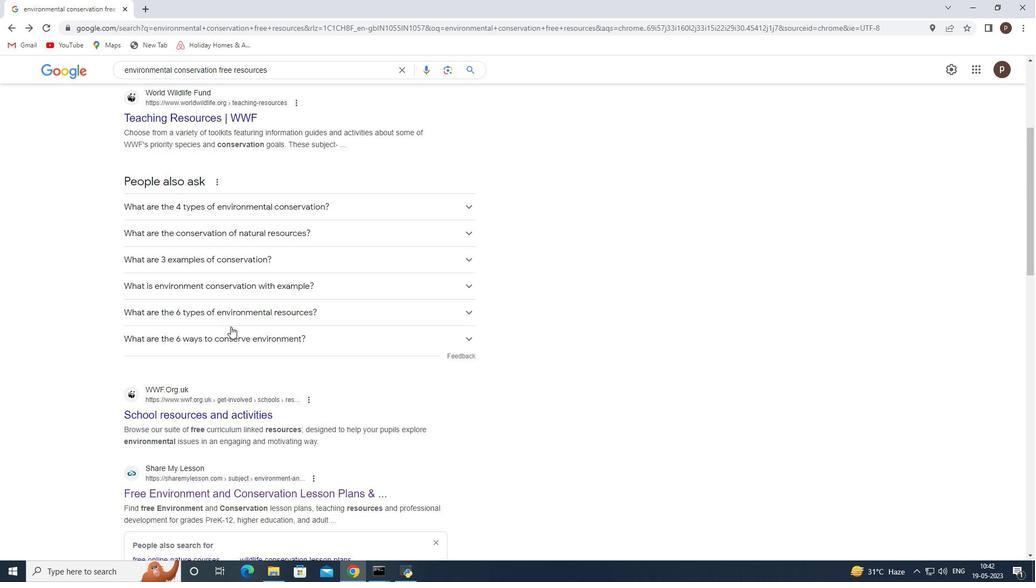 
Action: Mouse scrolled (230, 326) with delta (0, 0)
Screenshot: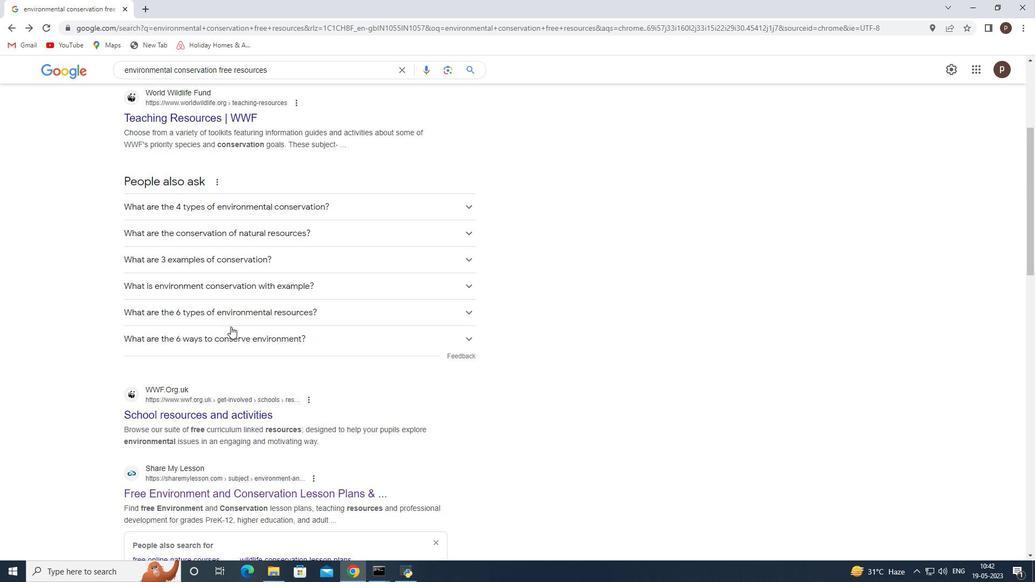 
Action: Mouse scrolled (230, 326) with delta (0, 0)
Screenshot: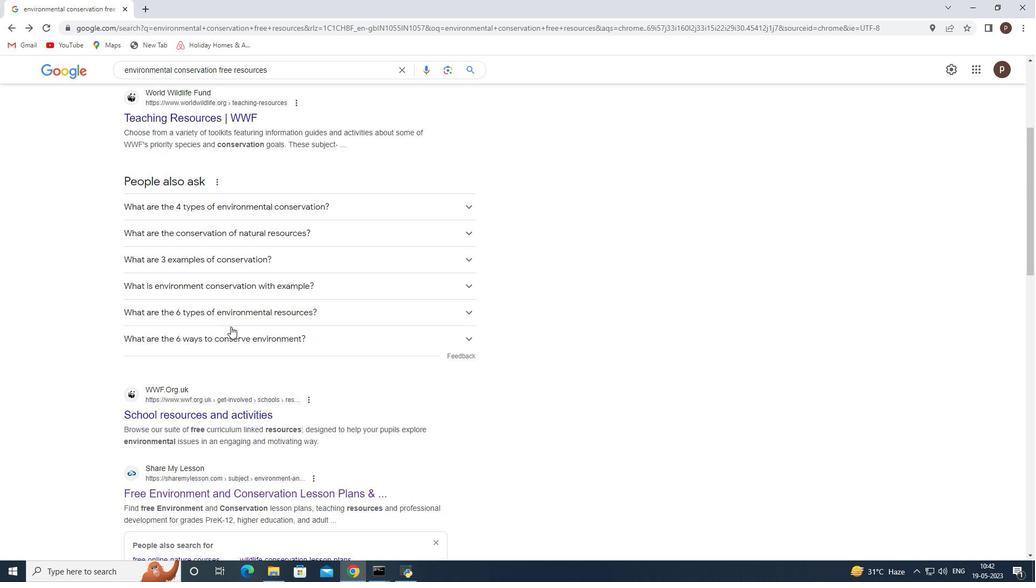 
Action: Mouse moved to (231, 327)
Screenshot: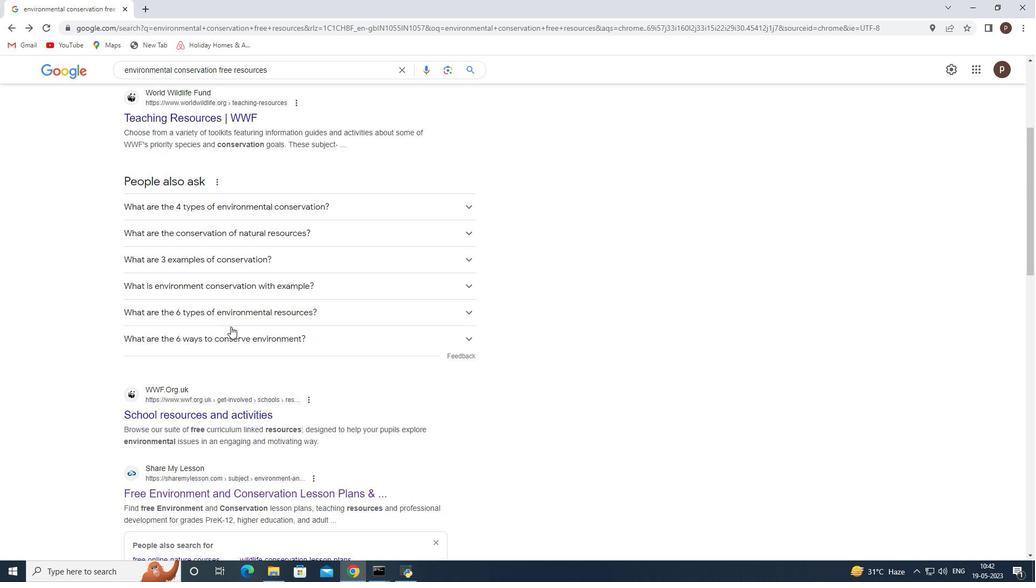 
Action: Mouse scrolled (231, 327) with delta (0, 0)
Screenshot: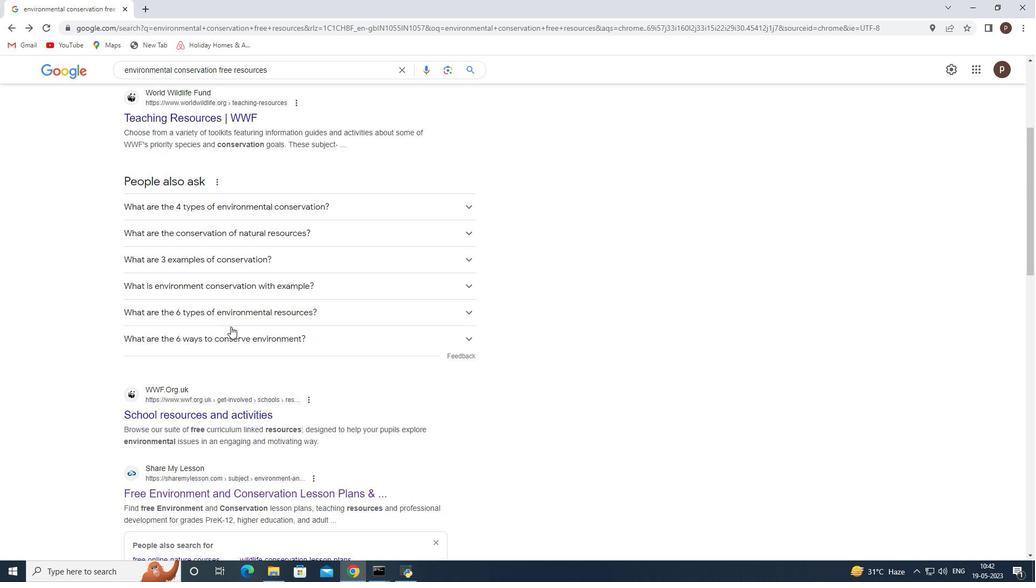 
Action: Mouse moved to (234, 331)
Screenshot: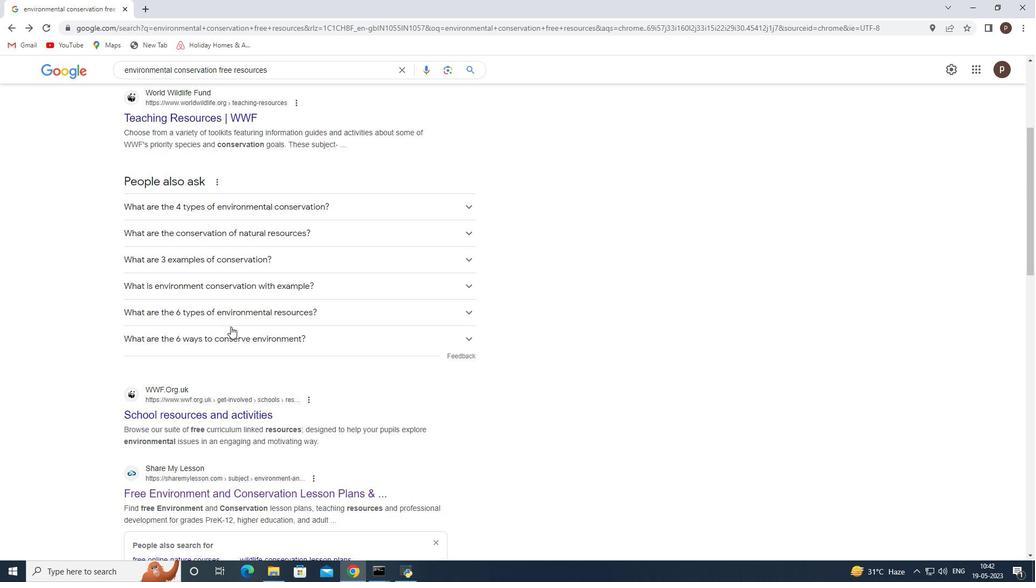
Action: Mouse scrolled (234, 330) with delta (0, 0)
Screenshot: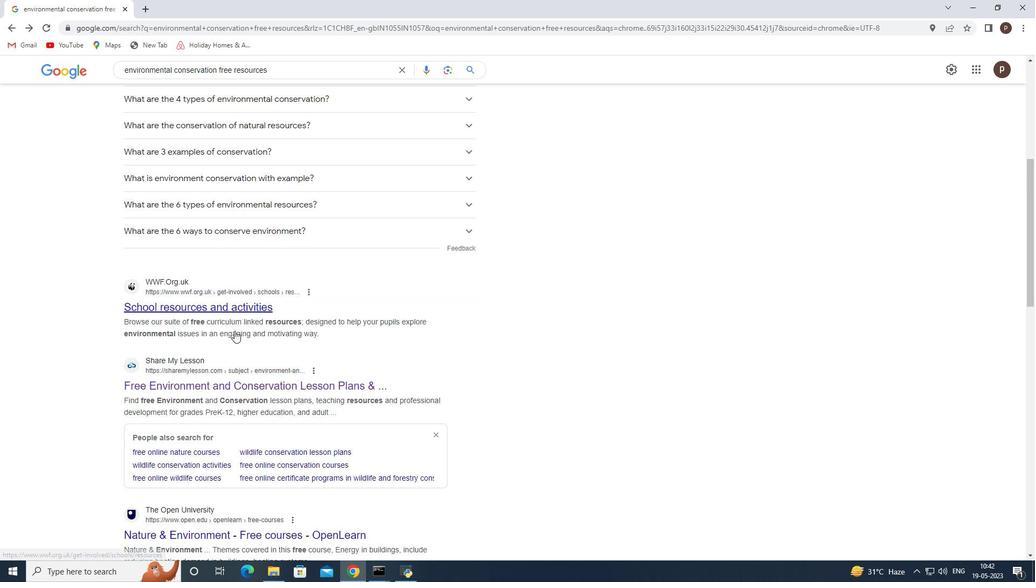 
Action: Mouse scrolled (234, 330) with delta (0, 0)
Screenshot: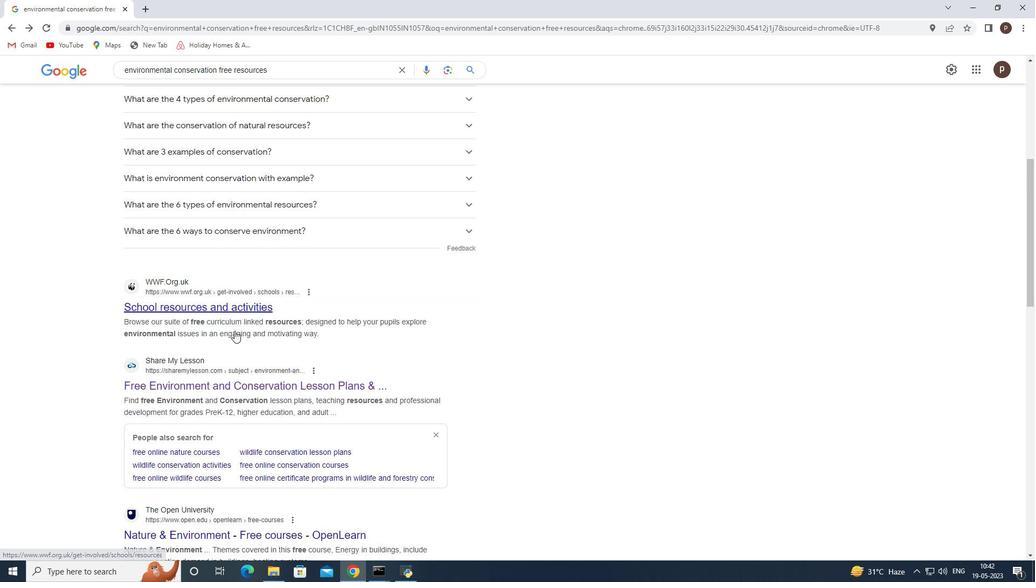 
Action: Mouse scrolled (234, 330) with delta (0, 0)
Screenshot: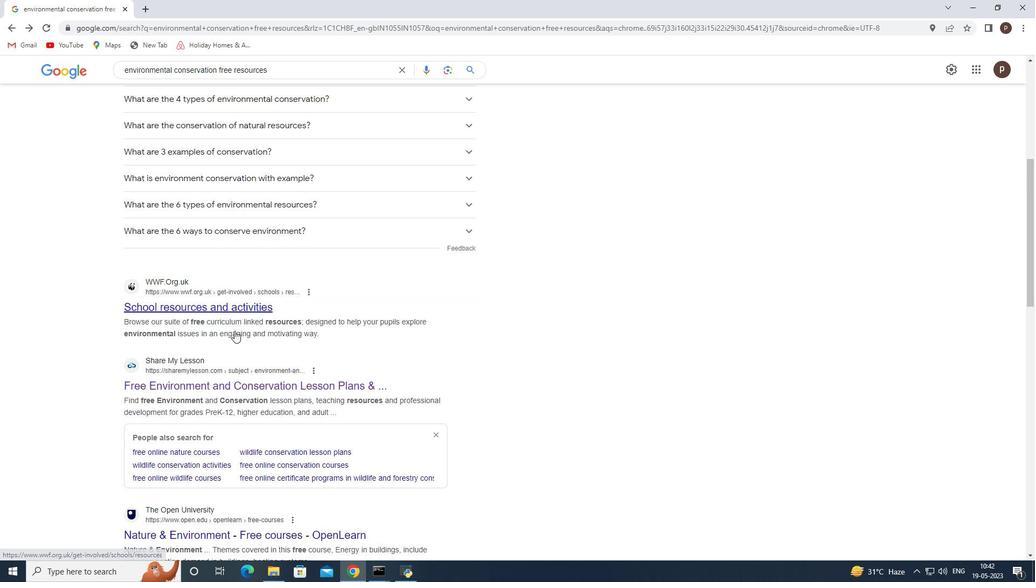 
Action: Mouse scrolled (234, 331) with delta (0, 0)
Screenshot: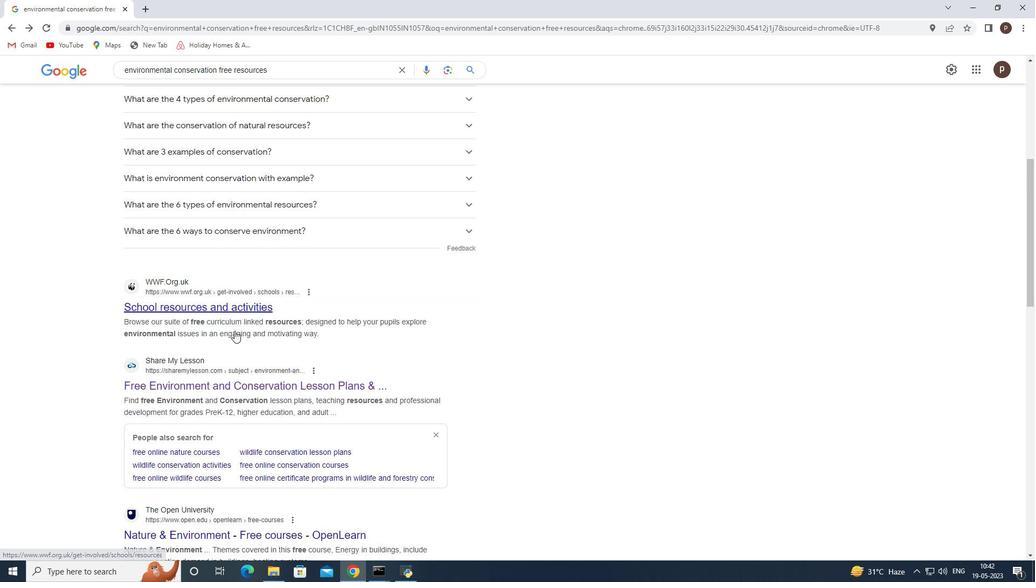 
Action: Mouse scrolled (234, 330) with delta (0, 0)
Screenshot: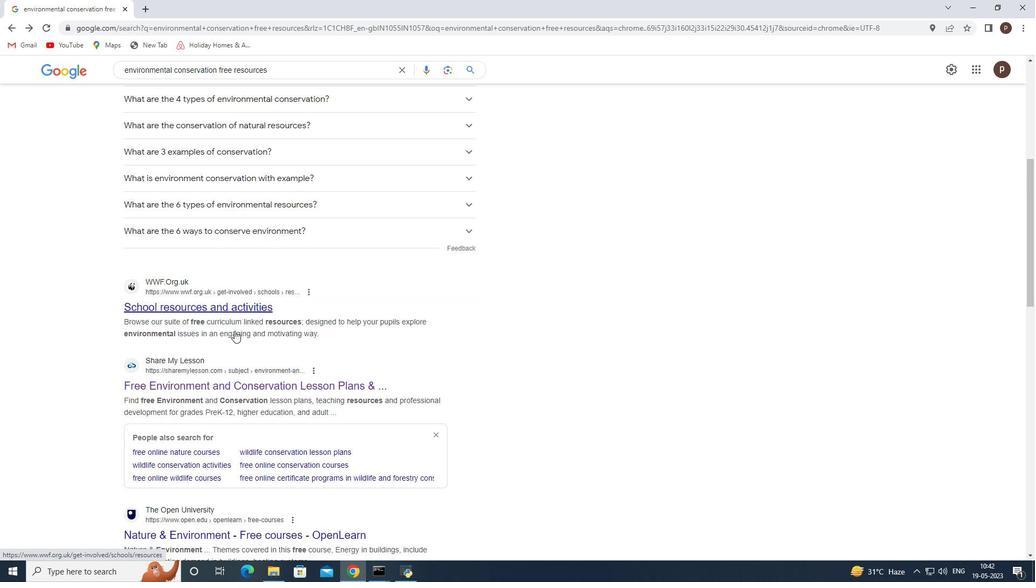 
Action: Mouse scrolled (234, 330) with delta (0, 0)
Screenshot: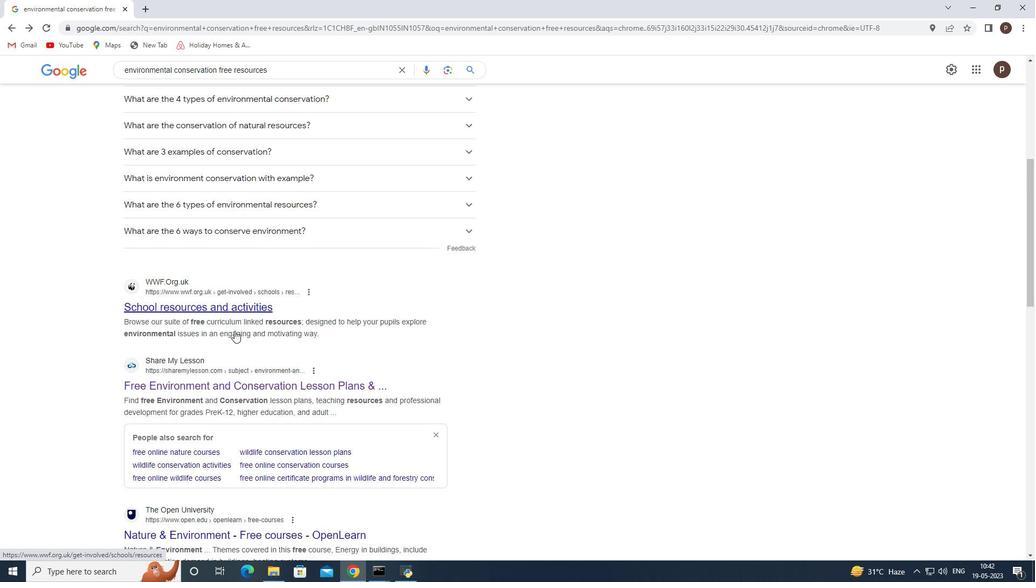 
Action: Mouse scrolled (234, 330) with delta (0, 0)
Screenshot: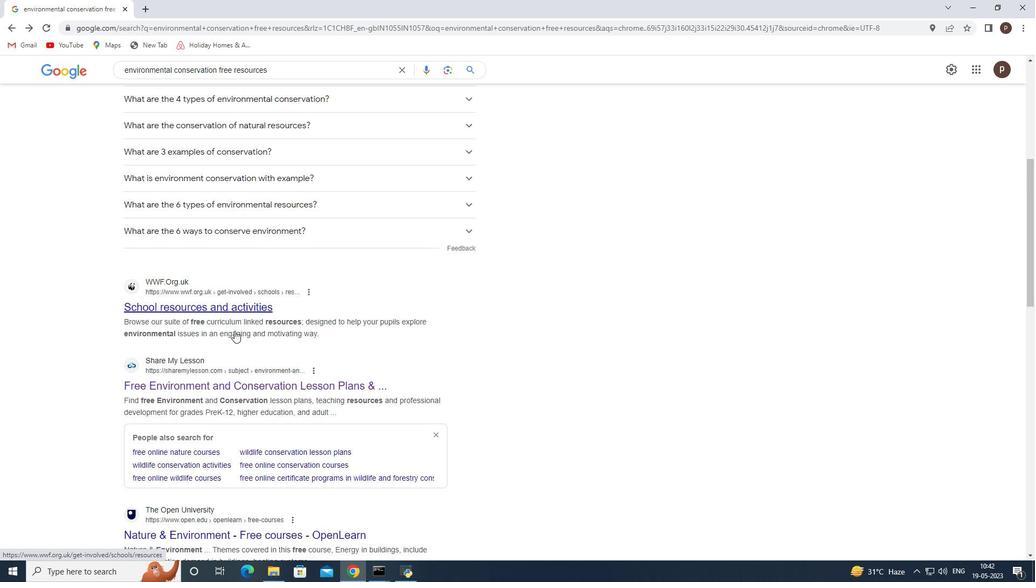 
Action: Mouse scrolled (234, 330) with delta (0, 0)
Screenshot: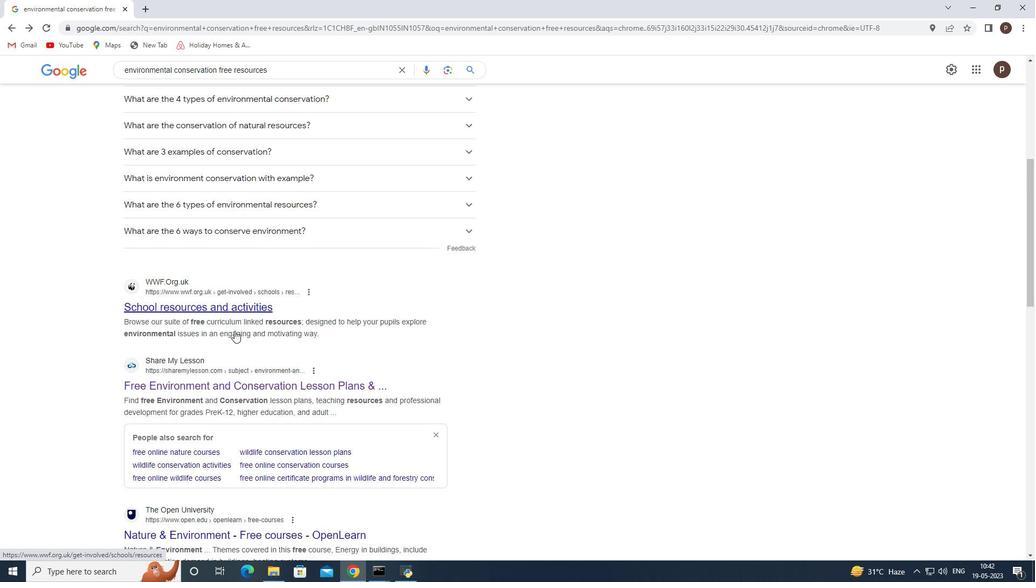 
Action: Mouse moved to (224, 372)
Screenshot: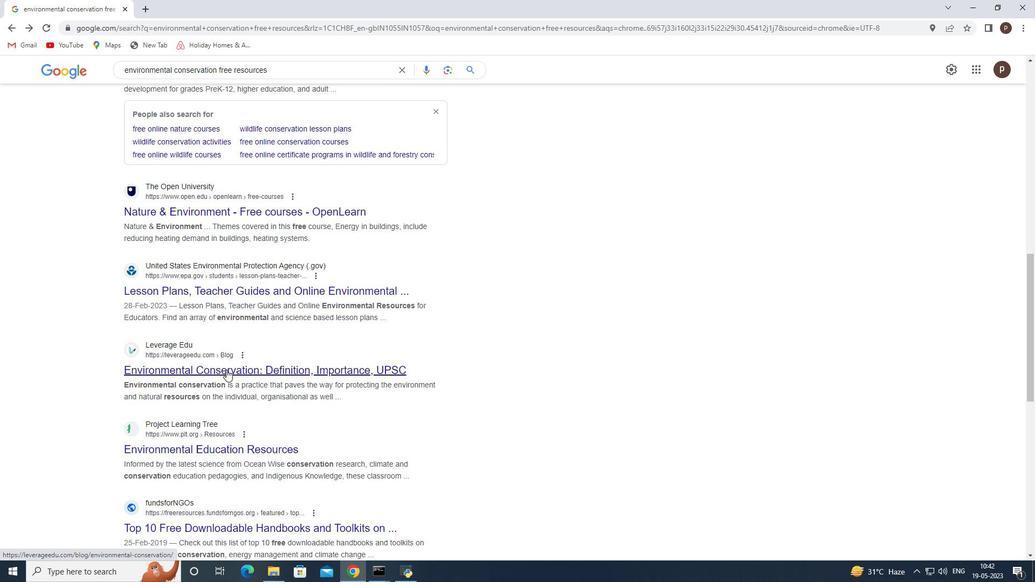
Action: Mouse pressed left at (224, 372)
Screenshot: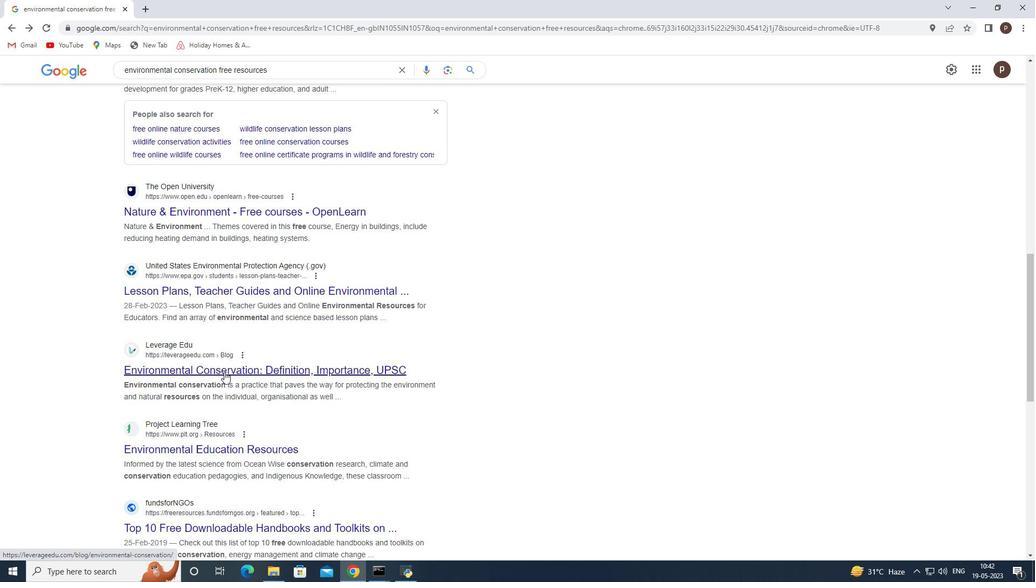 
Action: Mouse moved to (266, 320)
Screenshot: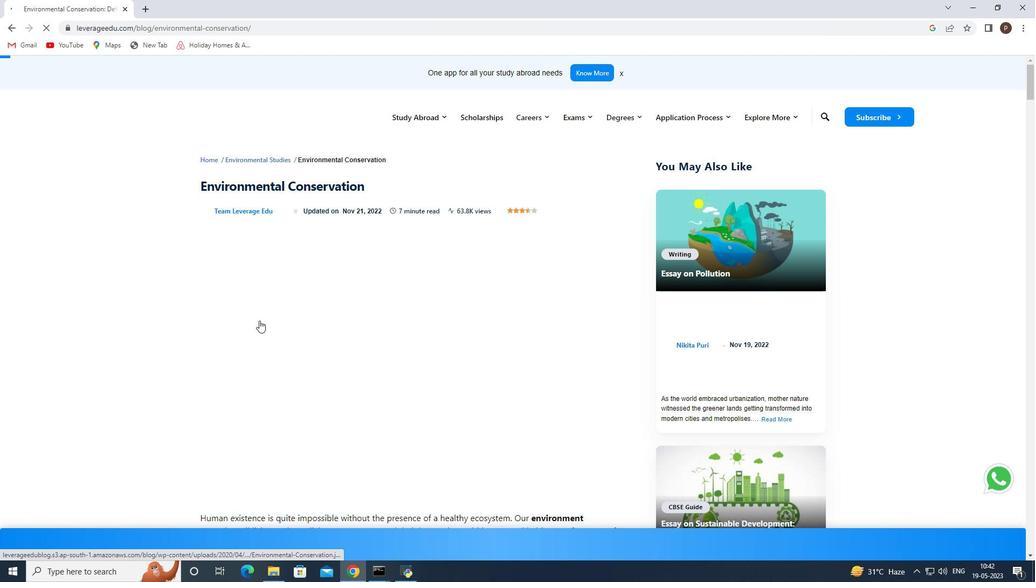 
Action: Mouse scrolled (266, 319) with delta (0, 0)
Screenshot: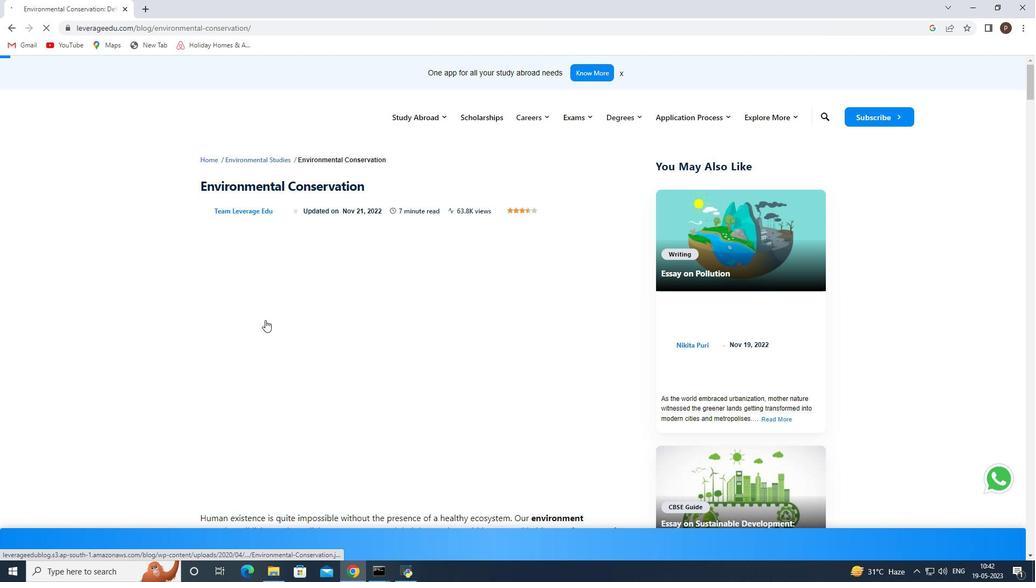 
Action: Mouse scrolled (266, 319) with delta (0, 0)
Screenshot: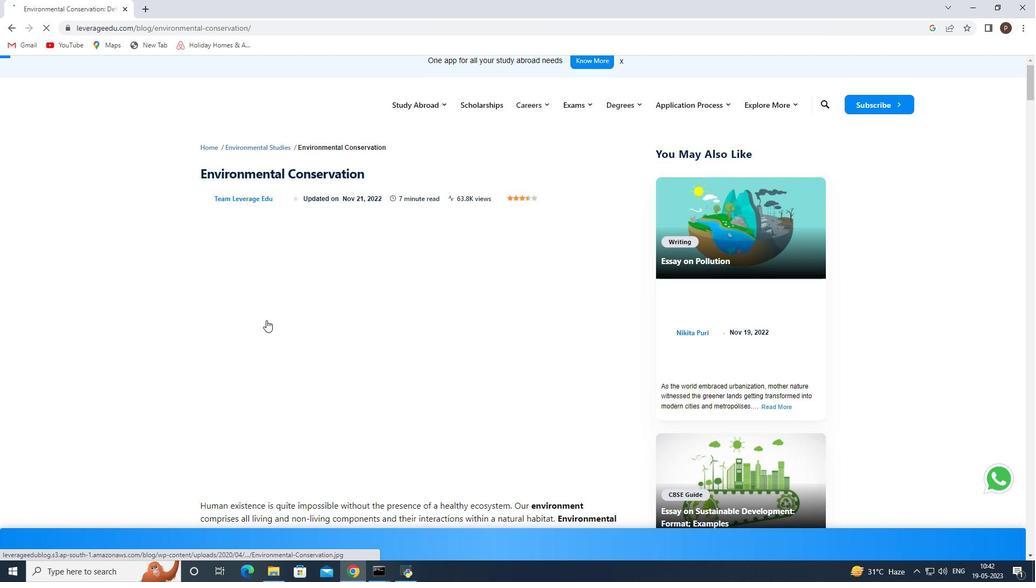 
Action: Mouse scrolled (266, 319) with delta (0, 0)
Screenshot: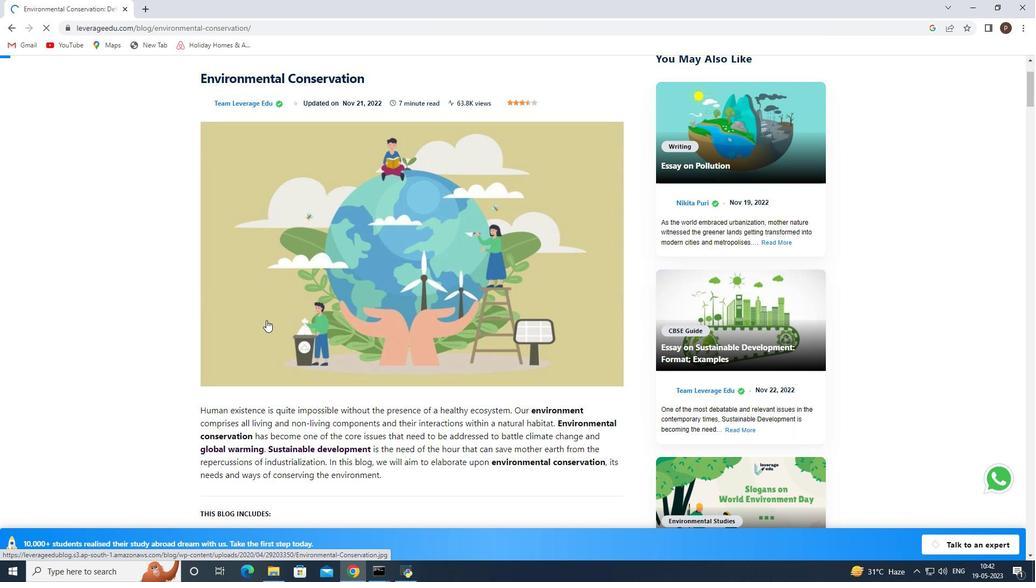 
Action: Mouse scrolled (266, 319) with delta (0, 0)
Screenshot: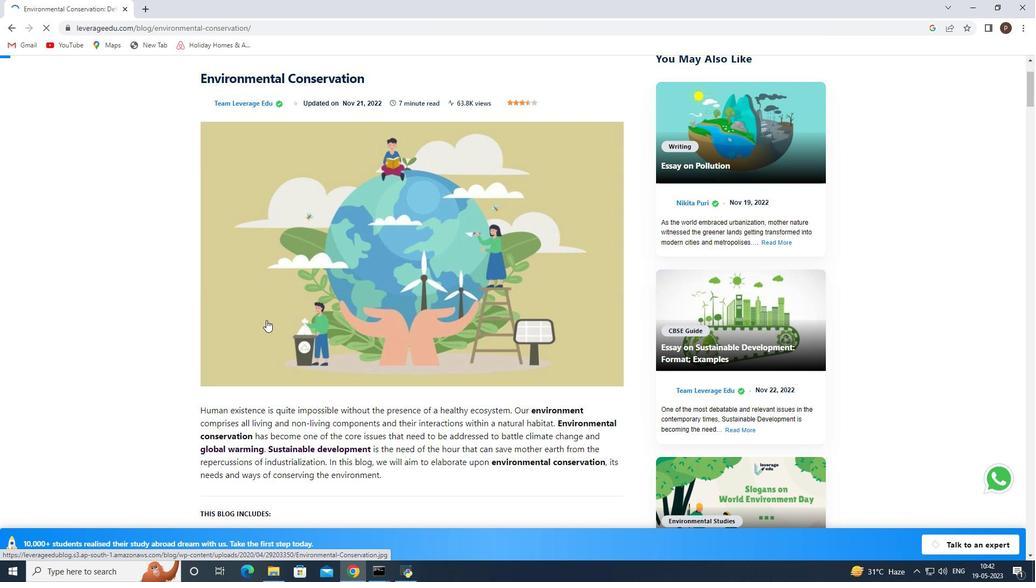 
Action: Mouse scrolled (266, 319) with delta (0, 0)
Screenshot: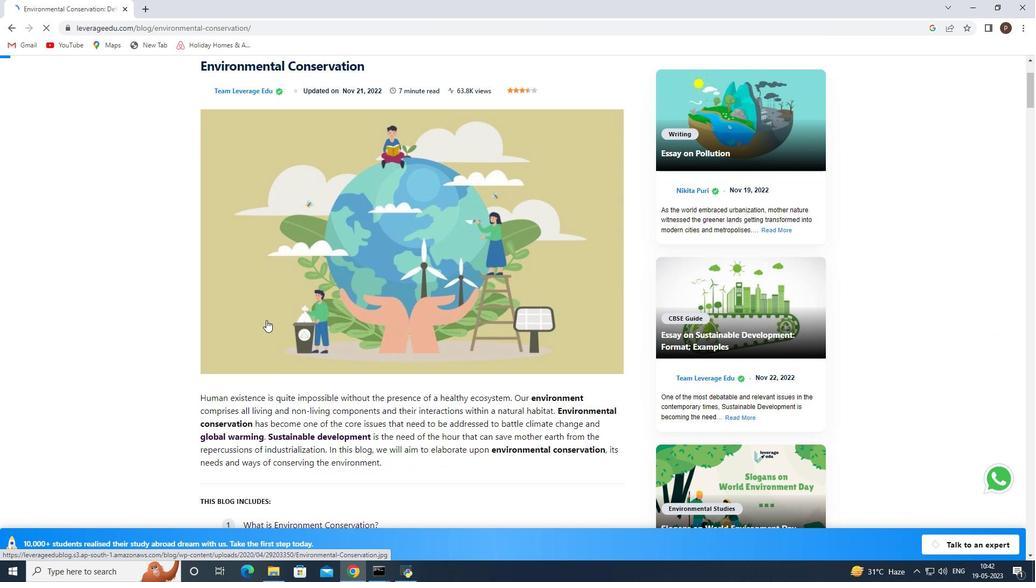 
Action: Mouse scrolled (266, 319) with delta (0, 0)
Screenshot: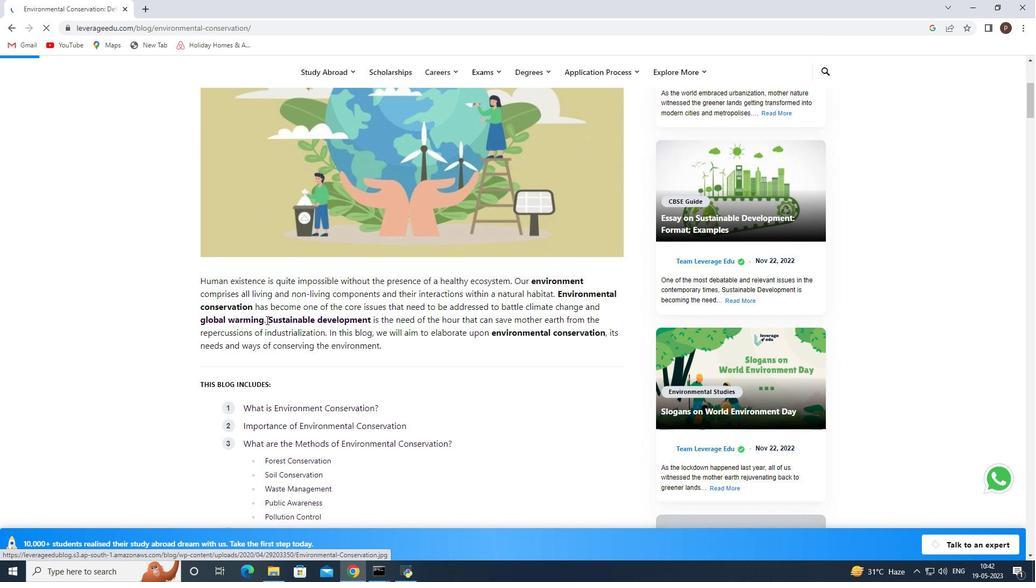 
Action: Mouse scrolled (266, 319) with delta (0, 0)
Screenshot: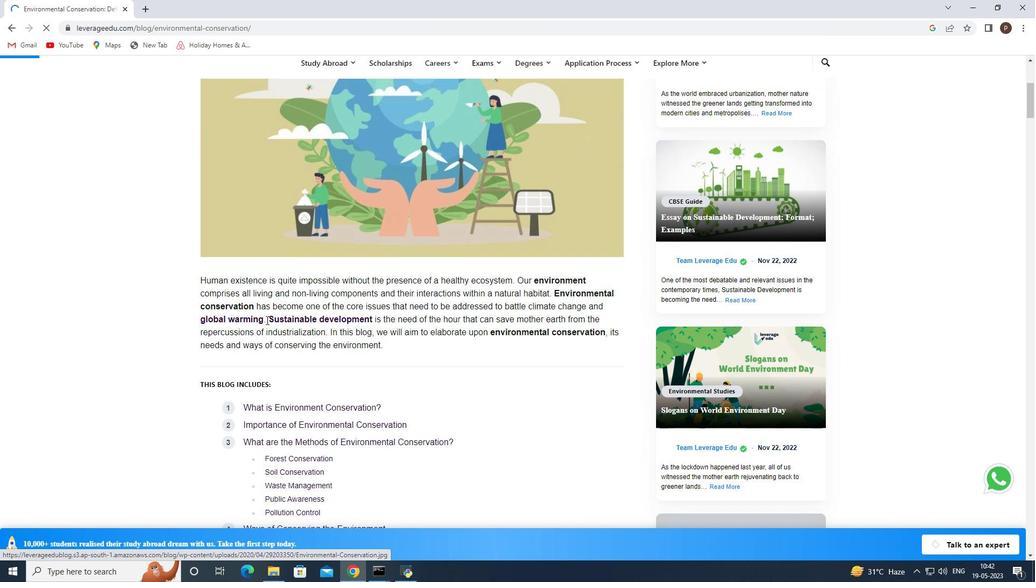 
Action: Mouse moved to (221, 47)
Screenshot: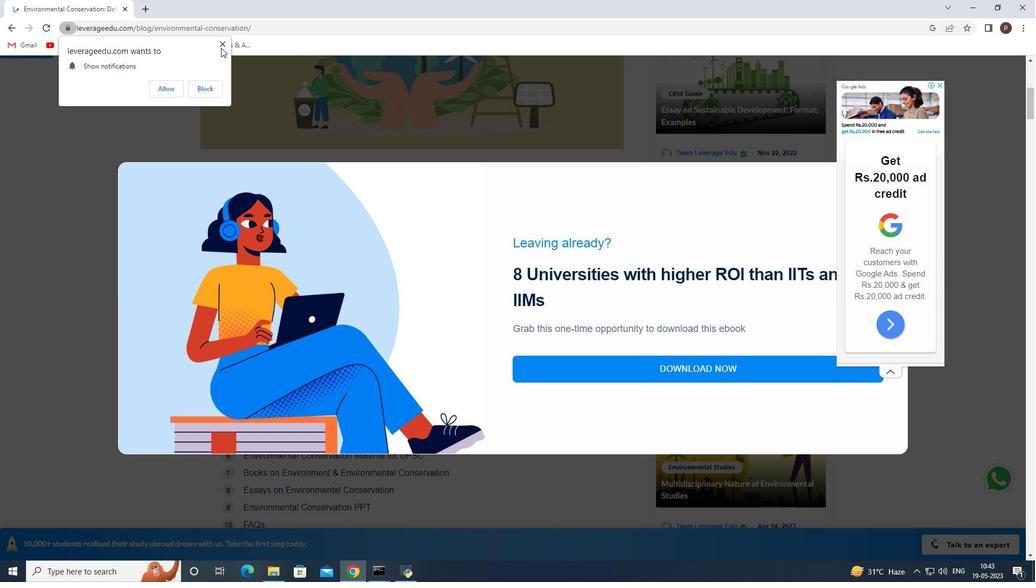 
Action: Mouse pressed left at (221, 47)
Screenshot: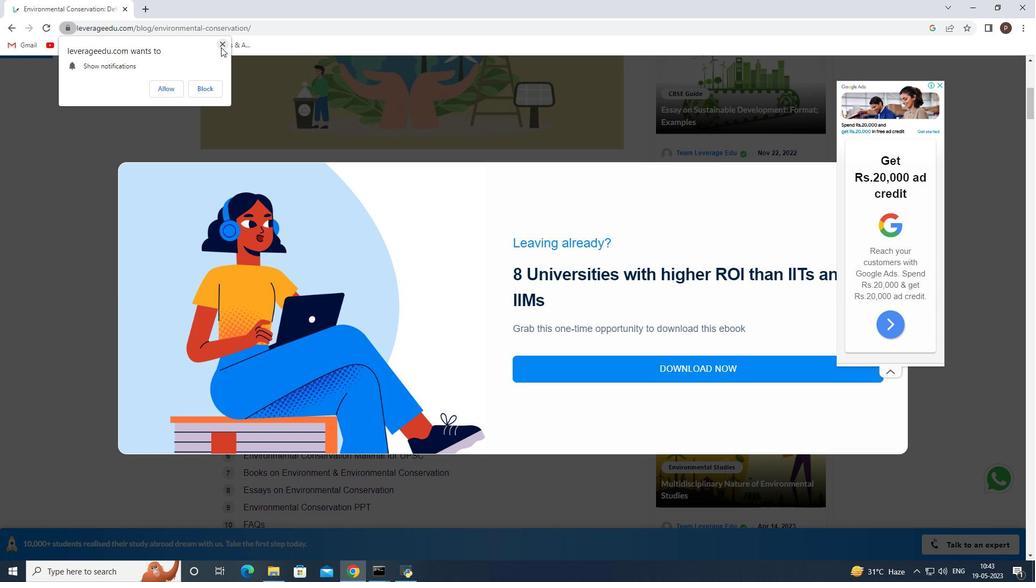 
Action: Mouse moved to (940, 83)
Screenshot: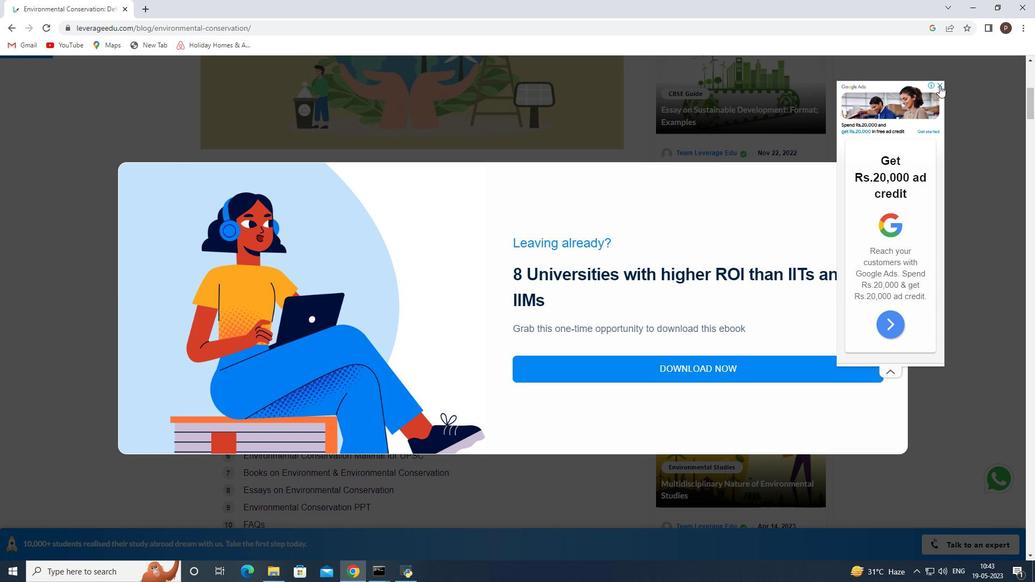 
Action: Mouse pressed left at (940, 83)
